 Task: Create an Esports News and Tournaments: News and coverage of esports tournaments.
Action: Mouse moved to (868, 143)
Screenshot: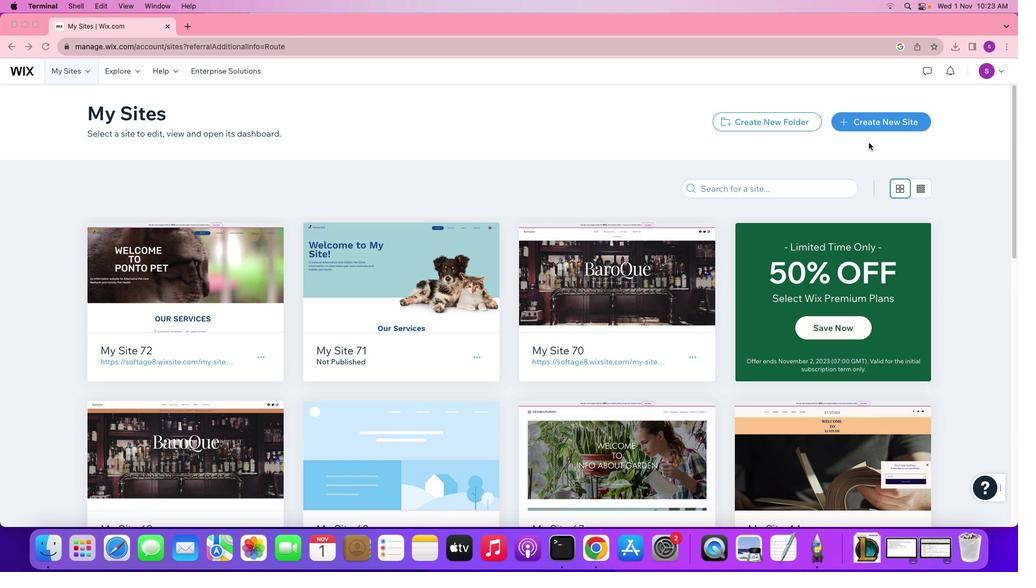 
Action: Mouse pressed left at (868, 143)
Screenshot: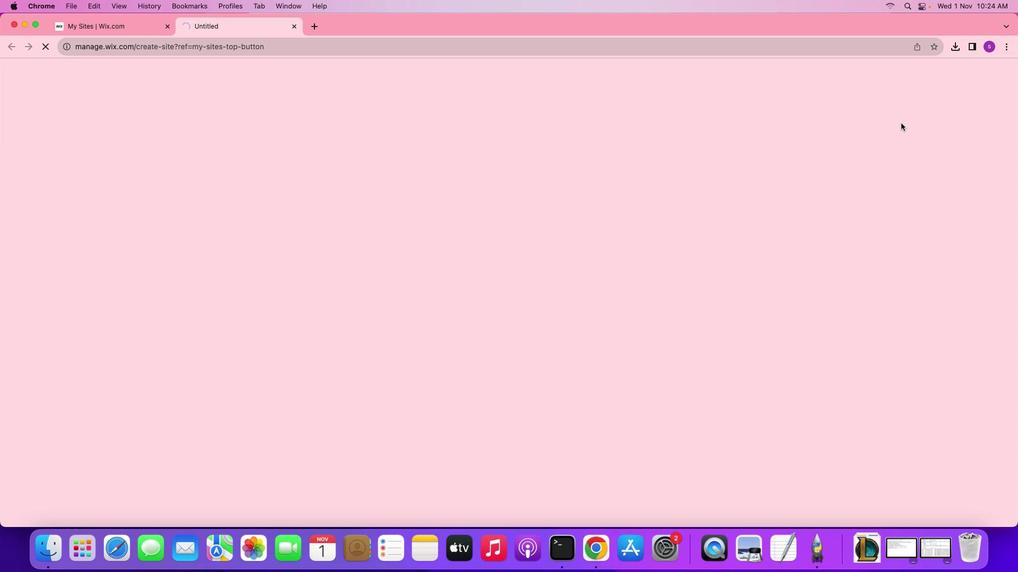 
Action: Mouse moved to (901, 123)
Screenshot: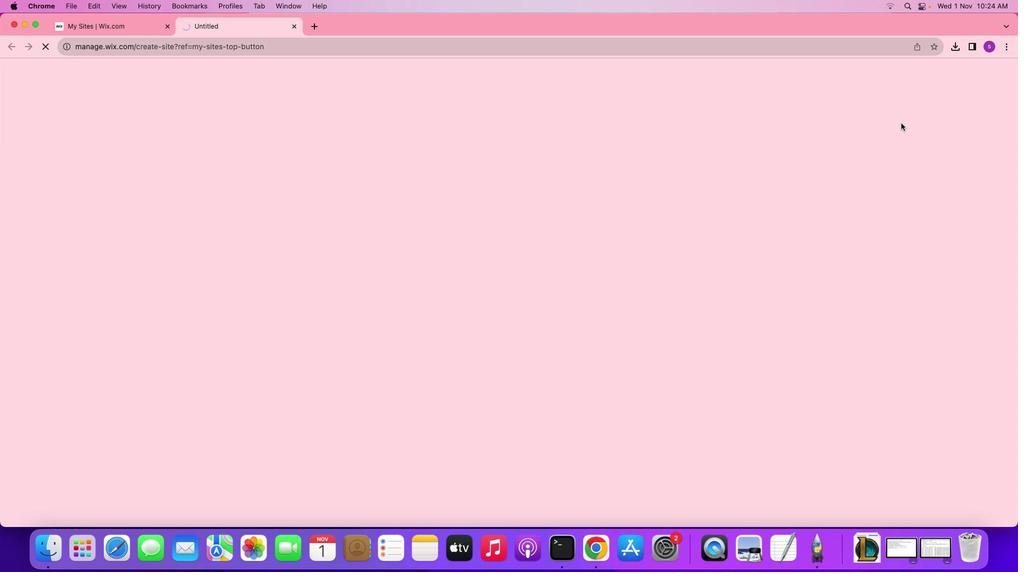 
Action: Mouse pressed left at (901, 123)
Screenshot: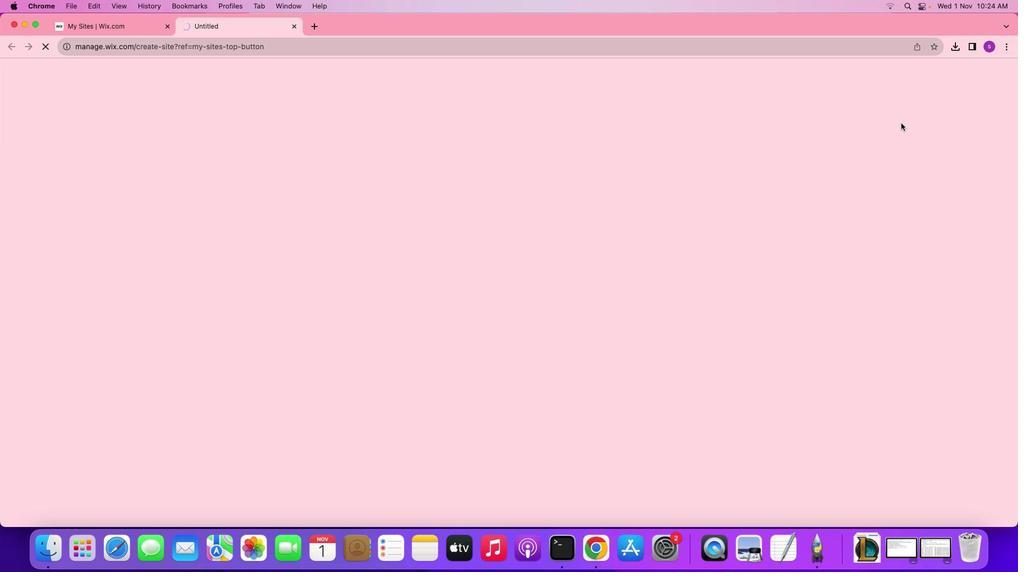 
Action: Mouse moved to (976, 495)
Screenshot: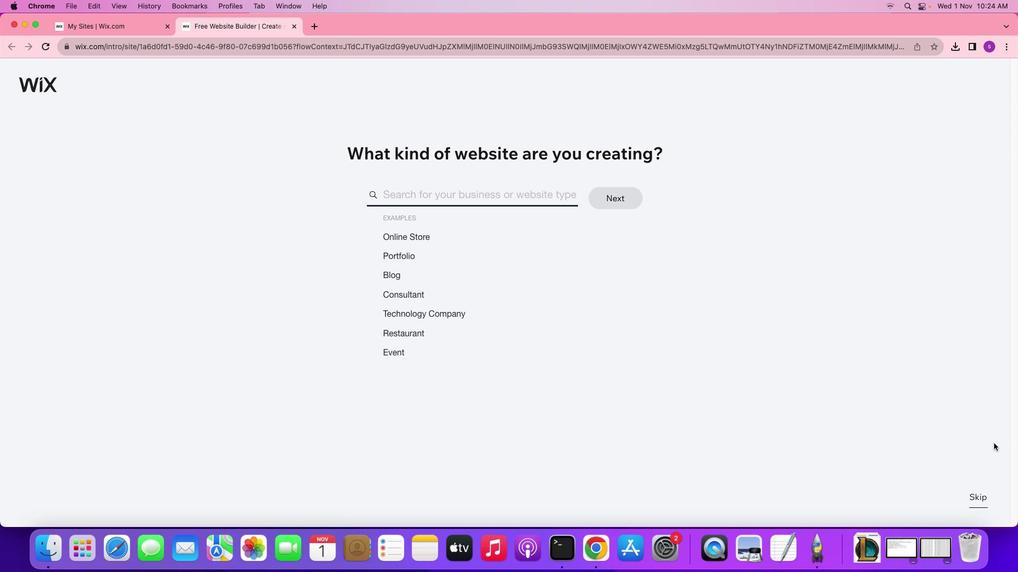 
Action: Mouse pressed left at (976, 495)
Screenshot: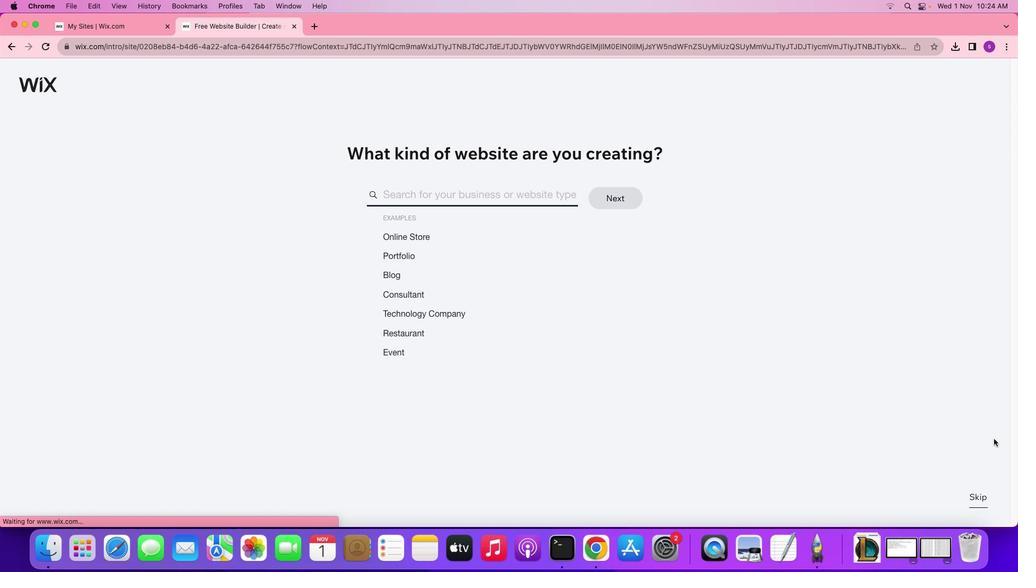 
Action: Mouse moved to (980, 497)
Screenshot: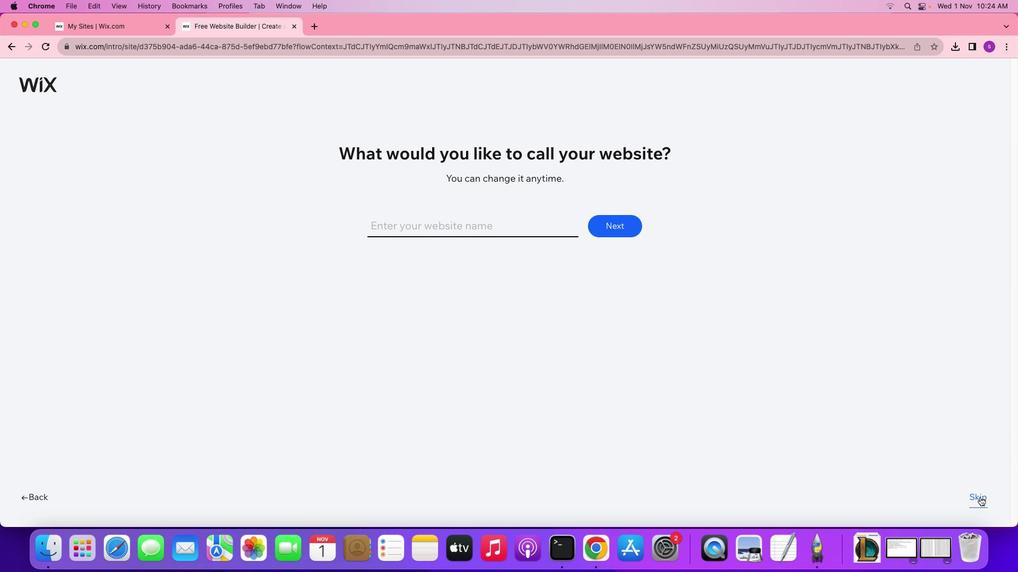 
Action: Mouse pressed left at (980, 497)
Screenshot: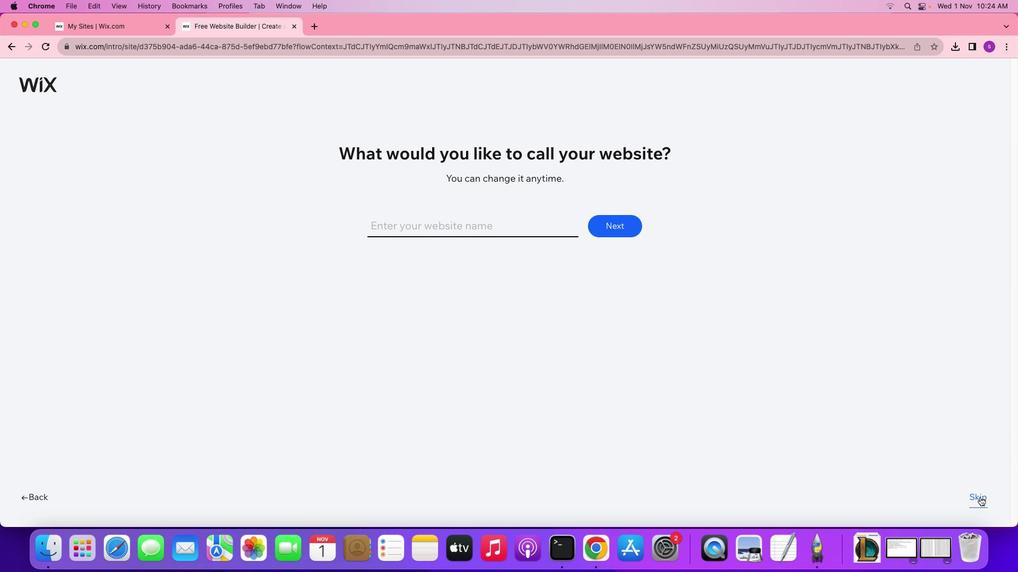 
Action: Mouse moved to (980, 498)
Screenshot: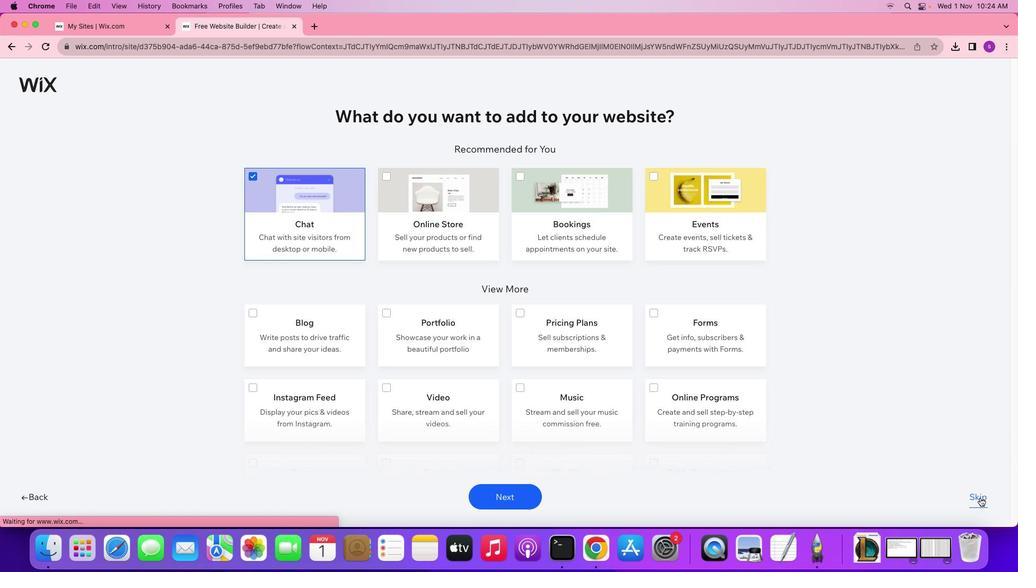 
Action: Mouse pressed left at (980, 498)
Screenshot: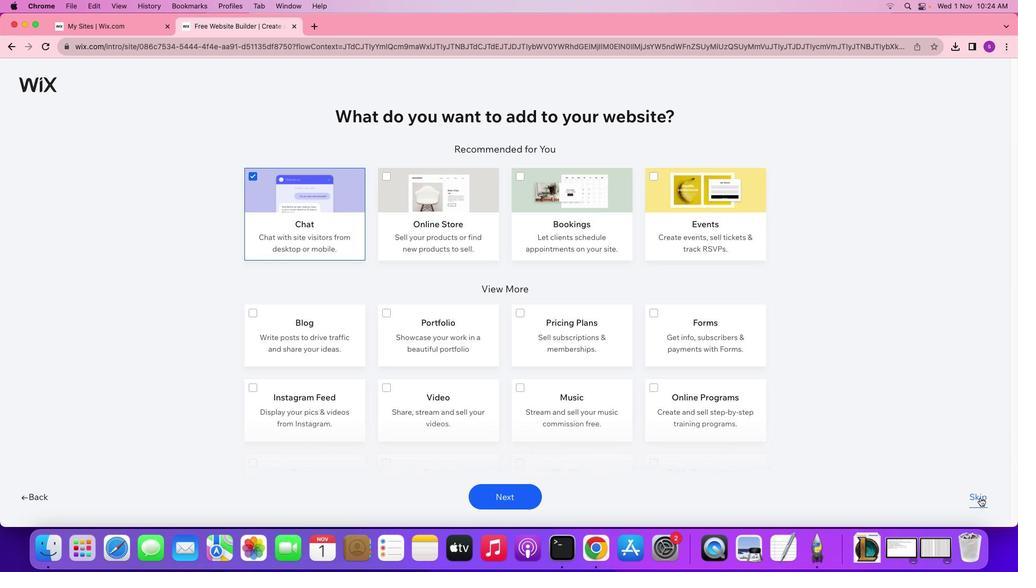 
Action: Mouse moved to (386, 297)
Screenshot: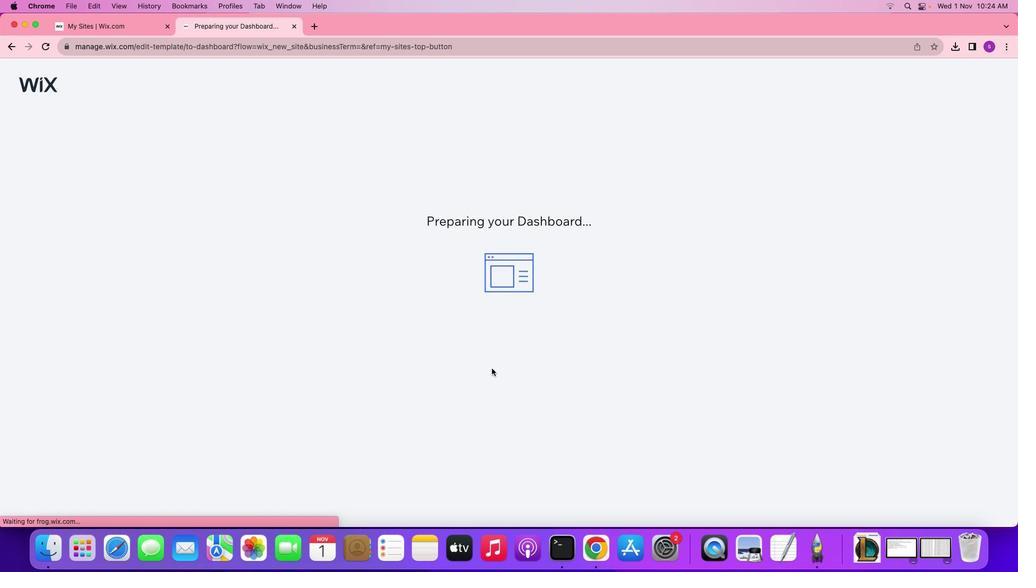 
Action: Mouse pressed left at (386, 297)
Screenshot: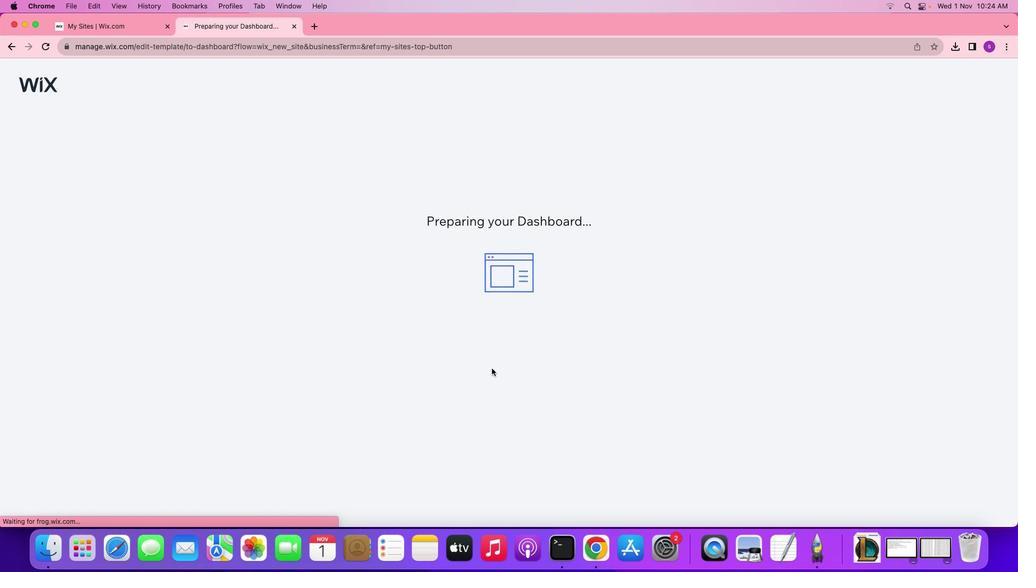 
Action: Mouse moved to (639, 303)
Screenshot: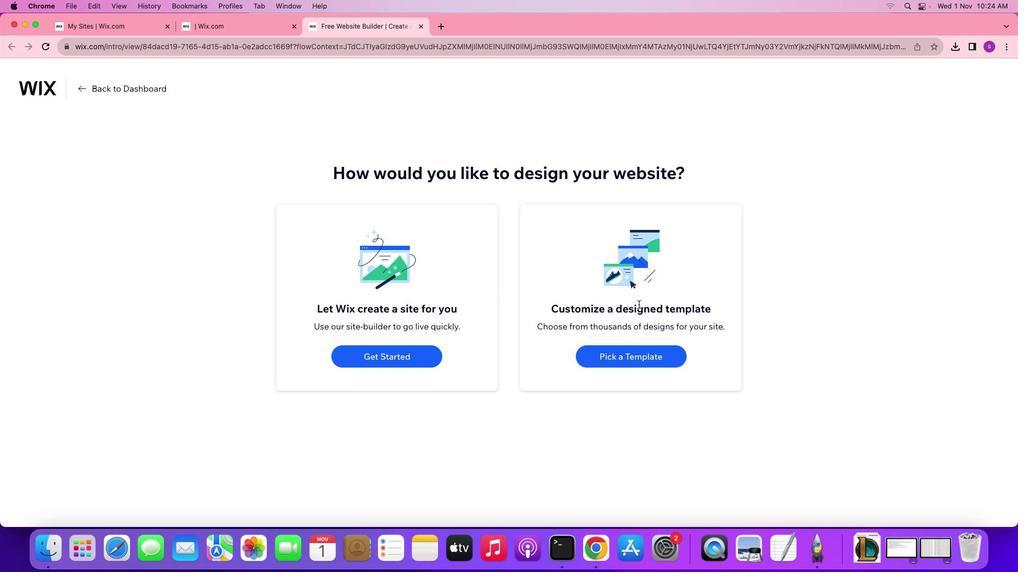 
Action: Mouse pressed left at (639, 303)
Screenshot: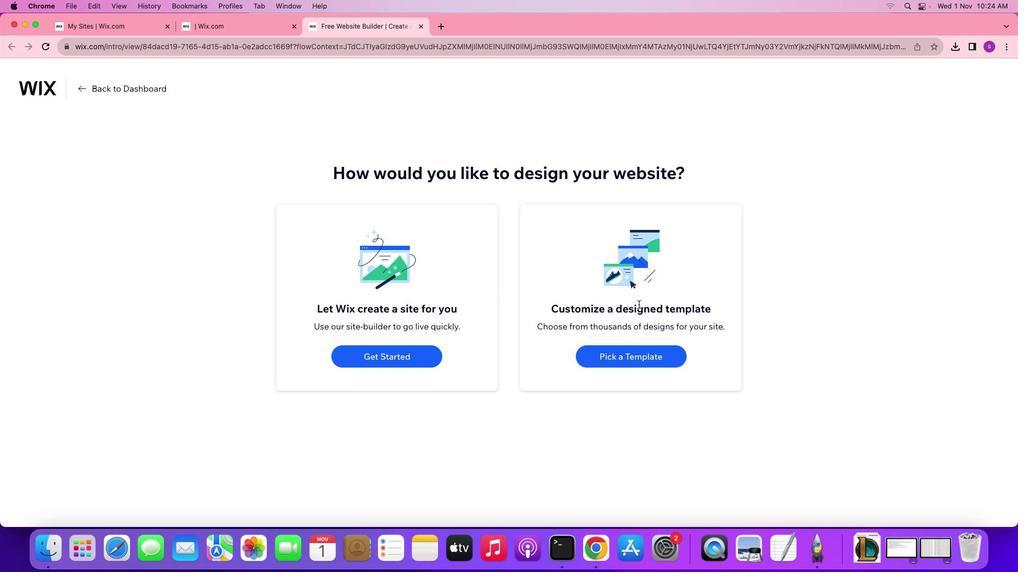 
Action: Mouse moved to (642, 355)
Screenshot: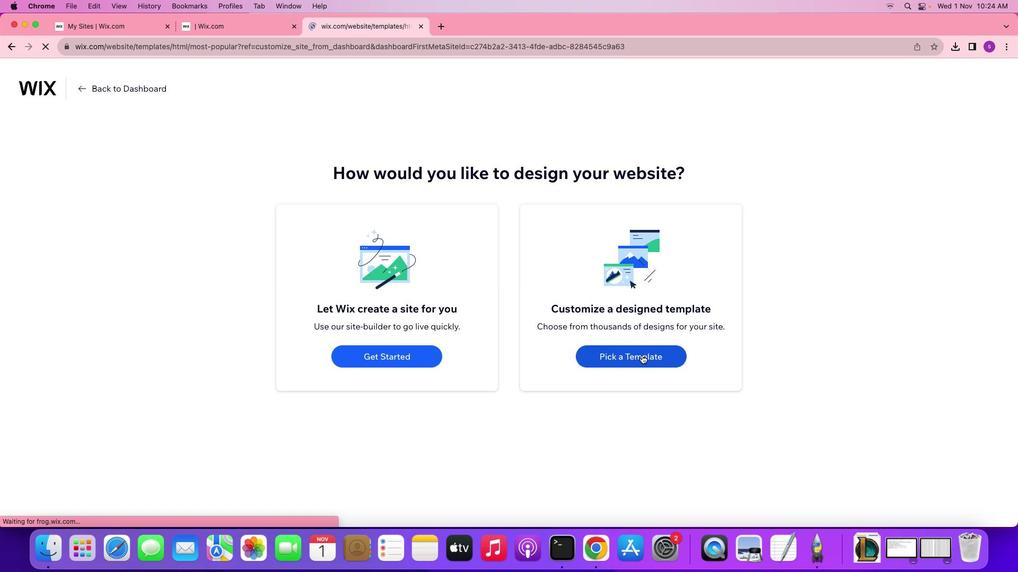 
Action: Mouse pressed left at (642, 355)
Screenshot: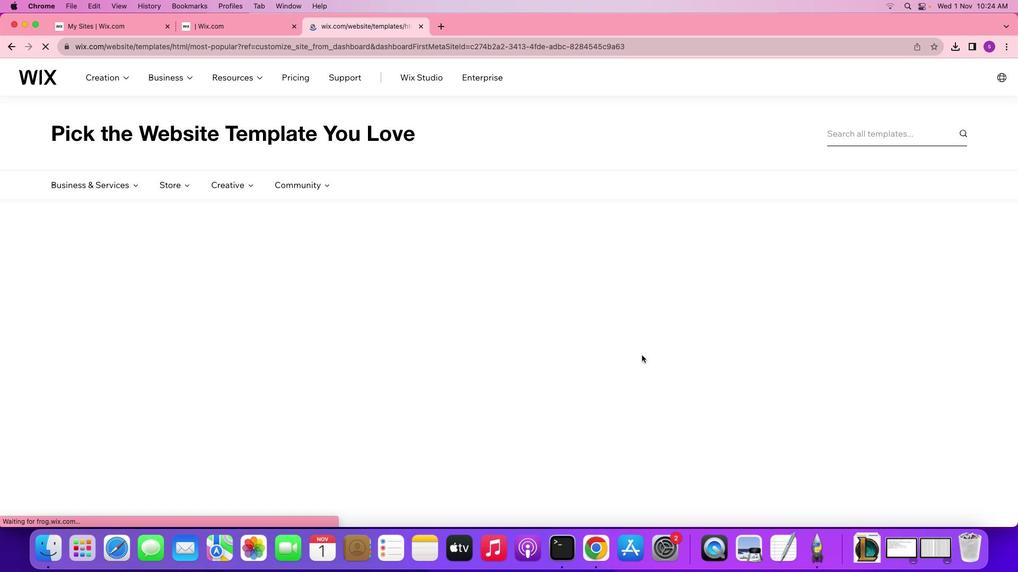 
Action: Mouse moved to (869, 139)
Screenshot: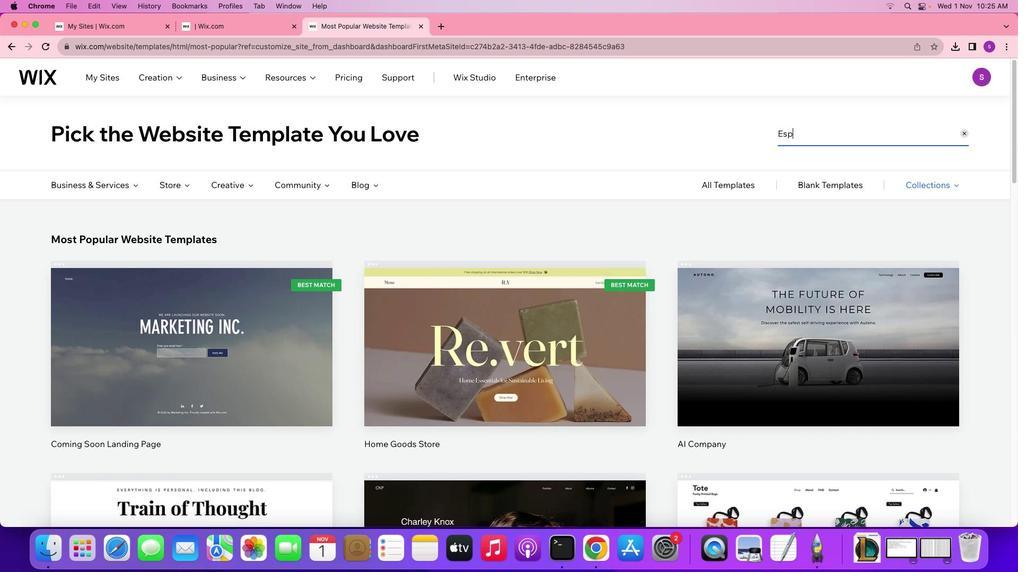 
Action: Mouse pressed left at (869, 139)
Screenshot: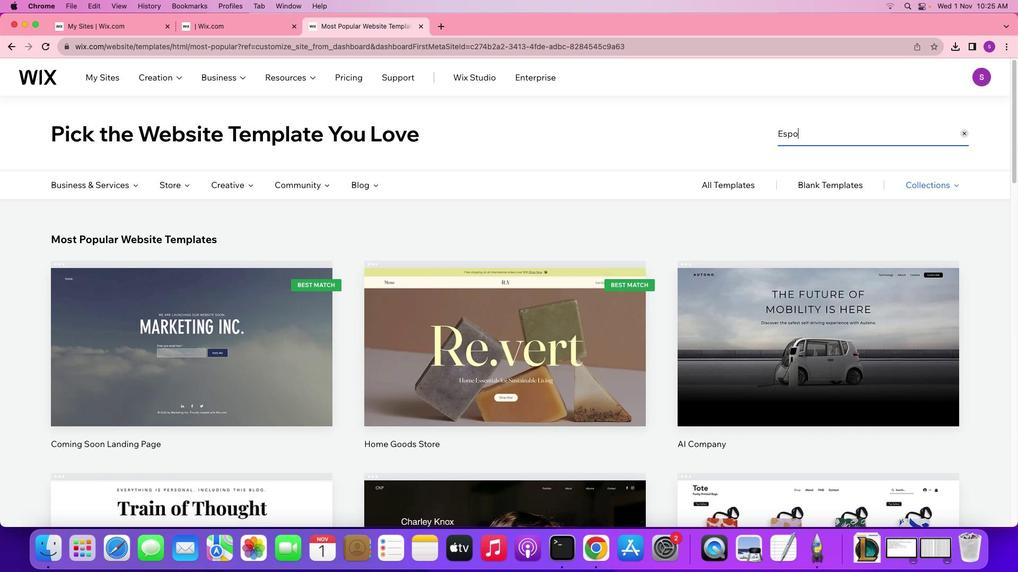 
Action: Mouse moved to (869, 137)
Screenshot: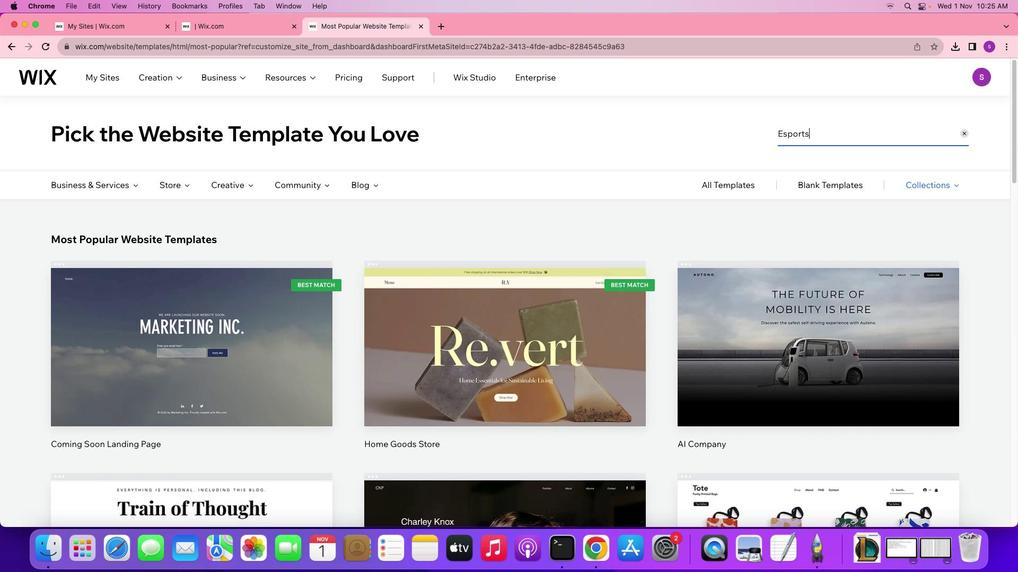 
Action: Key pressed Key.shift'E''s''p''o''r''t''s'
Screenshot: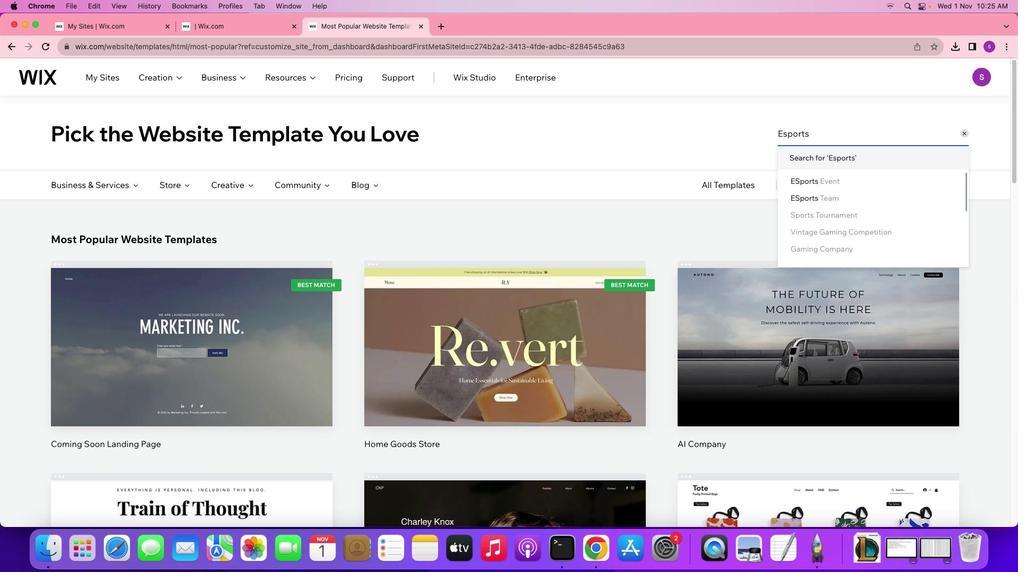 
Action: Mouse moved to (872, 136)
Screenshot: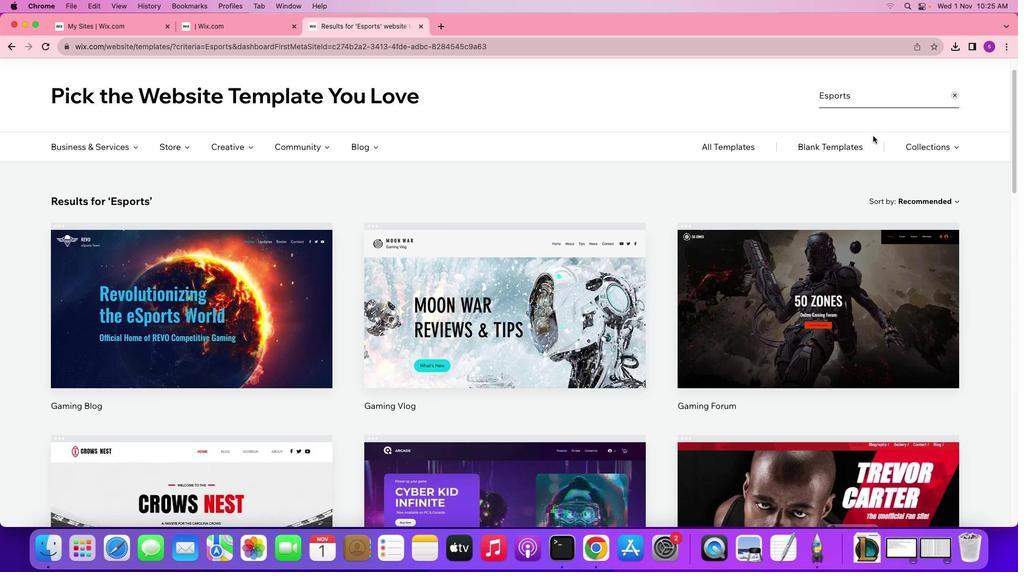 
Action: Key pressed Key.enter
Screenshot: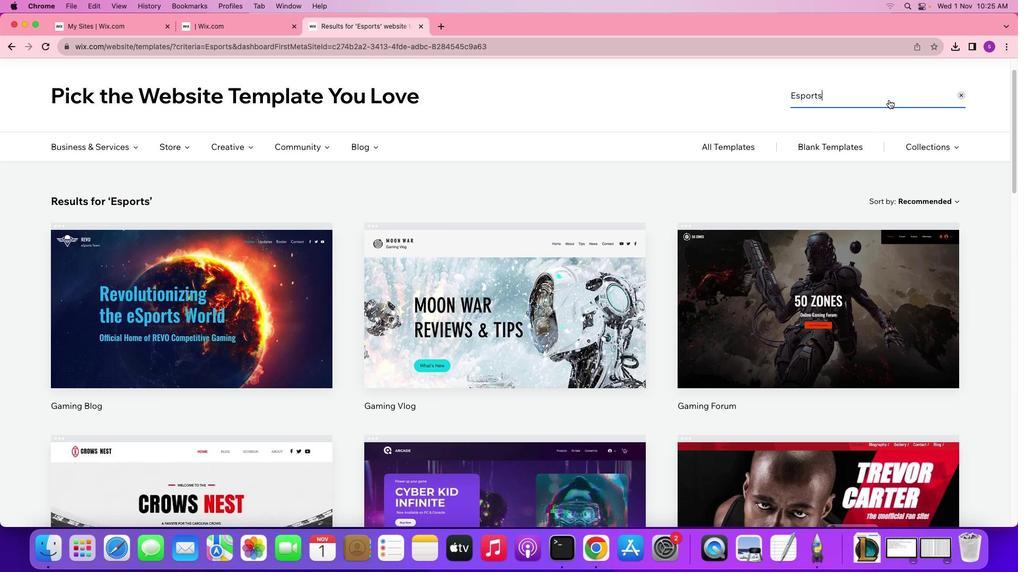 
Action: Mouse moved to (888, 99)
Screenshot: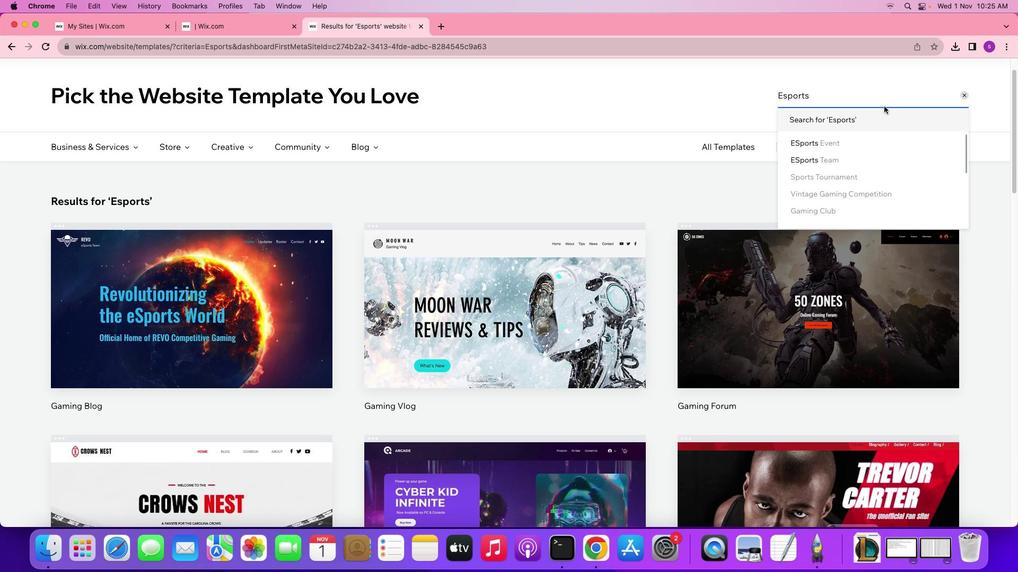 
Action: Mouse pressed left at (888, 99)
Screenshot: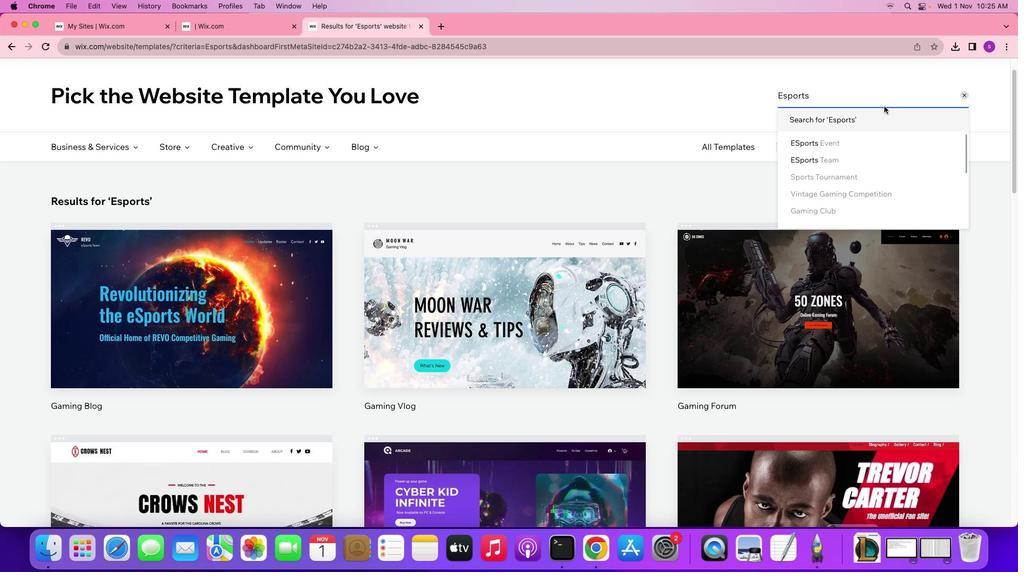 
Action: Mouse moved to (888, 99)
Screenshot: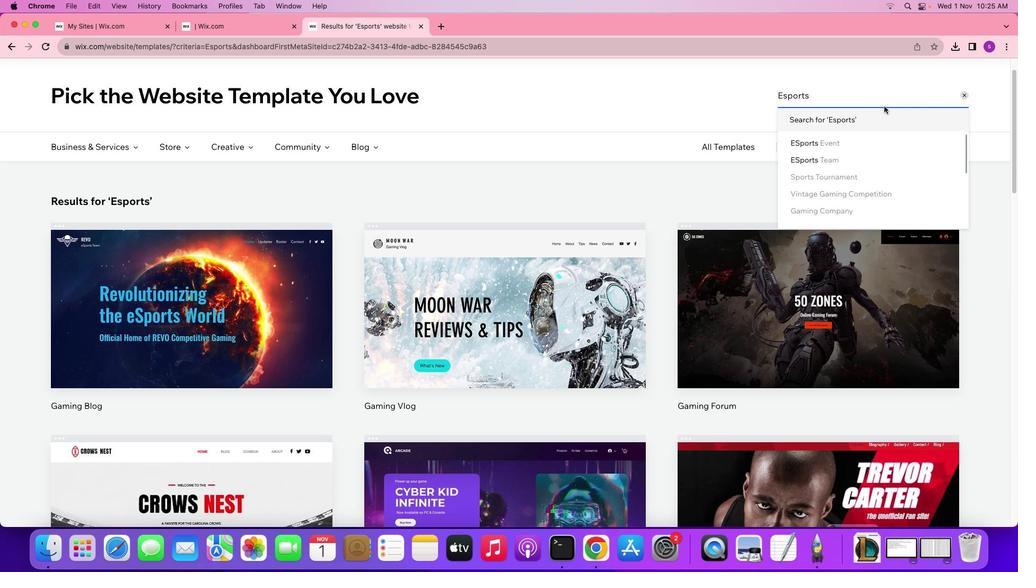 
Action: Key pressed Key.backspace
Screenshot: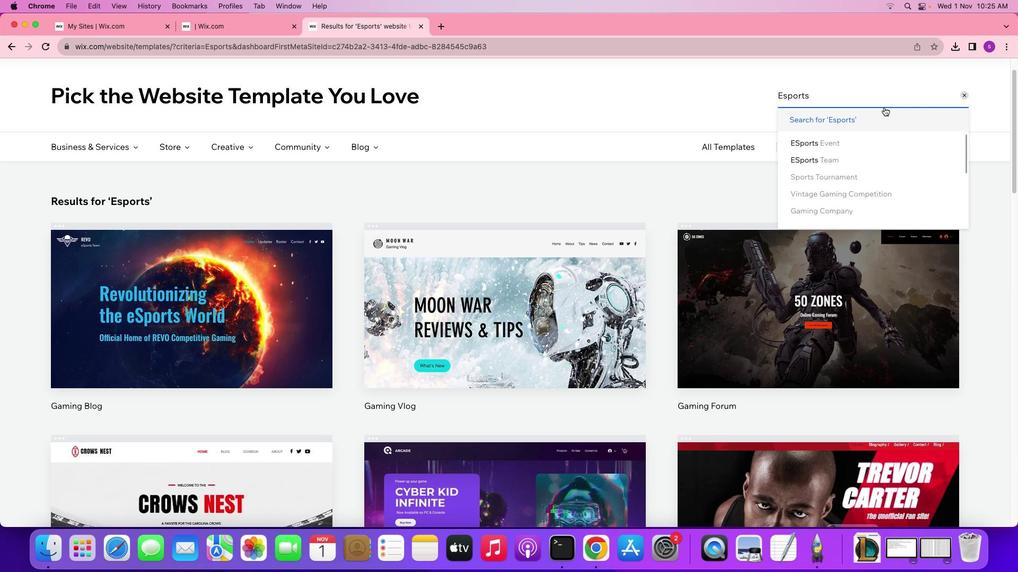 
Action: Mouse moved to (885, 101)
Screenshot: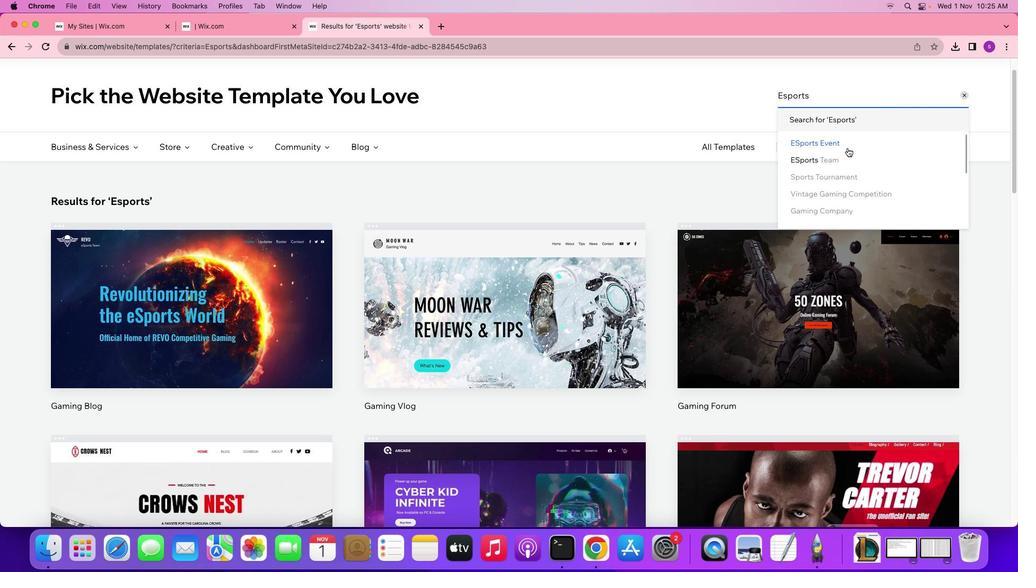 
Action: Key pressed 's'
Screenshot: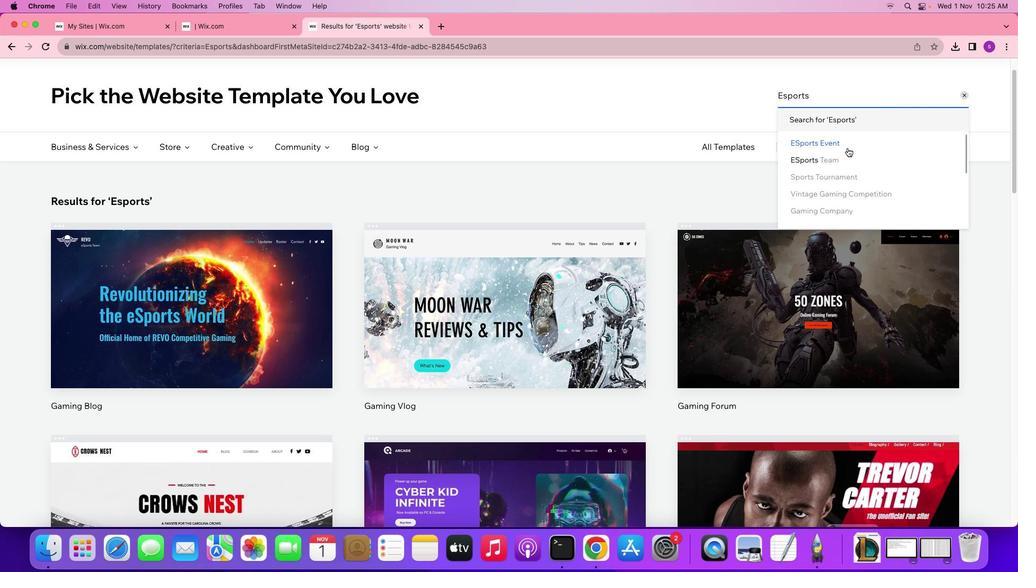 
Action: Mouse moved to (845, 143)
Screenshot: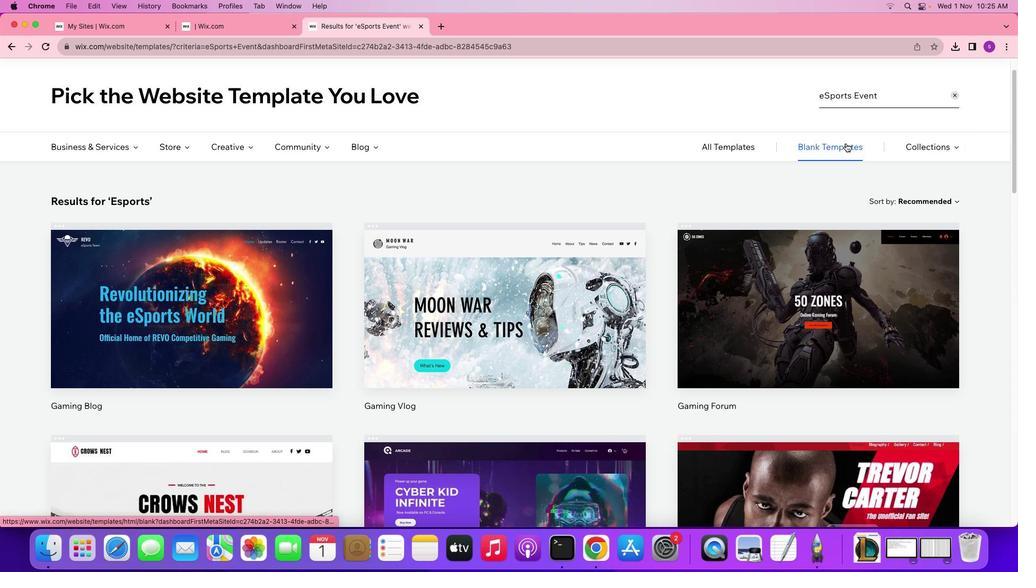 
Action: Mouse pressed left at (845, 143)
Screenshot: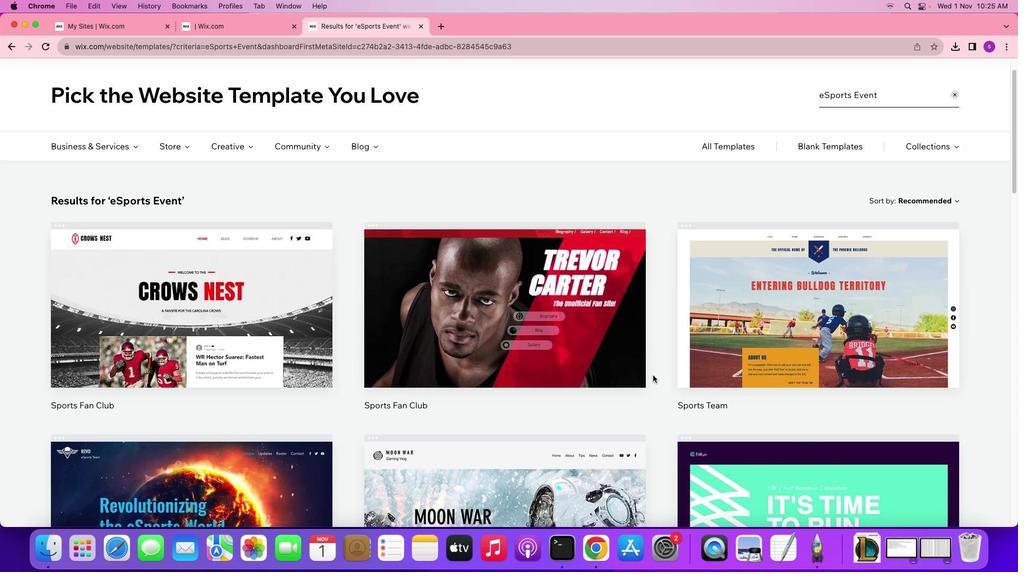 
Action: Mouse moved to (651, 375)
Screenshot: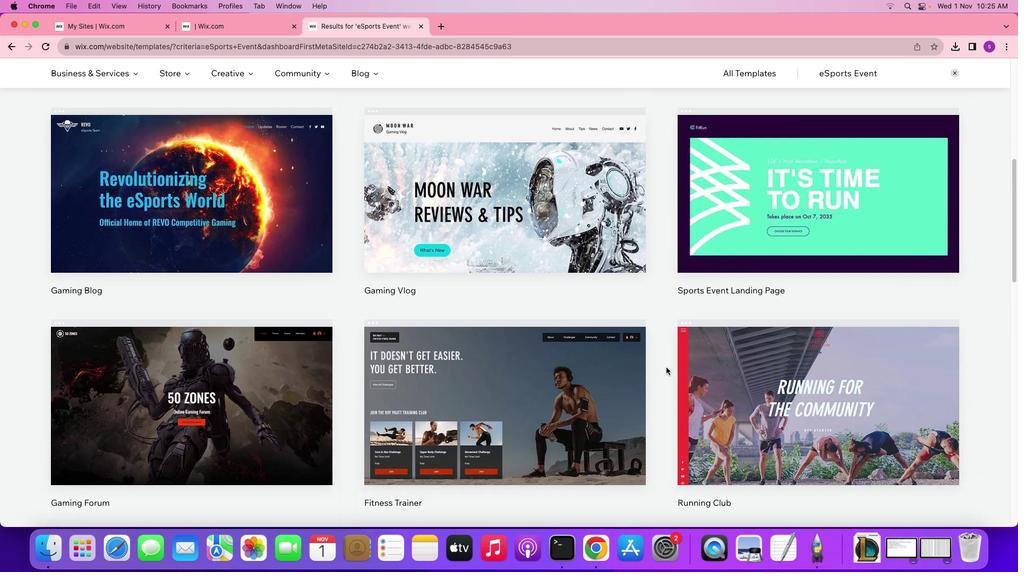
Action: Mouse scrolled (651, 375) with delta (0, 0)
Screenshot: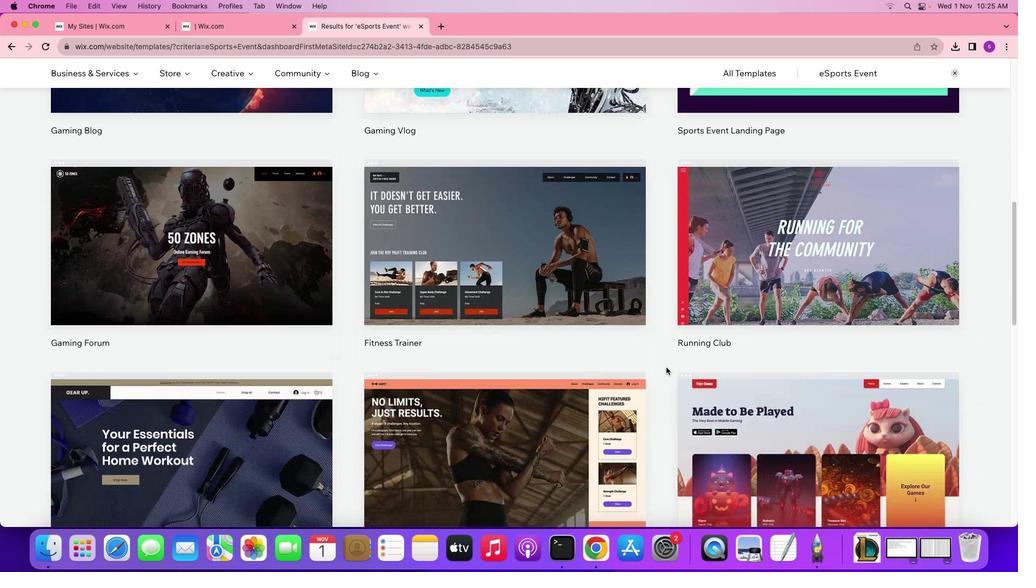 
Action: Mouse moved to (652, 375)
Screenshot: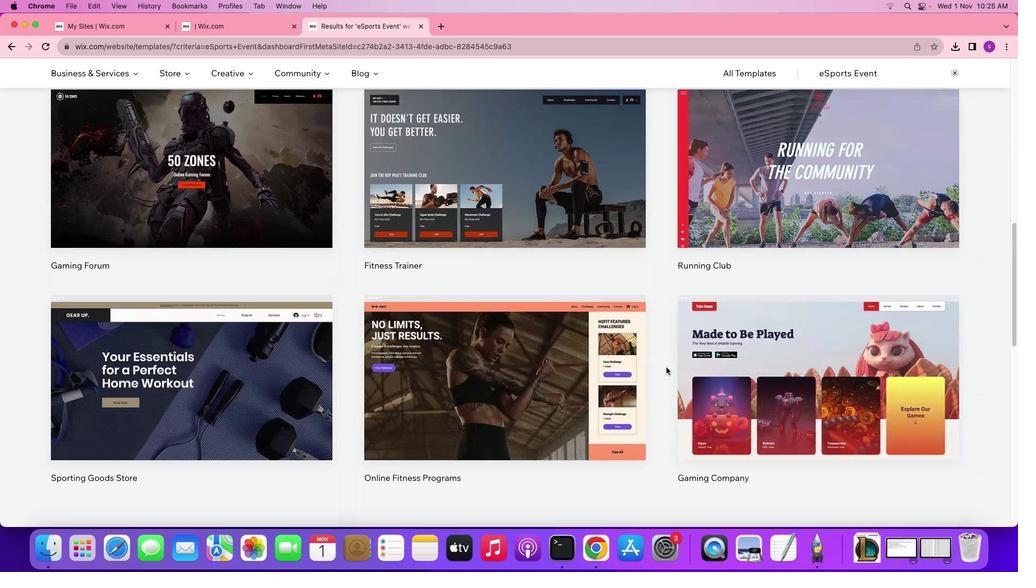 
Action: Mouse scrolled (652, 375) with delta (0, 0)
Screenshot: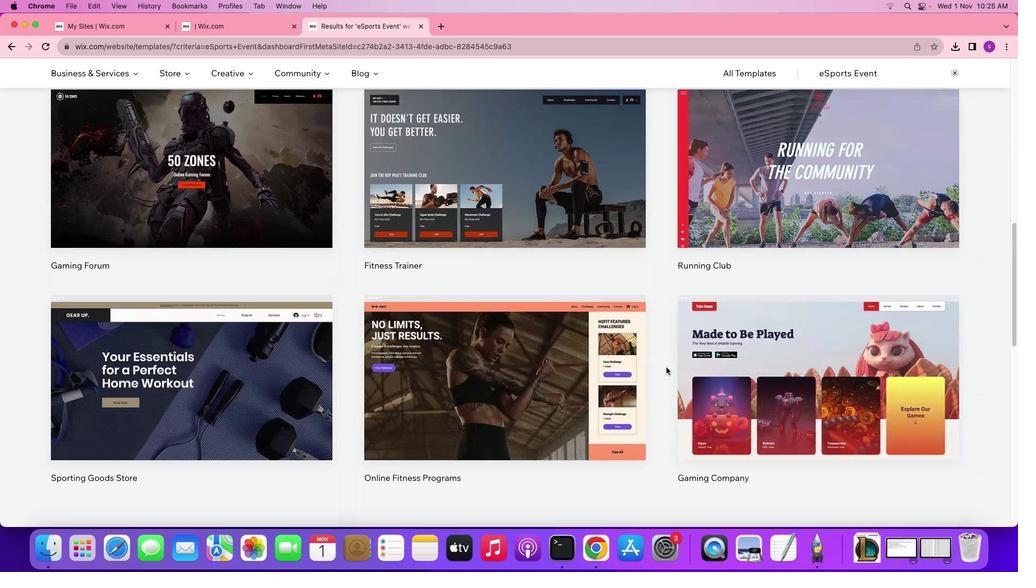 
Action: Mouse moved to (653, 375)
Screenshot: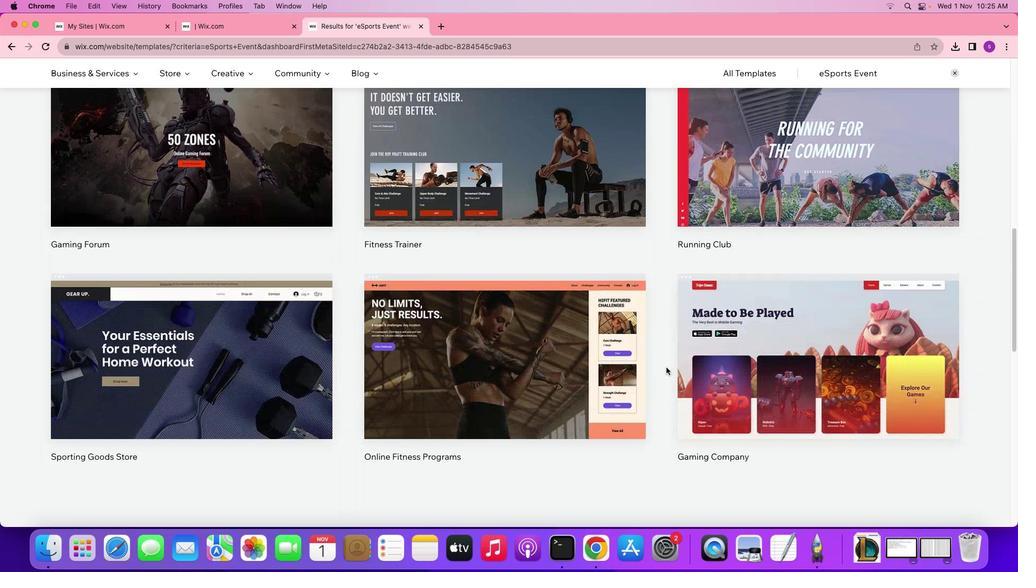 
Action: Mouse scrolled (653, 375) with delta (0, -1)
Screenshot: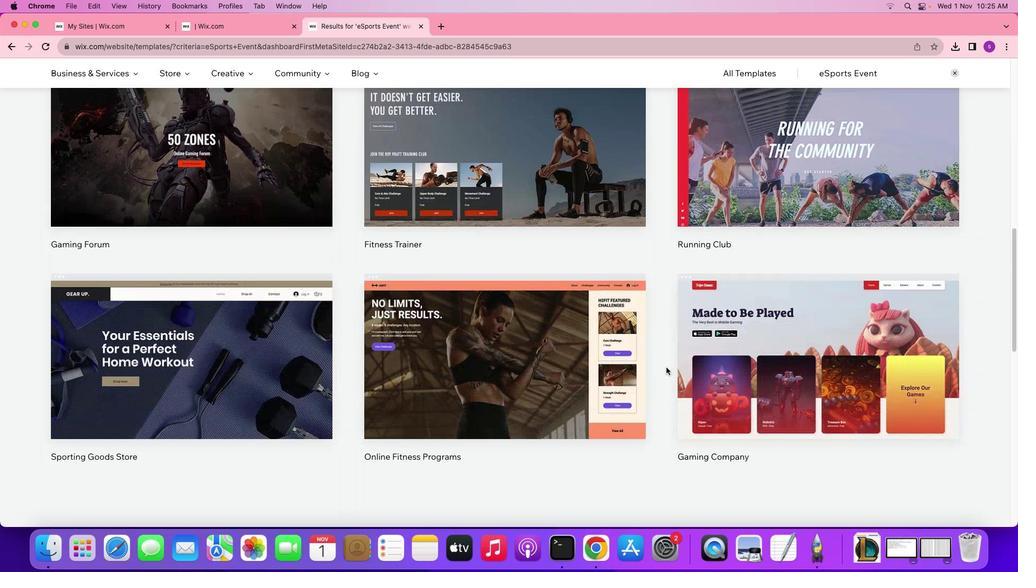 
Action: Mouse moved to (653, 375)
Screenshot: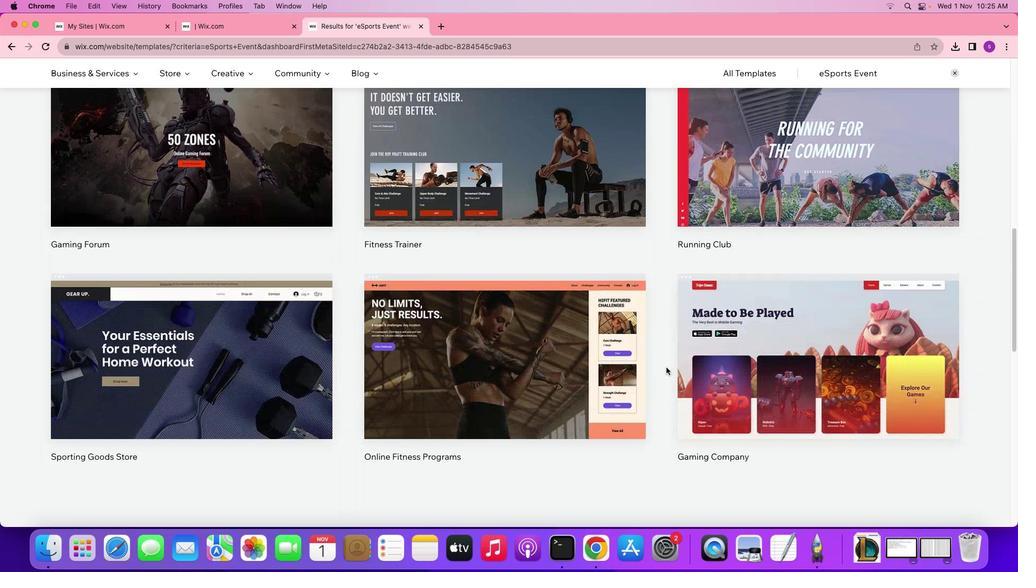
Action: Mouse scrolled (653, 375) with delta (0, -2)
Screenshot: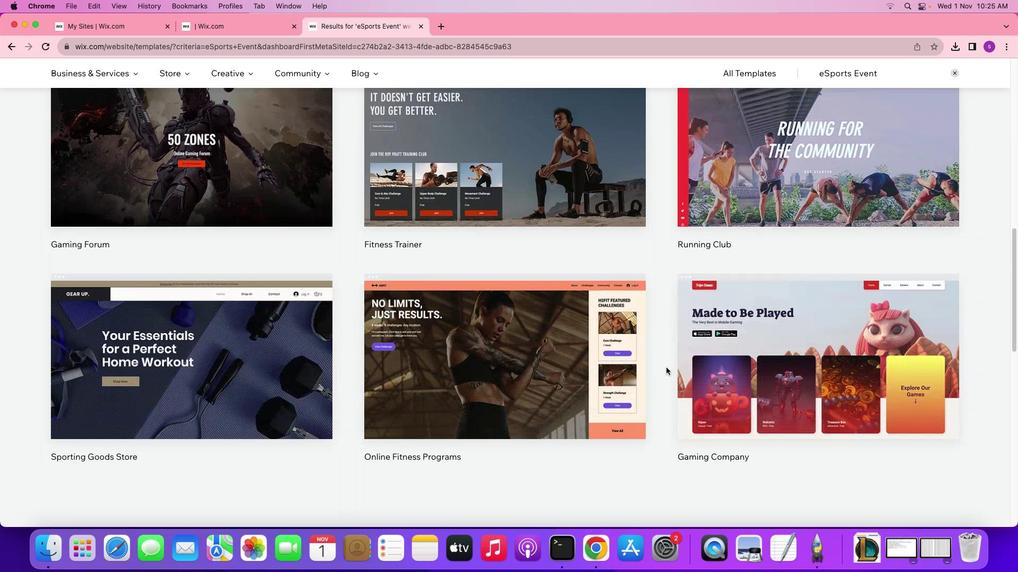 
Action: Mouse moved to (663, 369)
Screenshot: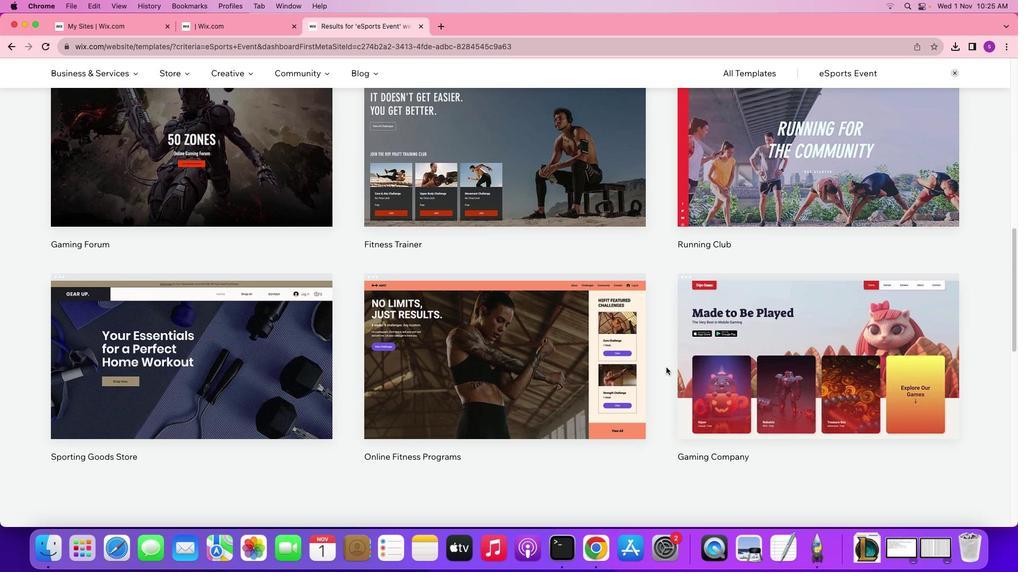 
Action: Mouse scrolled (663, 369) with delta (0, 0)
Screenshot: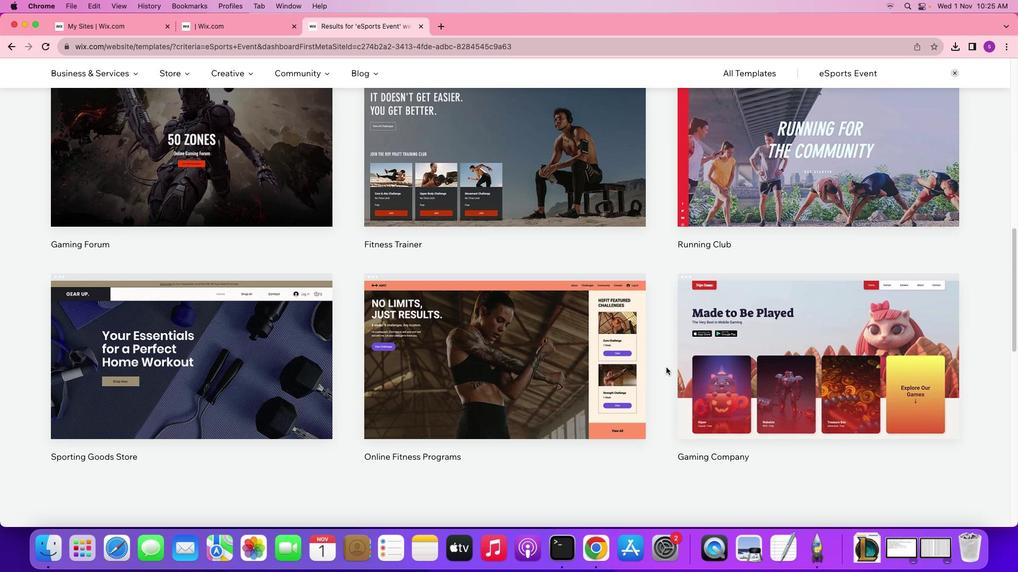 
Action: Mouse scrolled (663, 369) with delta (0, 0)
Screenshot: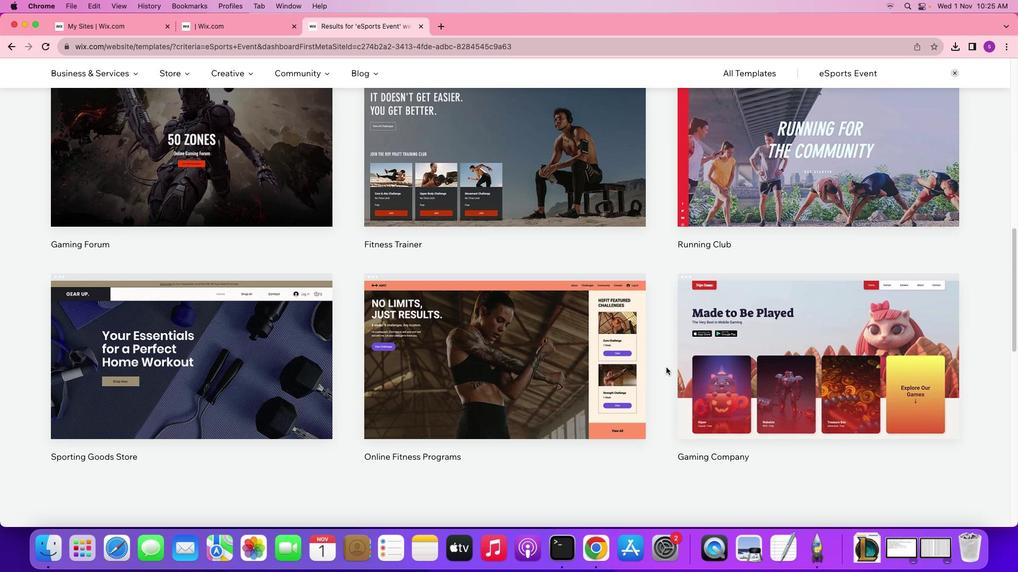 
Action: Mouse scrolled (663, 369) with delta (0, -1)
Screenshot: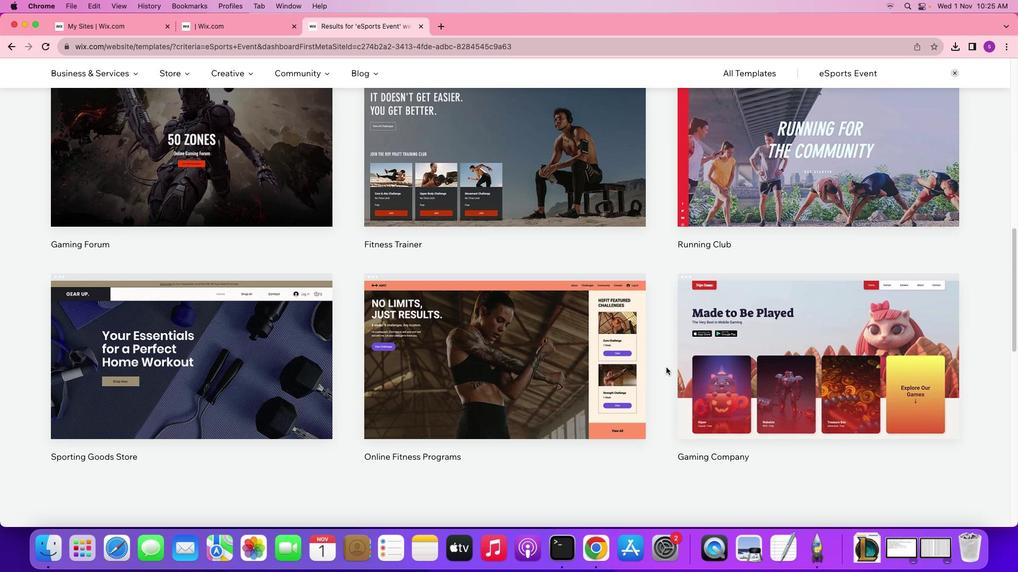
Action: Mouse scrolled (663, 369) with delta (0, -2)
Screenshot: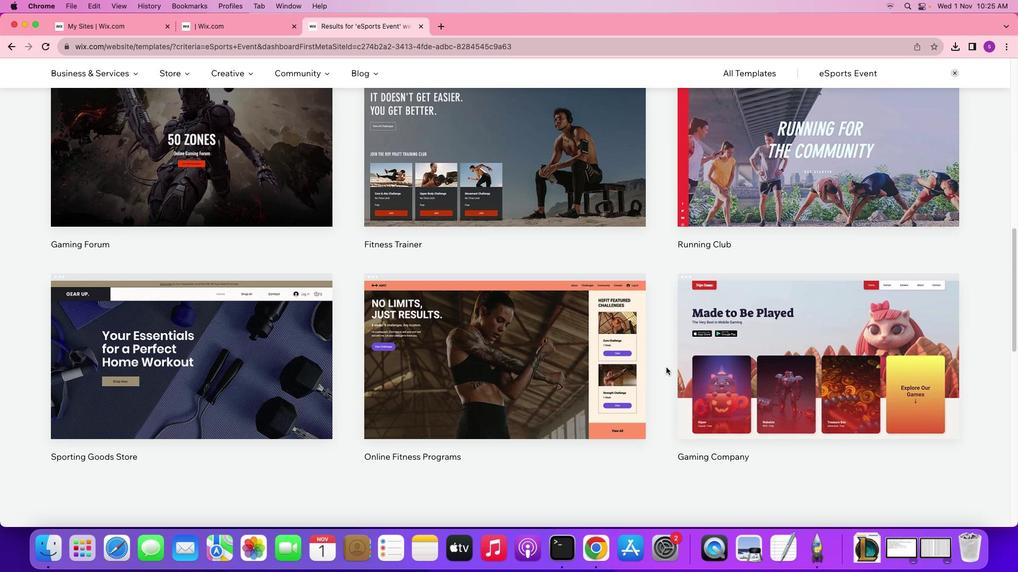 
Action: Mouse scrolled (663, 369) with delta (0, -2)
Screenshot: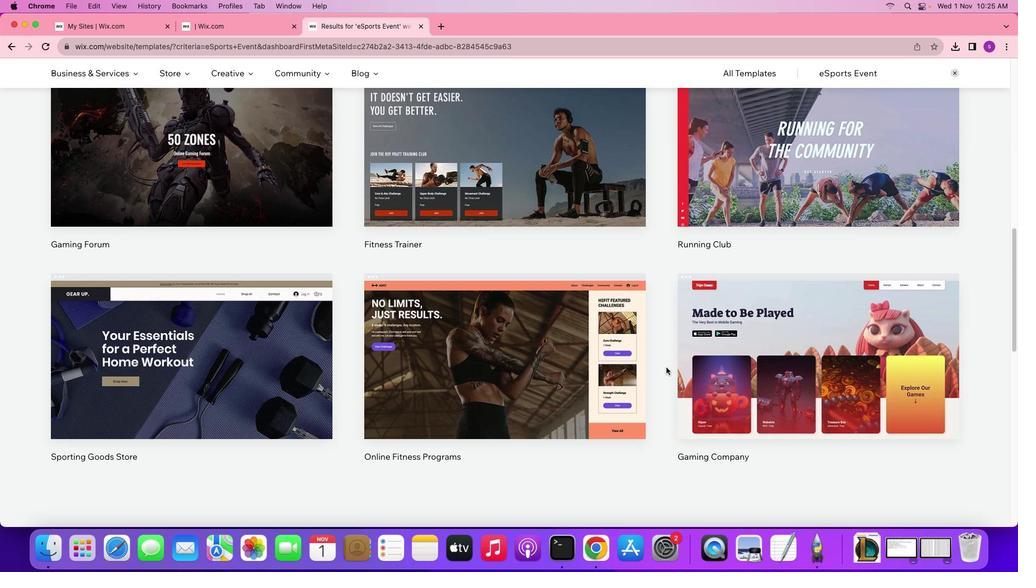 
Action: Mouse moved to (664, 369)
Screenshot: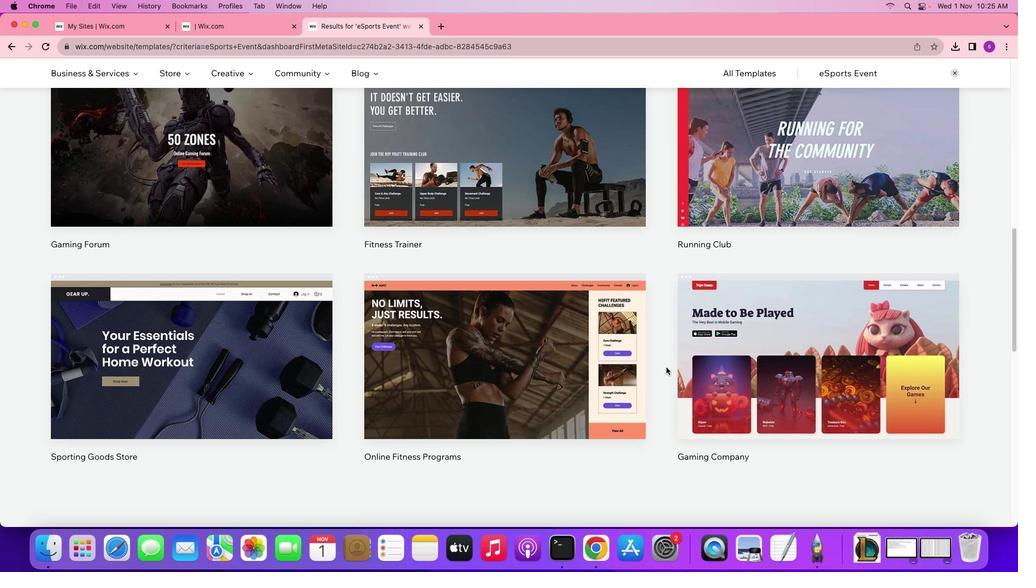 
Action: Mouse scrolled (664, 369) with delta (0, 0)
Screenshot: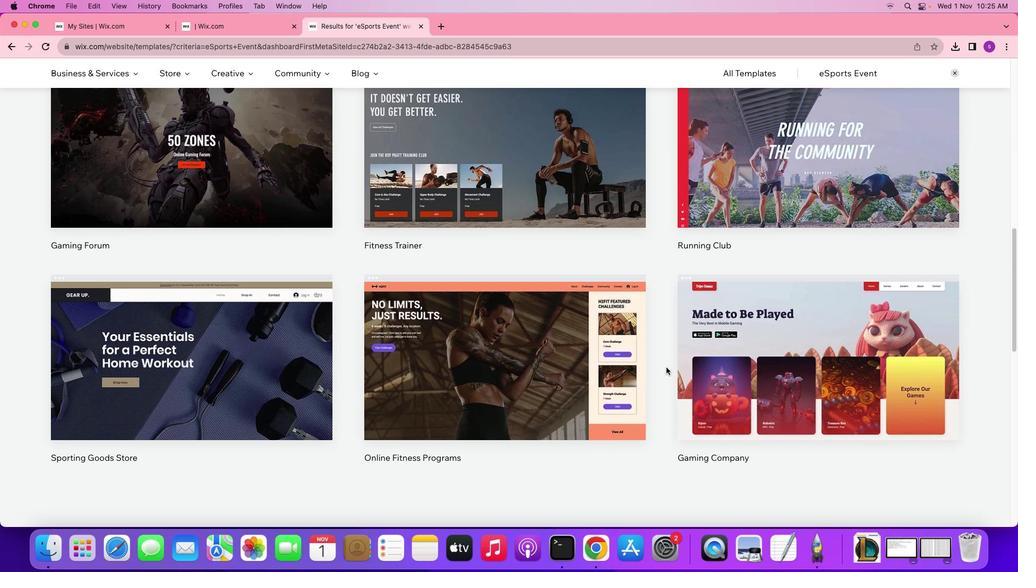 
Action: Mouse scrolled (664, 369) with delta (0, 0)
Screenshot: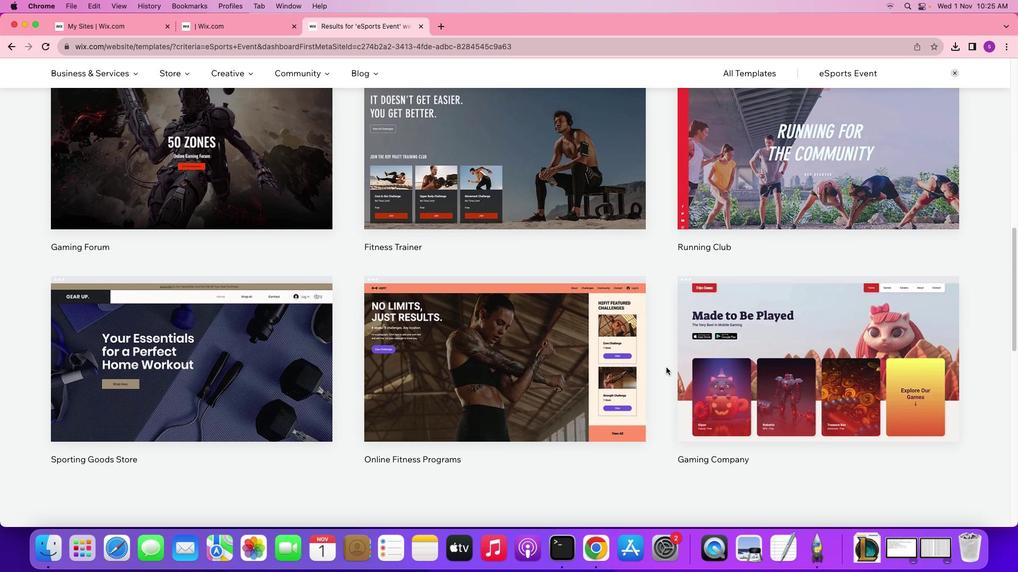 
Action: Mouse scrolled (664, 369) with delta (0, 1)
Screenshot: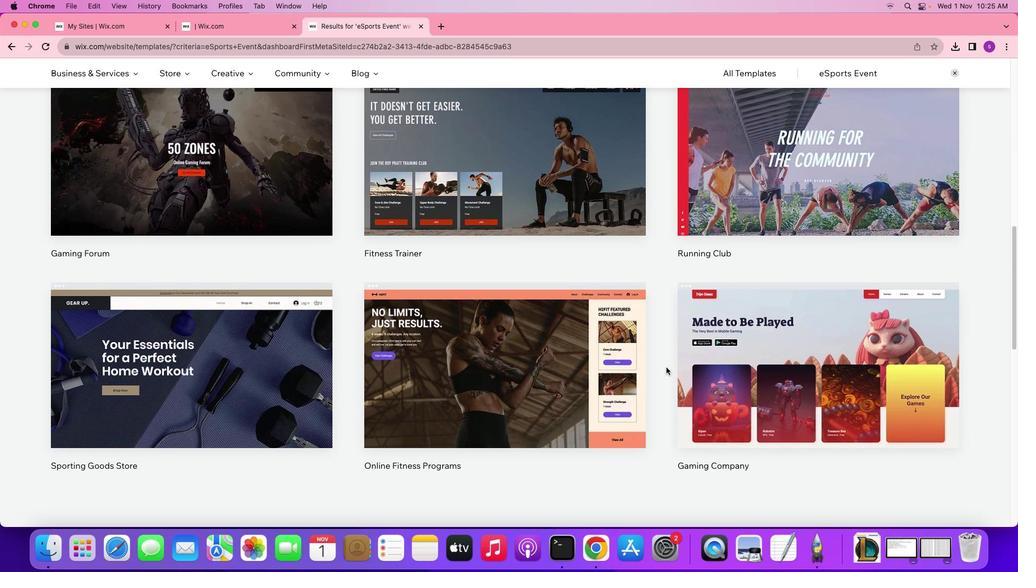 
Action: Mouse scrolled (664, 369) with delta (0, 2)
Screenshot: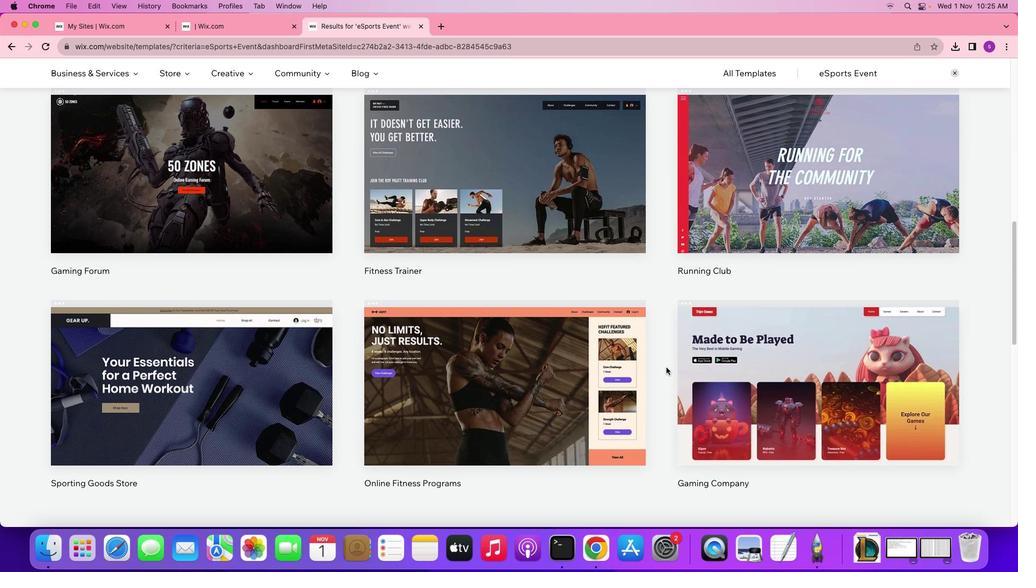 
Action: Mouse moved to (666, 368)
Screenshot: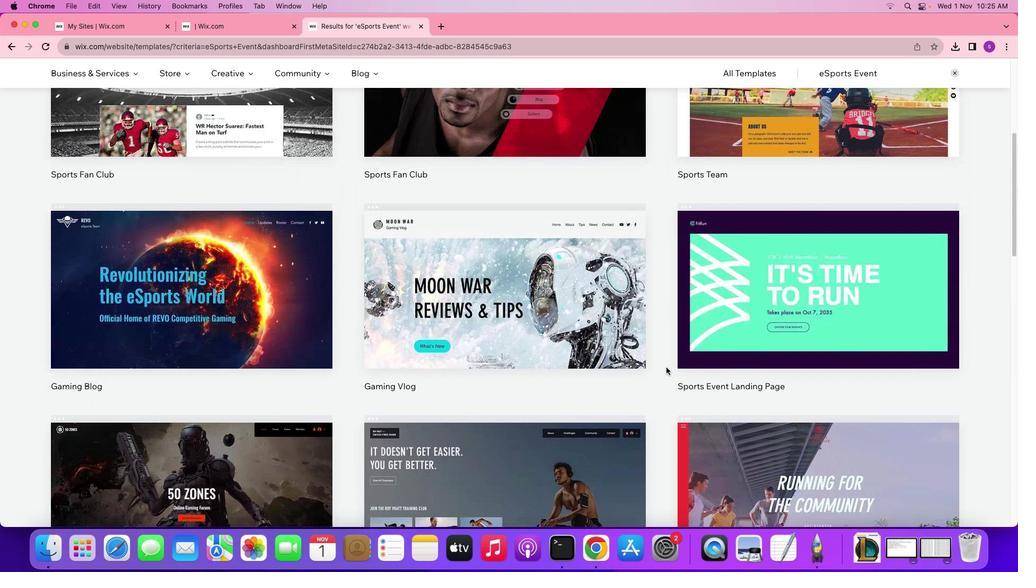 
Action: Mouse scrolled (666, 368) with delta (0, 0)
Screenshot: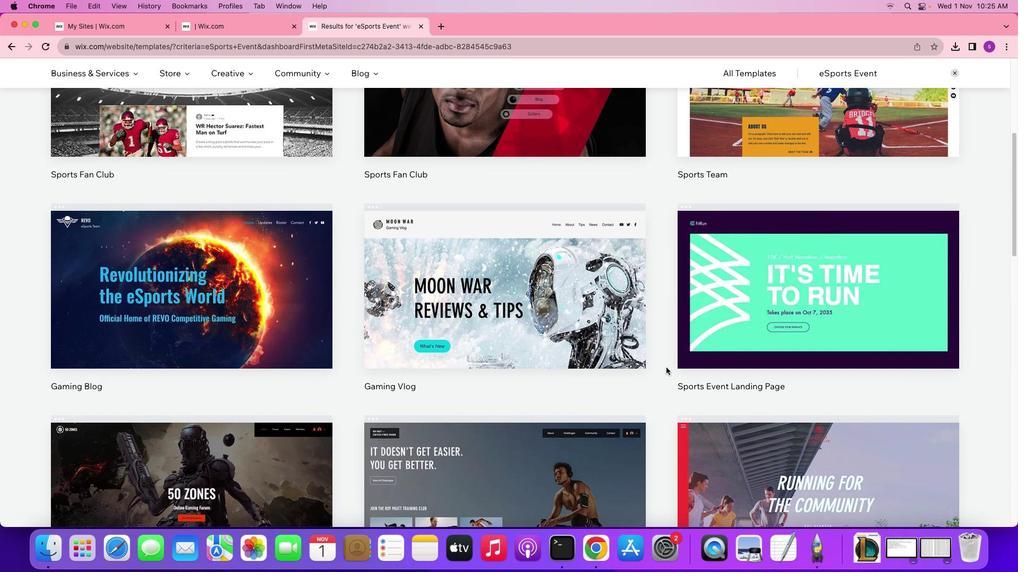 
Action: Mouse scrolled (666, 368) with delta (0, 0)
Screenshot: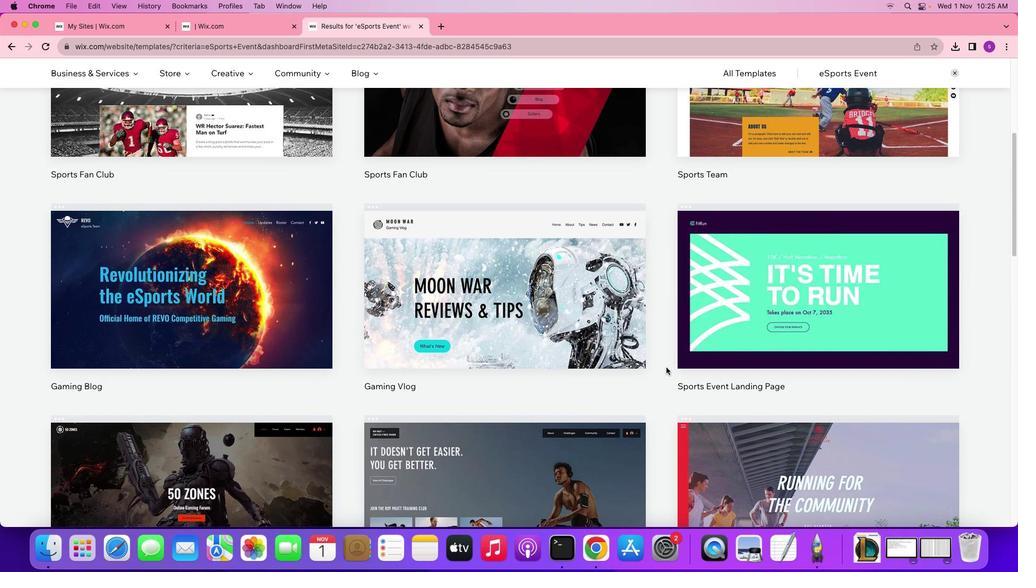 
Action: Mouse scrolled (666, 368) with delta (0, -1)
Screenshot: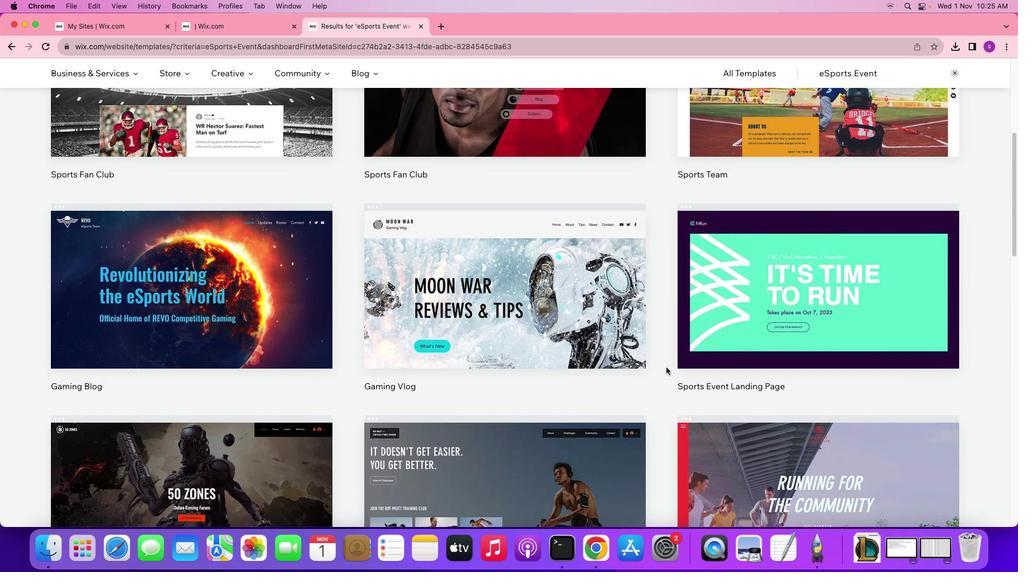 
Action: Mouse scrolled (666, 368) with delta (0, -2)
Screenshot: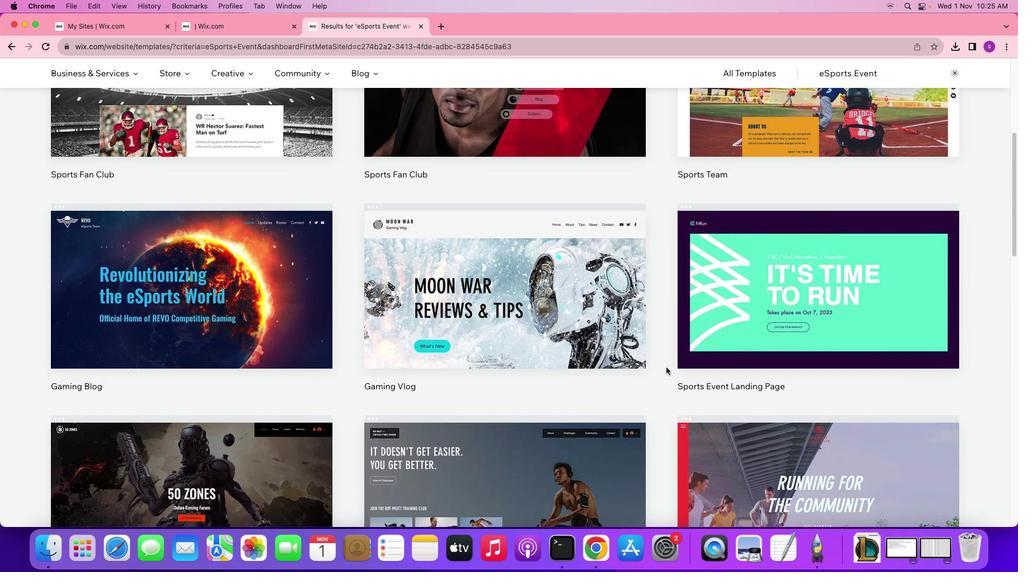 
Action: Mouse scrolled (666, 368) with delta (0, -2)
Screenshot: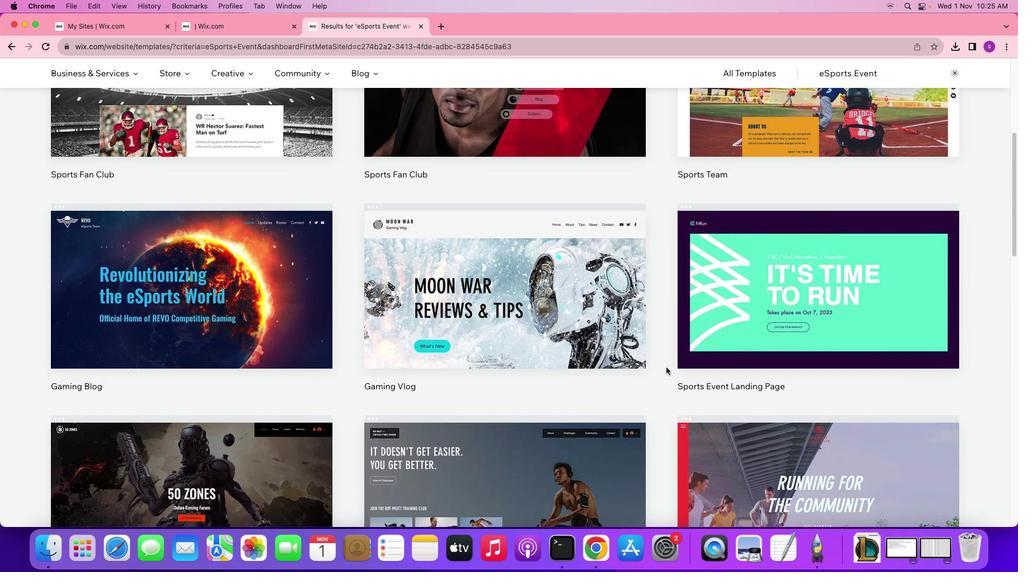 
Action: Mouse scrolled (666, 368) with delta (0, 0)
Screenshot: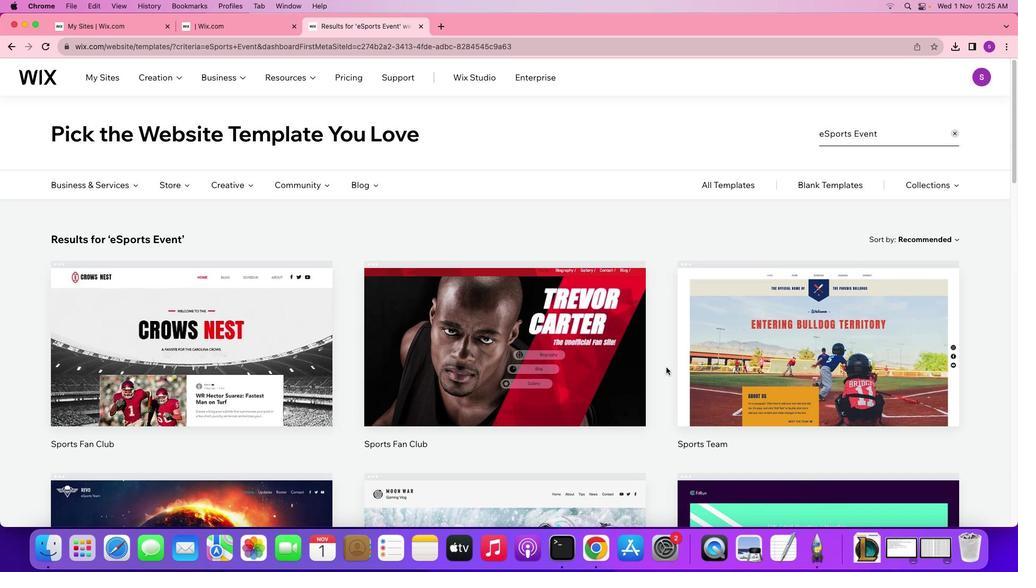 
Action: Mouse scrolled (666, 368) with delta (0, 0)
Screenshot: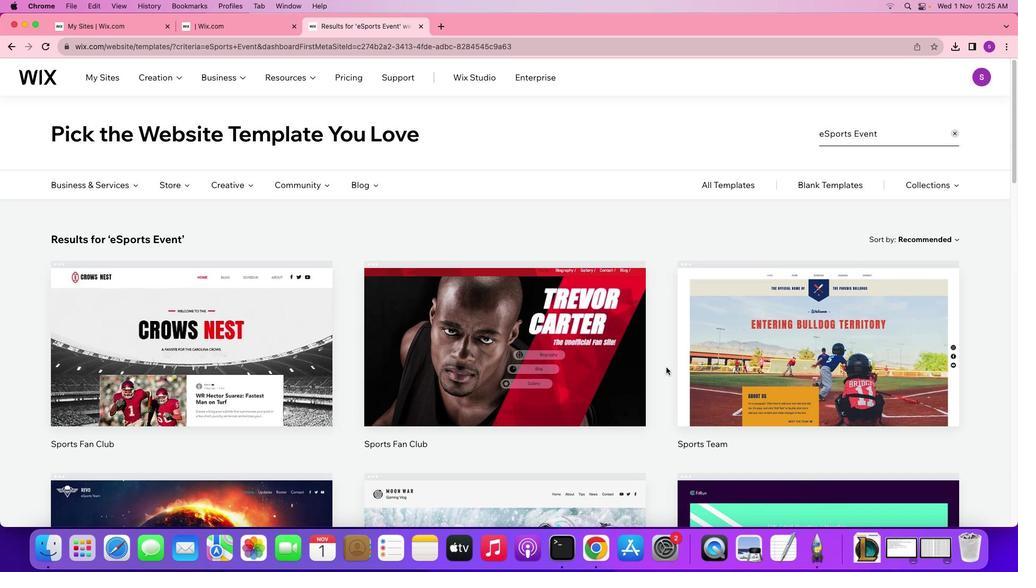 
Action: Mouse scrolled (666, 368) with delta (0, 1)
Screenshot: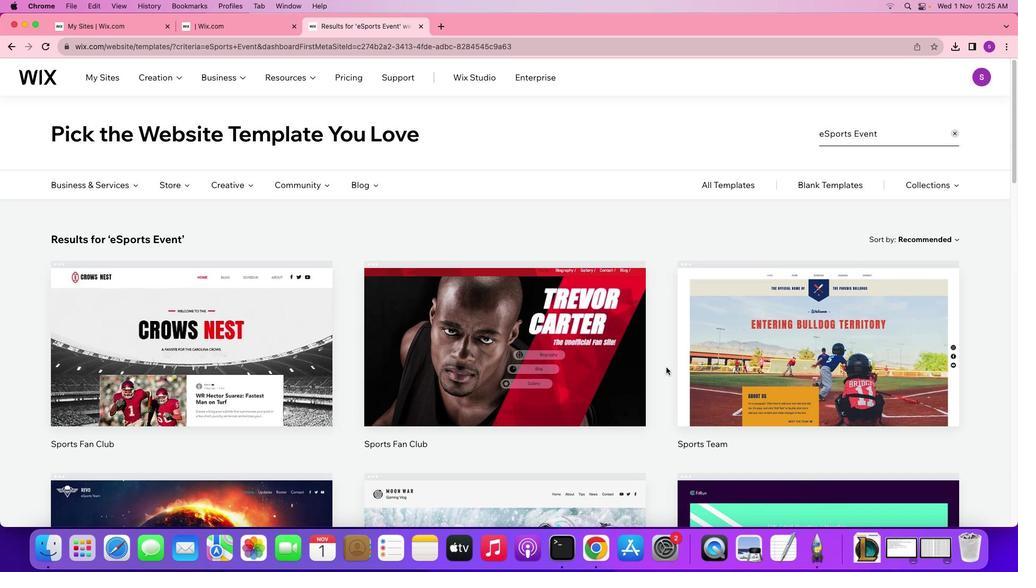 
Action: Mouse scrolled (666, 368) with delta (0, 1)
Screenshot: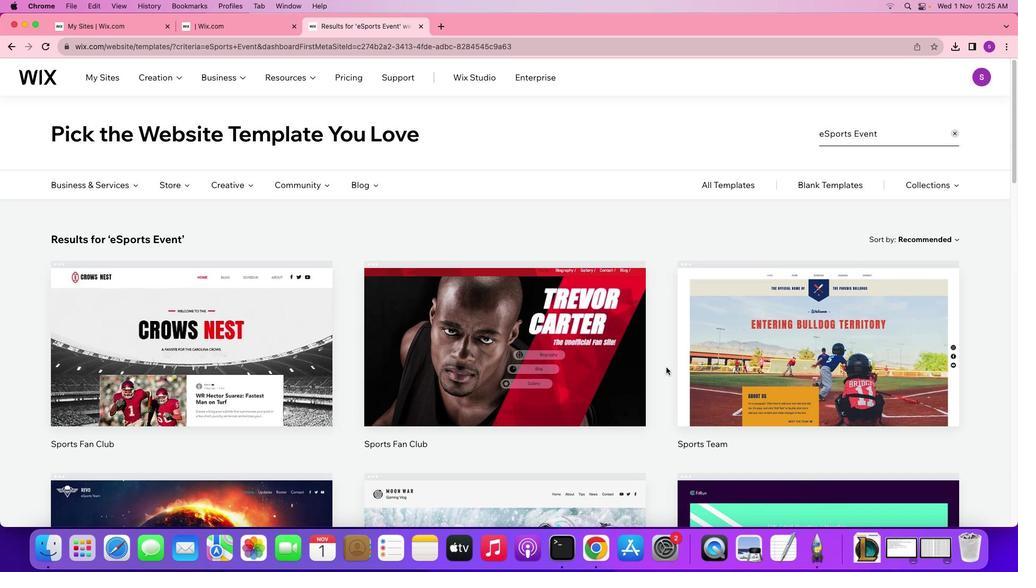 
Action: Mouse scrolled (666, 368) with delta (0, 0)
Screenshot: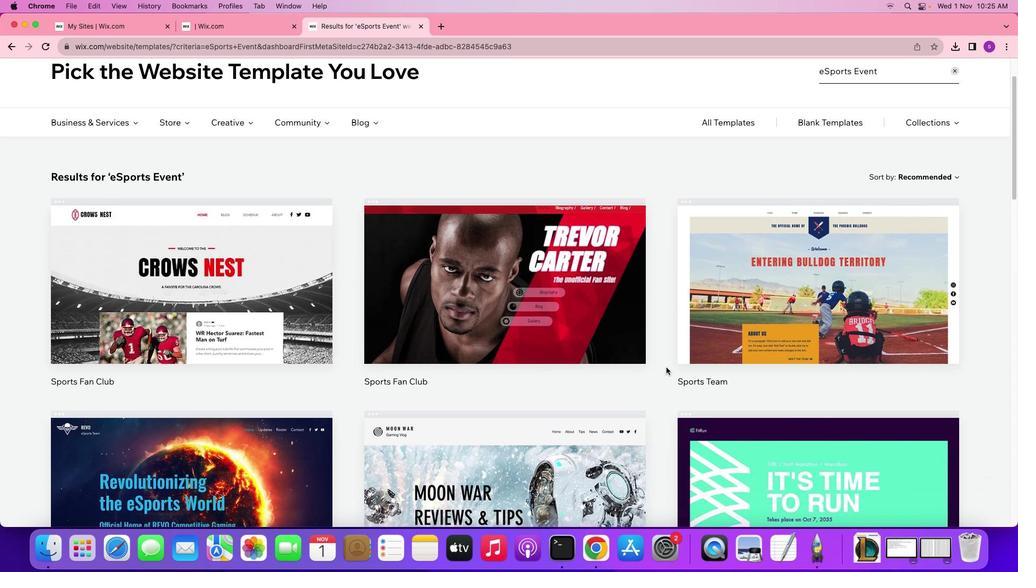 
Action: Mouse scrolled (666, 368) with delta (0, 0)
Screenshot: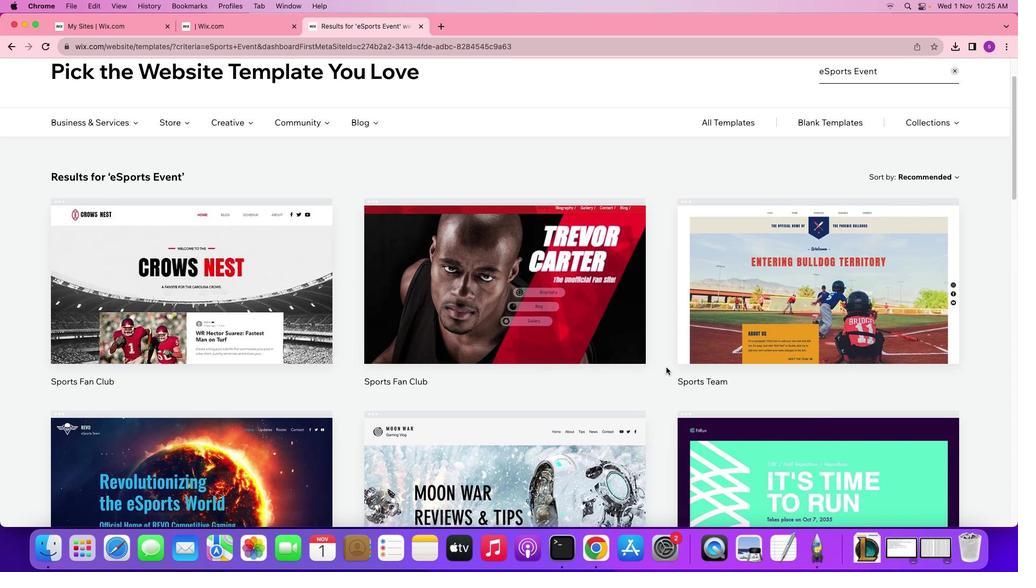 
Action: Mouse scrolled (666, 368) with delta (0, 1)
Screenshot: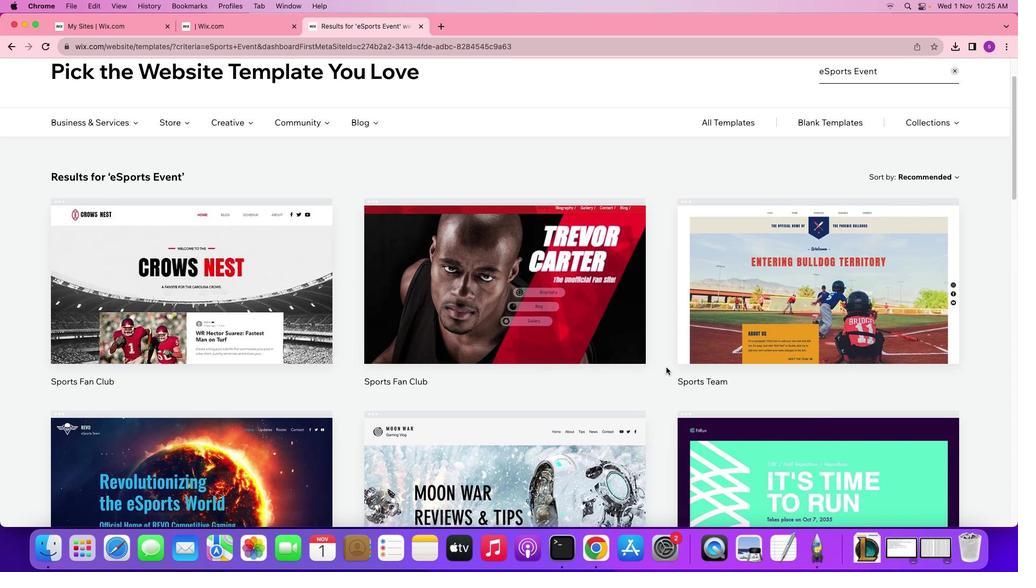 
Action: Mouse scrolled (666, 368) with delta (0, 2)
Screenshot: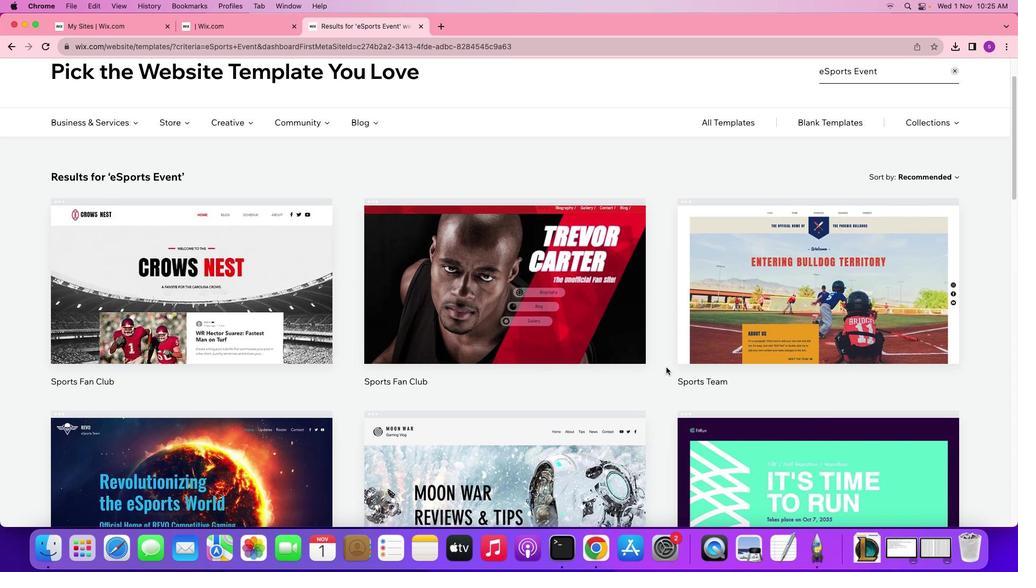
Action: Mouse scrolled (666, 368) with delta (0, 0)
Screenshot: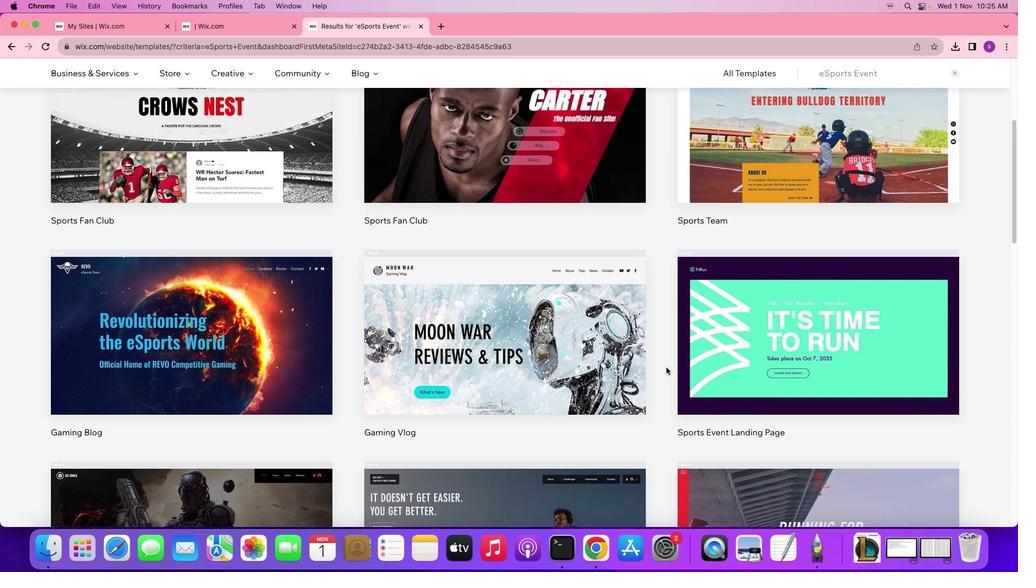 
Action: Mouse scrolled (666, 368) with delta (0, 0)
Screenshot: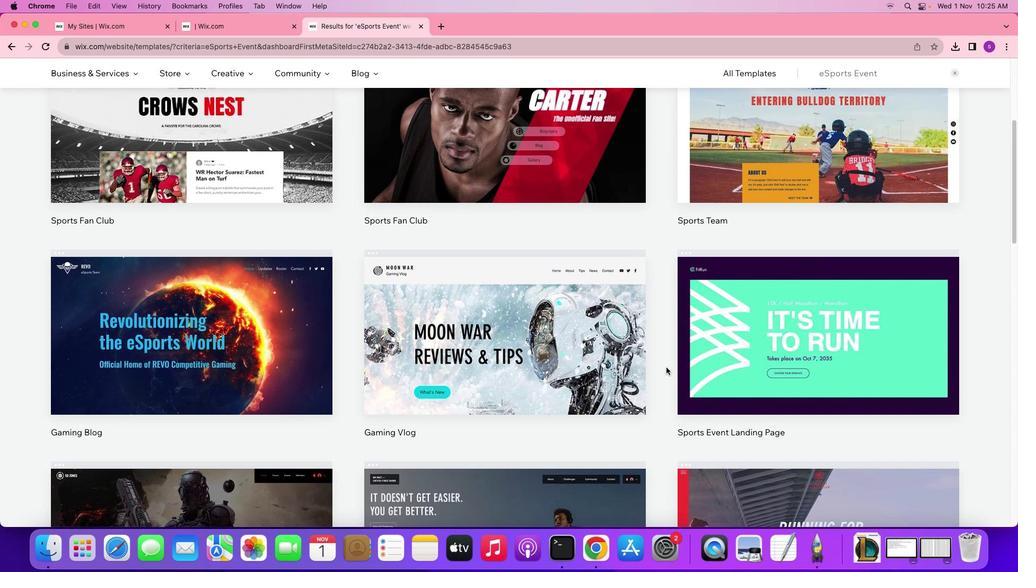 
Action: Mouse scrolled (666, 368) with delta (0, 1)
Screenshot: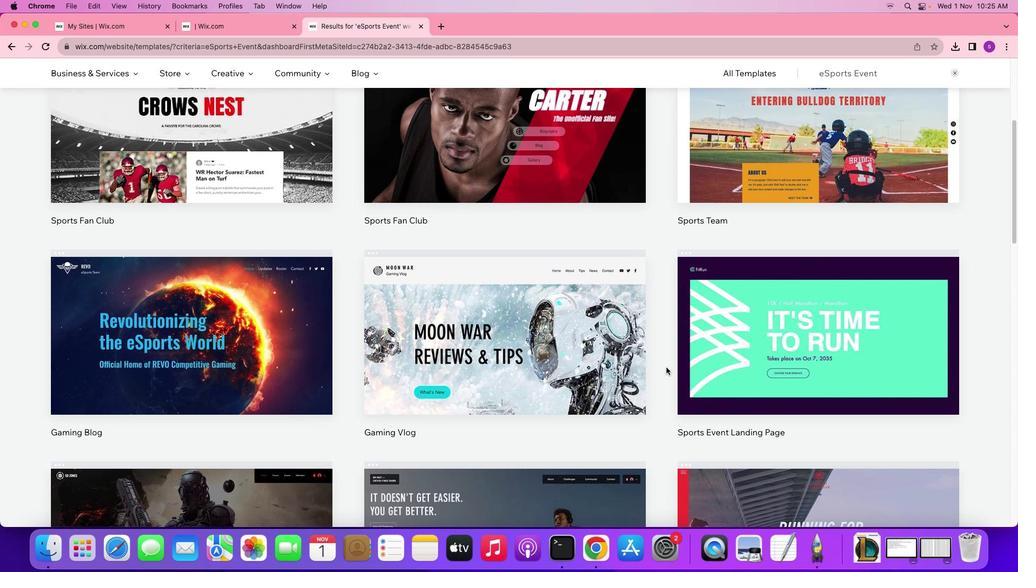 
Action: Mouse scrolled (666, 368) with delta (0, 2)
Screenshot: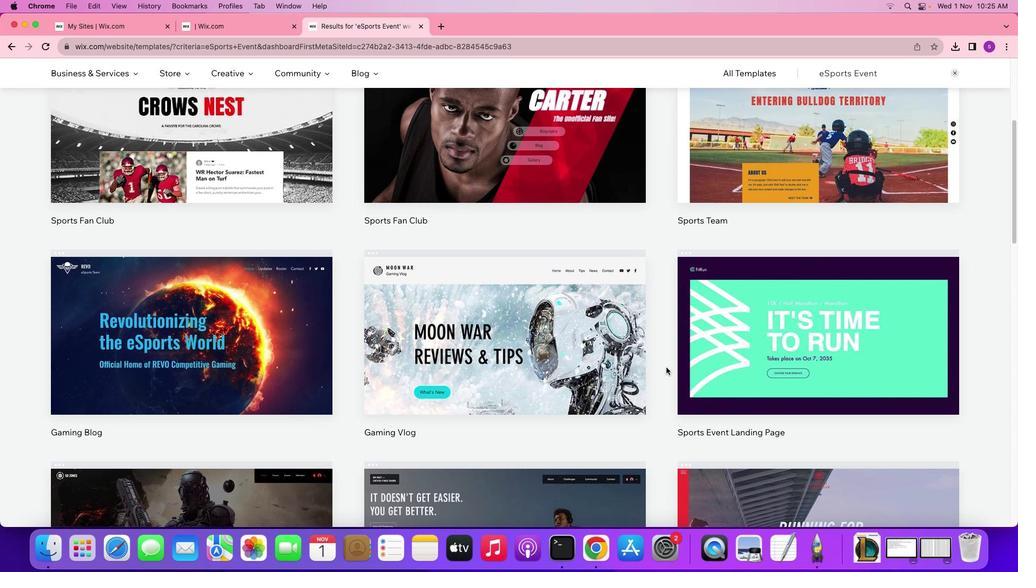 
Action: Mouse scrolled (666, 368) with delta (0, 2)
Screenshot: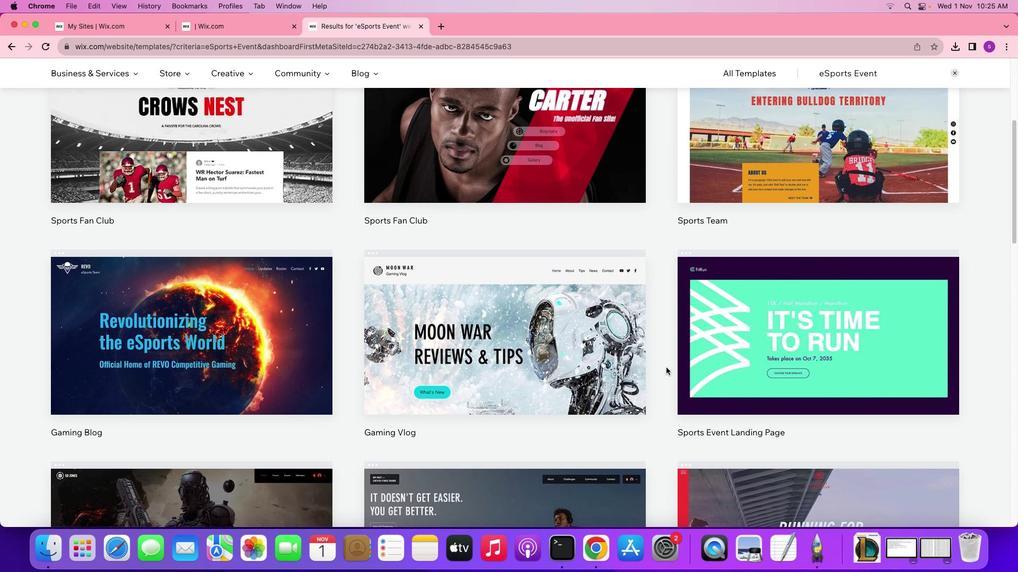 
Action: Mouse scrolled (666, 368) with delta (0, 0)
Screenshot: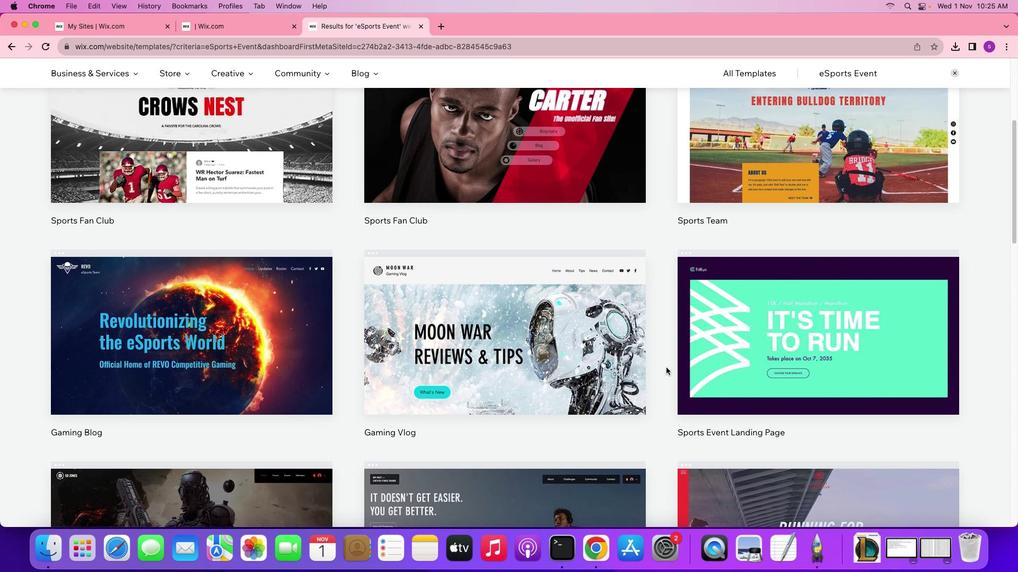 
Action: Mouse scrolled (666, 368) with delta (0, 0)
Screenshot: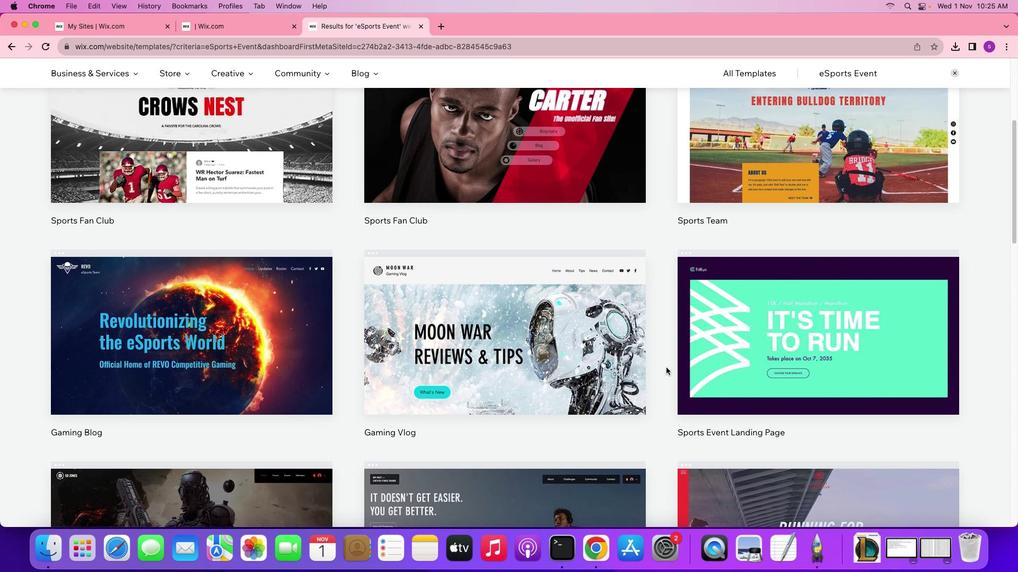 
Action: Mouse scrolled (666, 368) with delta (0, -1)
Screenshot: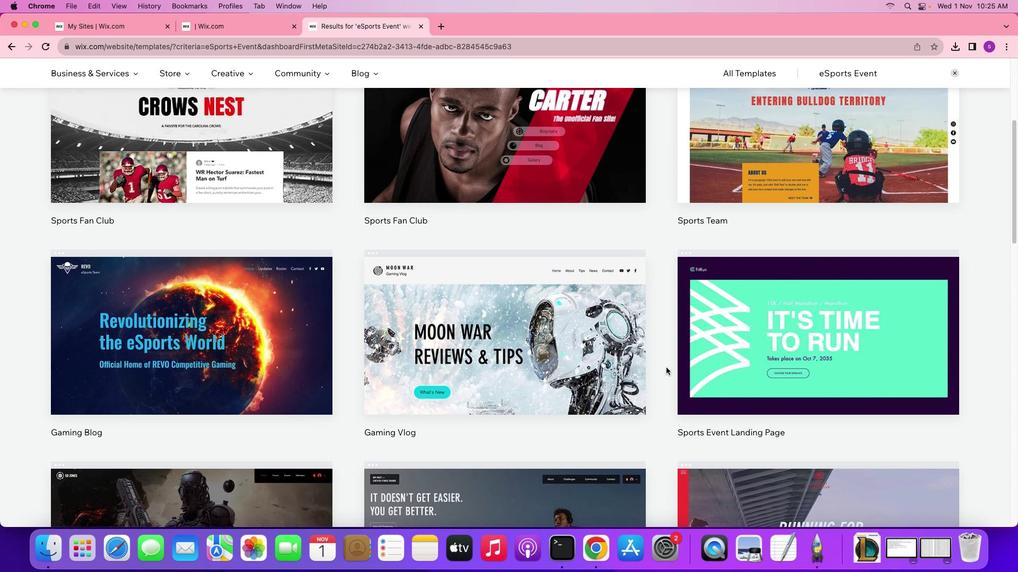 
Action: Mouse scrolled (666, 368) with delta (0, 0)
Screenshot: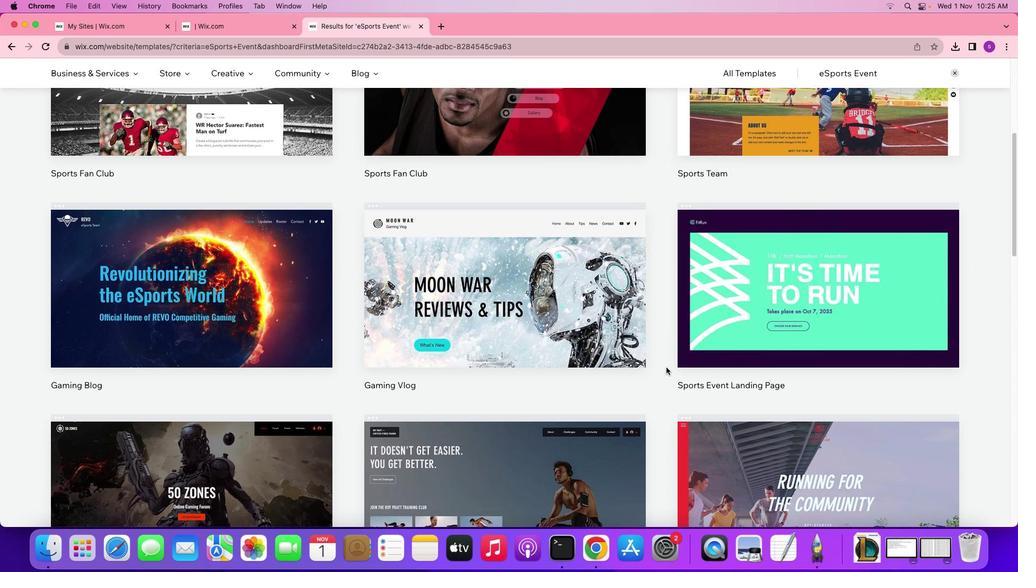 
Action: Mouse scrolled (666, 368) with delta (0, 0)
Screenshot: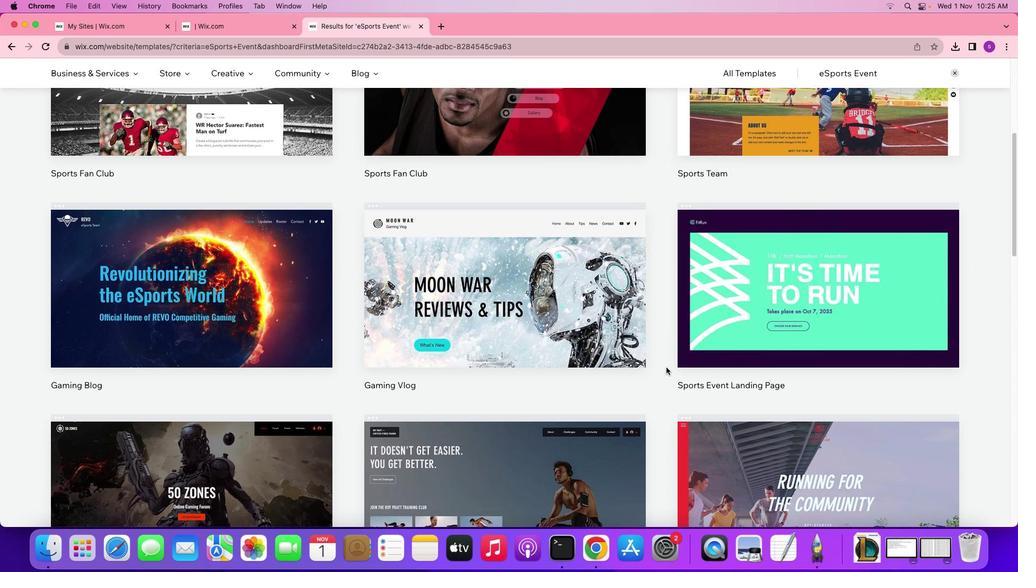 
Action: Mouse scrolled (666, 368) with delta (0, -1)
Screenshot: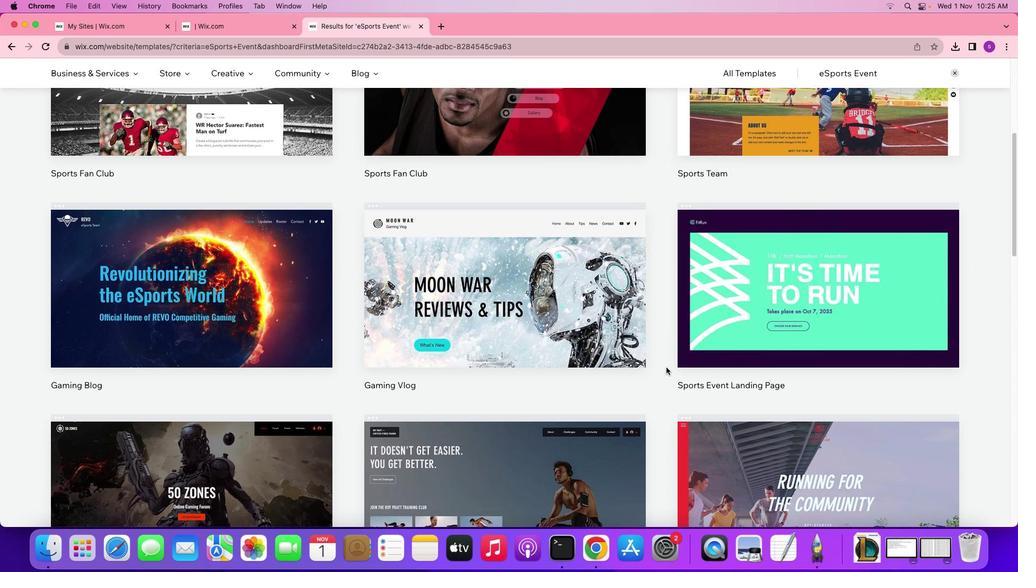 
Action: Mouse scrolled (666, 368) with delta (0, -2)
Screenshot: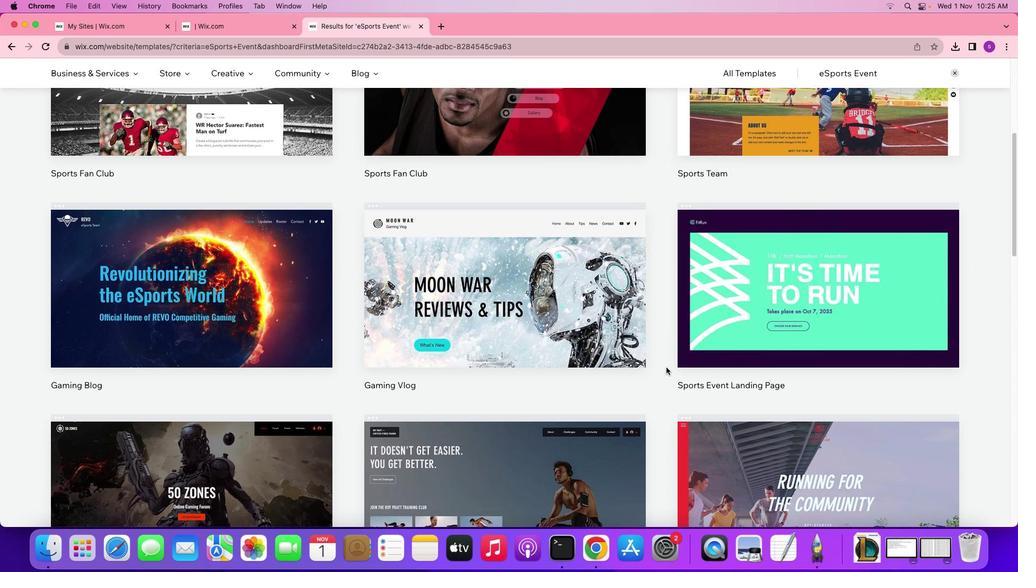 
Action: Mouse scrolled (666, 368) with delta (0, 0)
Screenshot: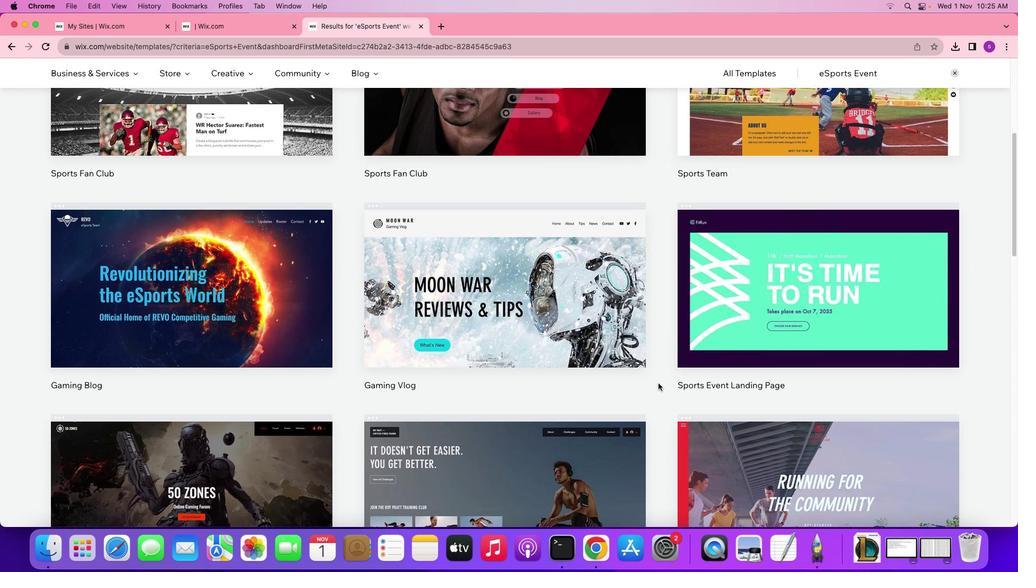 
Action: Mouse scrolled (666, 368) with delta (0, 0)
Screenshot: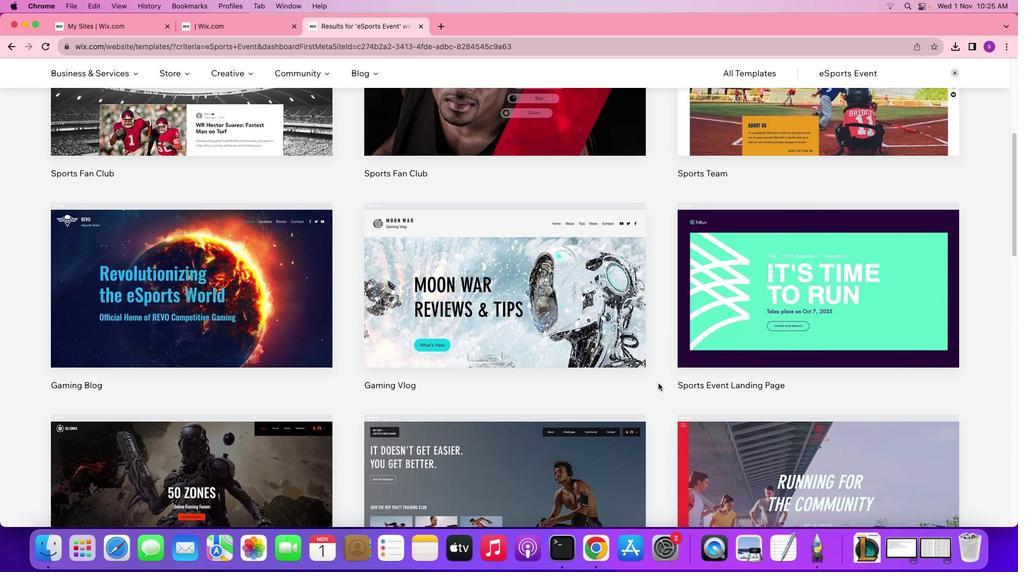 
Action: Mouse scrolled (666, 368) with delta (0, 0)
Screenshot: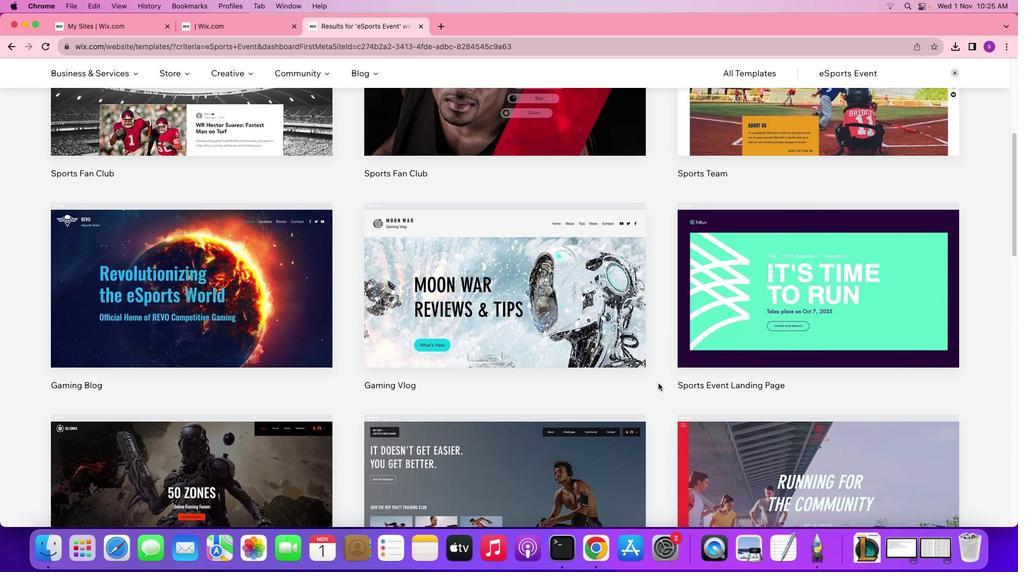 
Action: Mouse moved to (189, 272)
Screenshot: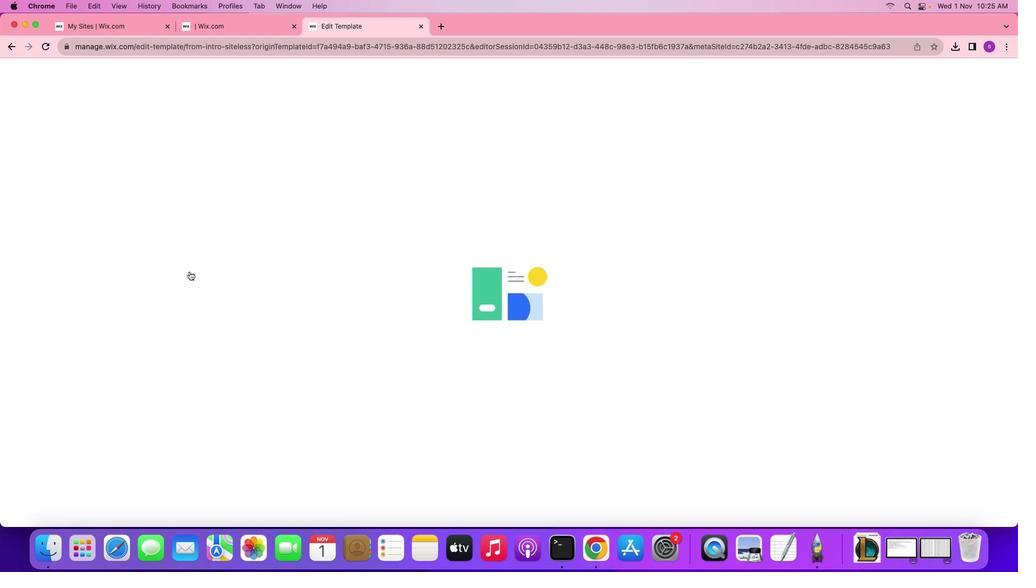 
Action: Mouse pressed left at (189, 272)
Screenshot: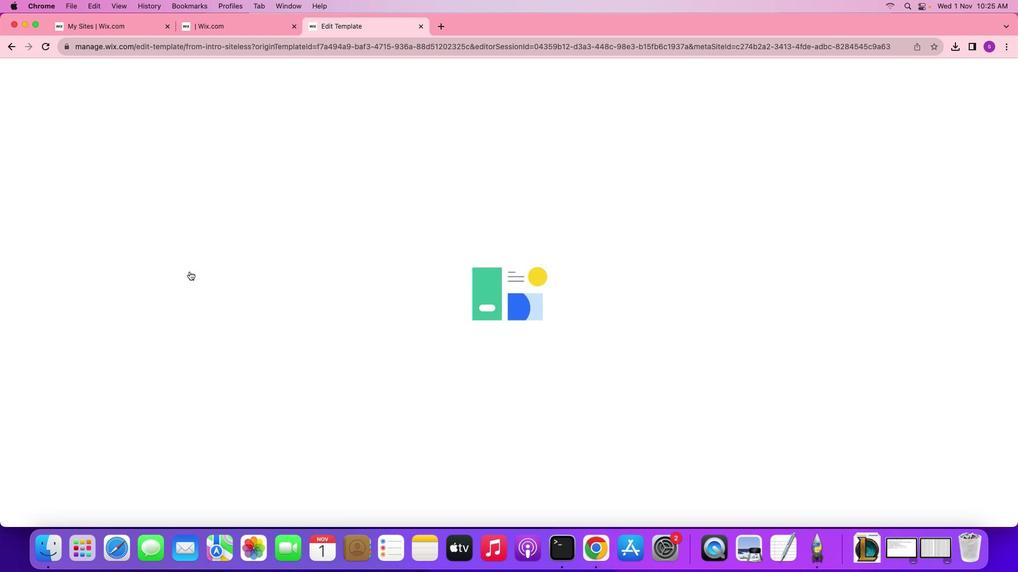 
Action: Mouse moved to (672, 113)
Screenshot: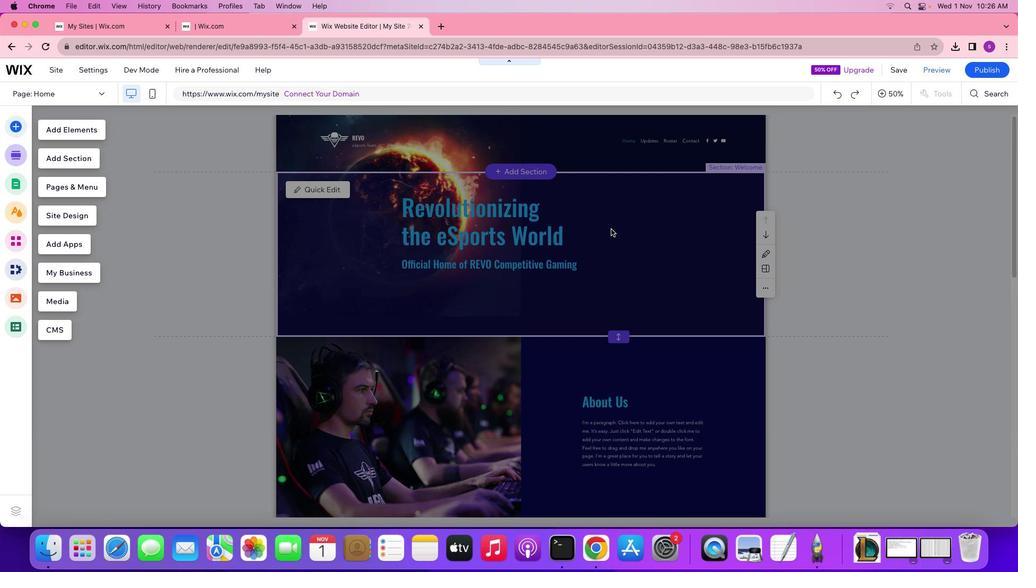 
Action: Mouse pressed left at (672, 113)
Screenshot: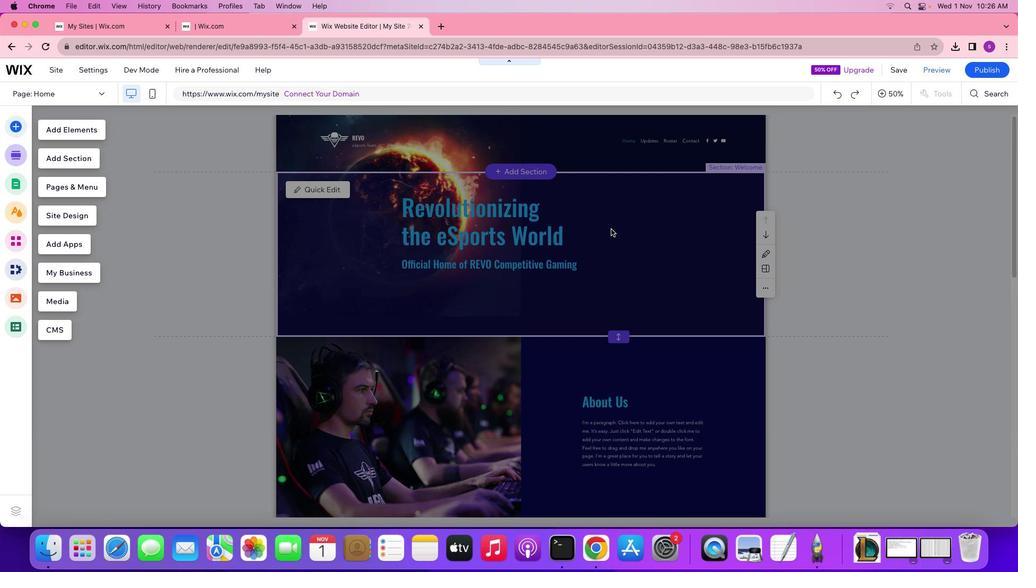 
Action: Mouse moved to (510, 261)
Screenshot: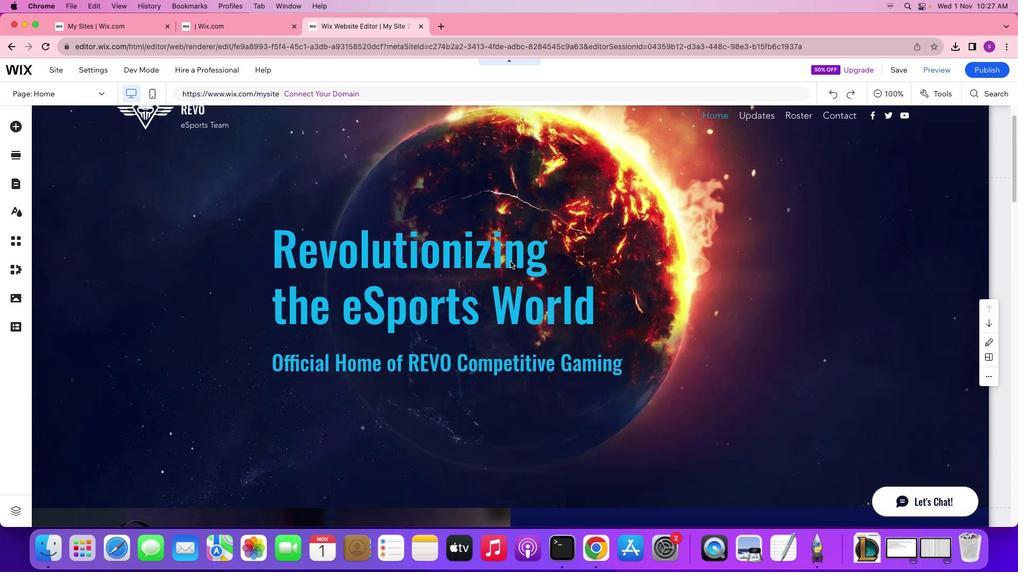 
Action: Mouse pressed left at (510, 261)
Screenshot: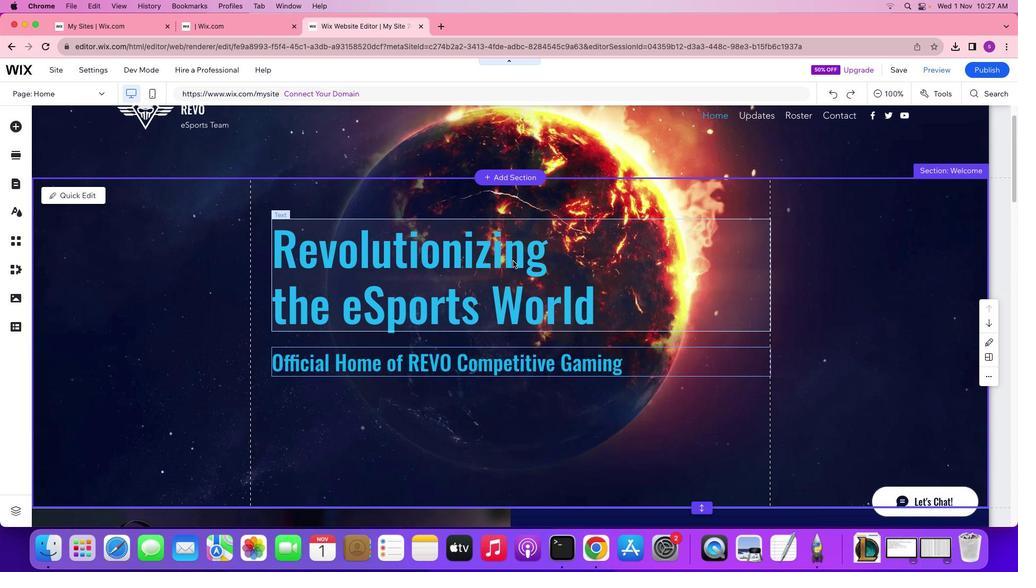 
Action: Mouse pressed left at (510, 261)
Screenshot: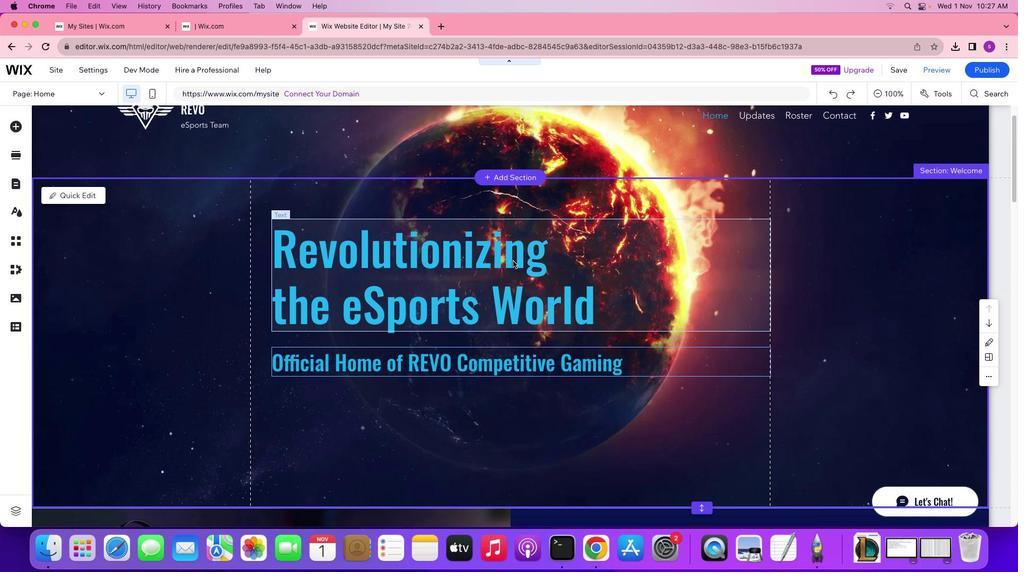 
Action: Mouse moved to (817, 266)
Screenshot: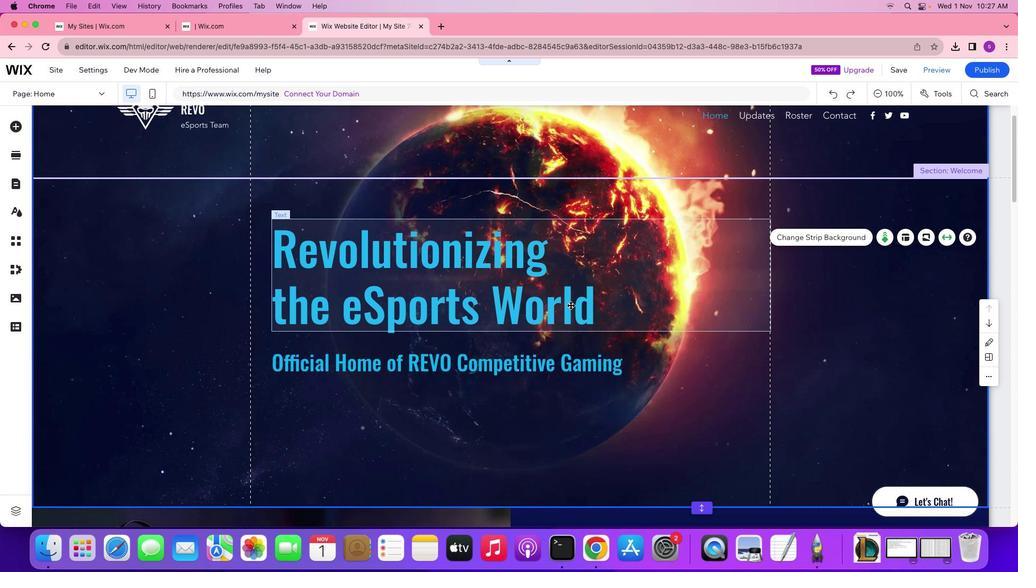 
Action: Mouse pressed left at (817, 266)
Screenshot: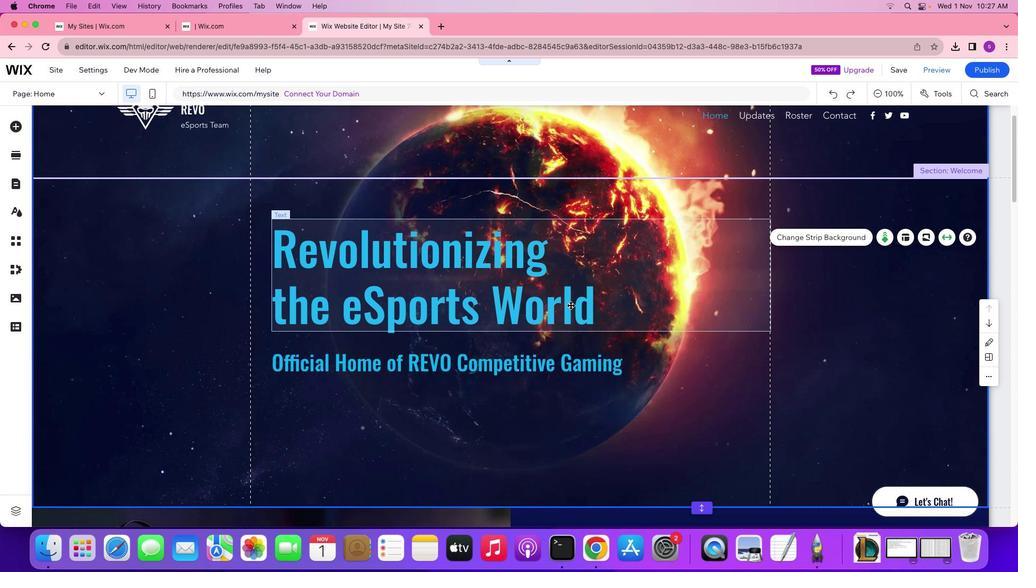 
Action: Mouse moved to (563, 307)
Screenshot: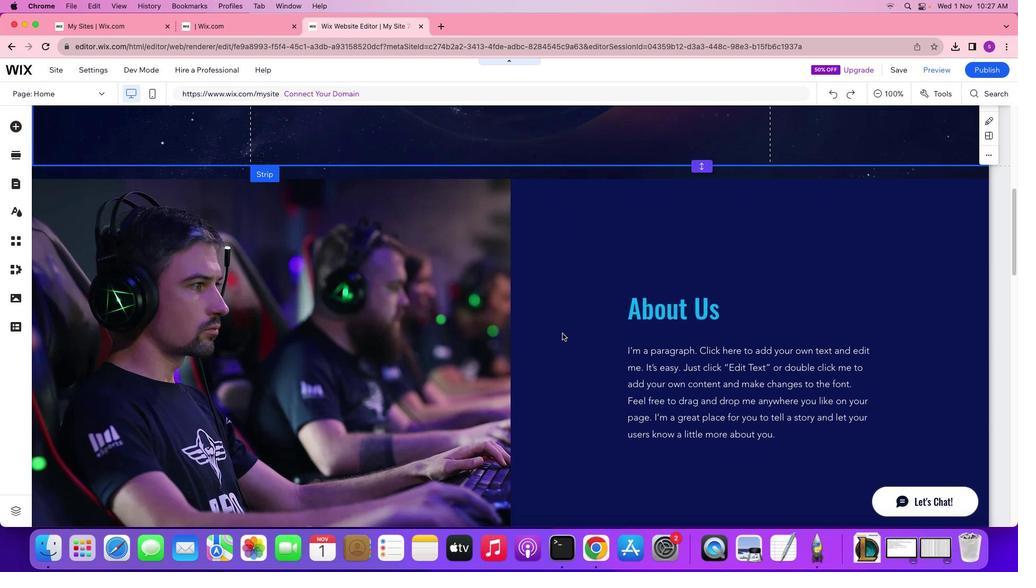 
Action: Mouse scrolled (563, 307) with delta (0, 0)
Screenshot: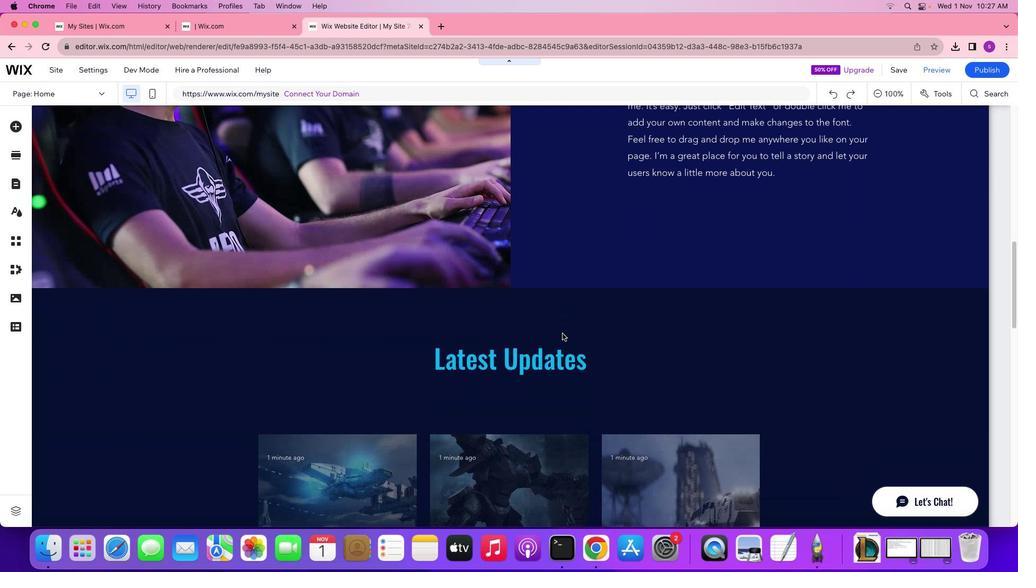 
Action: Mouse scrolled (563, 307) with delta (0, 0)
Screenshot: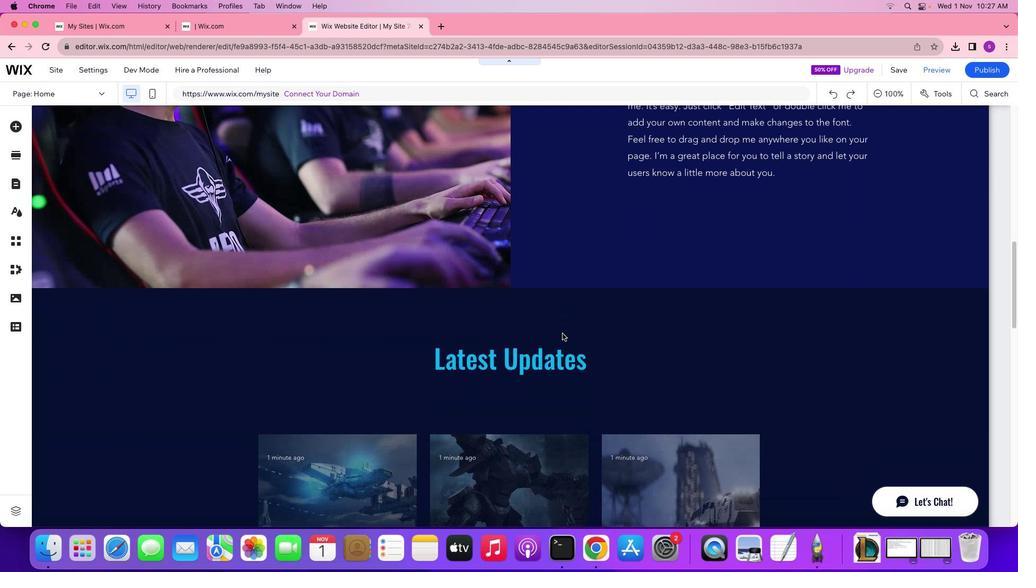 
Action: Mouse scrolled (563, 307) with delta (0, 1)
Screenshot: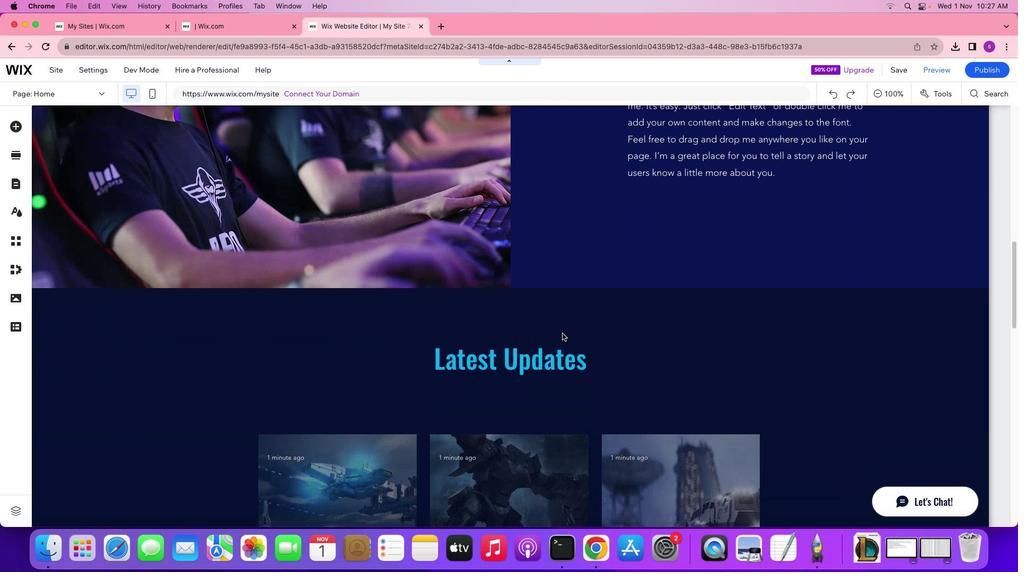 
Action: Mouse scrolled (563, 307) with delta (0, 2)
Screenshot: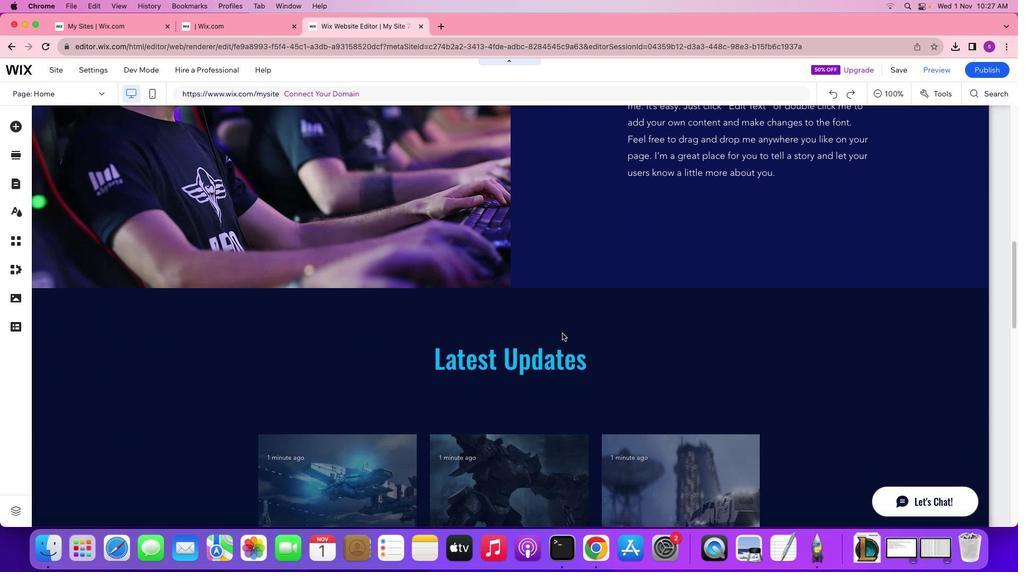 
Action: Mouse scrolled (563, 307) with delta (0, 2)
Screenshot: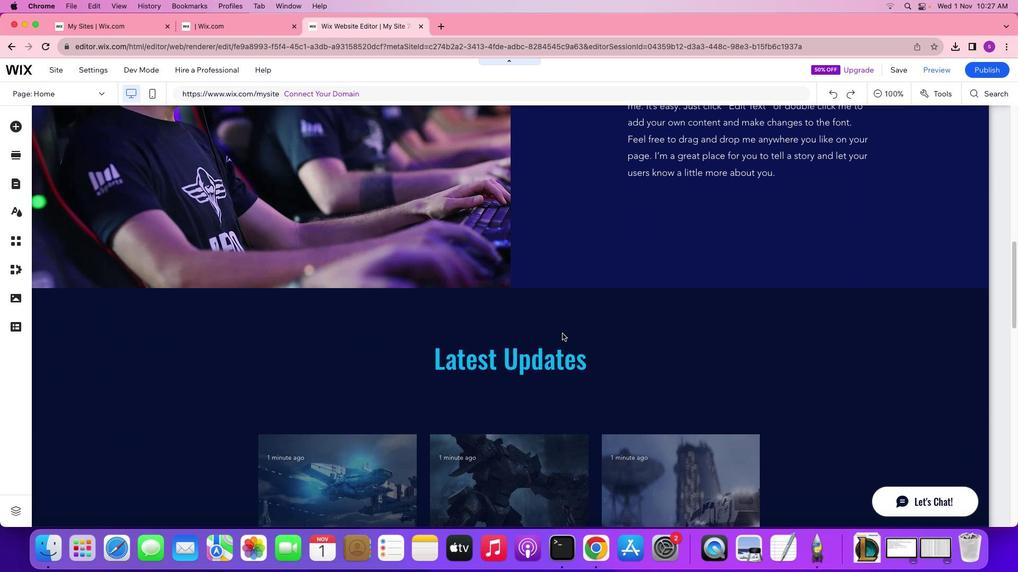 
Action: Mouse moved to (562, 333)
Screenshot: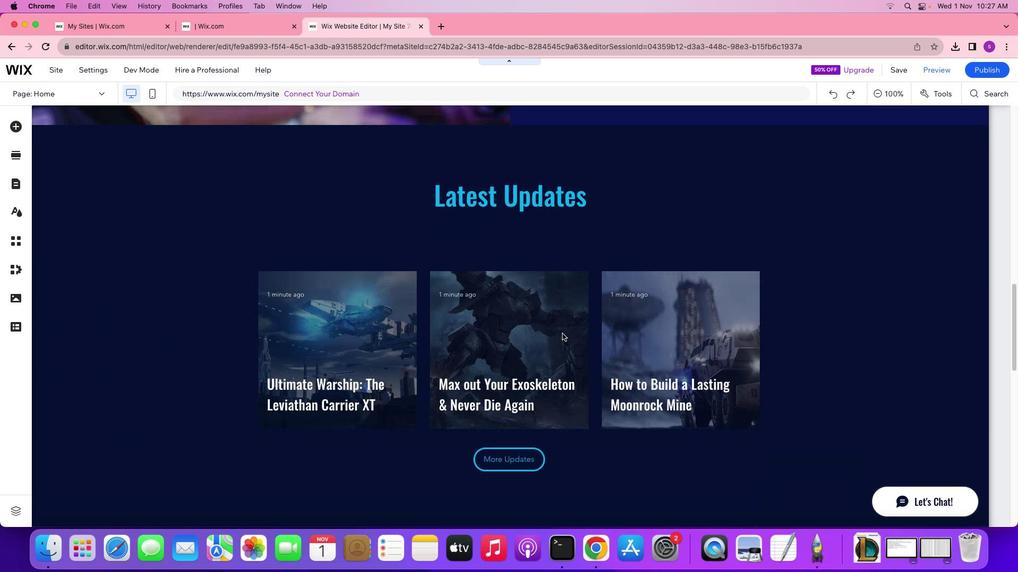 
Action: Mouse scrolled (562, 333) with delta (0, 0)
Screenshot: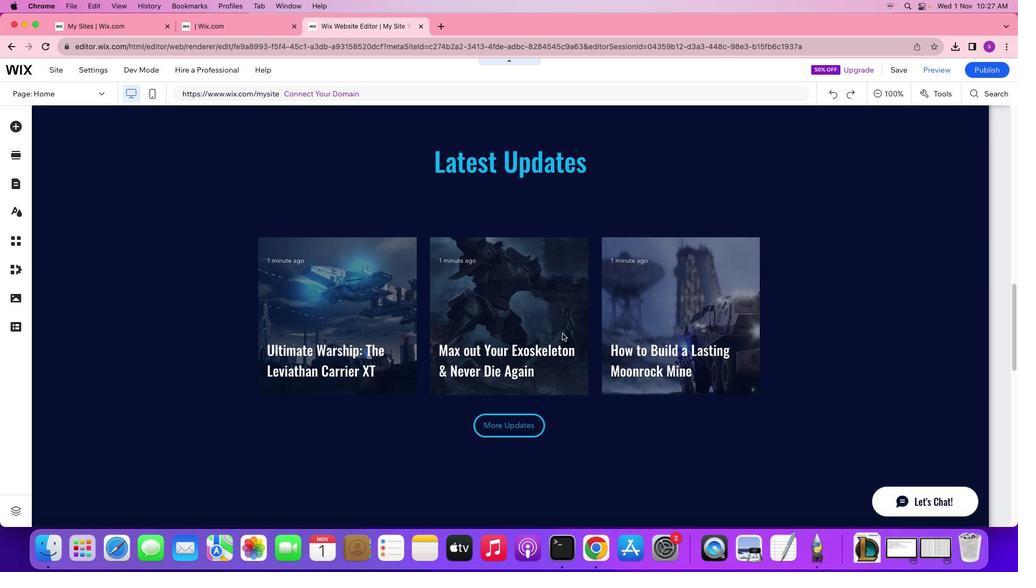 
Action: Mouse scrolled (562, 333) with delta (0, 0)
Screenshot: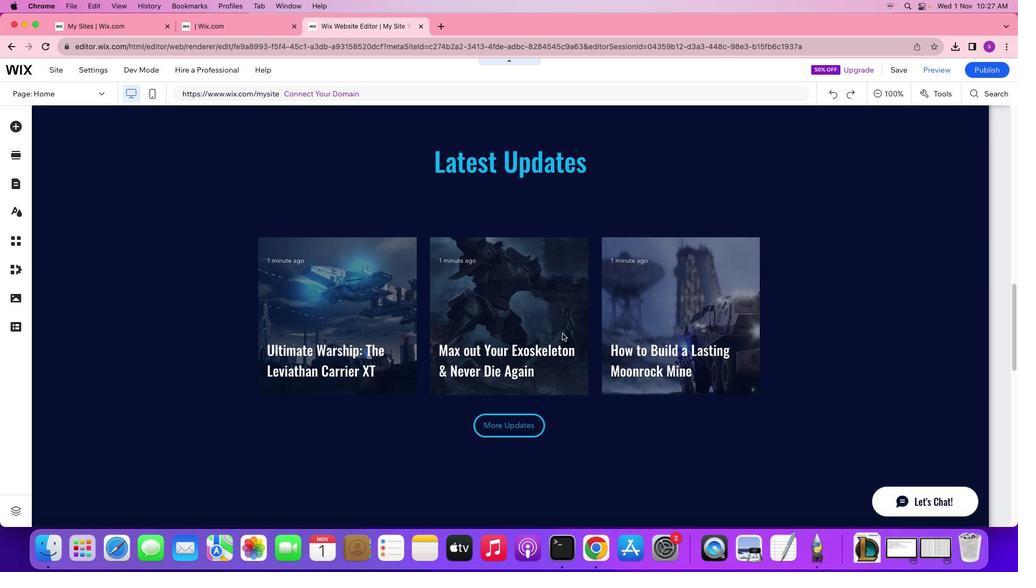 
Action: Mouse scrolled (562, 333) with delta (0, -1)
Screenshot: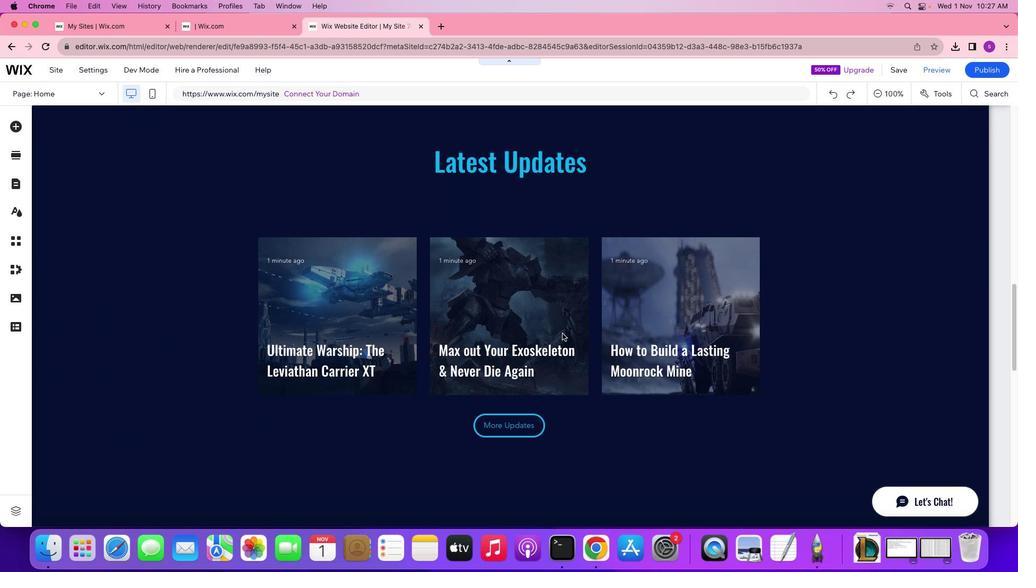
Action: Mouse scrolled (562, 333) with delta (0, -2)
Screenshot: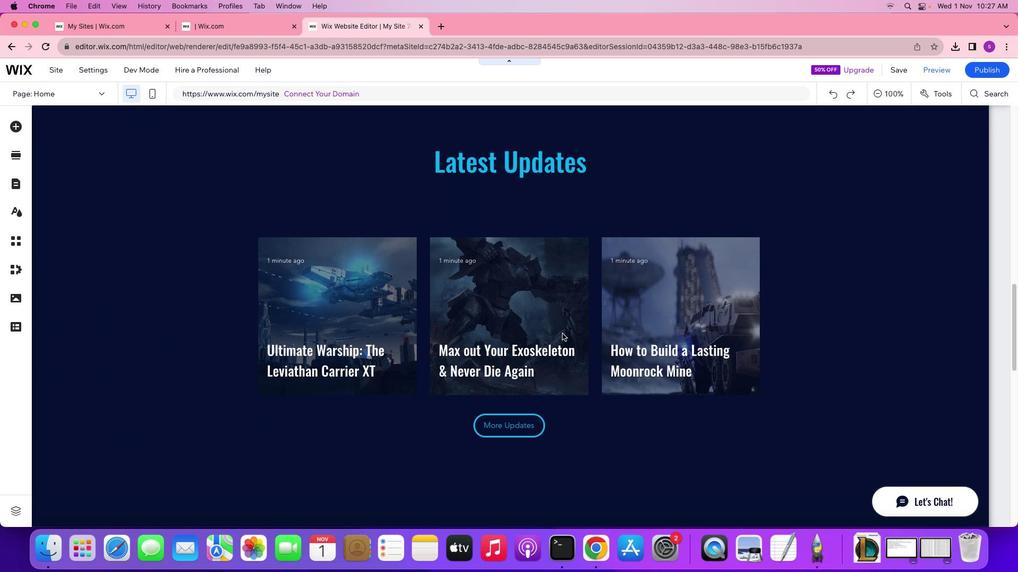 
Action: Mouse scrolled (562, 333) with delta (0, 0)
Screenshot: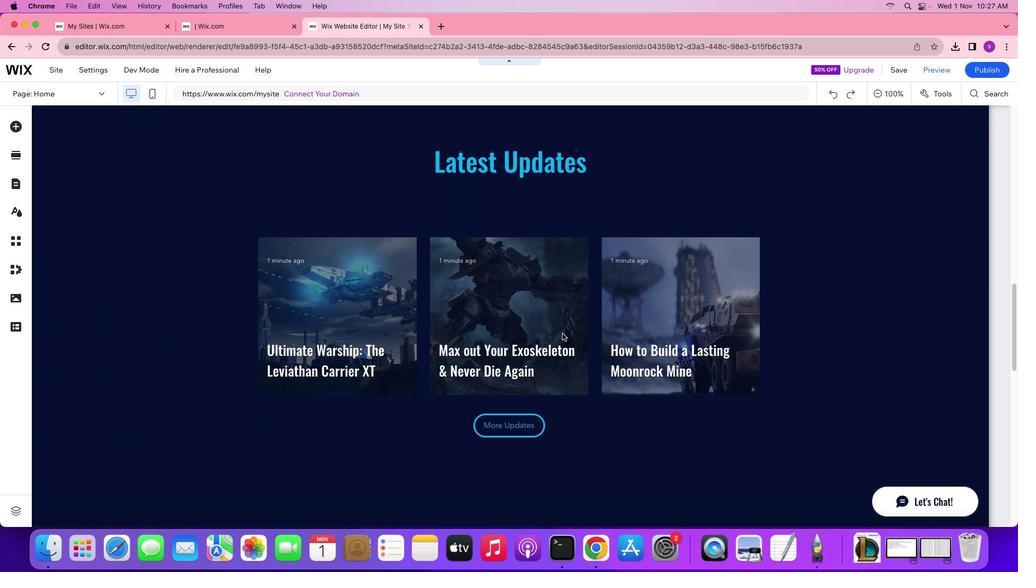 
Action: Mouse scrolled (562, 333) with delta (0, 0)
Screenshot: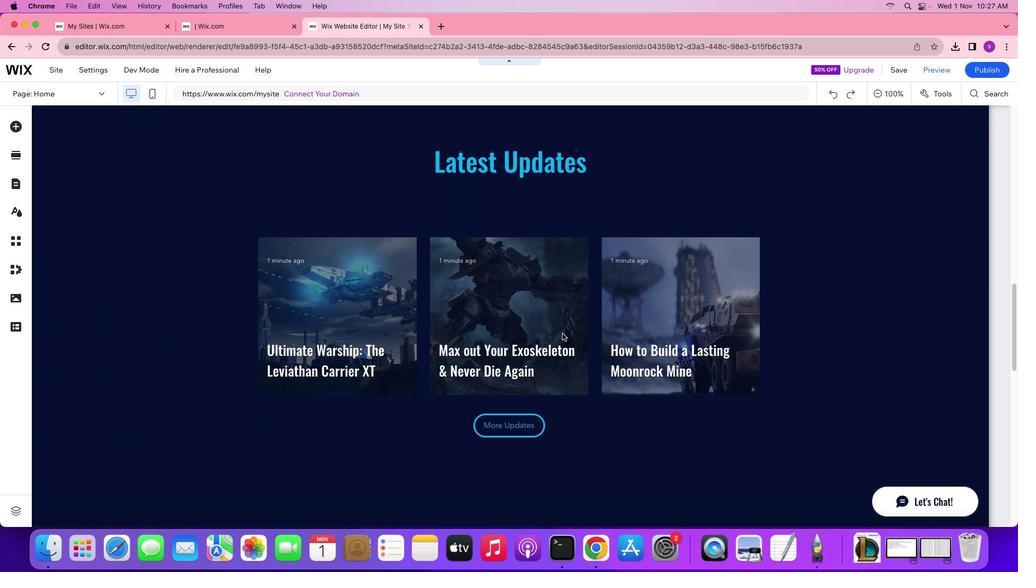 
Action: Mouse scrolled (562, 333) with delta (0, -1)
Screenshot: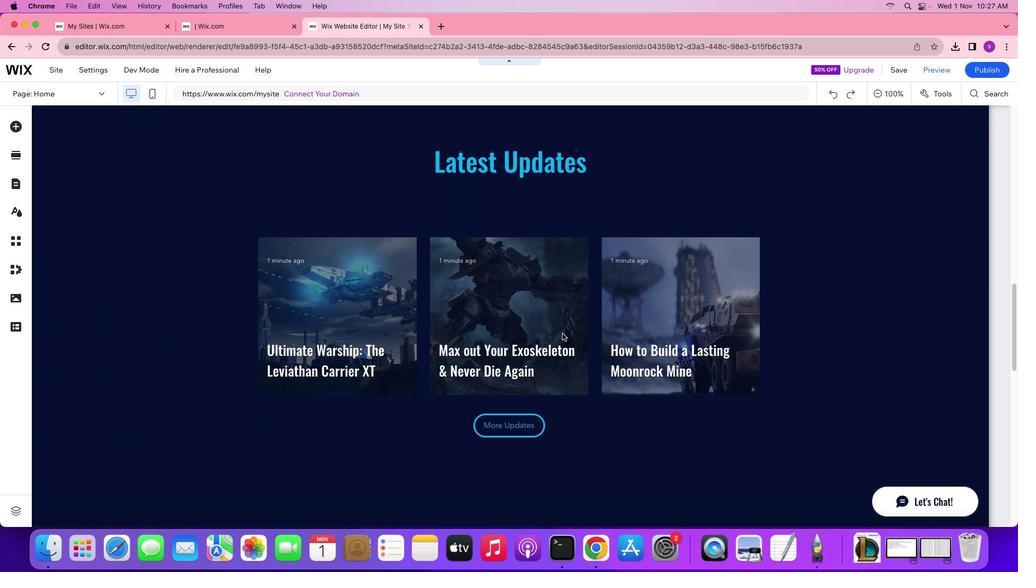 
Action: Mouse scrolled (562, 333) with delta (0, -2)
Screenshot: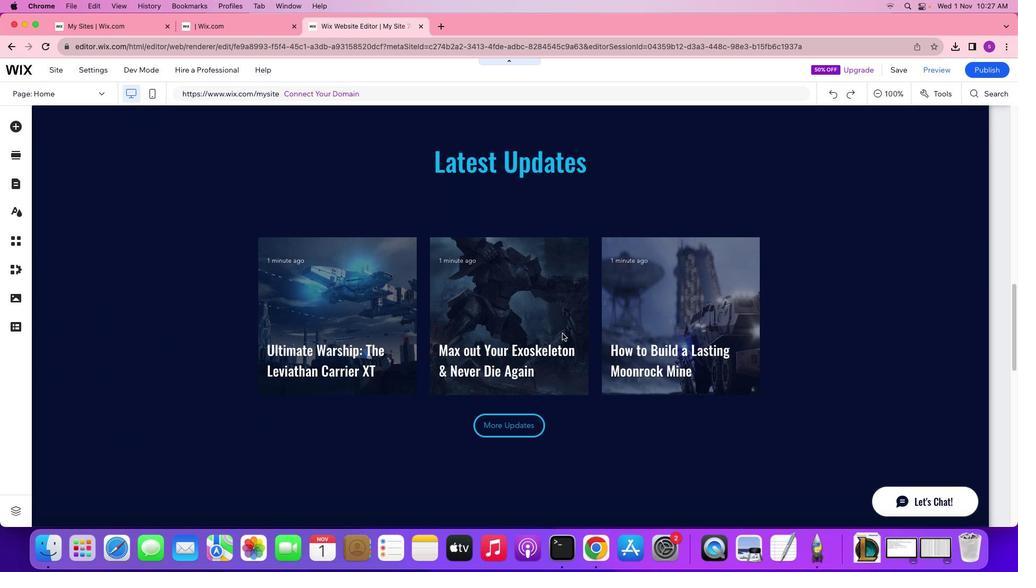 
Action: Mouse scrolled (562, 333) with delta (0, 0)
Screenshot: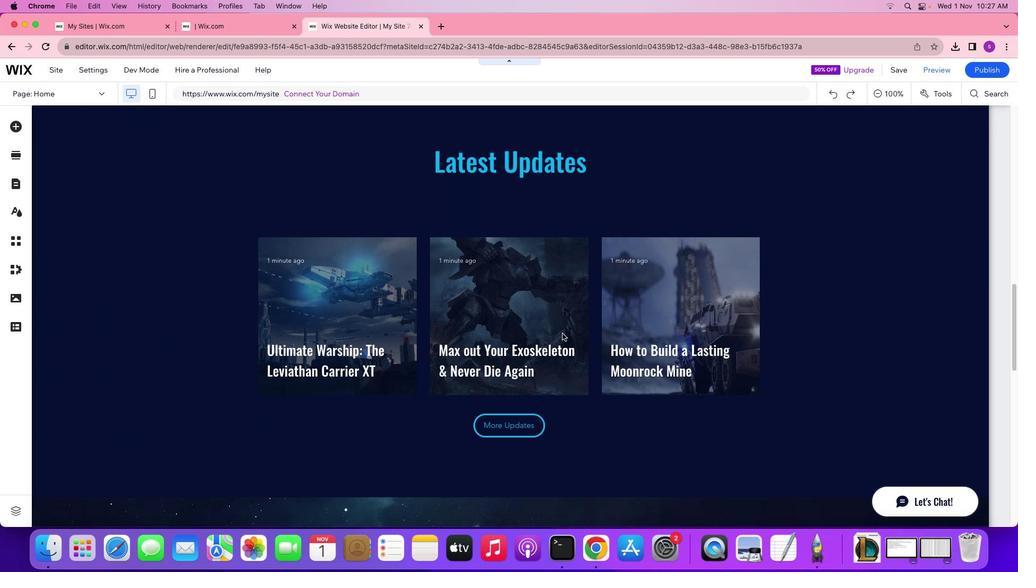 
Action: Mouse scrolled (562, 333) with delta (0, 0)
Screenshot: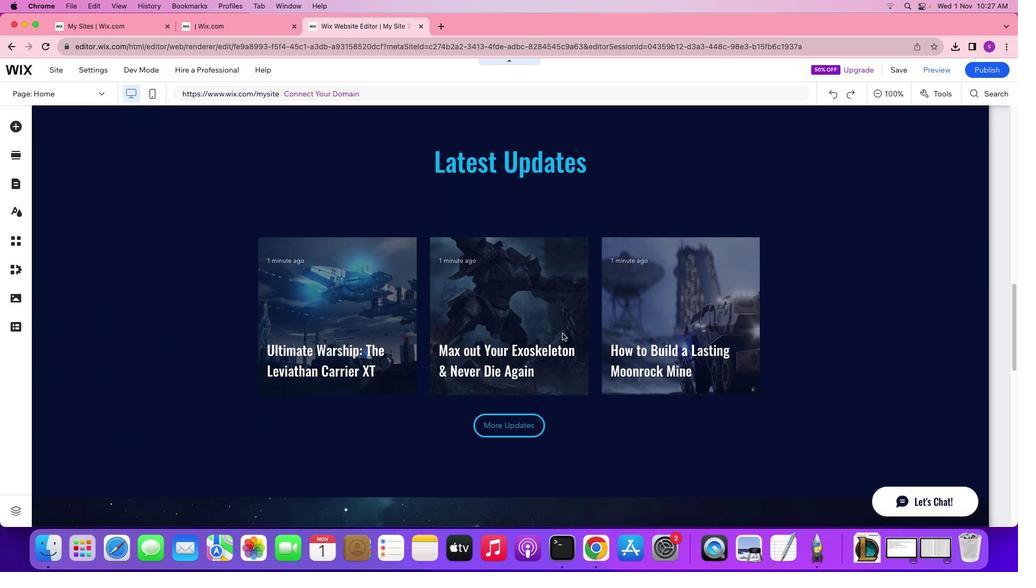 
Action: Mouse scrolled (562, 333) with delta (0, 0)
Screenshot: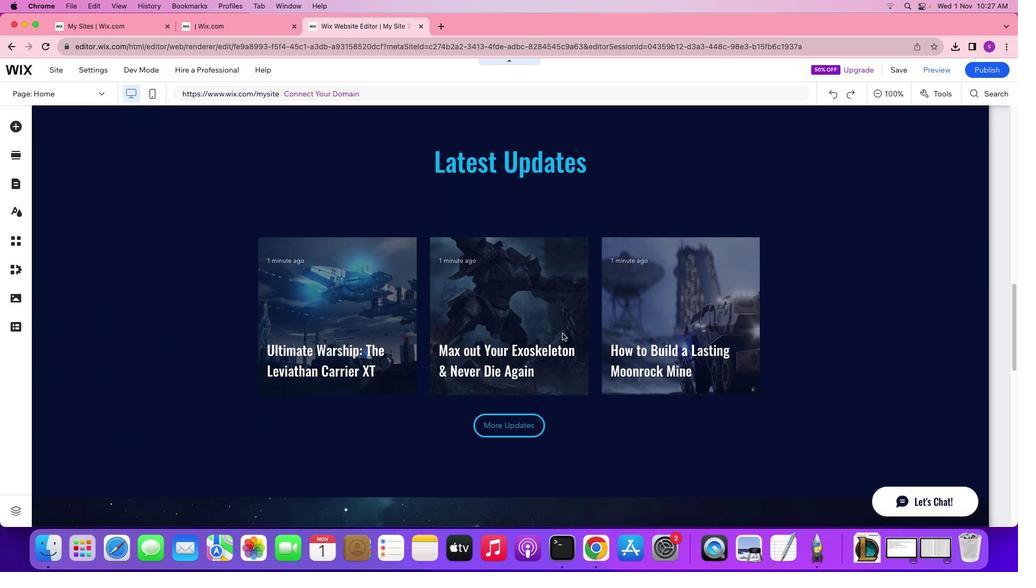 
Action: Mouse scrolled (562, 333) with delta (0, -1)
Screenshot: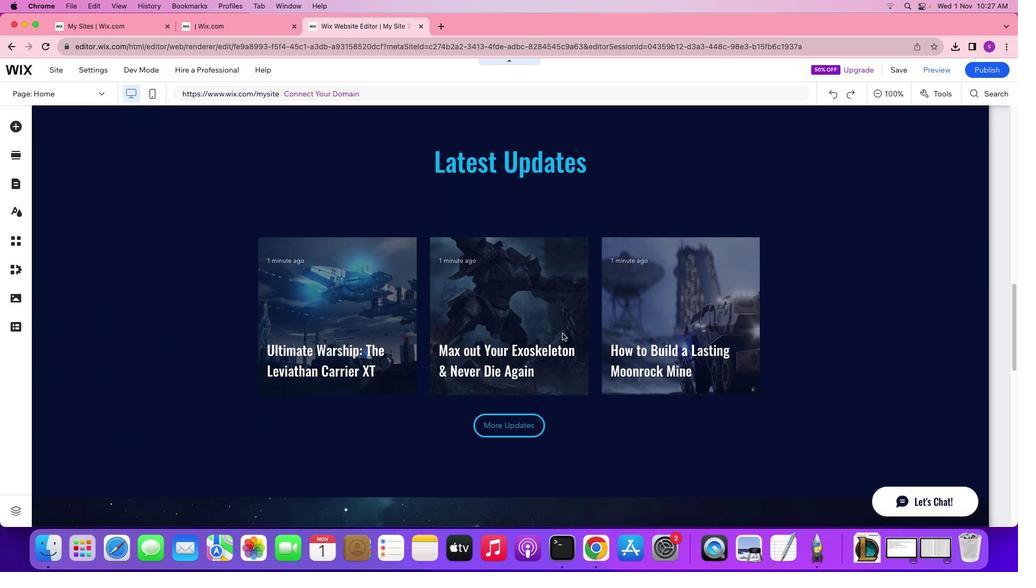 
Action: Mouse scrolled (562, 333) with delta (0, -2)
Screenshot: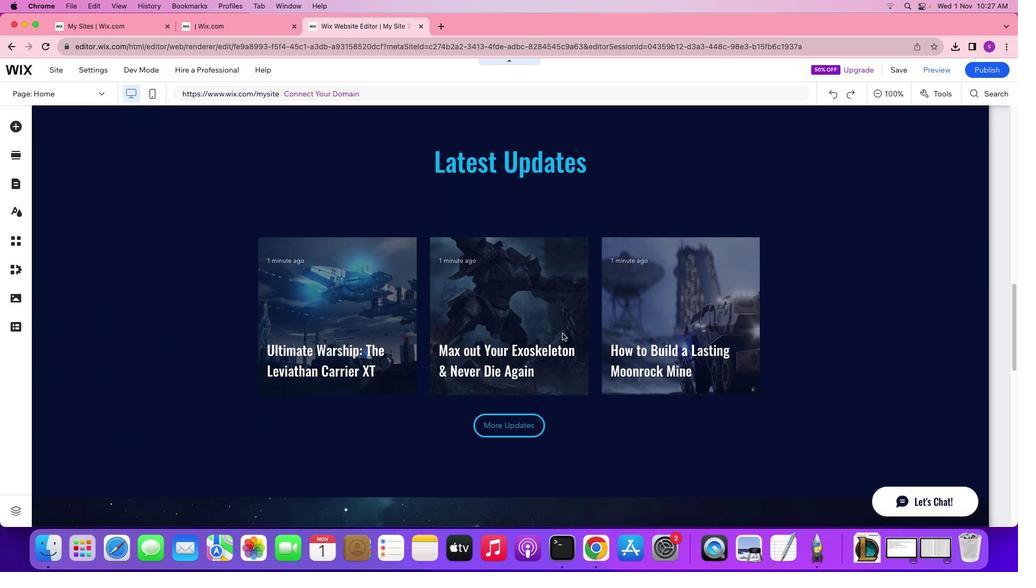 
Action: Mouse scrolled (562, 333) with delta (0, -1)
Screenshot: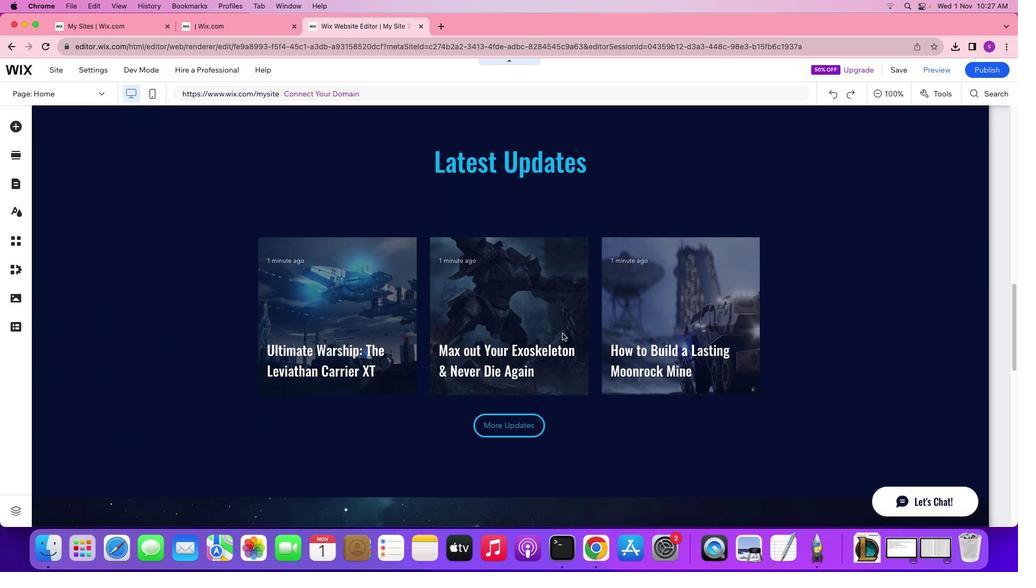 
Action: Mouse scrolled (562, 333) with delta (0, 0)
Screenshot: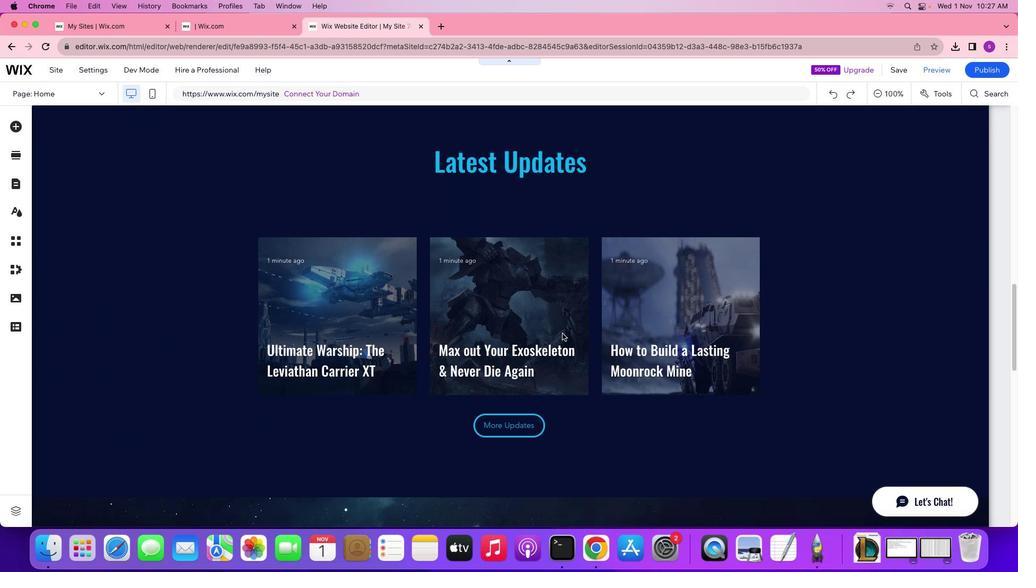 
Action: Mouse scrolled (562, 333) with delta (0, 0)
Screenshot: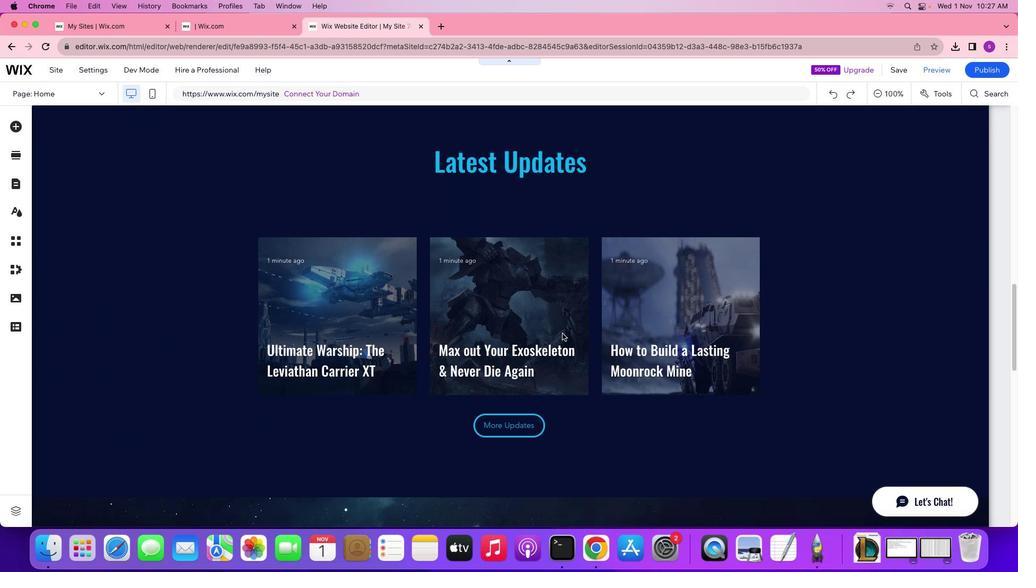 
Action: Mouse scrolled (562, 333) with delta (0, -1)
Screenshot: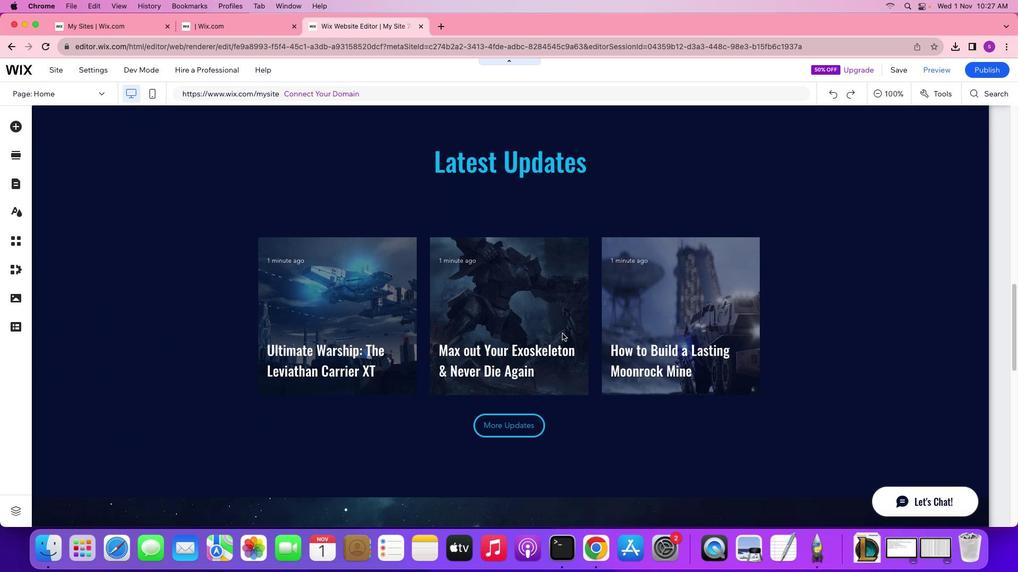
Action: Mouse scrolled (562, 333) with delta (0, -2)
Screenshot: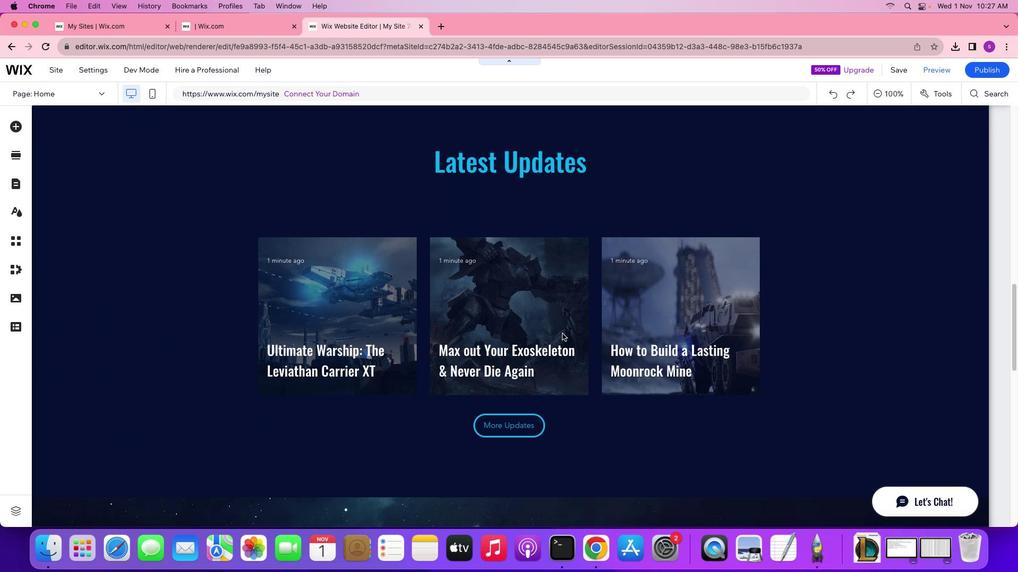 
Action: Mouse scrolled (562, 333) with delta (0, 0)
Screenshot: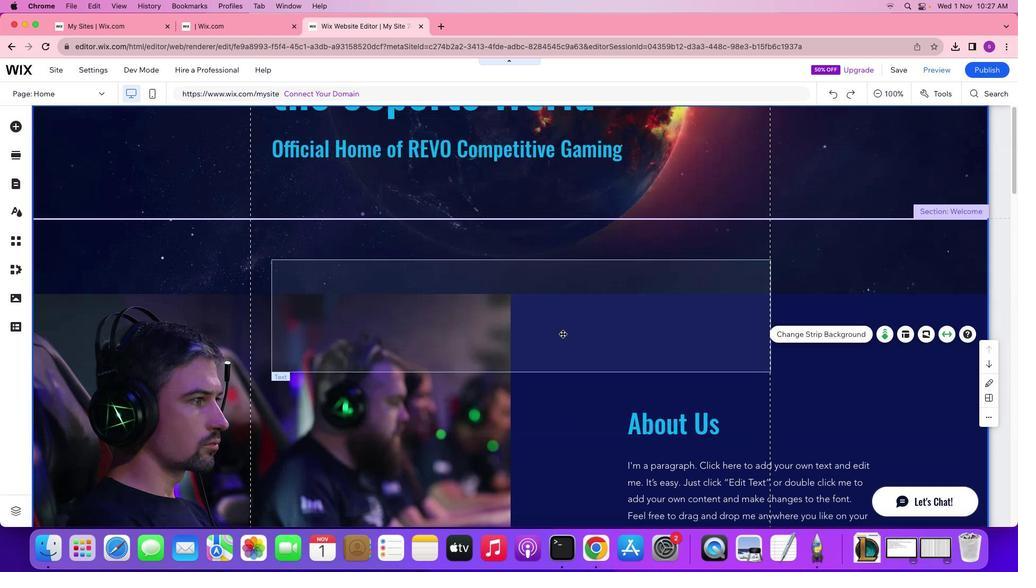 
Action: Mouse scrolled (562, 333) with delta (0, 0)
Screenshot: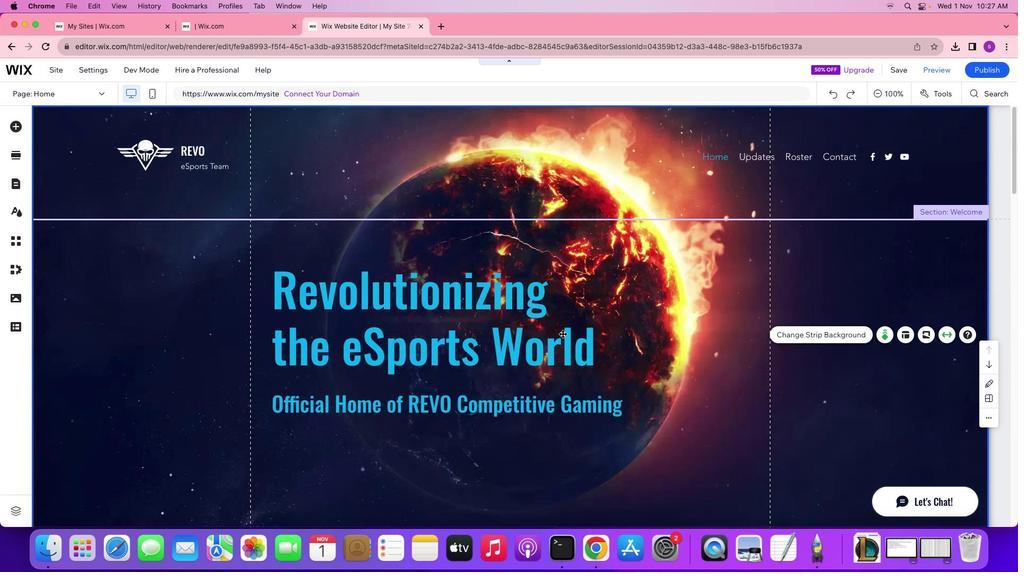 
Action: Mouse scrolled (562, 333) with delta (0, 0)
Screenshot: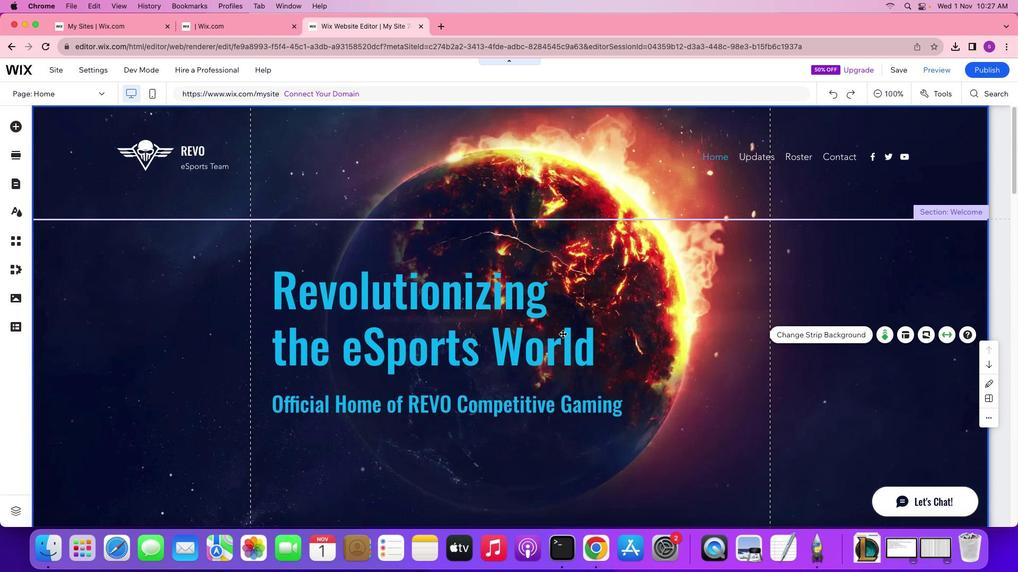 
Action: Mouse scrolled (562, 333) with delta (0, 0)
Screenshot: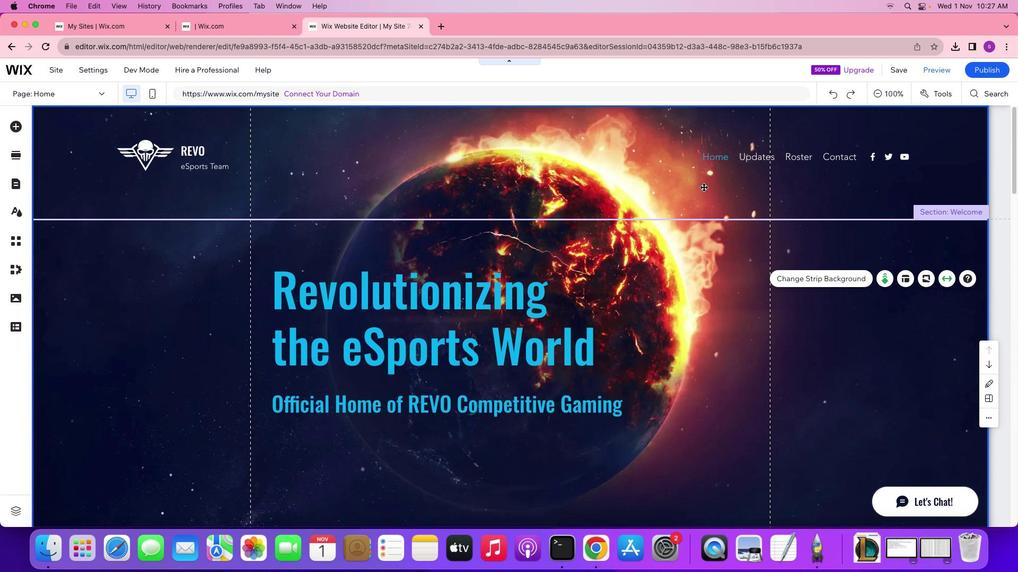
Action: Mouse scrolled (562, 333) with delta (0, 0)
Screenshot: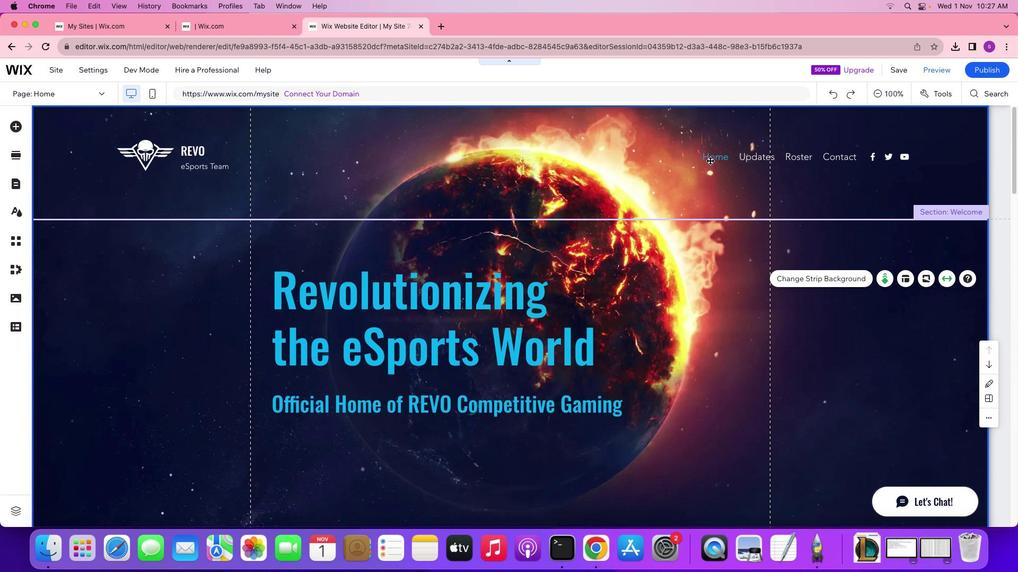 
Action: Mouse scrolled (562, 333) with delta (0, 0)
Screenshot: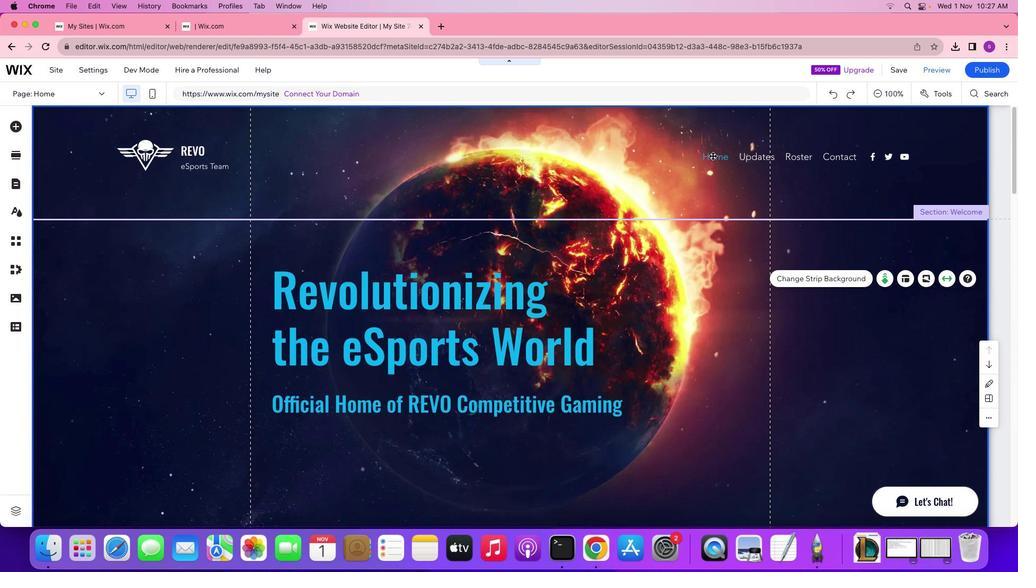 
Action: Mouse scrolled (562, 333) with delta (0, 0)
Screenshot: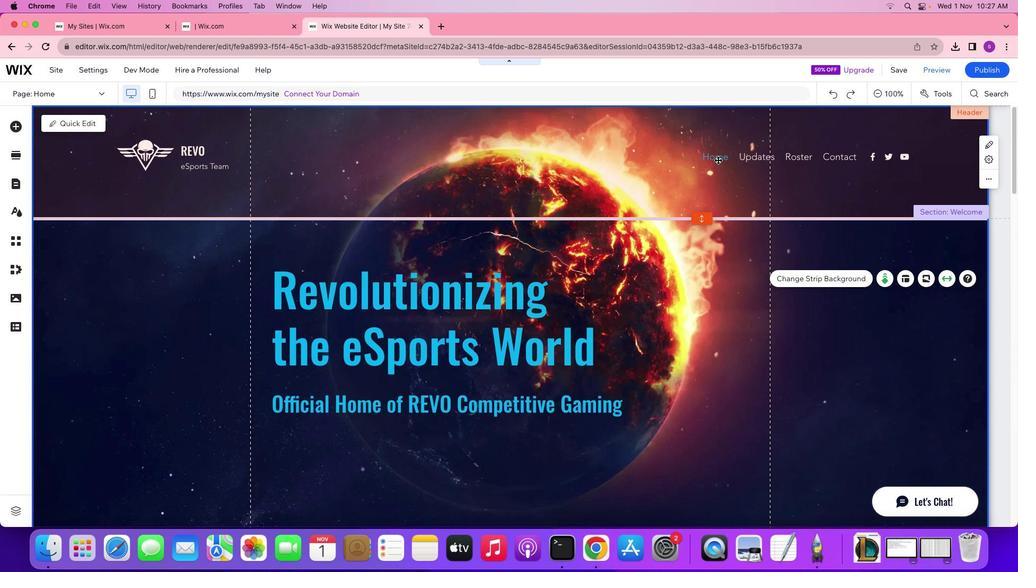 
Action: Mouse scrolled (562, 333) with delta (0, 0)
Screenshot: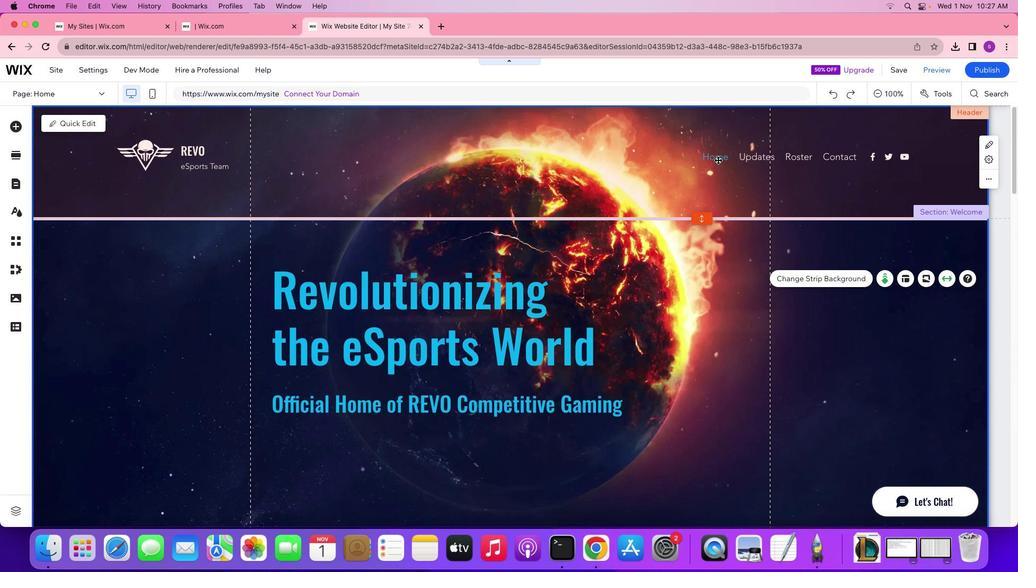 
Action: Mouse scrolled (562, 333) with delta (0, 1)
Screenshot: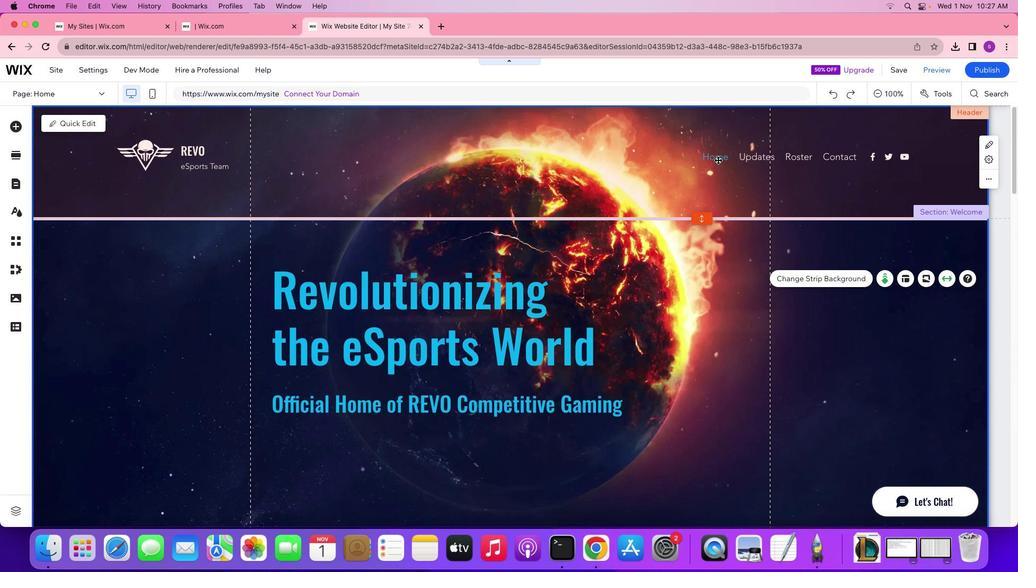 
Action: Mouse scrolled (562, 333) with delta (0, 1)
Screenshot: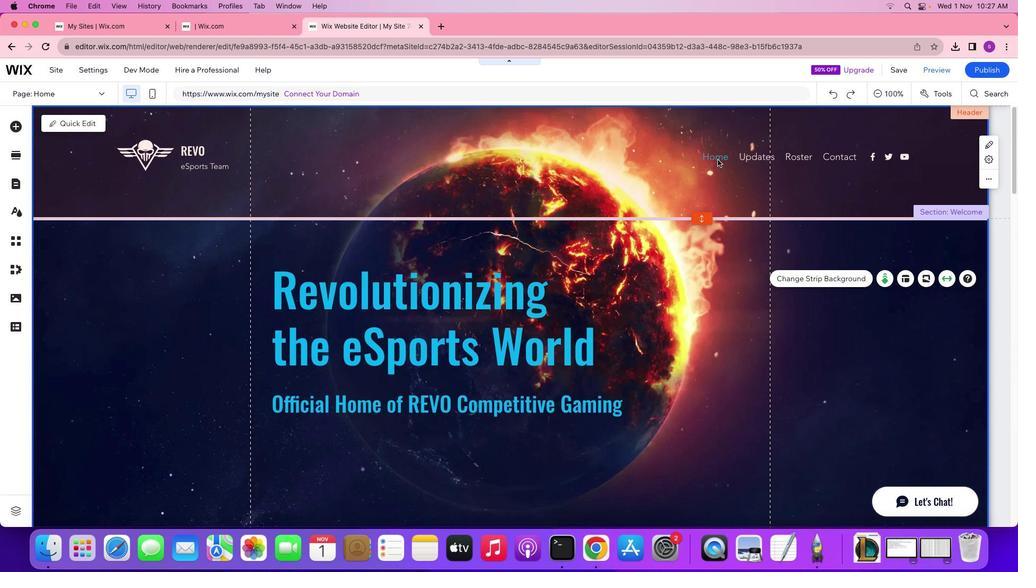 
Action: Mouse scrolled (562, 333) with delta (0, 0)
Screenshot: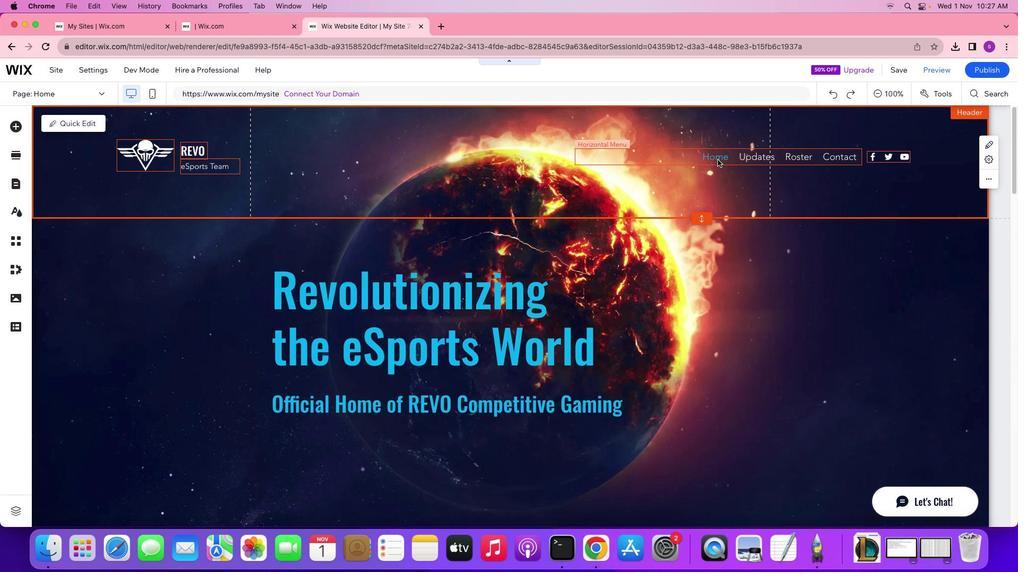 
Action: Mouse scrolled (562, 333) with delta (0, 0)
Screenshot: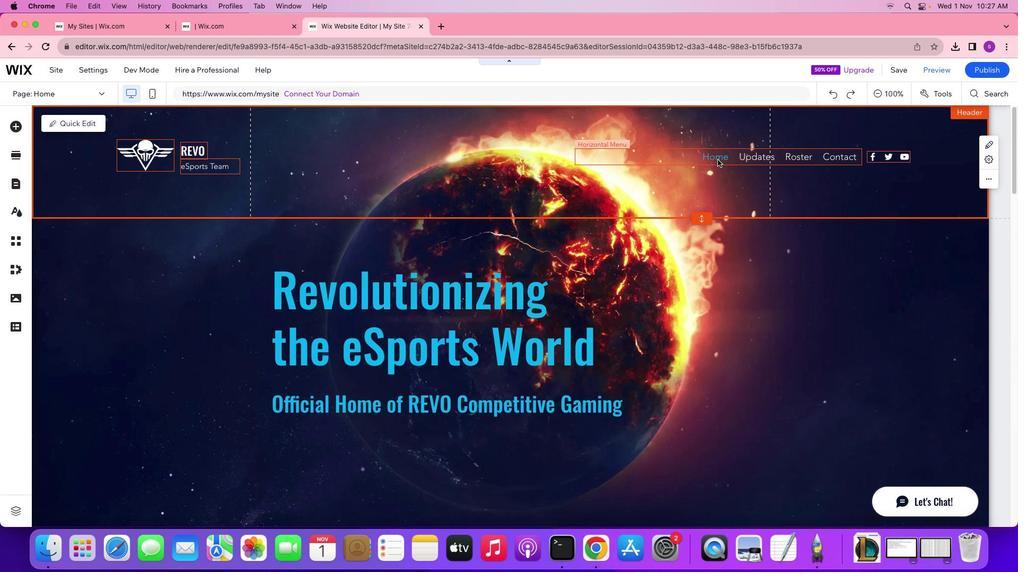 
Action: Mouse scrolled (562, 333) with delta (0, 1)
Screenshot: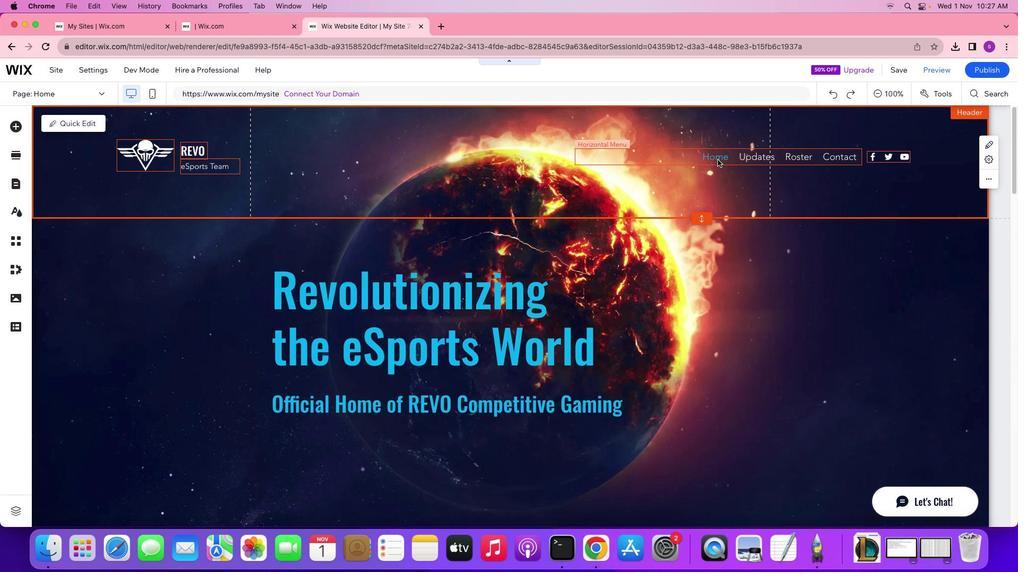 
Action: Mouse scrolled (562, 333) with delta (0, 2)
Screenshot: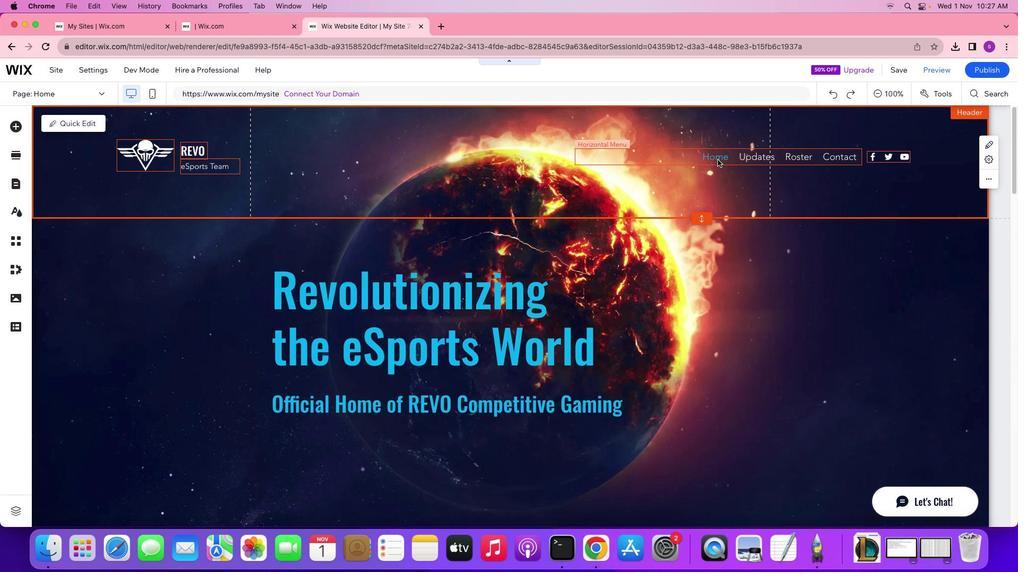 
Action: Mouse scrolled (562, 333) with delta (0, 3)
Screenshot: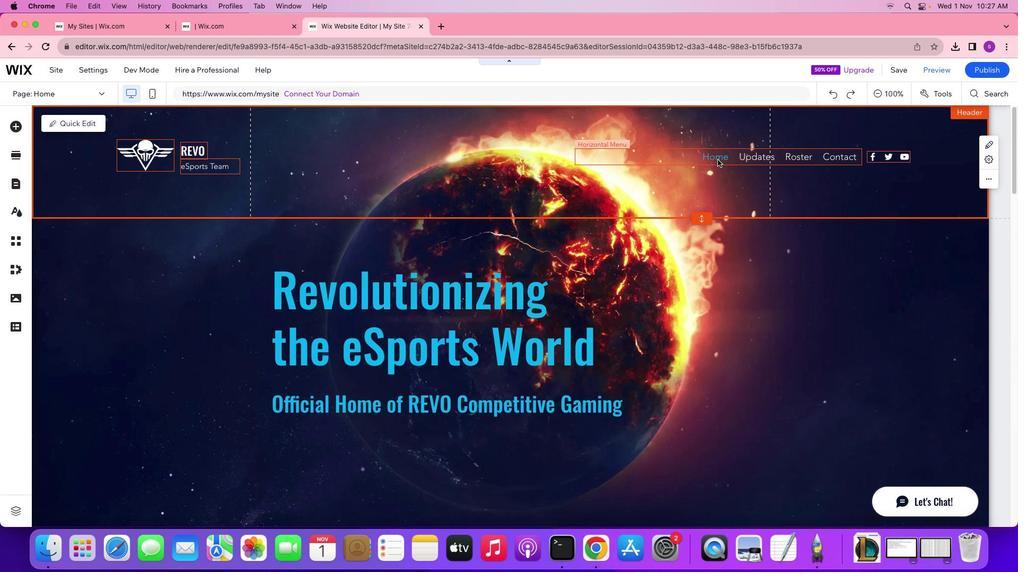 
Action: Mouse scrolled (562, 333) with delta (0, 0)
Screenshot: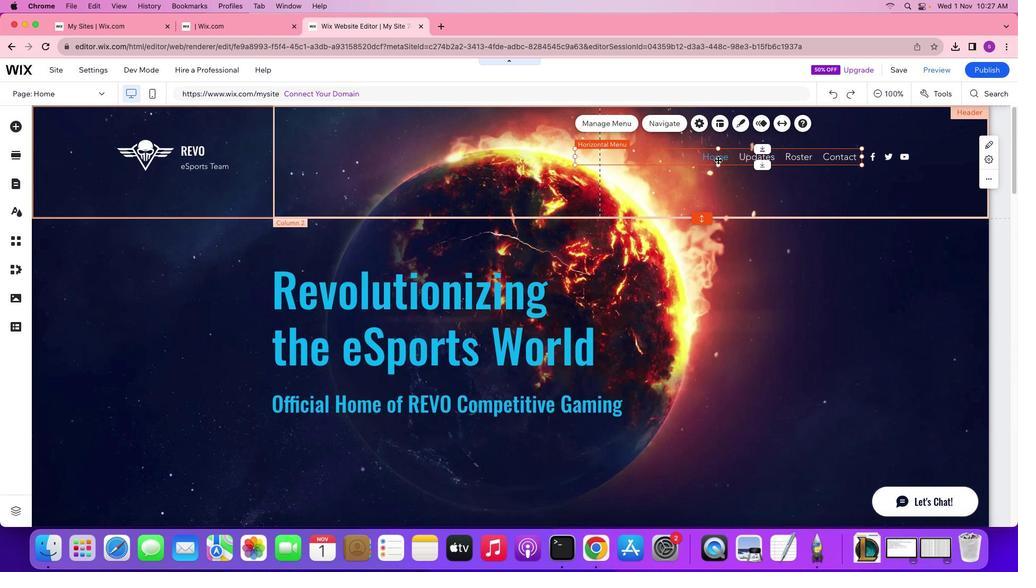 
Action: Mouse scrolled (562, 333) with delta (0, 0)
Screenshot: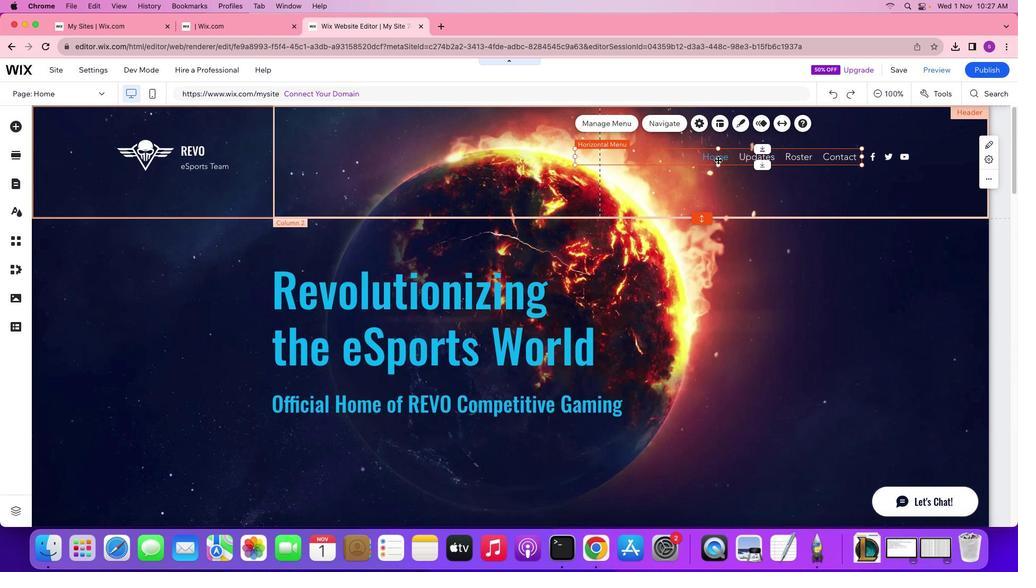 
Action: Mouse scrolled (562, 333) with delta (0, 2)
Screenshot: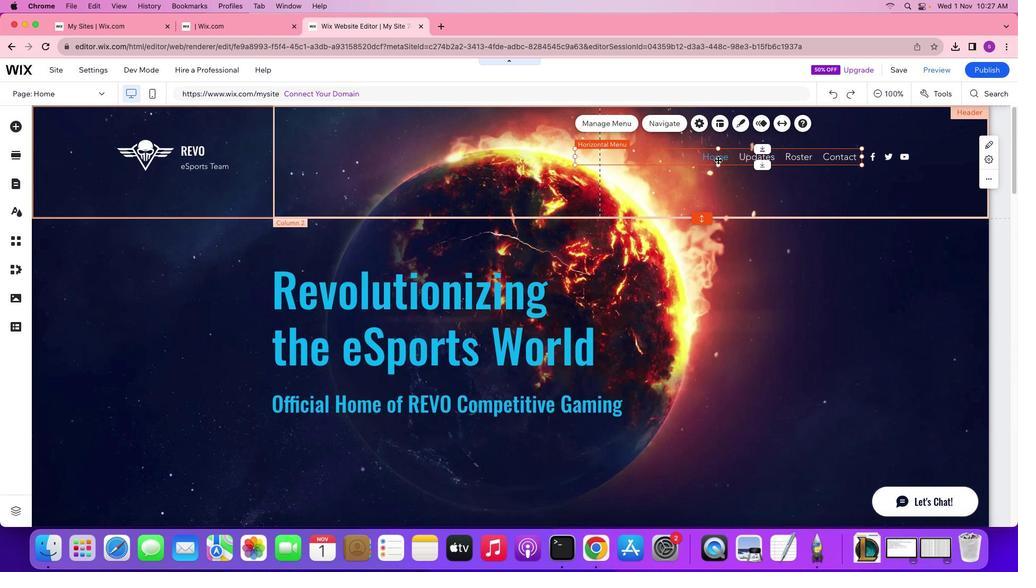 
Action: Mouse scrolled (562, 333) with delta (0, 2)
Screenshot: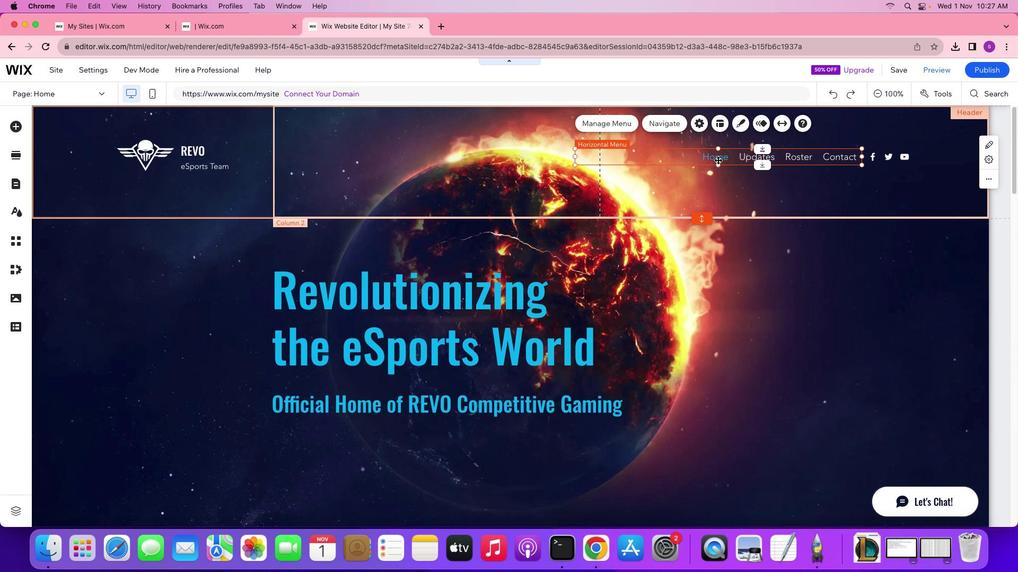 
Action: Mouse scrolled (562, 333) with delta (0, 3)
Screenshot: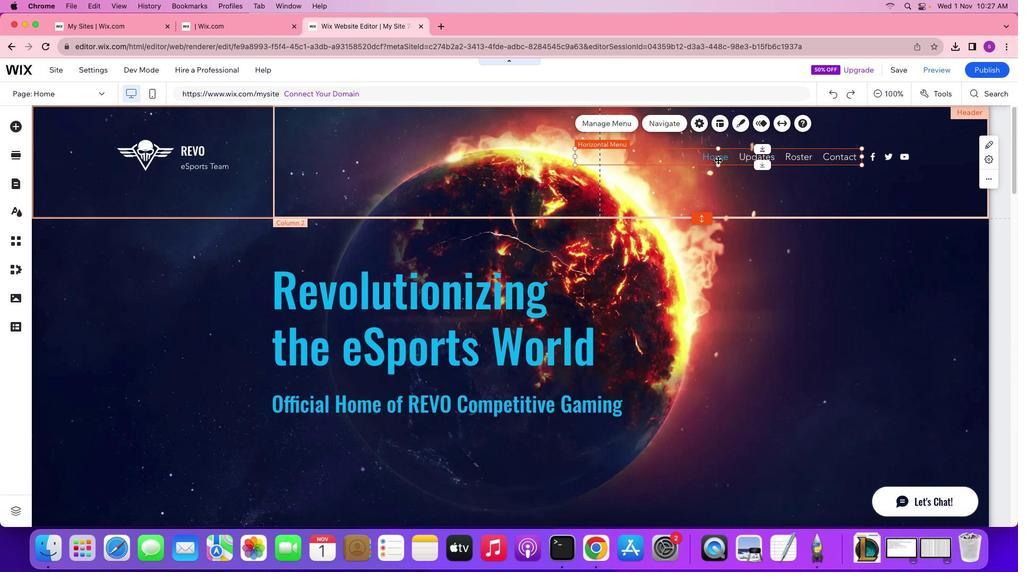 
Action: Mouse scrolled (562, 333) with delta (0, 3)
Screenshot: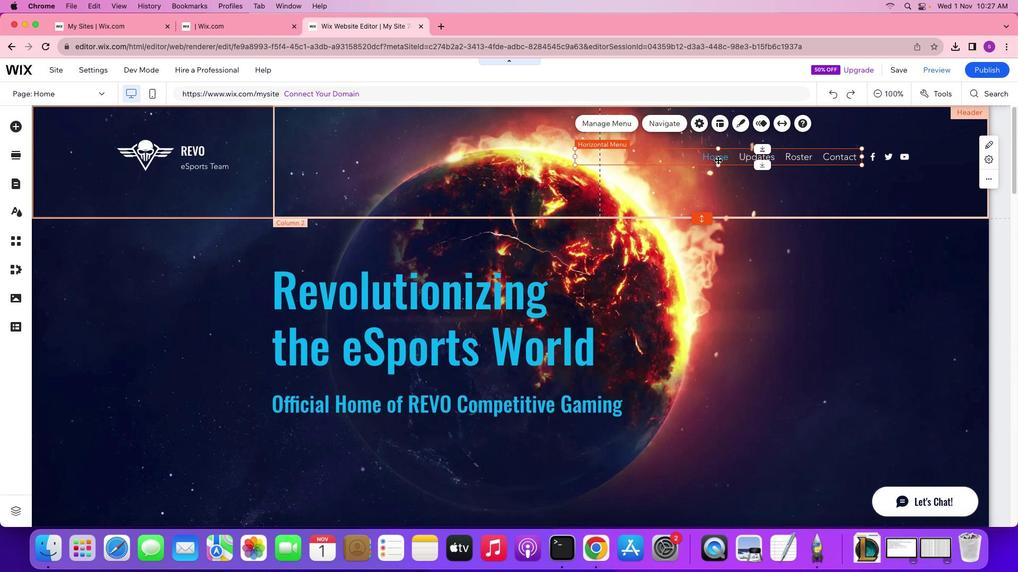 
Action: Mouse scrolled (562, 333) with delta (0, 0)
Screenshot: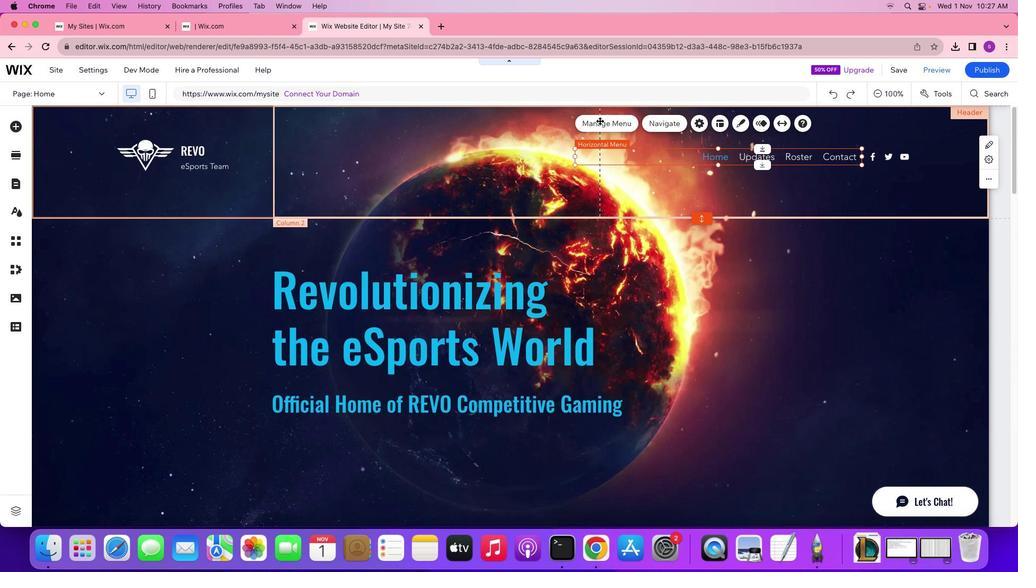 
Action: Mouse scrolled (562, 333) with delta (0, 0)
Screenshot: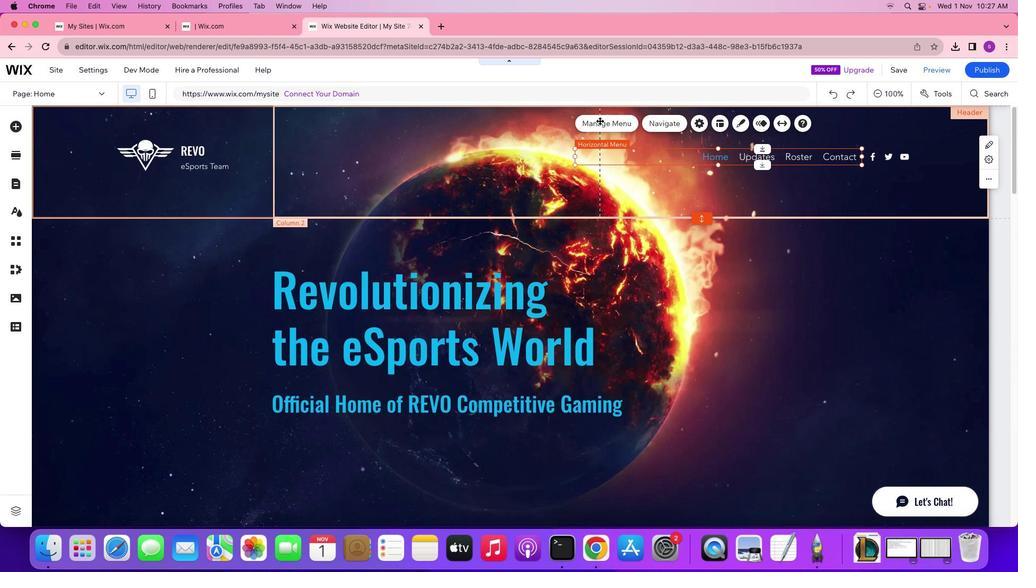 
Action: Mouse scrolled (562, 333) with delta (0, -2)
Screenshot: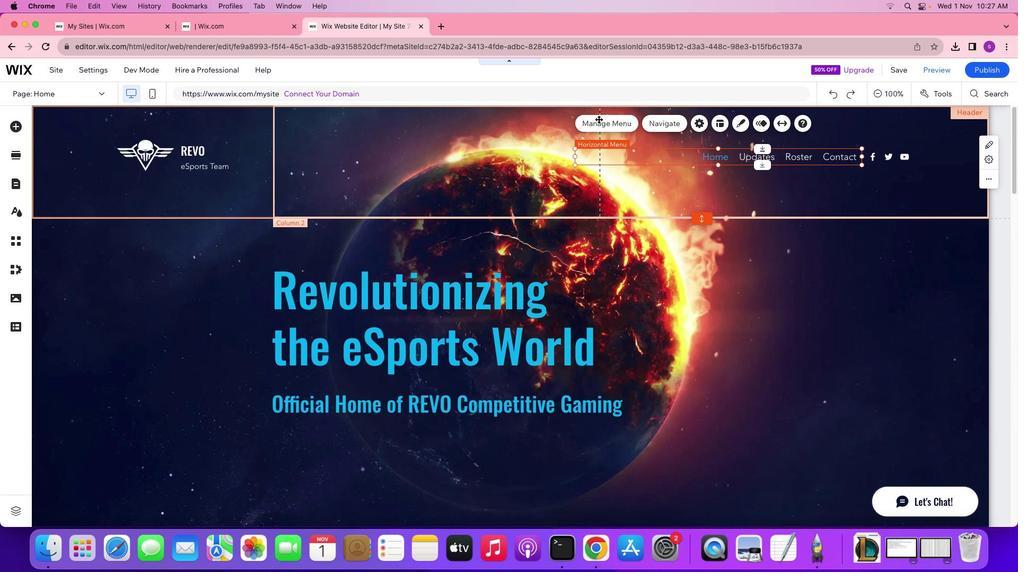 
Action: Mouse scrolled (562, 333) with delta (0, 2)
Screenshot: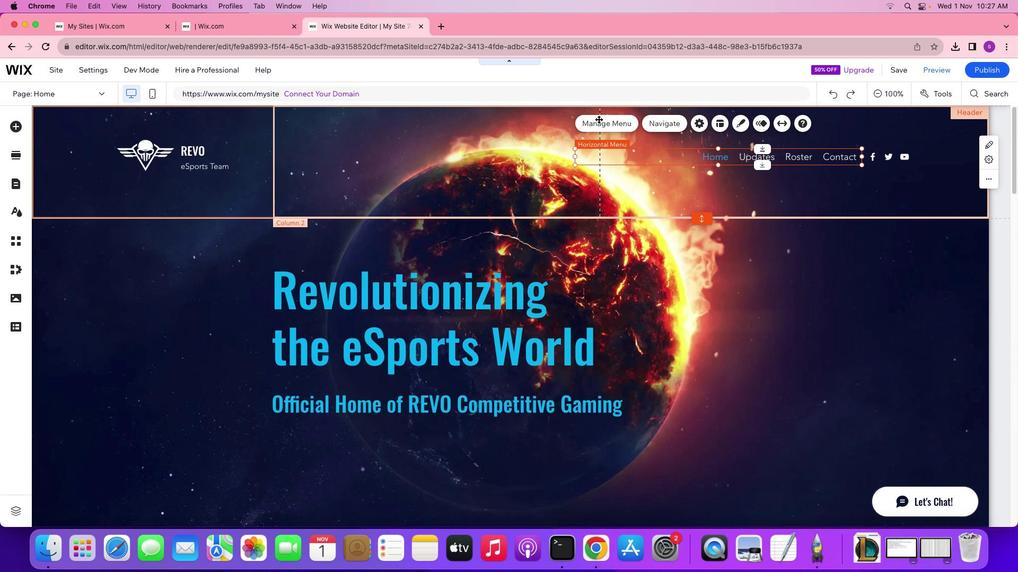 
Action: Mouse scrolled (562, 333) with delta (0, 1)
Screenshot: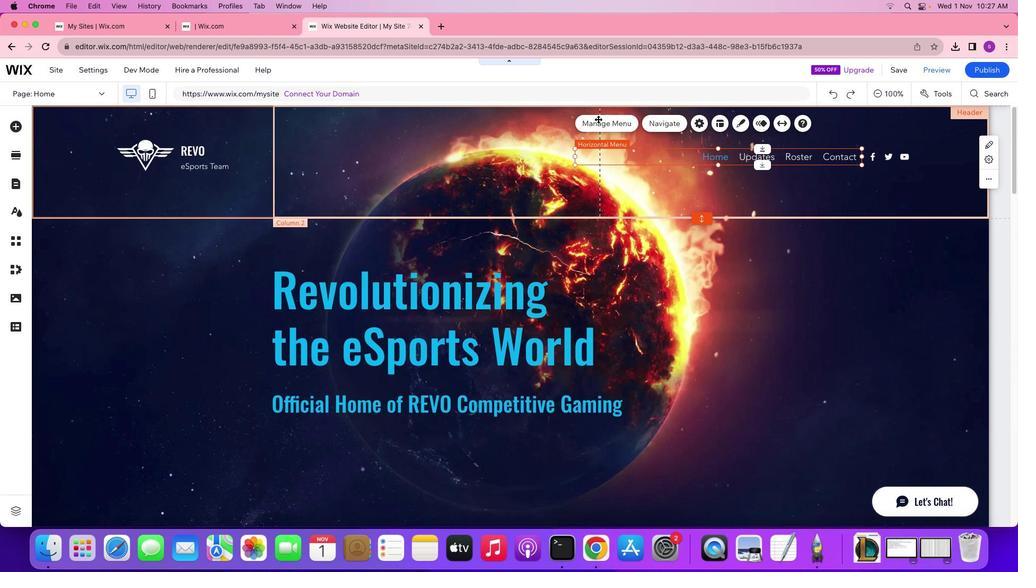 
Action: Mouse moved to (718, 159)
Screenshot: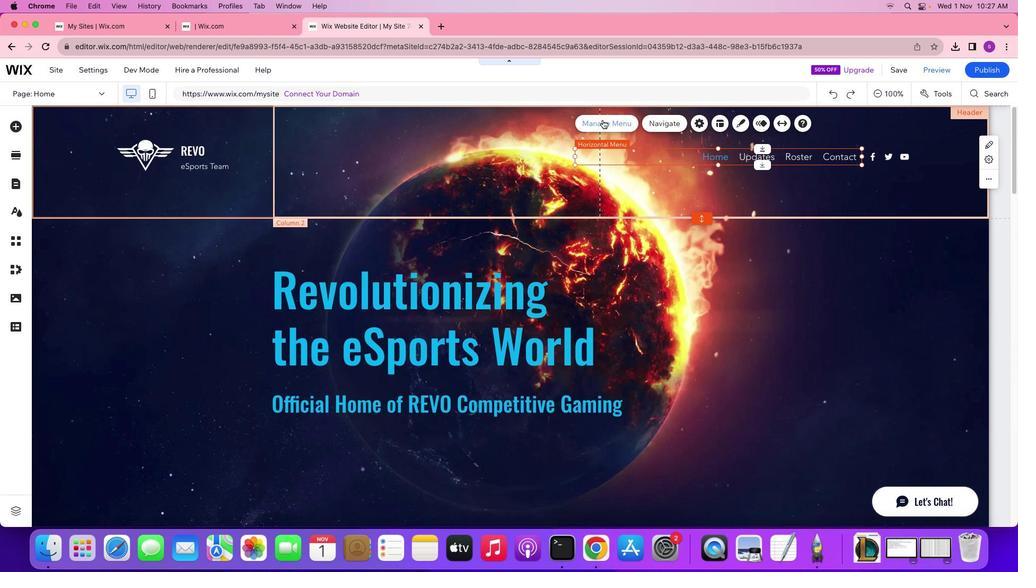 
Action: Mouse pressed left at (718, 159)
Screenshot: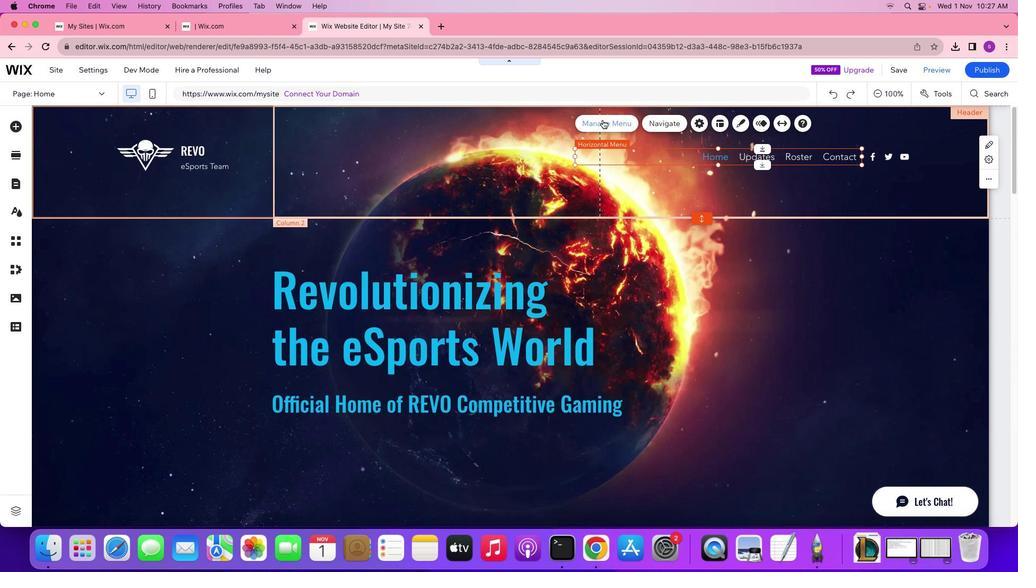
Action: Mouse moved to (718, 159)
Screenshot: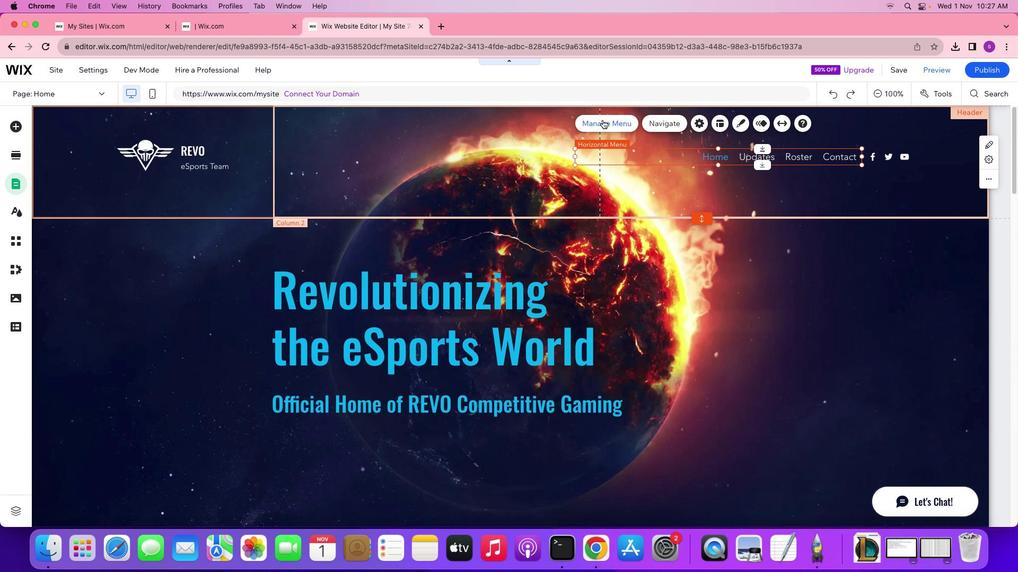 
Action: Mouse pressed left at (718, 159)
Screenshot: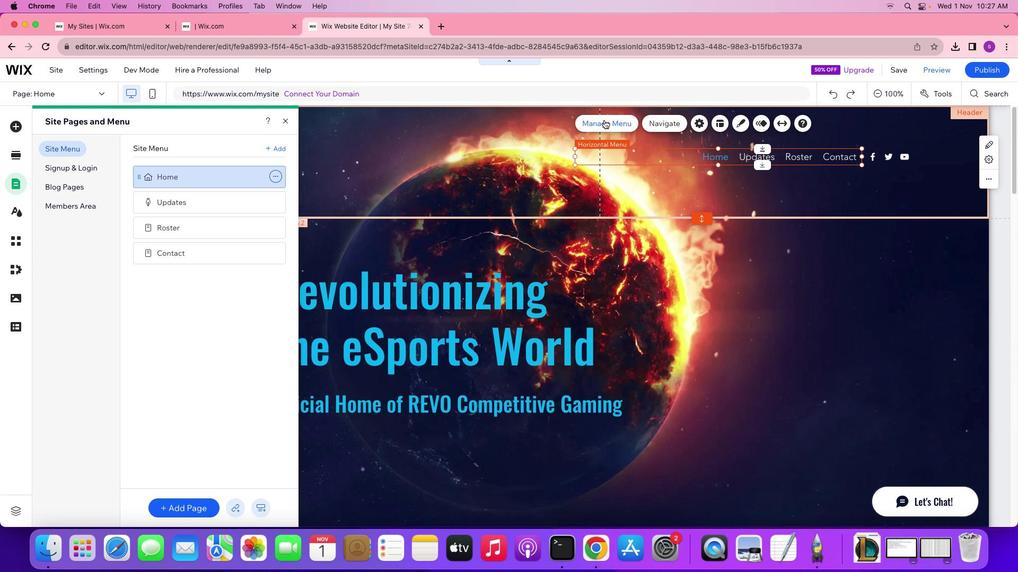
Action: Mouse moved to (602, 119)
Screenshot: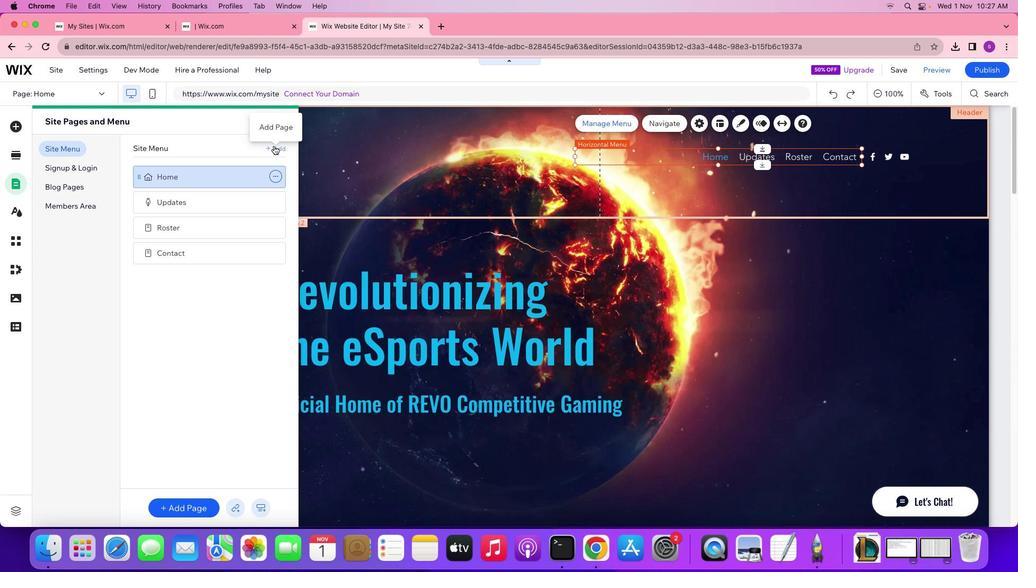 
Action: Mouse pressed left at (602, 119)
Screenshot: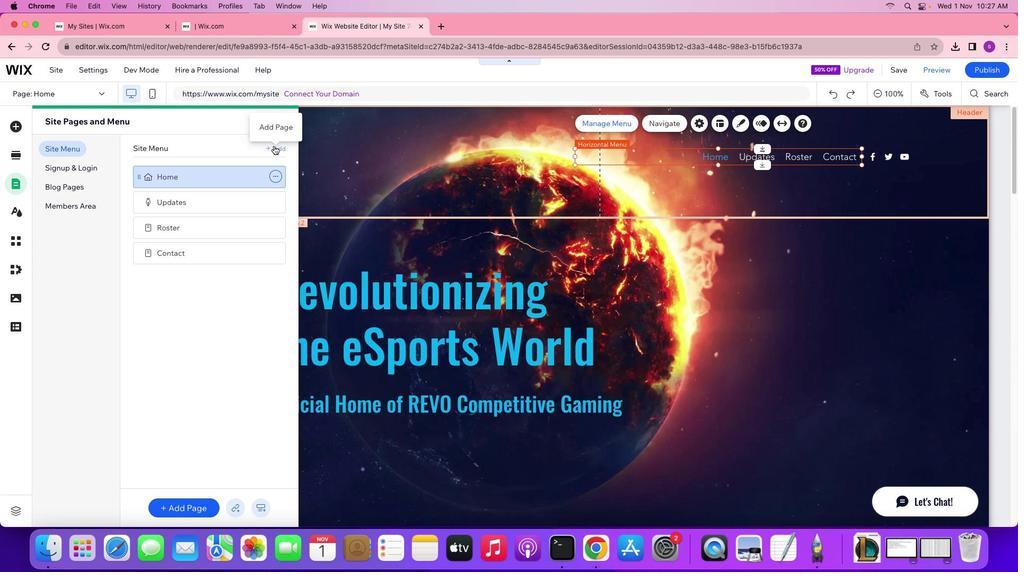 
Action: Mouse moved to (212, 204)
Screenshot: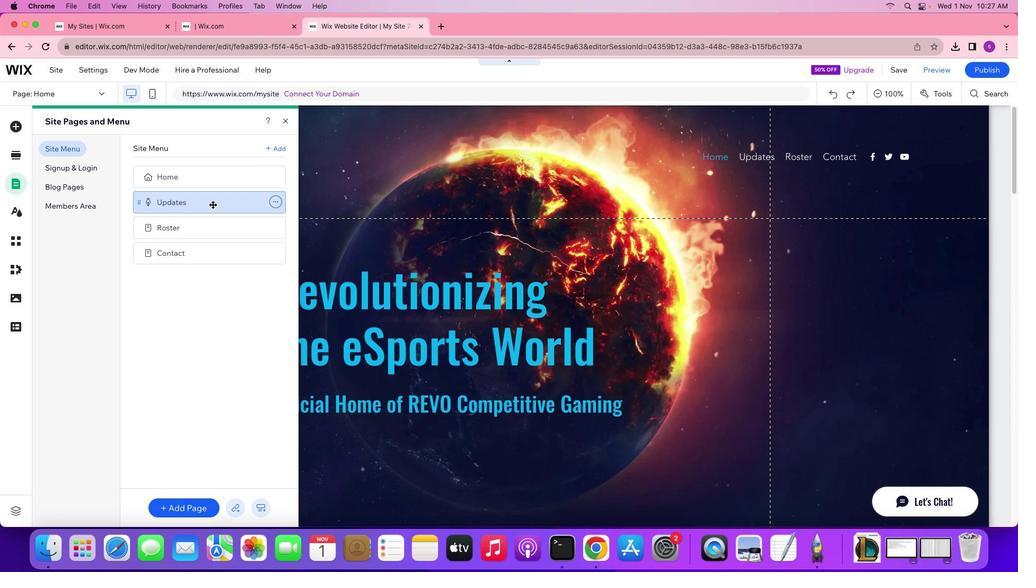 
Action: Mouse pressed left at (212, 204)
Screenshot: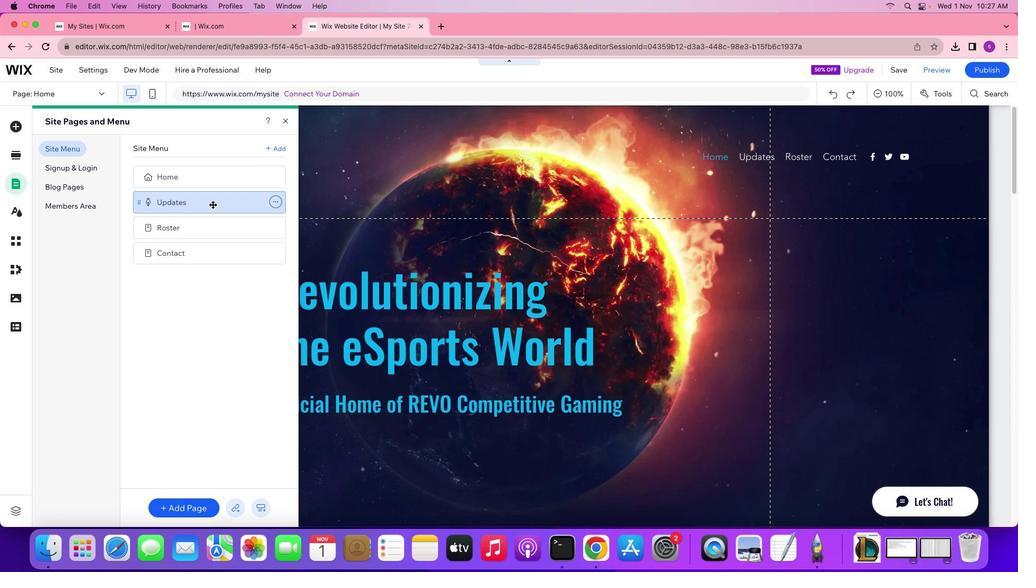 
Action: Mouse moved to (286, 119)
Screenshot: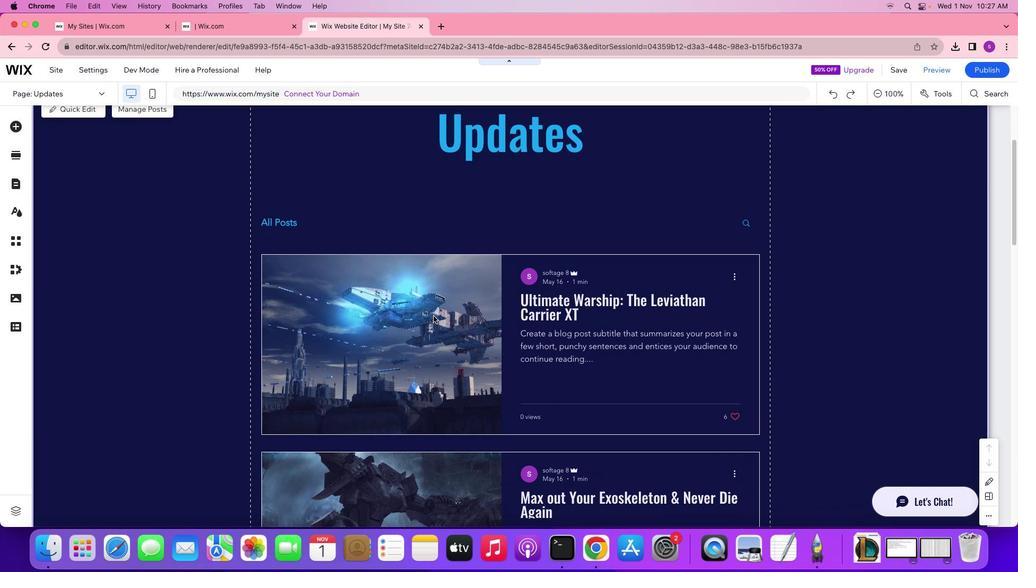 
Action: Mouse pressed left at (286, 119)
Screenshot: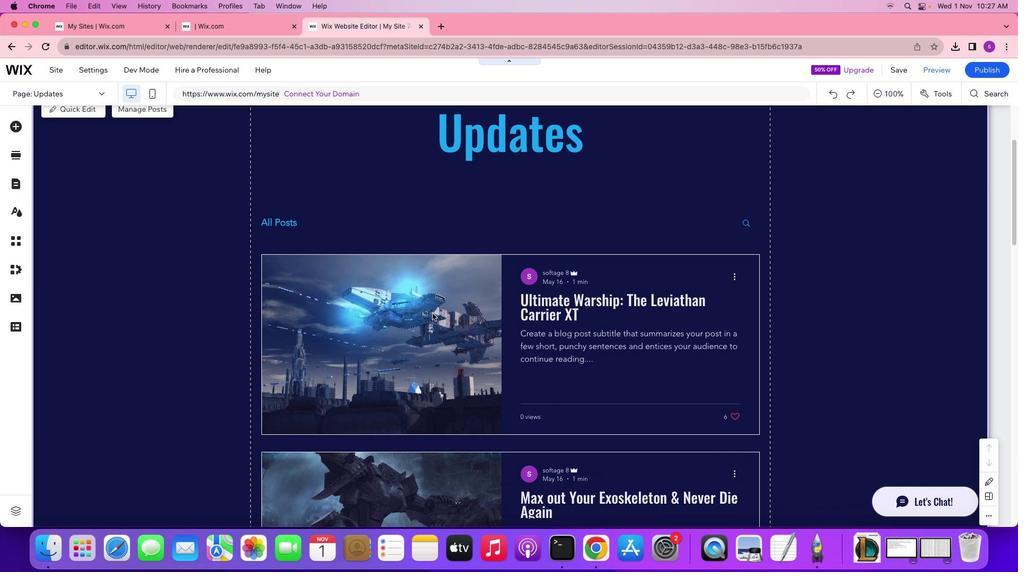 
Action: Mouse moved to (550, 393)
Screenshot: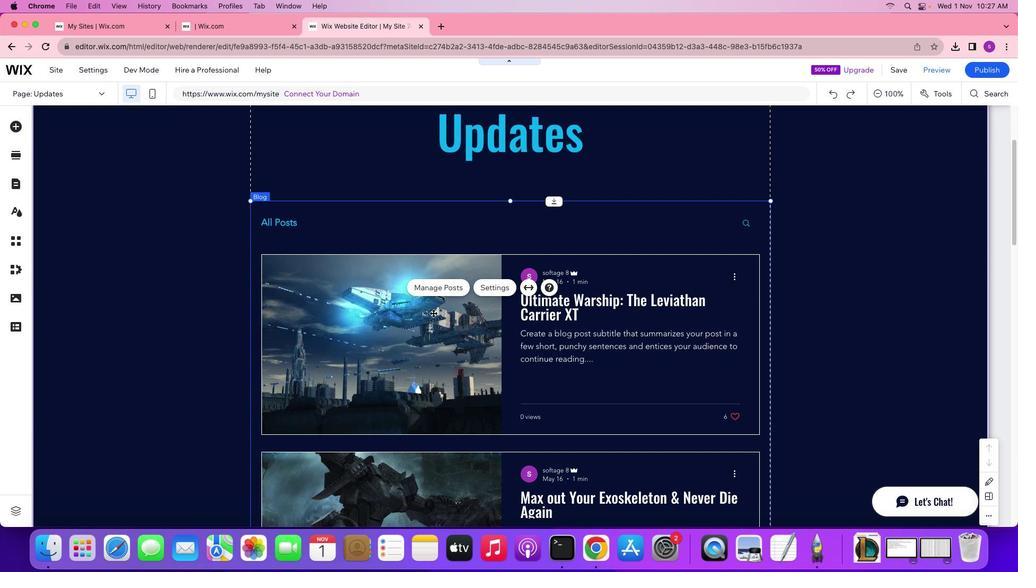 
Action: Mouse scrolled (550, 393) with delta (0, 0)
Screenshot: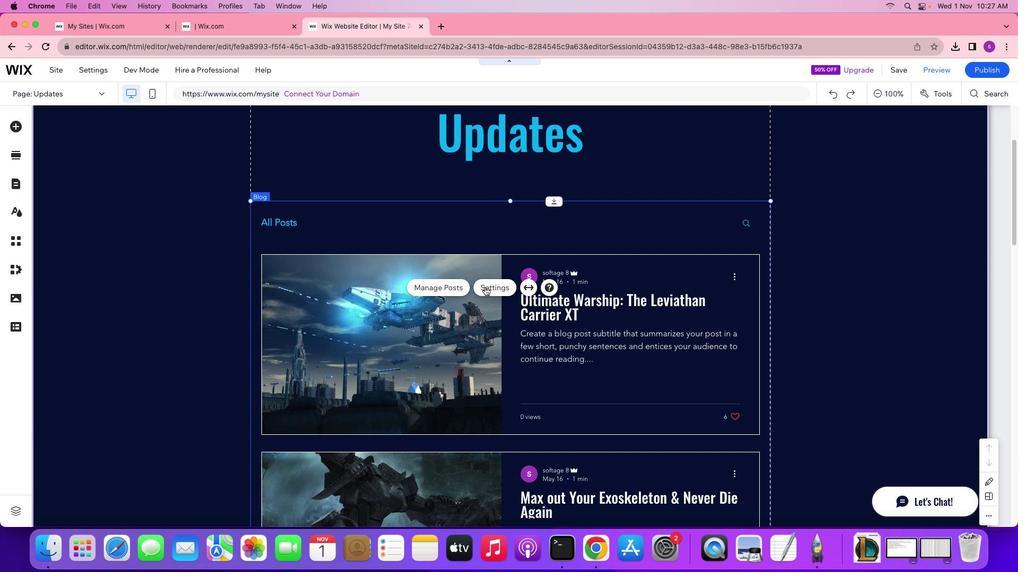 
Action: Mouse scrolled (550, 393) with delta (0, 0)
Screenshot: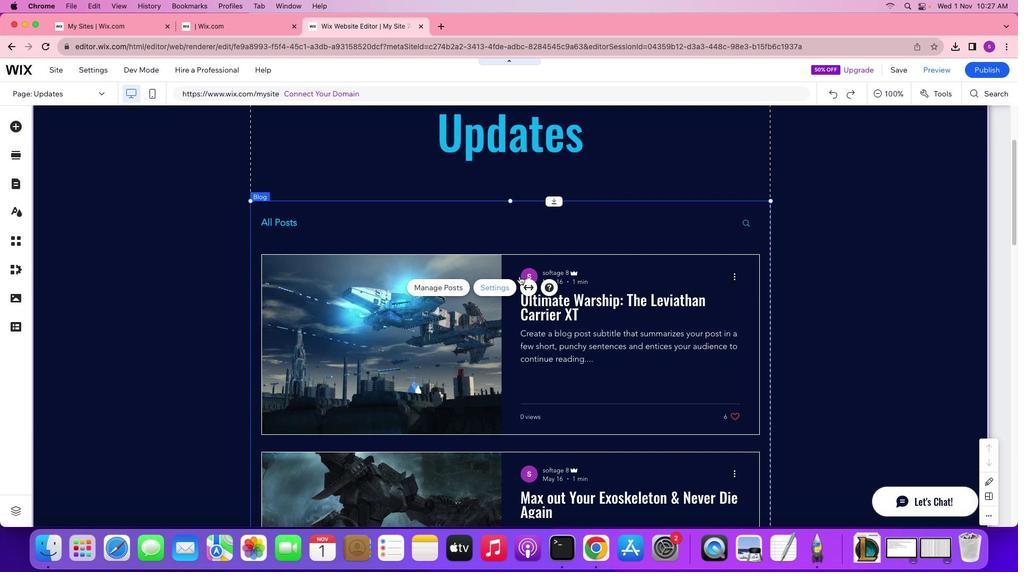 
Action: Mouse scrolled (550, 393) with delta (0, -1)
Screenshot: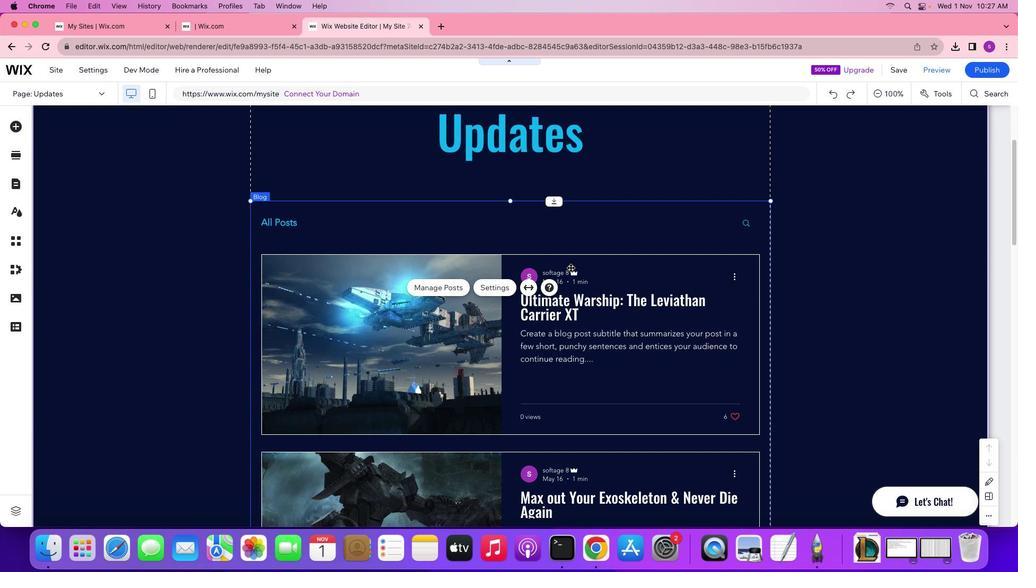 
Action: Mouse scrolled (550, 393) with delta (0, -1)
Screenshot: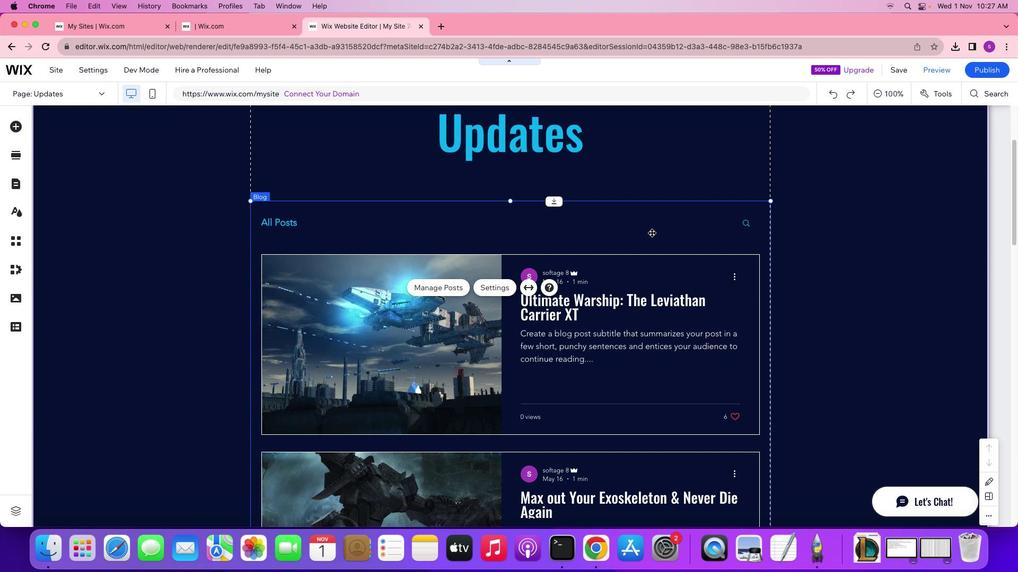 
Action: Mouse moved to (432, 313)
Screenshot: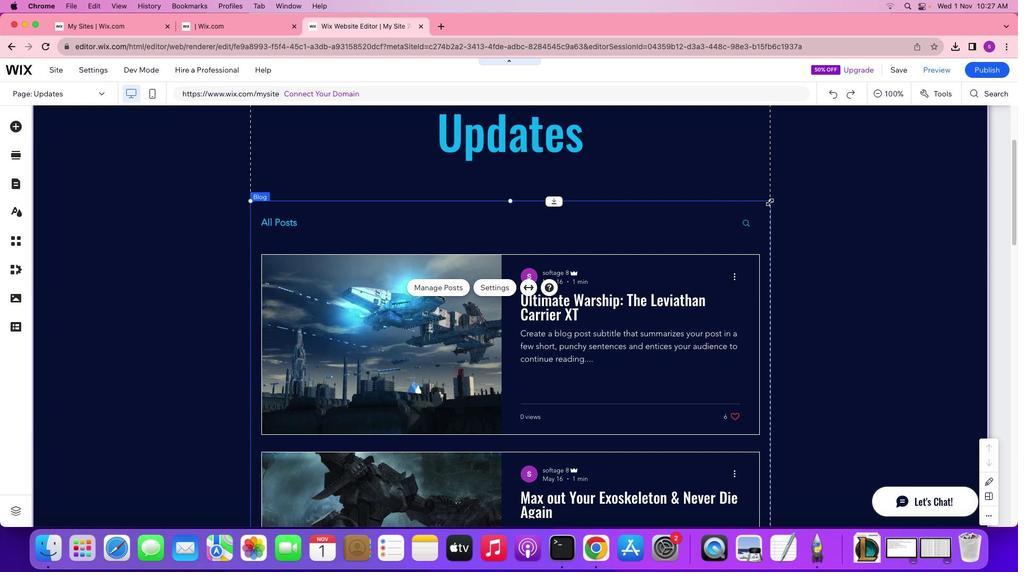 
Action: Mouse pressed left at (432, 313)
Screenshot: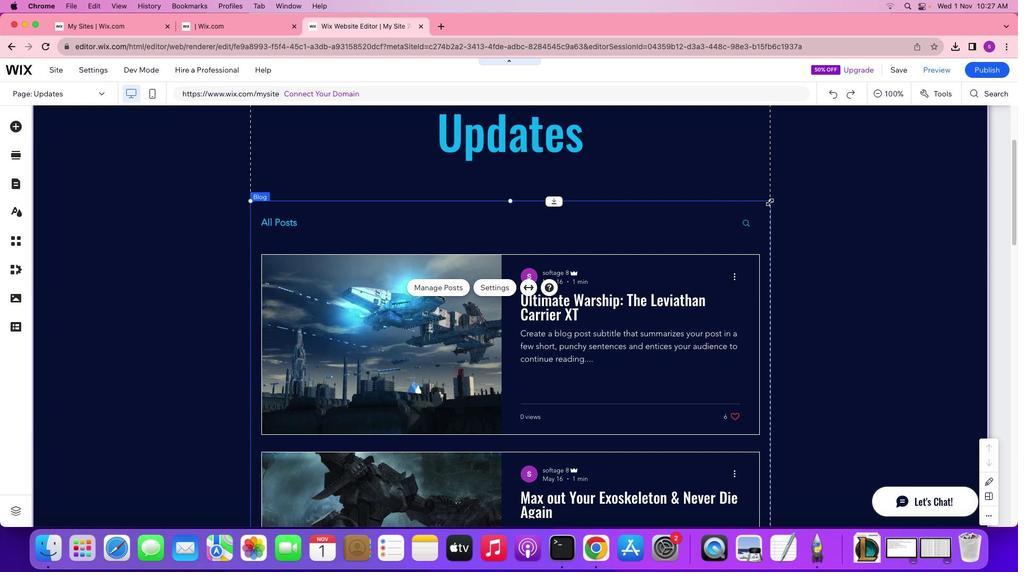 
Action: Mouse pressed left at (432, 313)
Screenshot: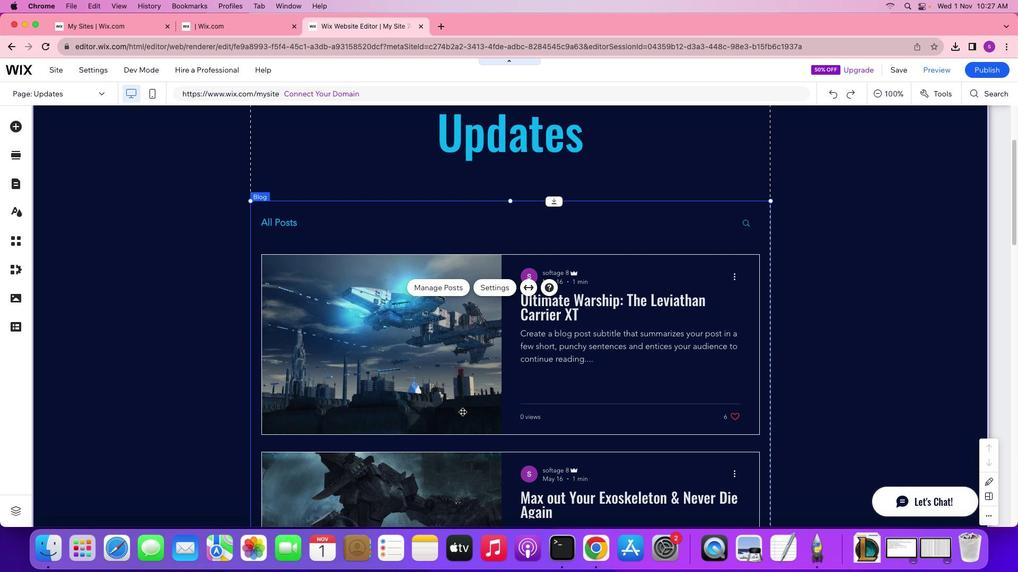 
Action: Mouse moved to (769, 200)
Screenshot: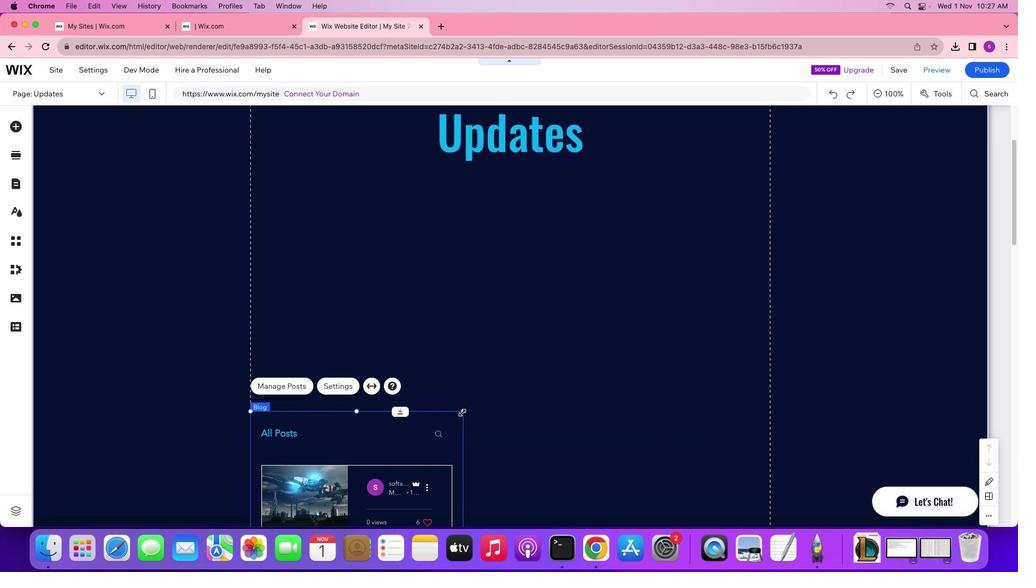 
Action: Mouse pressed left at (769, 200)
Screenshot: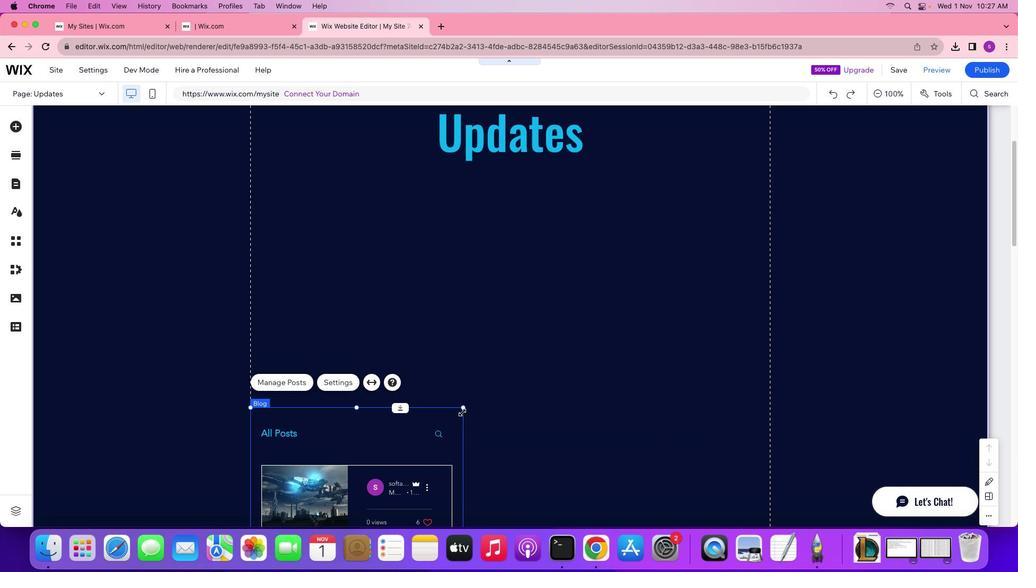 
Action: Mouse moved to (461, 412)
Screenshot: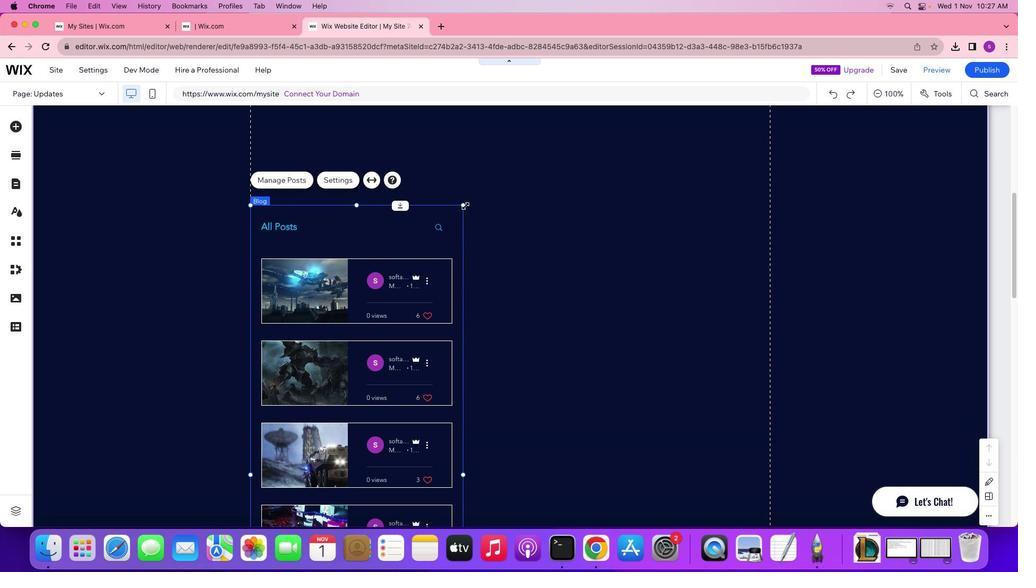 
Action: Mouse scrolled (461, 412) with delta (0, 0)
Screenshot: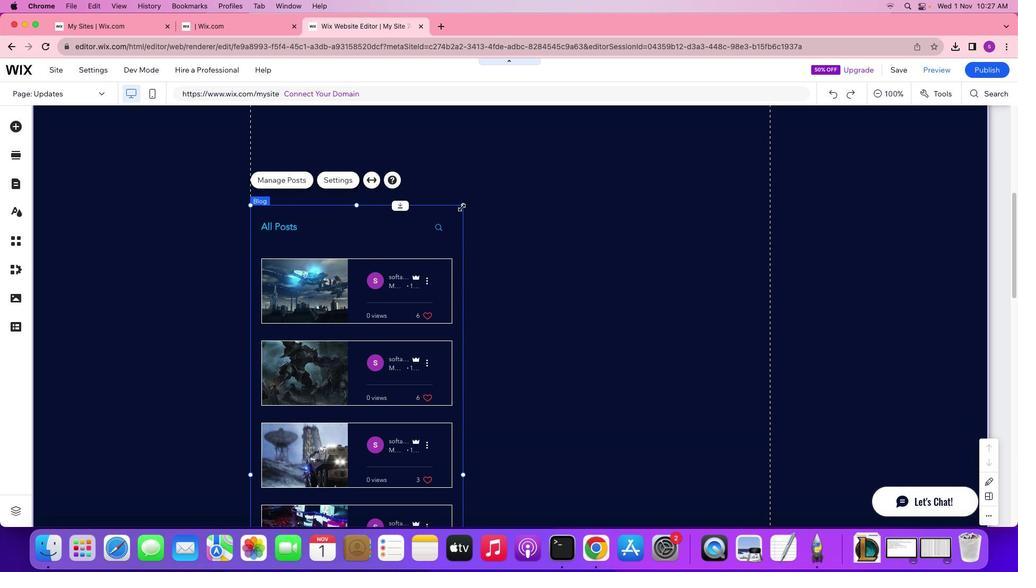 
Action: Mouse scrolled (461, 412) with delta (0, 0)
Screenshot: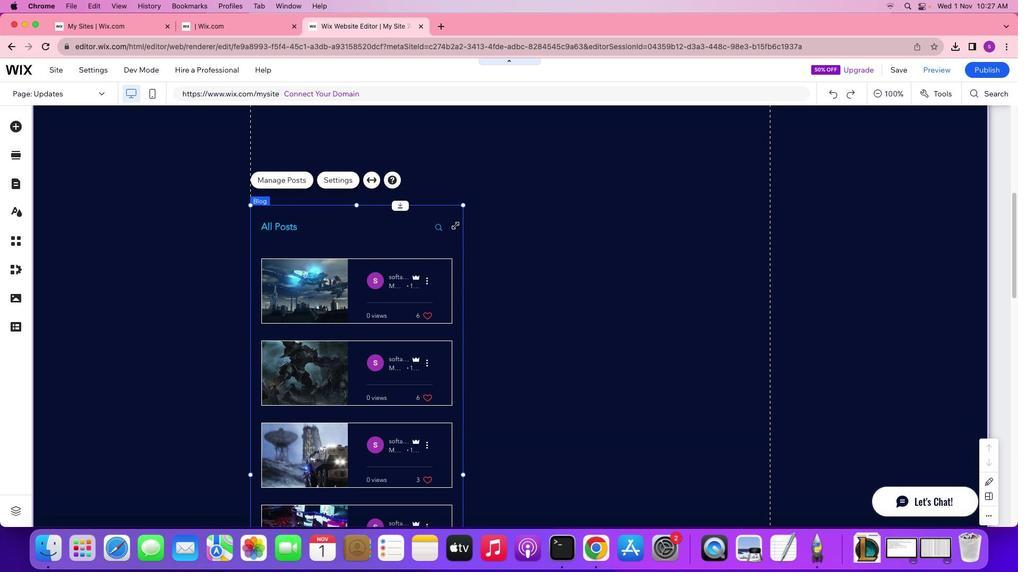 
Action: Mouse scrolled (461, 412) with delta (0, -1)
Screenshot: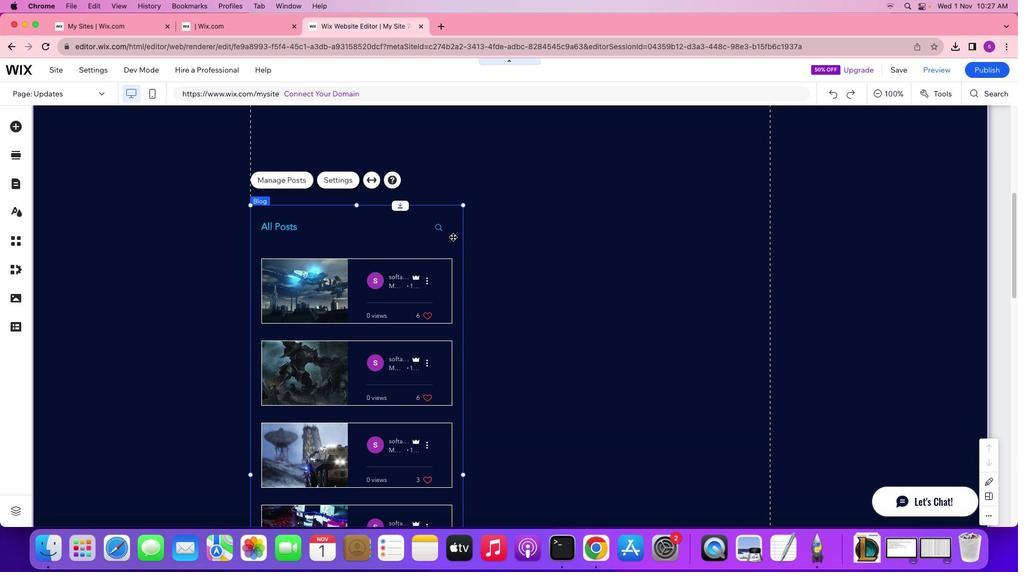 
Action: Mouse scrolled (461, 412) with delta (0, -1)
Screenshot: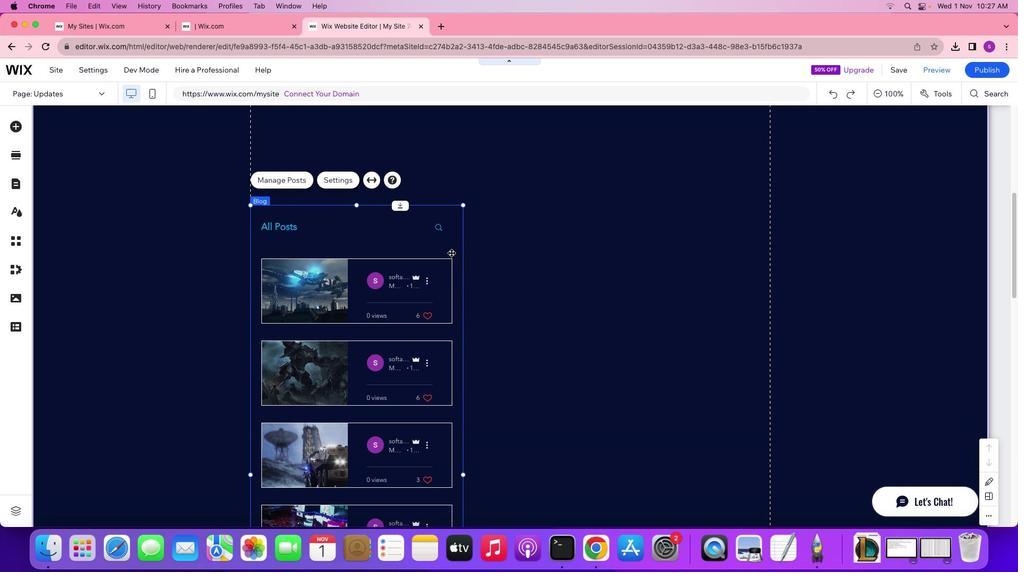 
Action: Mouse scrolled (461, 412) with delta (0, -2)
Screenshot: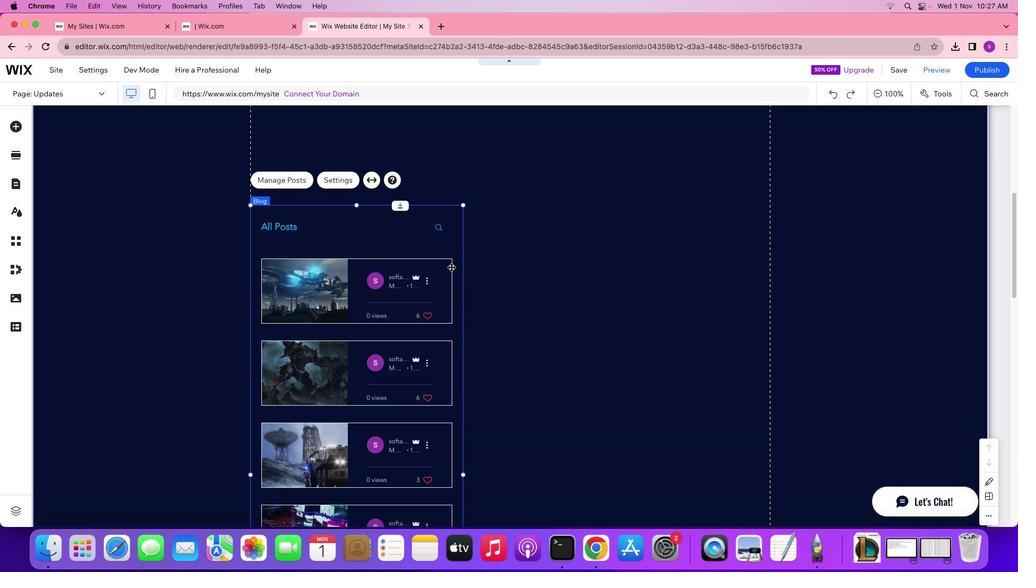 
Action: Mouse moved to (462, 204)
Screenshot: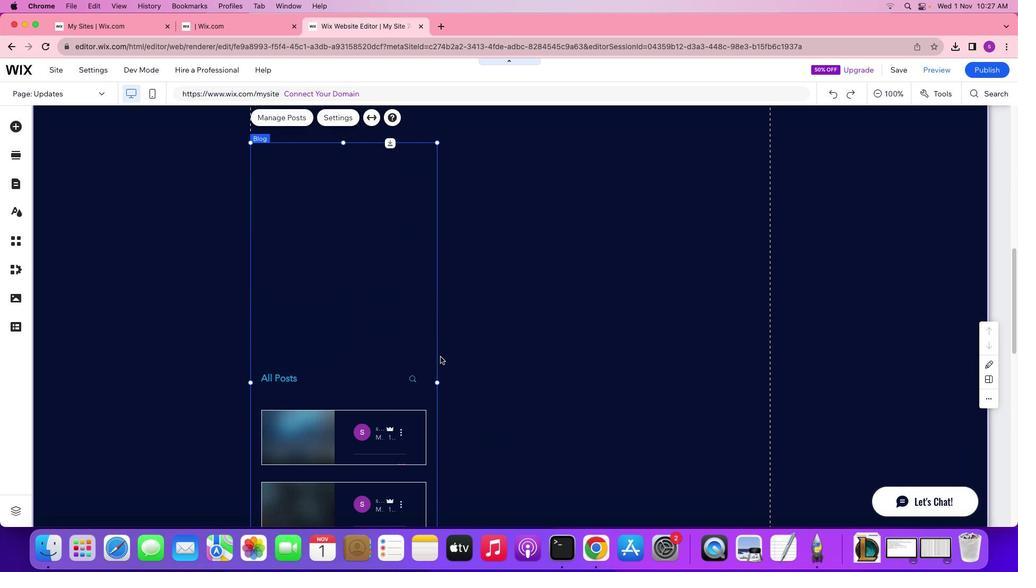 
Action: Mouse pressed left at (462, 204)
Screenshot: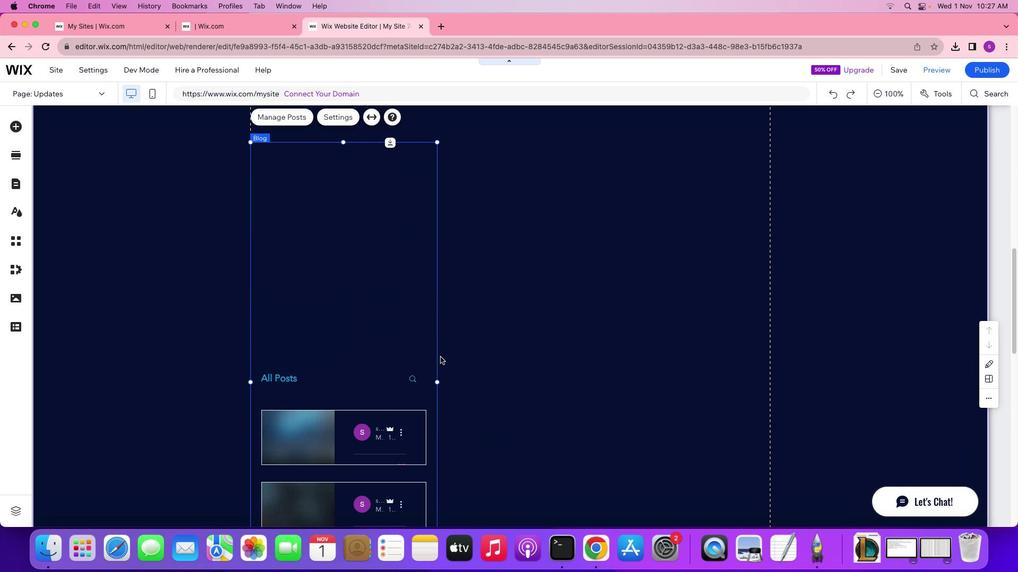 
Action: Mouse moved to (440, 357)
Screenshot: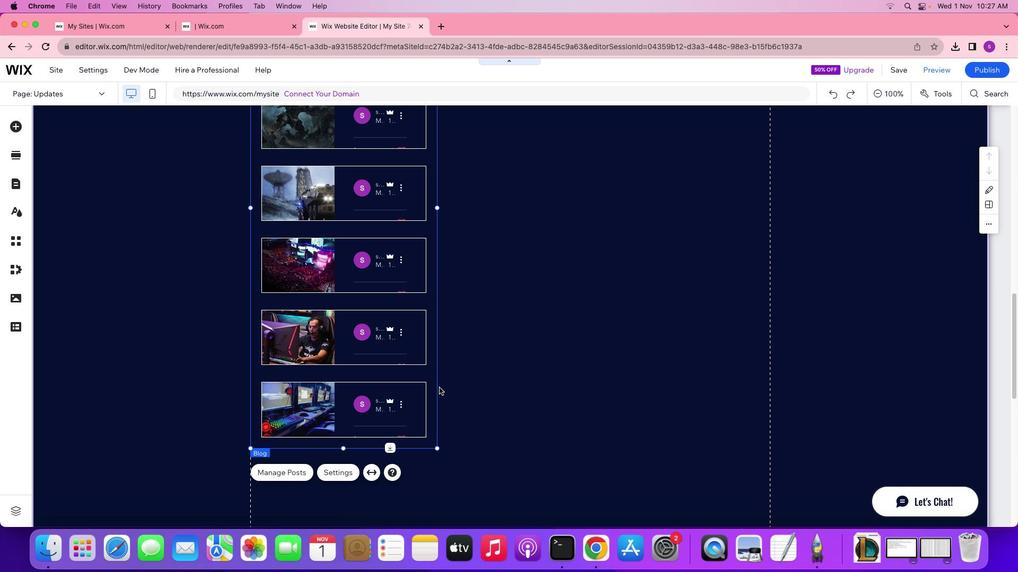 
Action: Mouse scrolled (440, 357) with delta (0, 0)
Screenshot: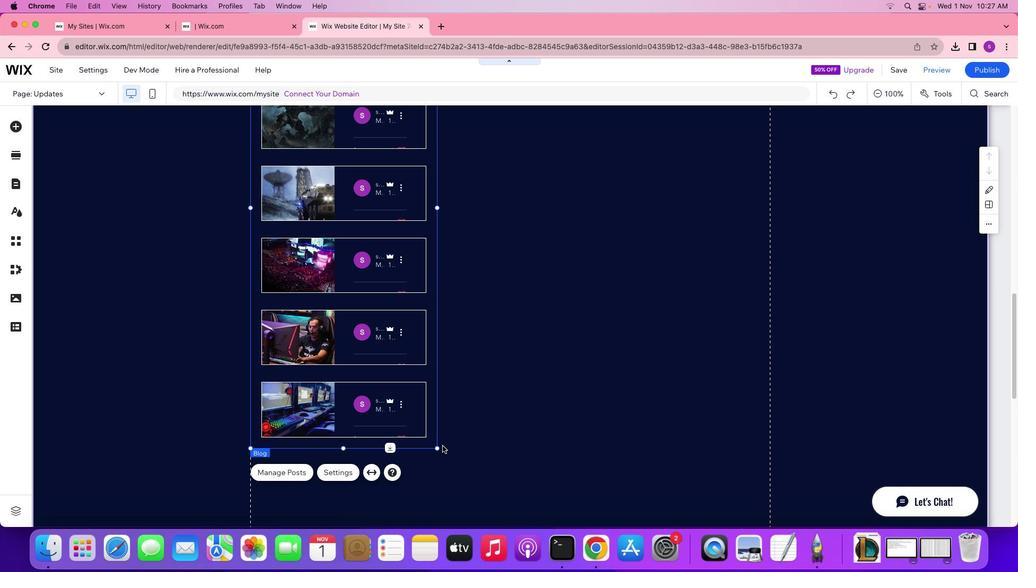 
Action: Mouse scrolled (440, 357) with delta (0, 0)
Screenshot: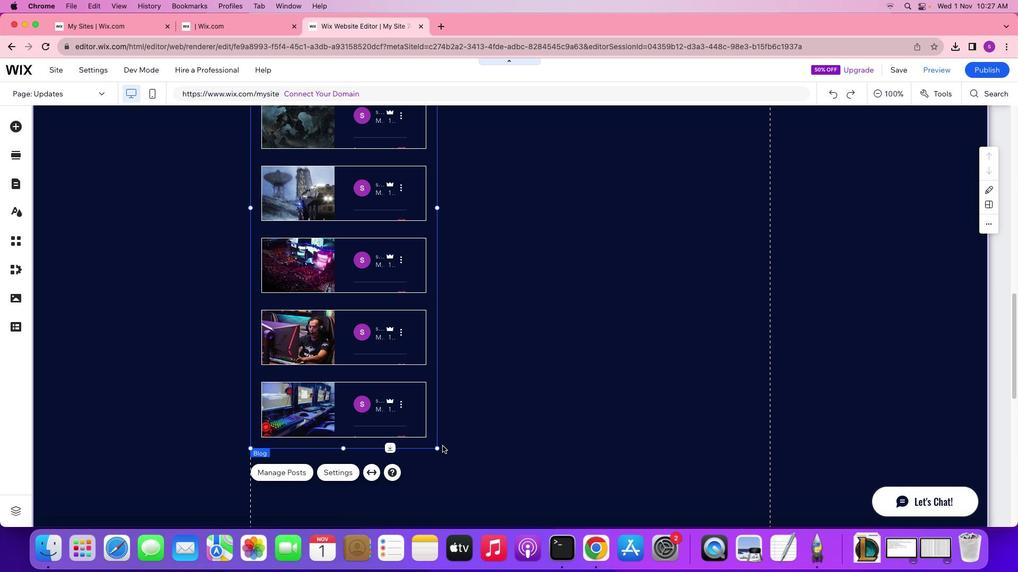 
Action: Mouse scrolled (440, 357) with delta (0, -1)
Screenshot: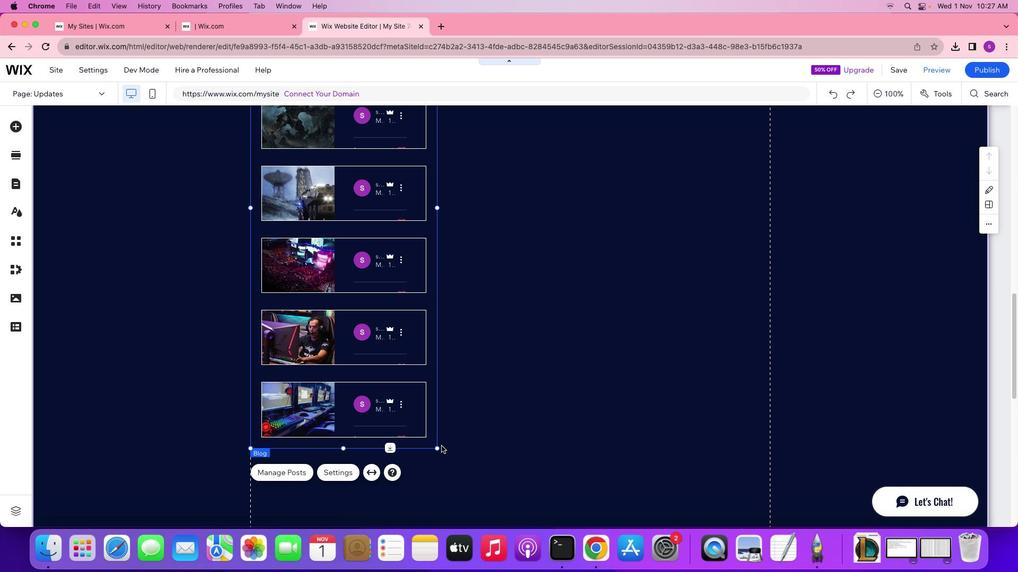 
Action: Mouse scrolled (440, 357) with delta (0, -1)
Screenshot: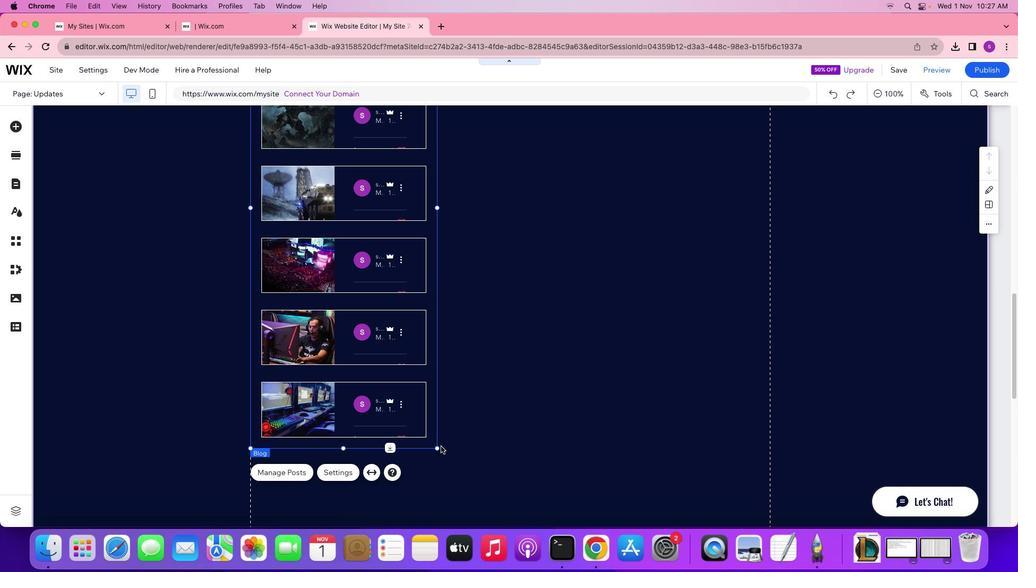 
Action: Mouse scrolled (440, 357) with delta (0, -1)
Screenshot: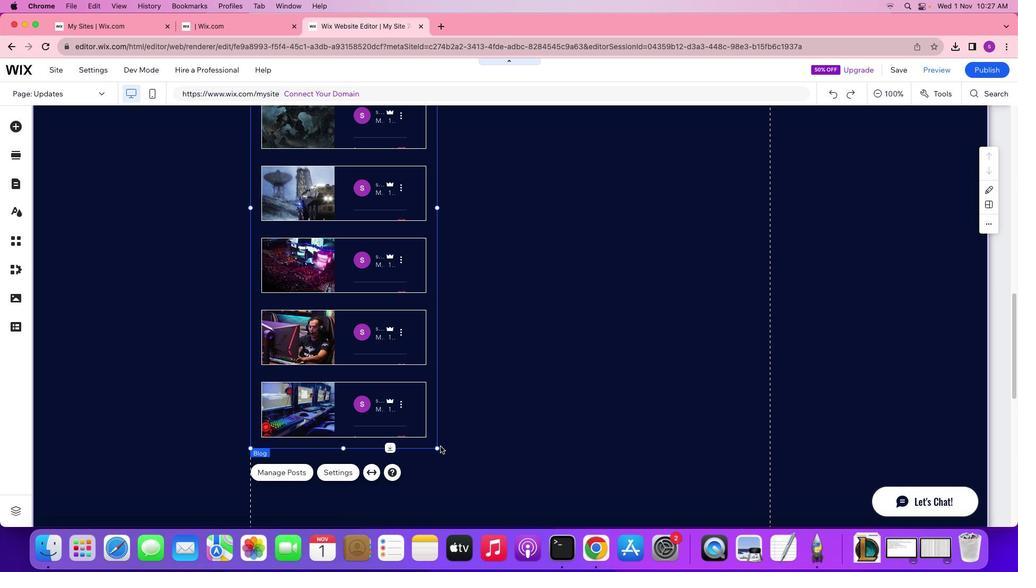 
Action: Mouse scrolled (440, 357) with delta (0, 0)
Screenshot: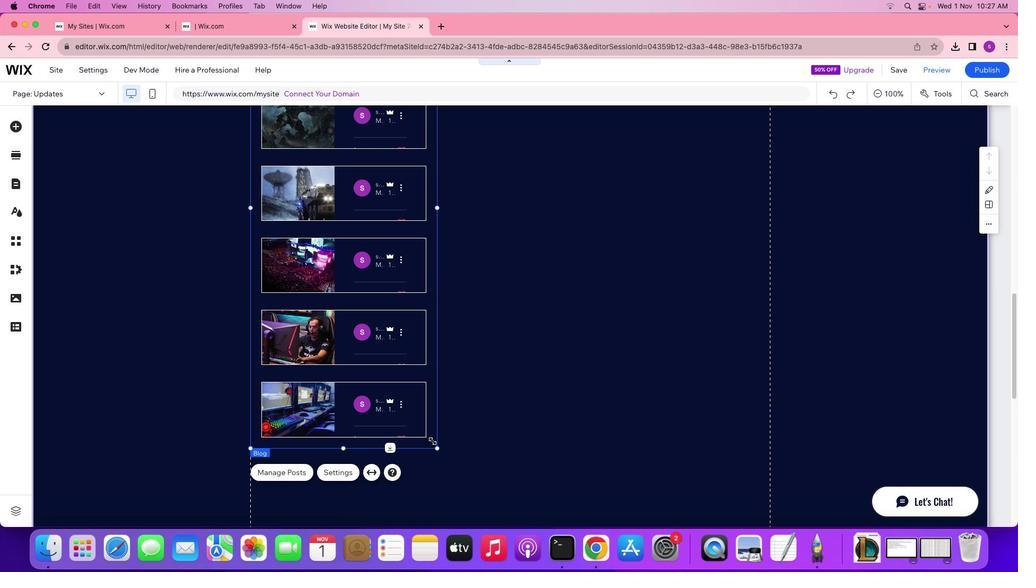 
Action: Mouse scrolled (440, 357) with delta (0, 0)
Screenshot: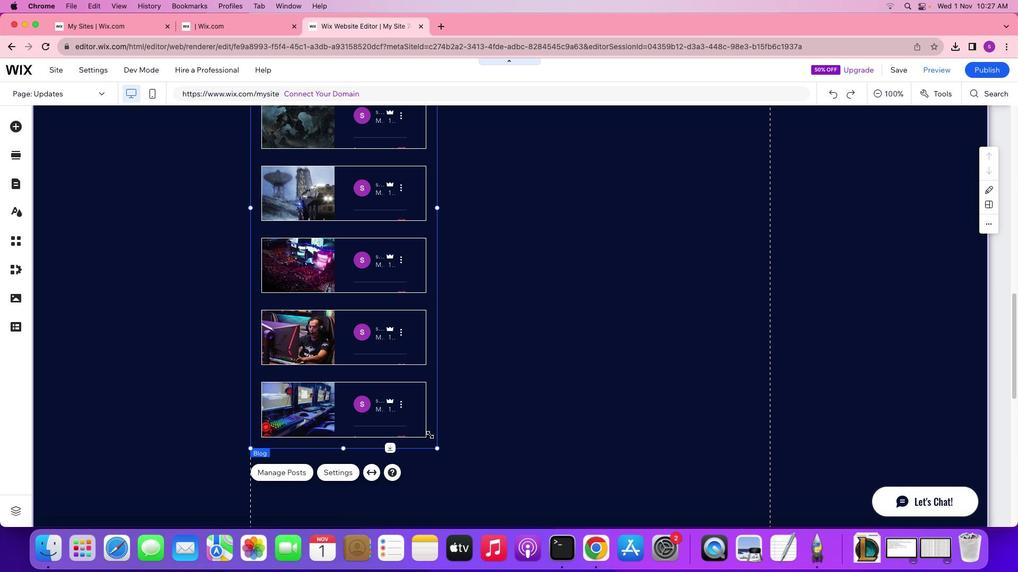 
Action: Mouse scrolled (440, 357) with delta (0, -1)
Screenshot: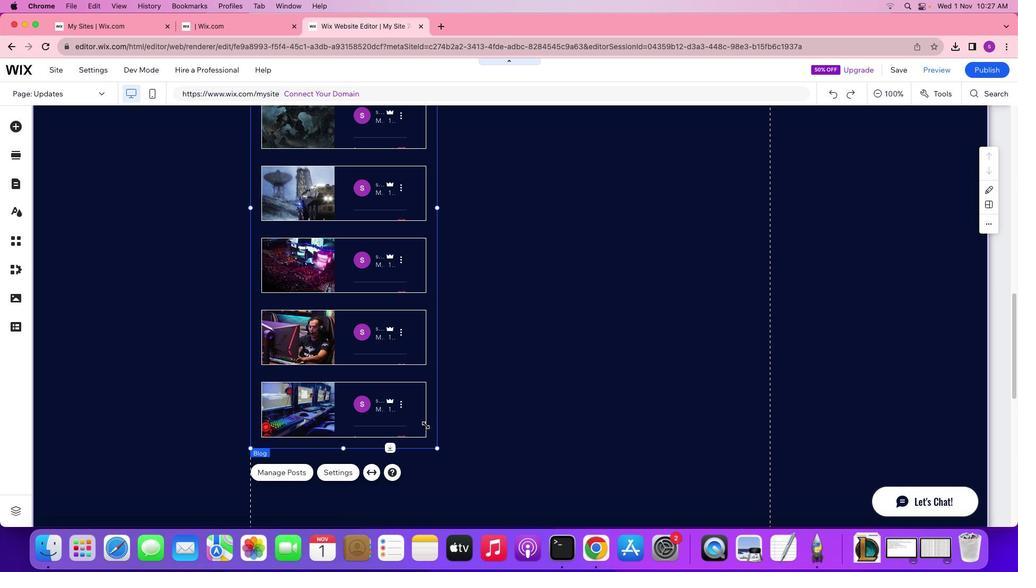 
Action: Mouse scrolled (440, 357) with delta (0, -2)
Screenshot: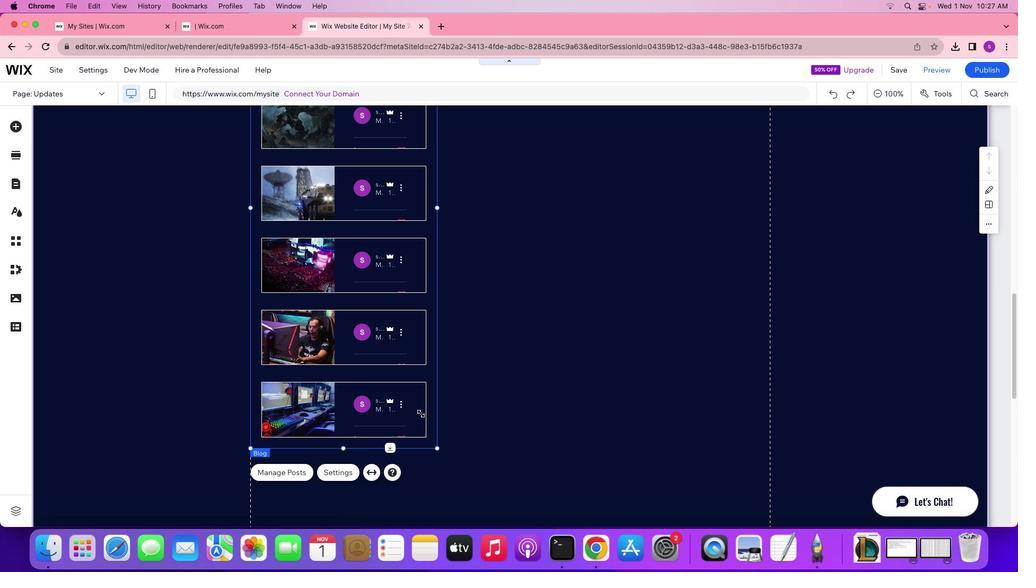 
Action: Mouse moved to (438, 448)
Screenshot: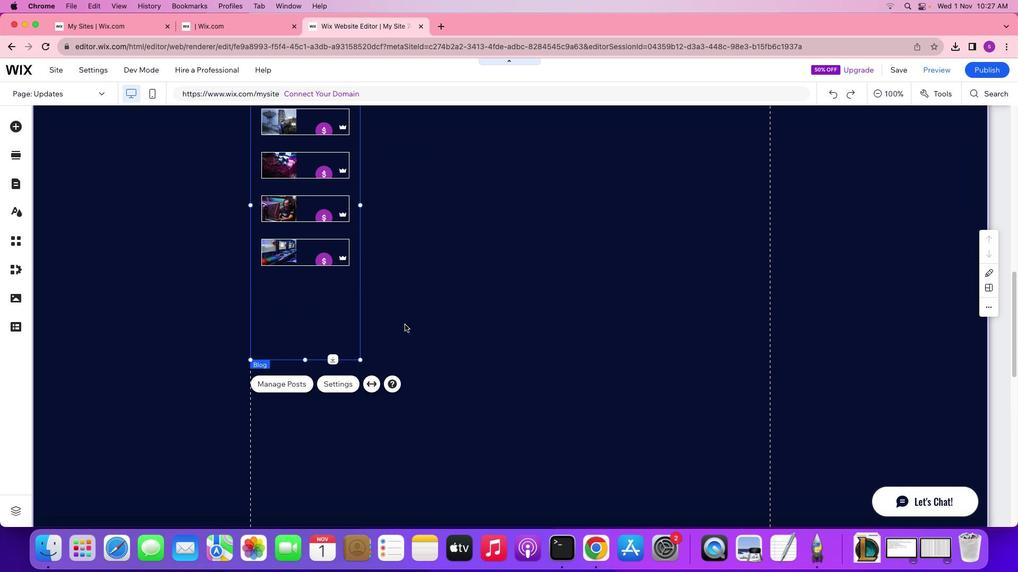 
Action: Mouse pressed left at (438, 448)
Screenshot: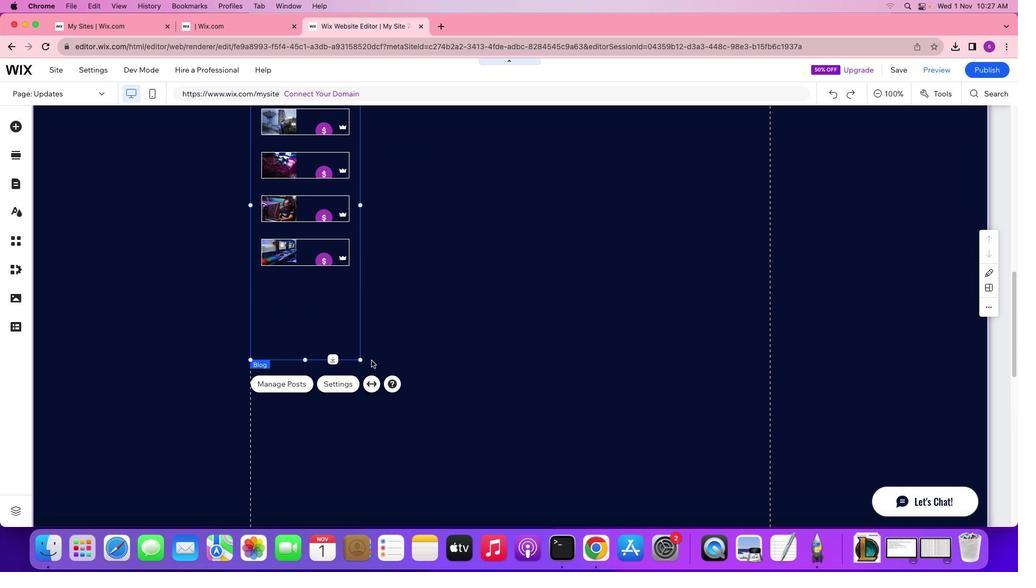 
Action: Mouse moved to (436, 237)
Screenshot: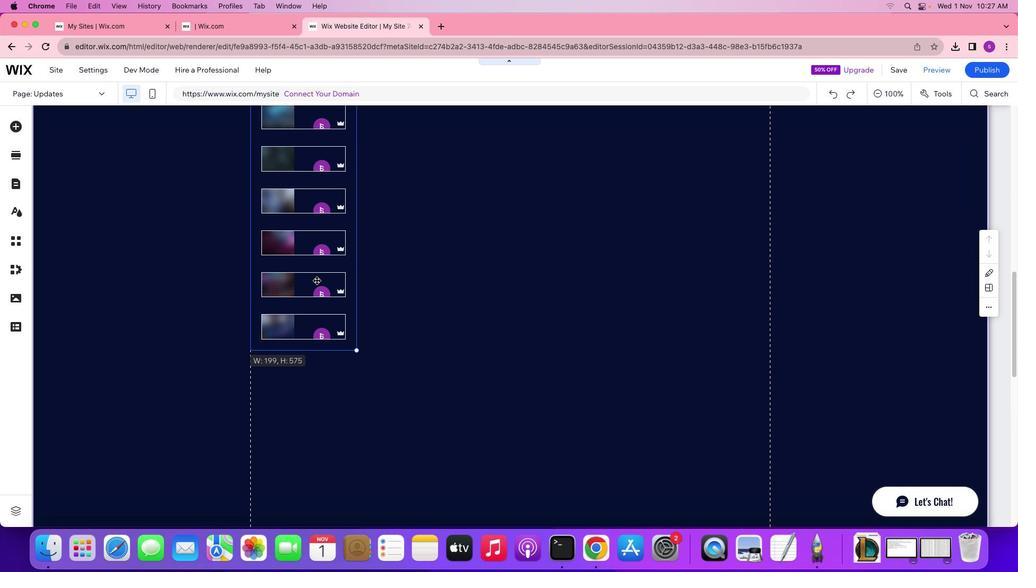 
Action: Mouse scrolled (436, 237) with delta (0, 0)
Screenshot: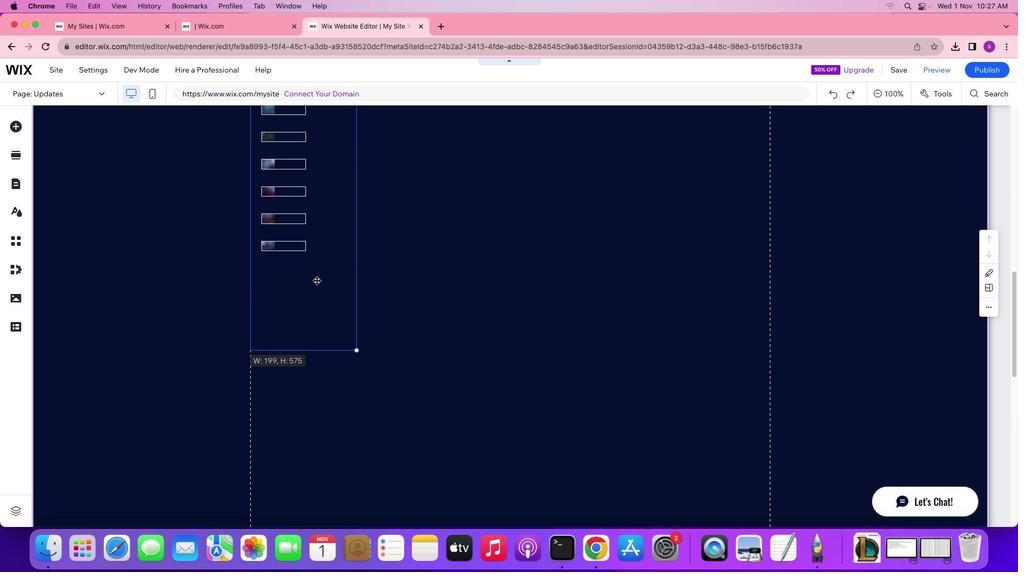 
Action: Mouse scrolled (436, 237) with delta (0, 0)
Screenshot: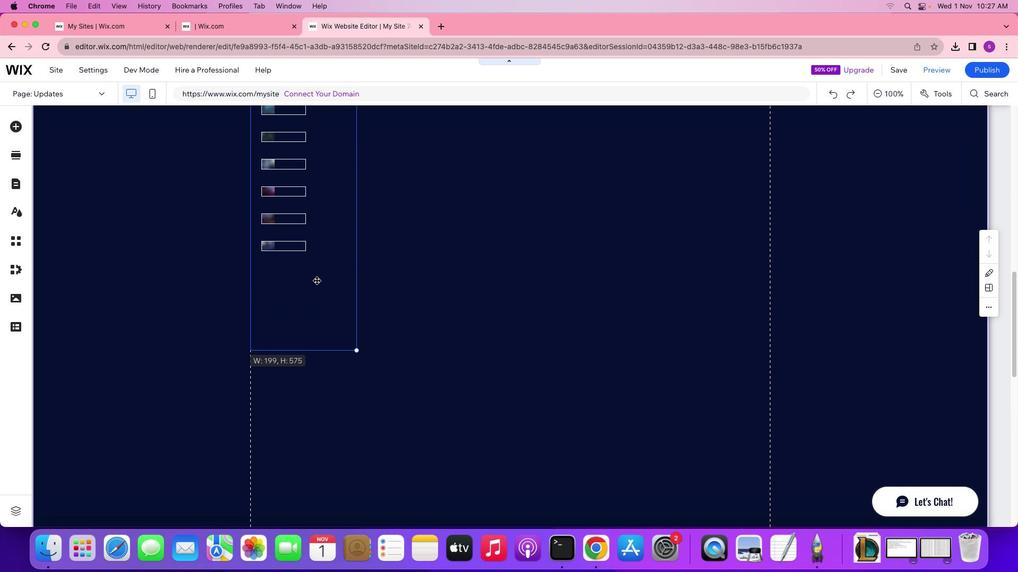 
Action: Mouse scrolled (436, 237) with delta (0, 1)
Screenshot: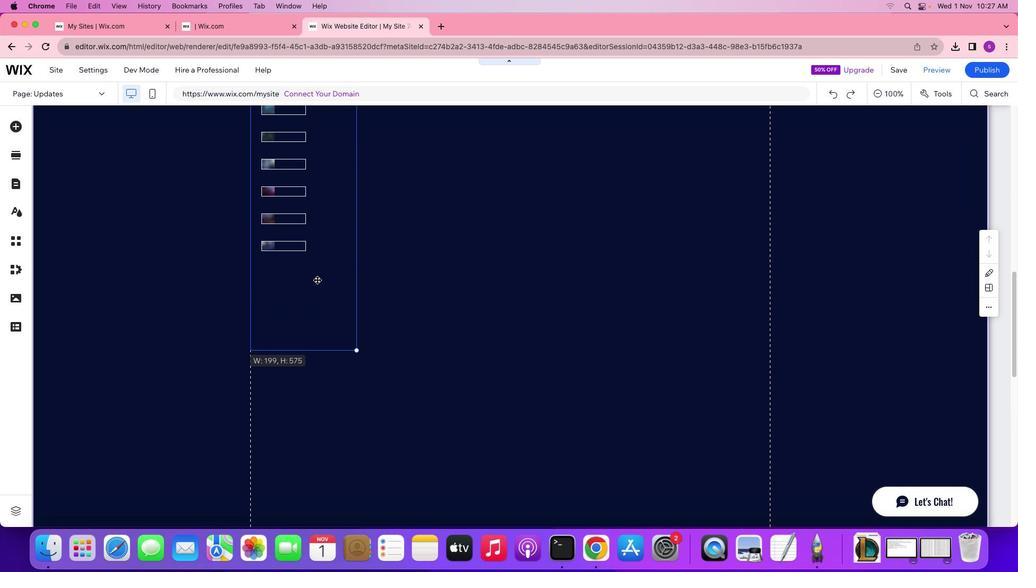 
Action: Mouse moved to (360, 359)
Screenshot: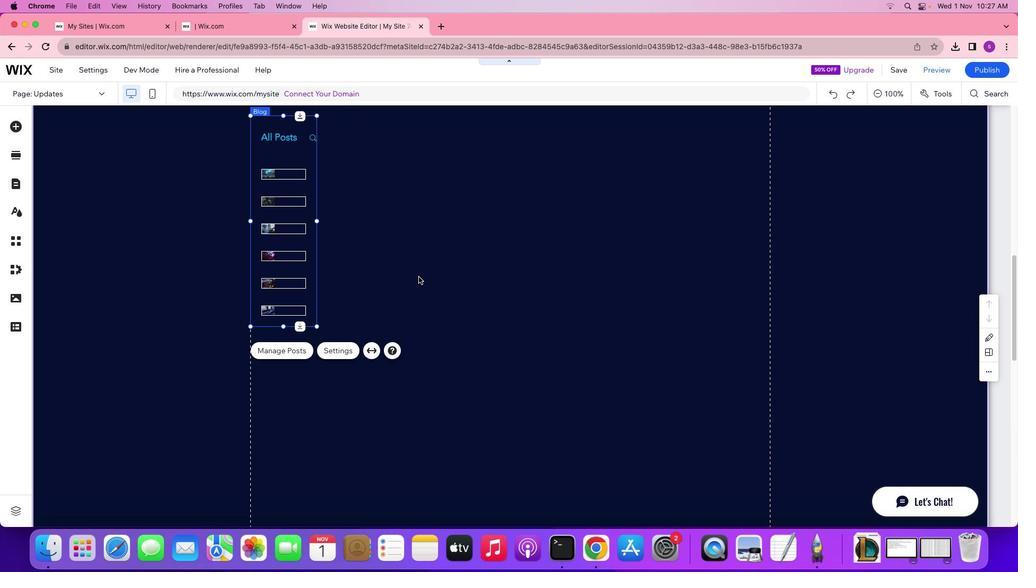 
Action: Mouse pressed left at (360, 359)
Screenshot: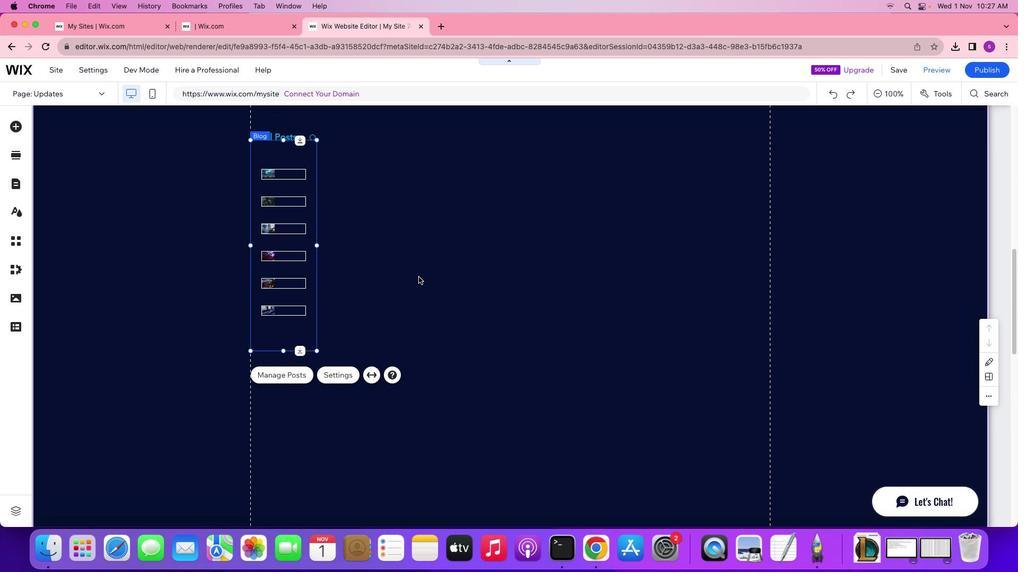 
Action: Mouse moved to (418, 277)
Screenshot: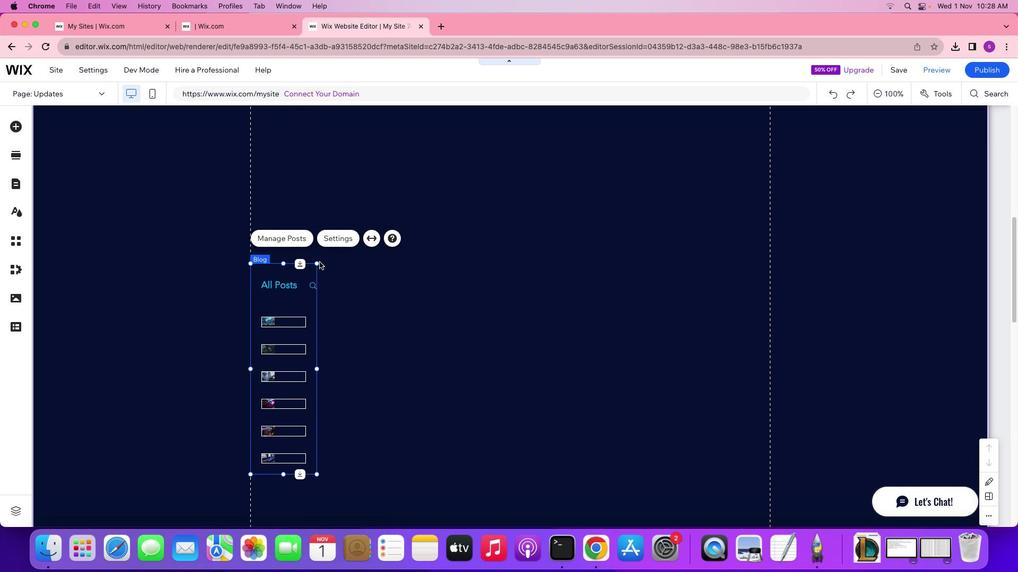 
Action: Mouse scrolled (418, 277) with delta (0, 0)
Screenshot: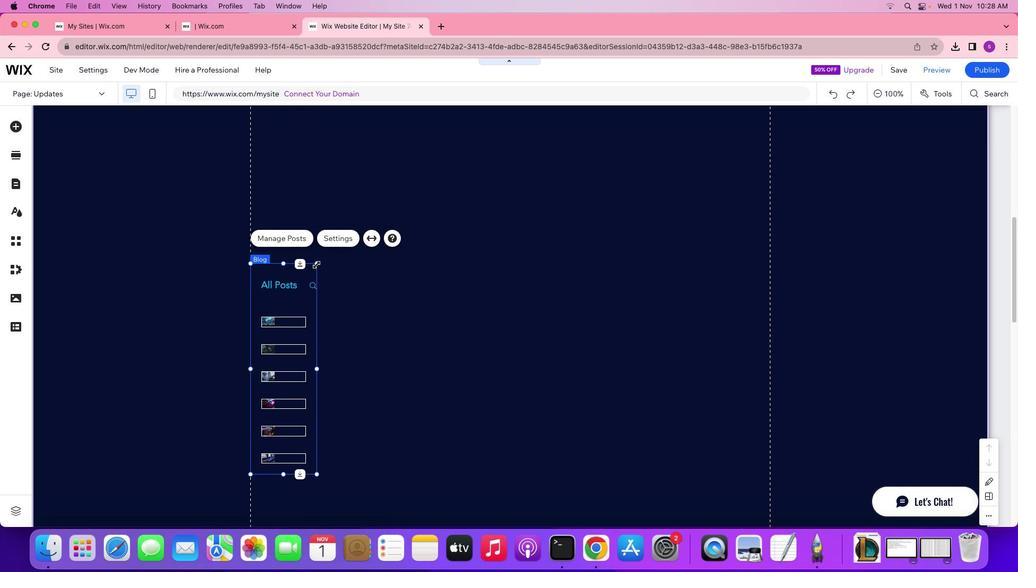 
Action: Mouse scrolled (418, 277) with delta (0, 0)
Screenshot: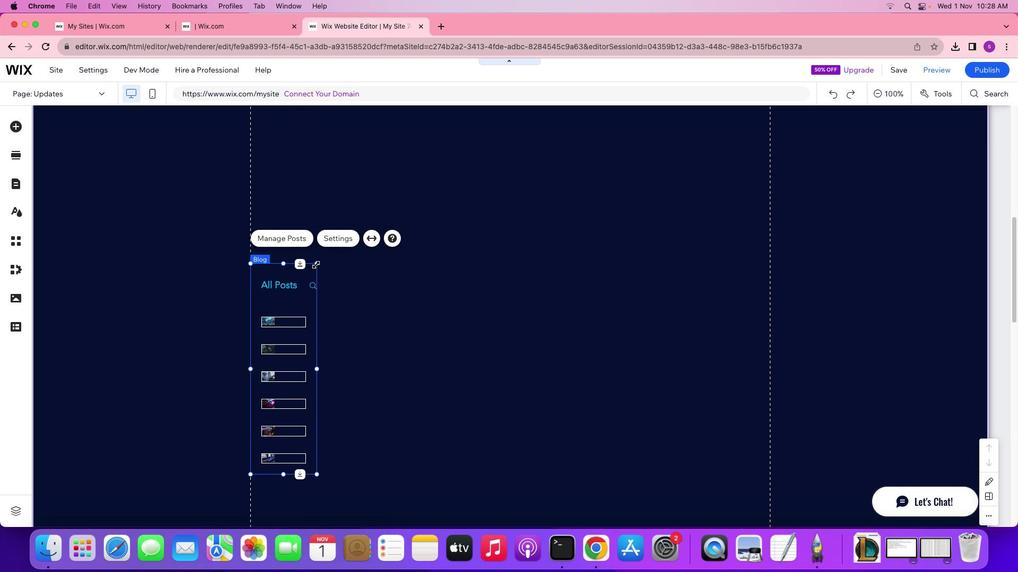 
Action: Mouse scrolled (418, 277) with delta (0, 1)
Screenshot: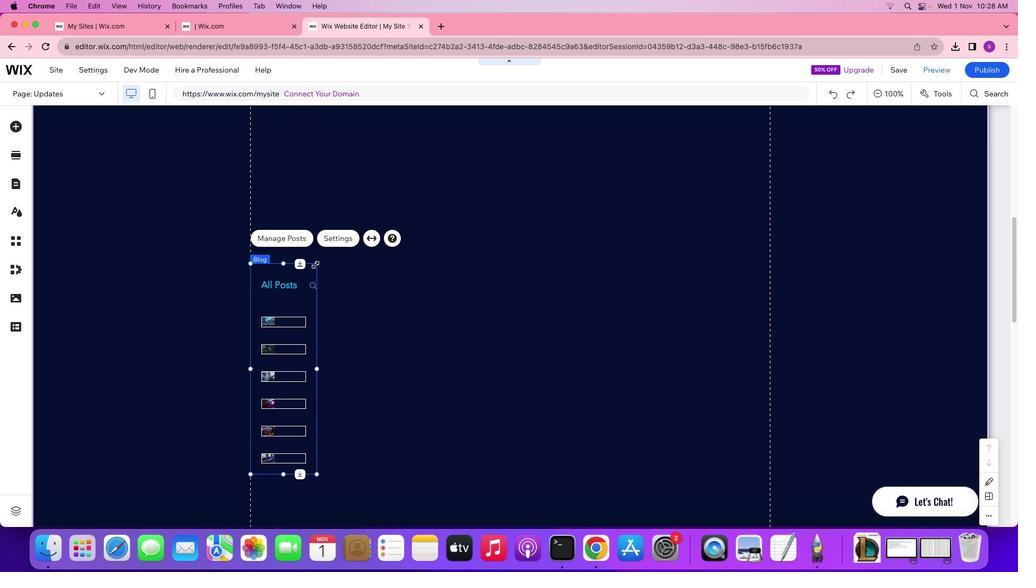 
Action: Mouse moved to (418, 277)
Screenshot: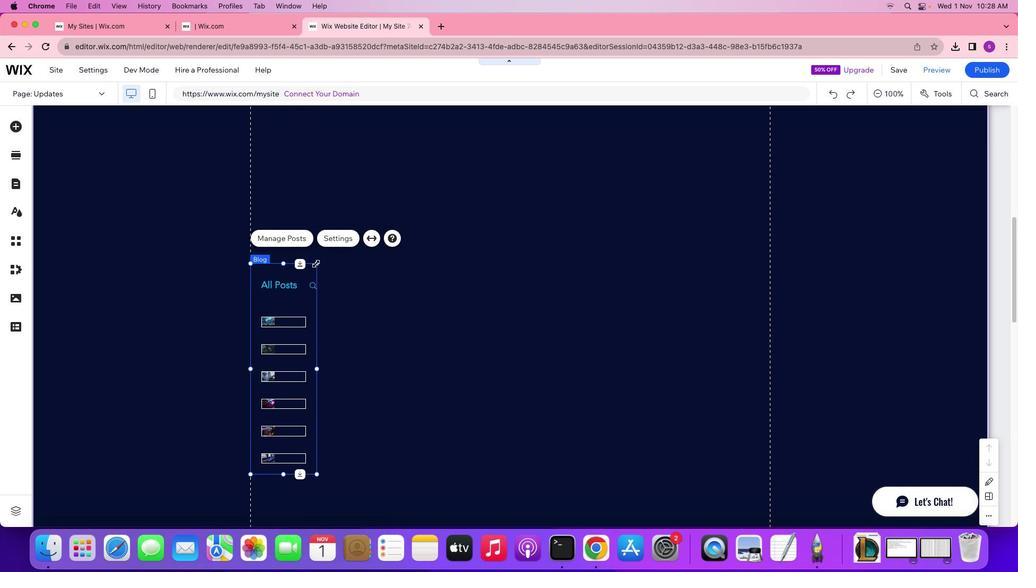 
Action: Mouse scrolled (418, 277) with delta (0, 0)
Screenshot: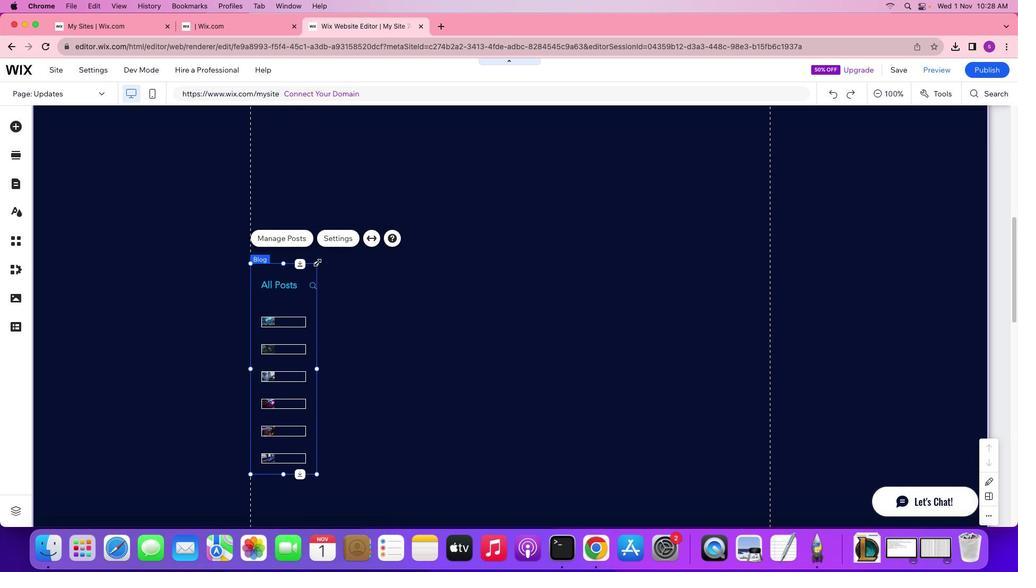 
Action: Mouse scrolled (418, 277) with delta (0, 0)
Screenshot: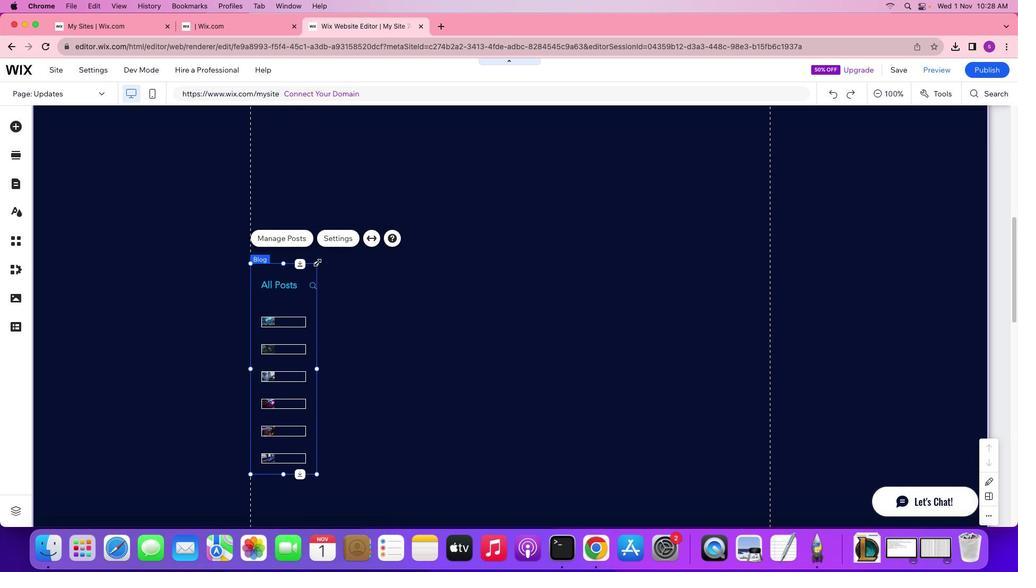
Action: Mouse scrolled (418, 277) with delta (0, 1)
Screenshot: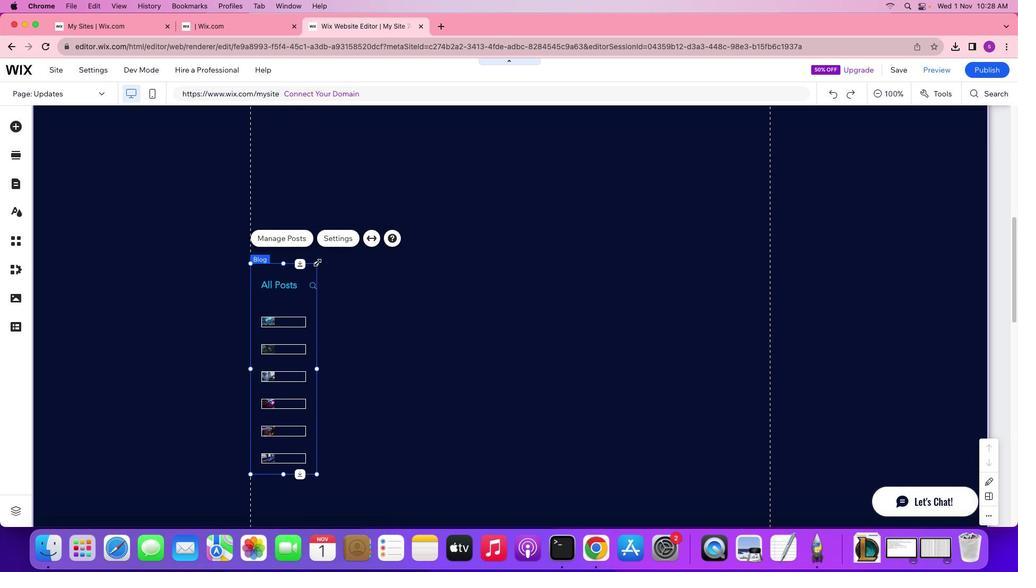 
Action: Mouse scrolled (418, 277) with delta (0, 1)
Screenshot: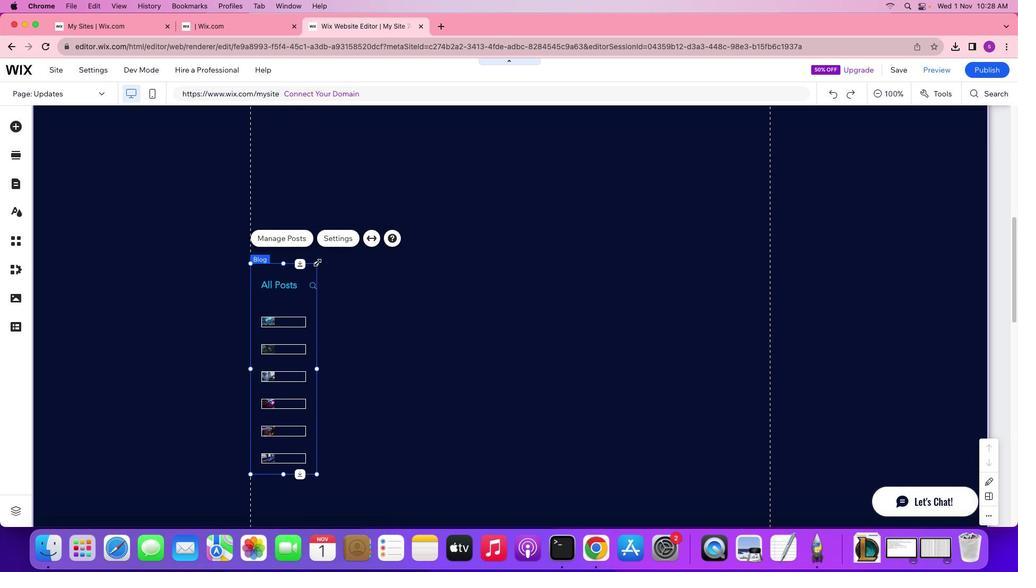 
Action: Mouse moved to (357, 298)
Screenshot: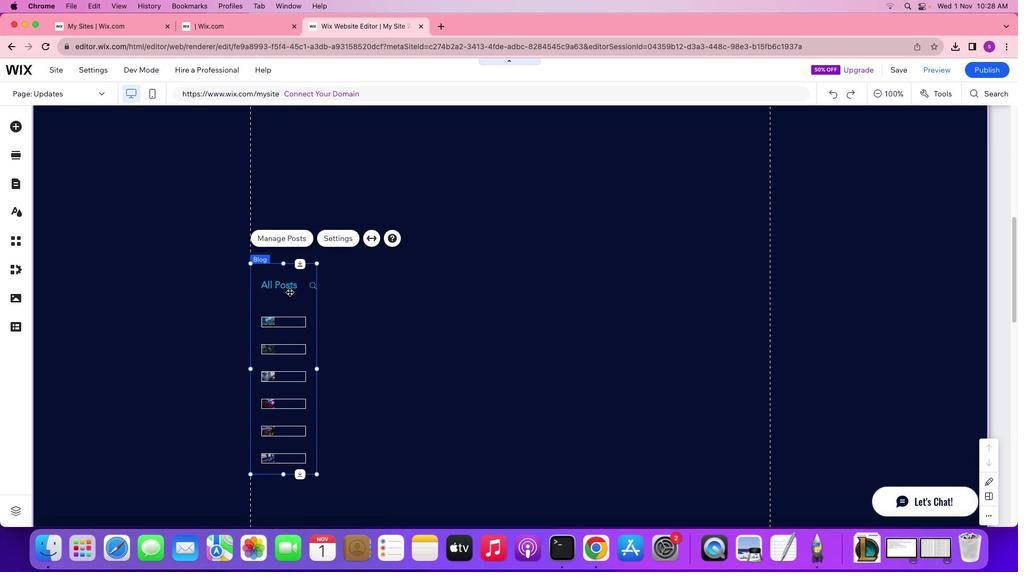 
Action: Mouse scrolled (357, 298) with delta (0, 0)
Screenshot: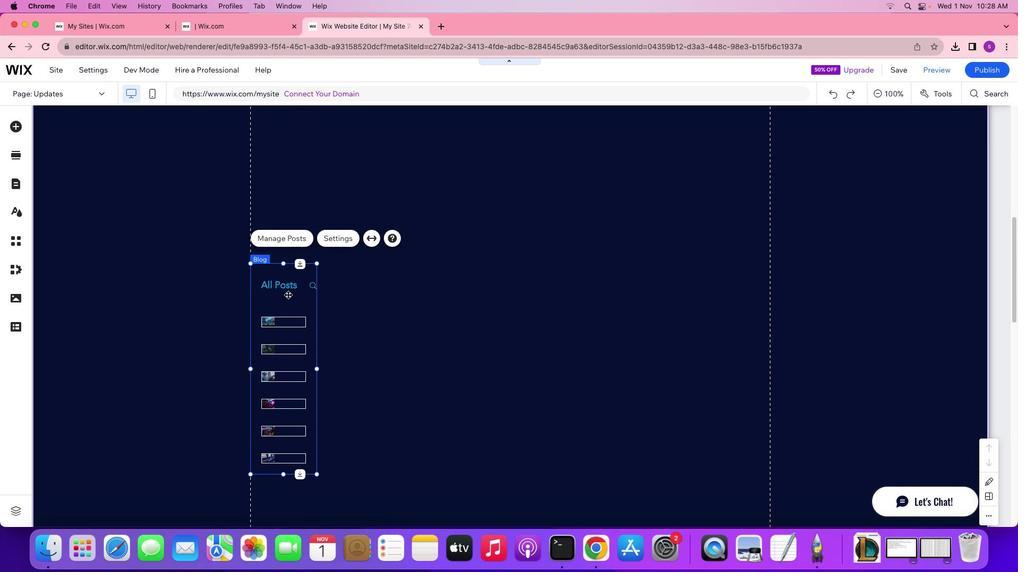 
Action: Mouse moved to (357, 298)
Screenshot: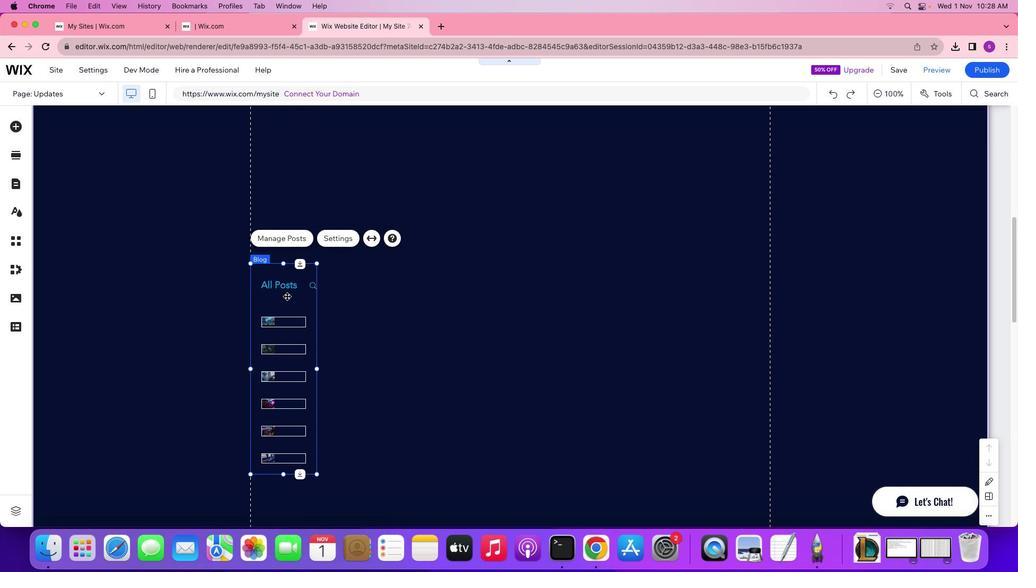 
Action: Mouse scrolled (357, 298) with delta (0, 0)
Screenshot: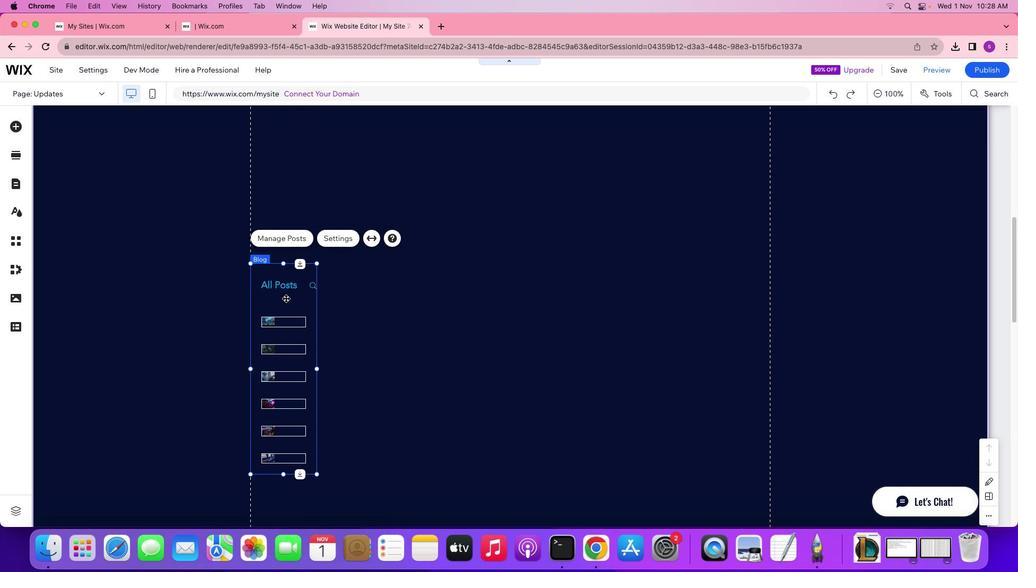 
Action: Mouse moved to (317, 262)
Screenshot: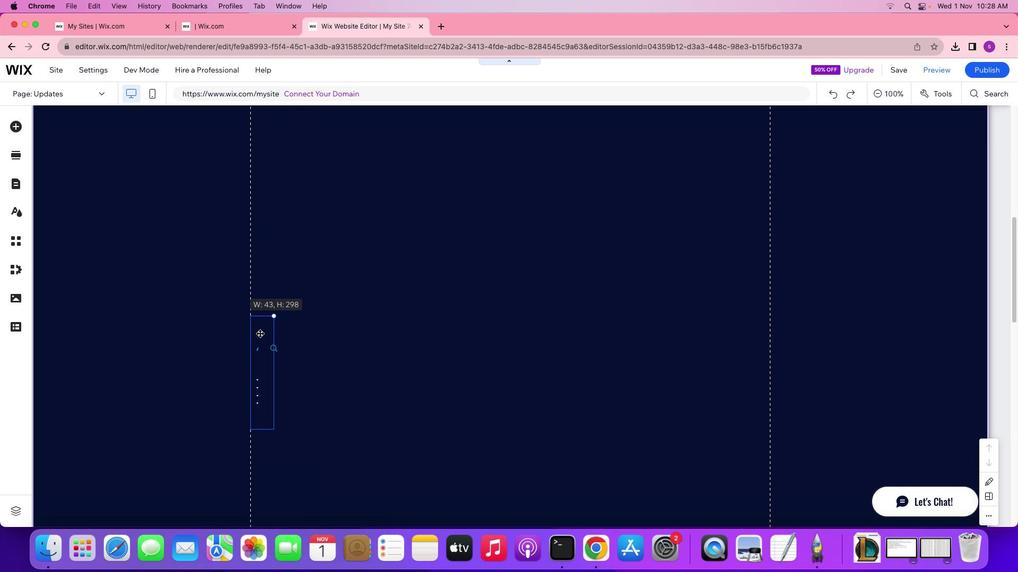 
Action: Mouse pressed left at (317, 262)
Screenshot: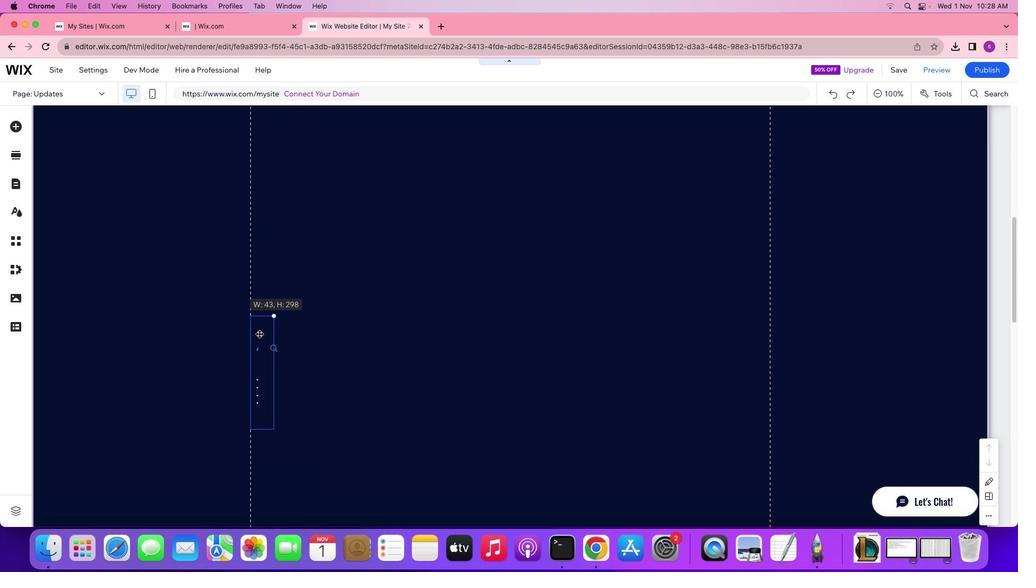 
Action: Mouse moved to (269, 378)
Screenshot: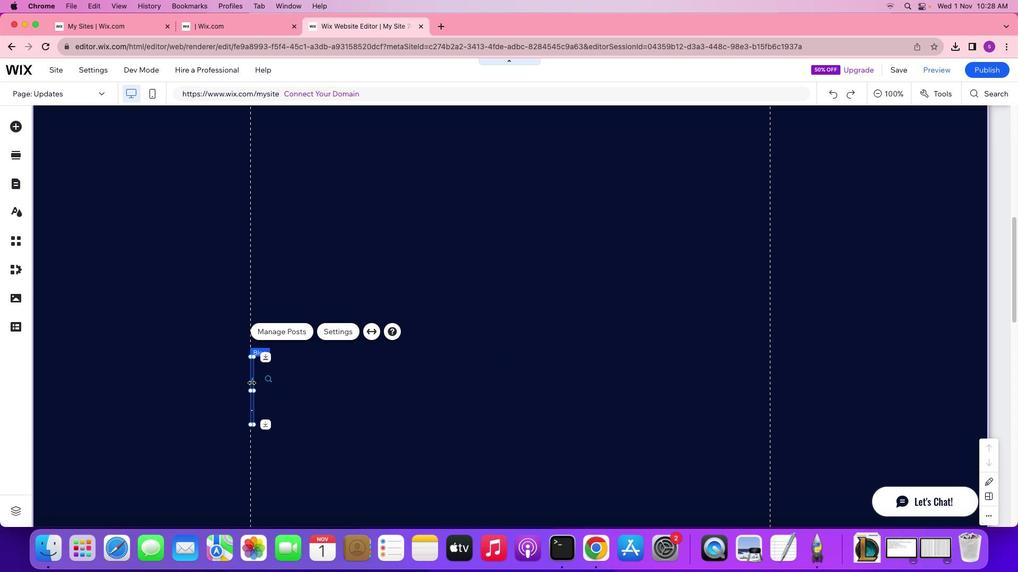 
Action: Mouse pressed left at (269, 378)
Screenshot: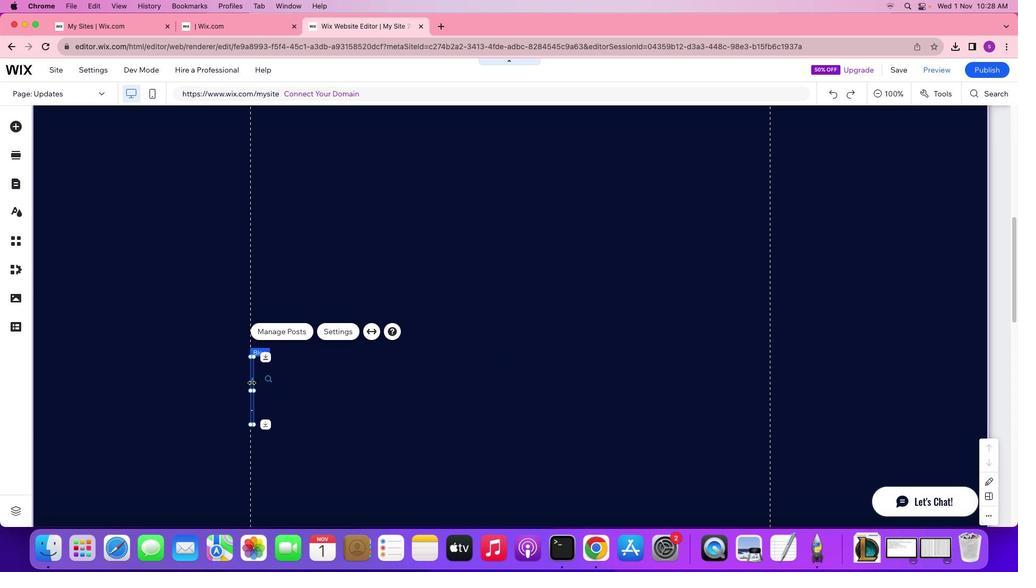 
Action: Mouse moved to (269, 377)
Screenshot: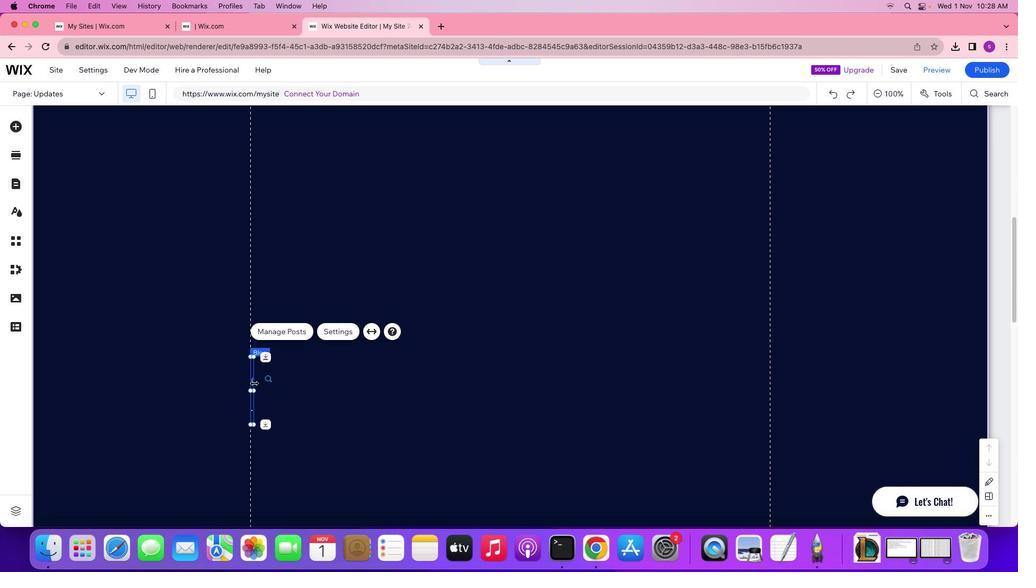 
Action: Mouse pressed left at (269, 377)
Screenshot: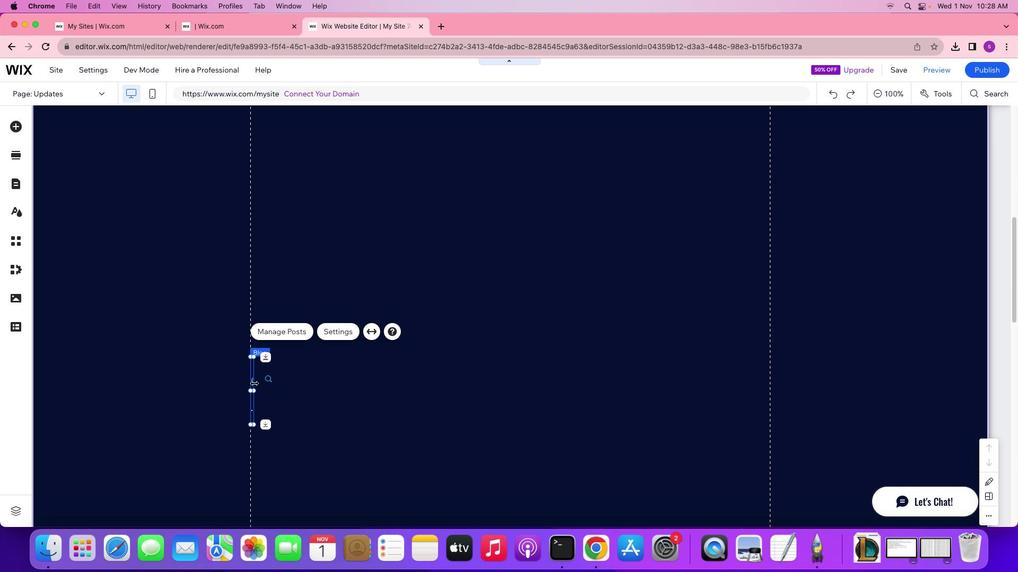 
Action: Mouse moved to (251, 382)
Screenshot: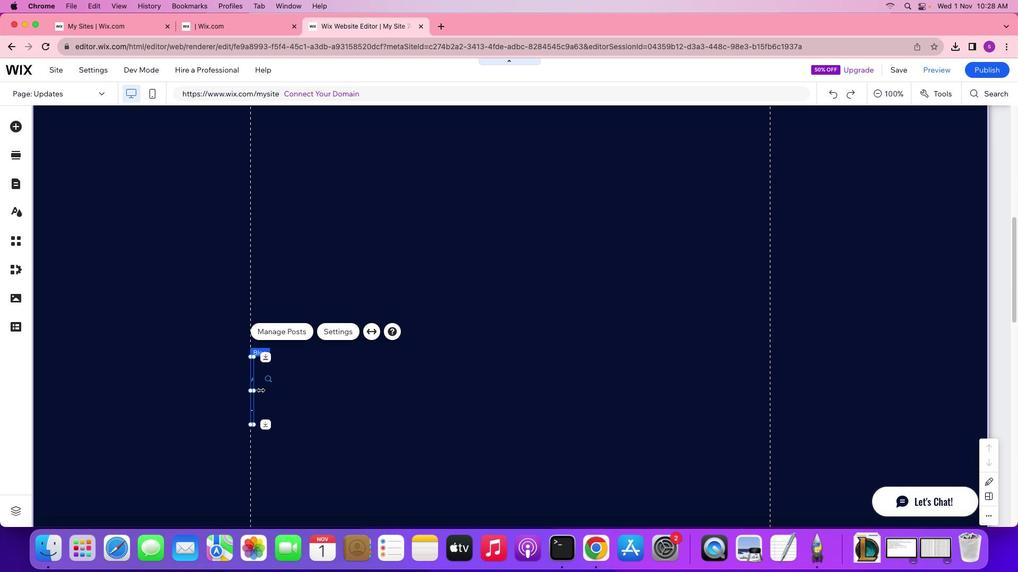 
Action: Mouse pressed left at (251, 382)
Screenshot: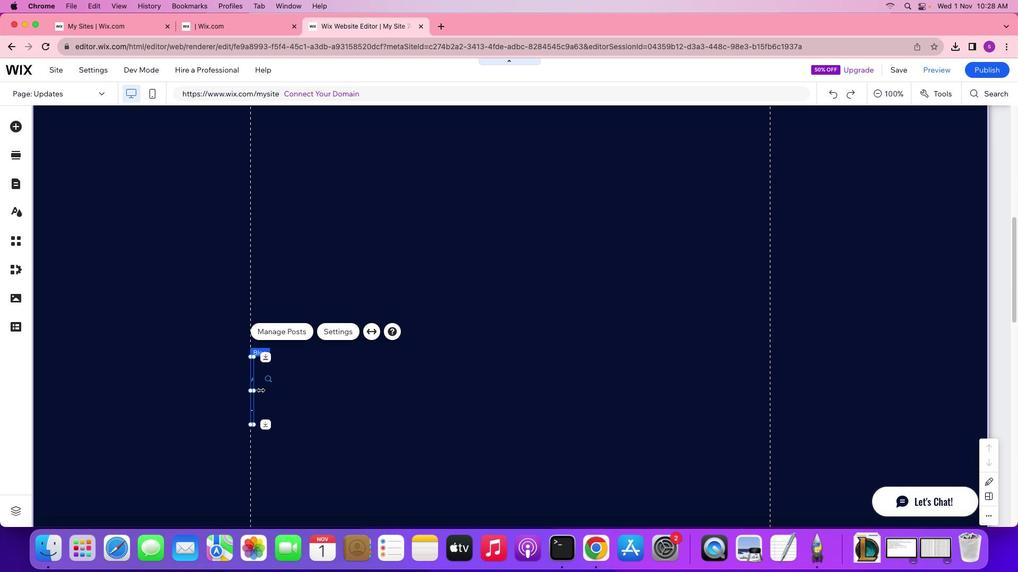
Action: Mouse moved to (254, 389)
Screenshot: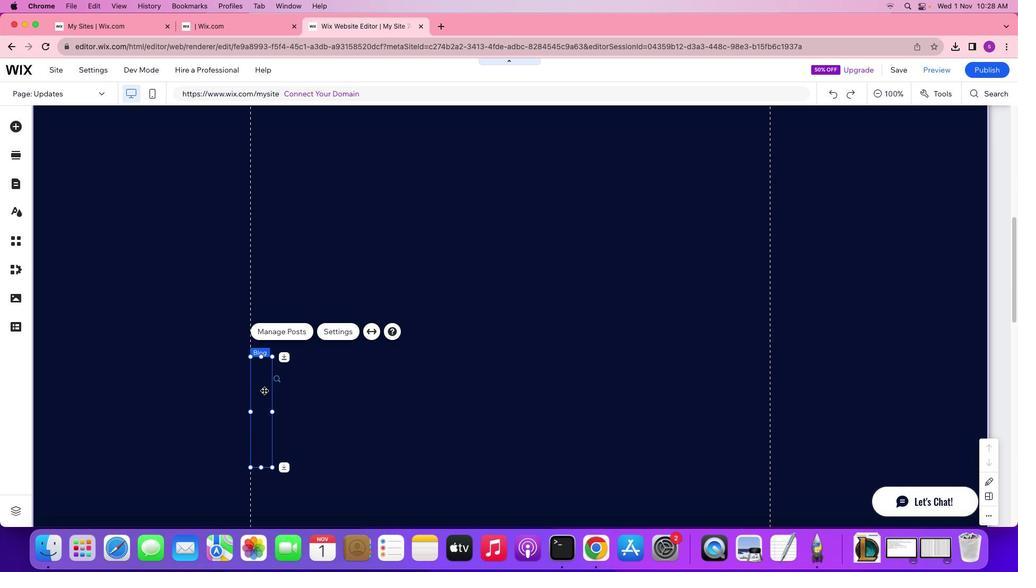 
Action: Mouse pressed left at (254, 389)
Screenshot: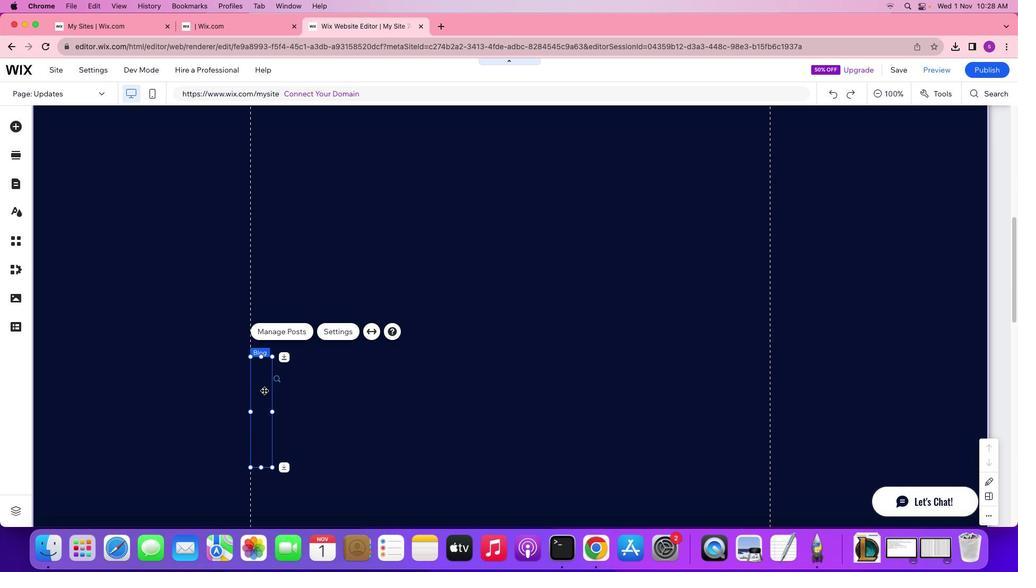 
Action: Mouse moved to (262, 389)
Screenshot: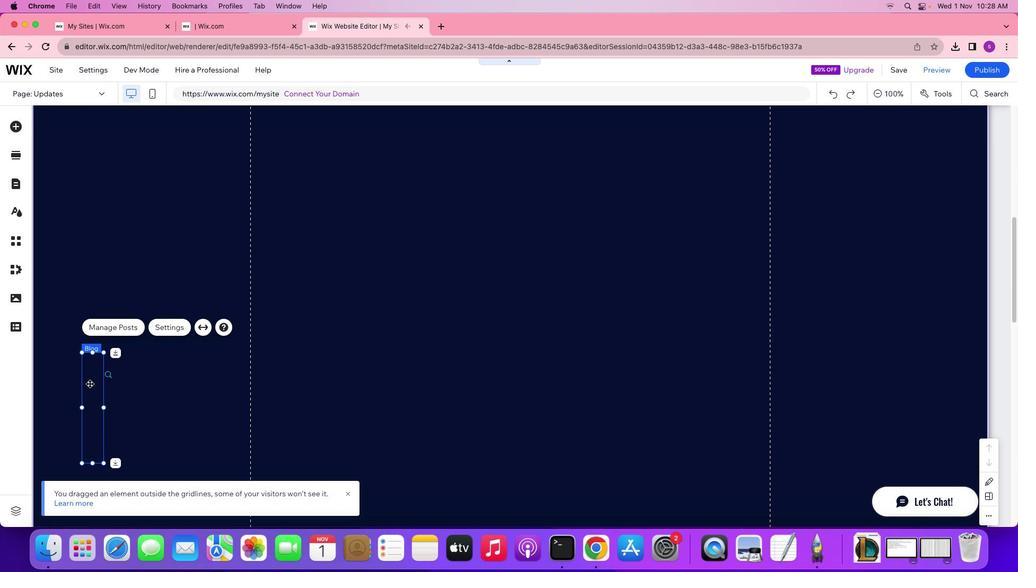 
Action: Mouse pressed left at (262, 389)
Screenshot: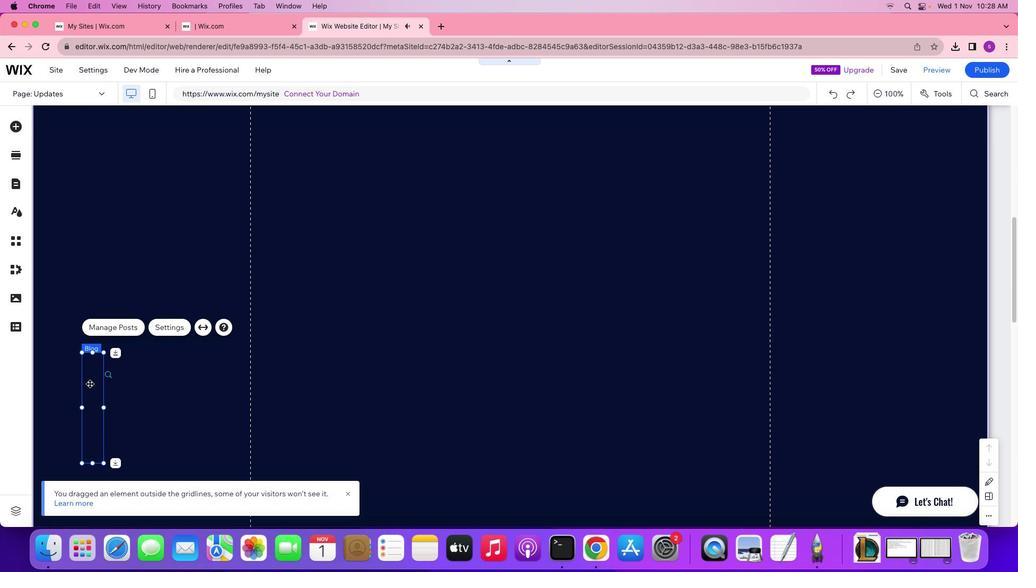 
Action: Mouse moved to (348, 492)
Screenshot: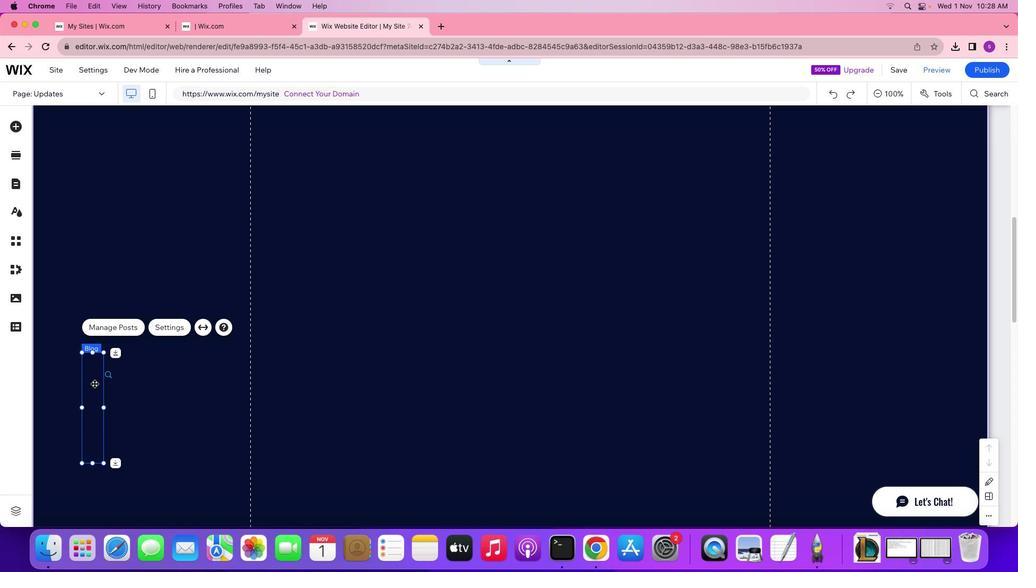 
Action: Mouse pressed left at (348, 492)
Screenshot: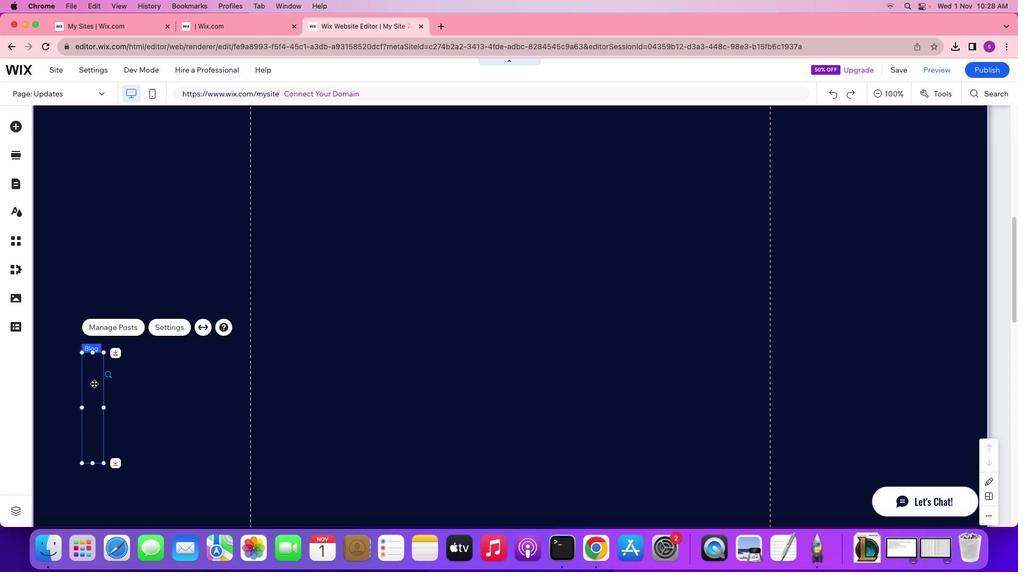 
Action: Mouse moved to (93, 383)
Screenshot: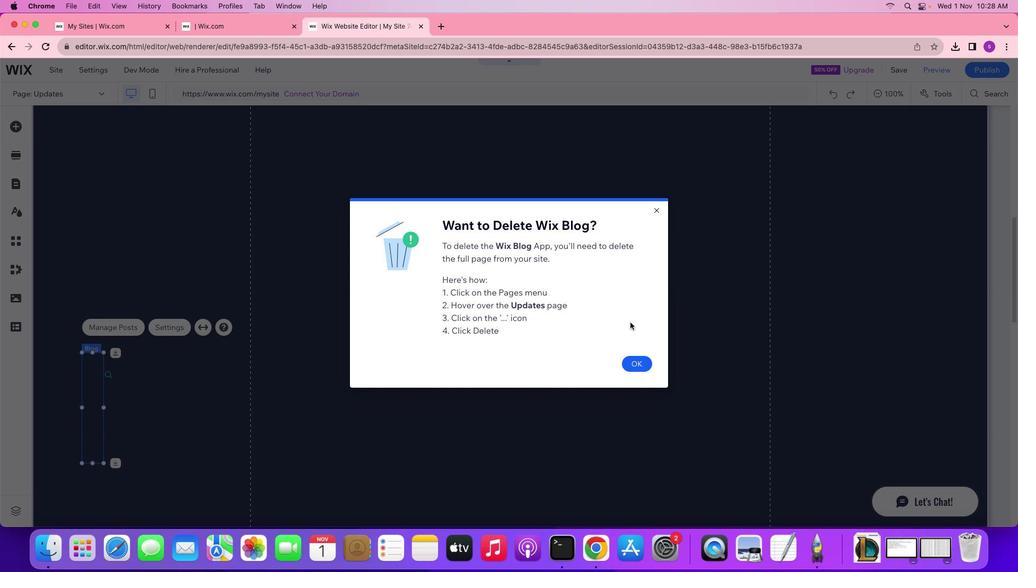 
Action: Key pressed Key.delete
Screenshot: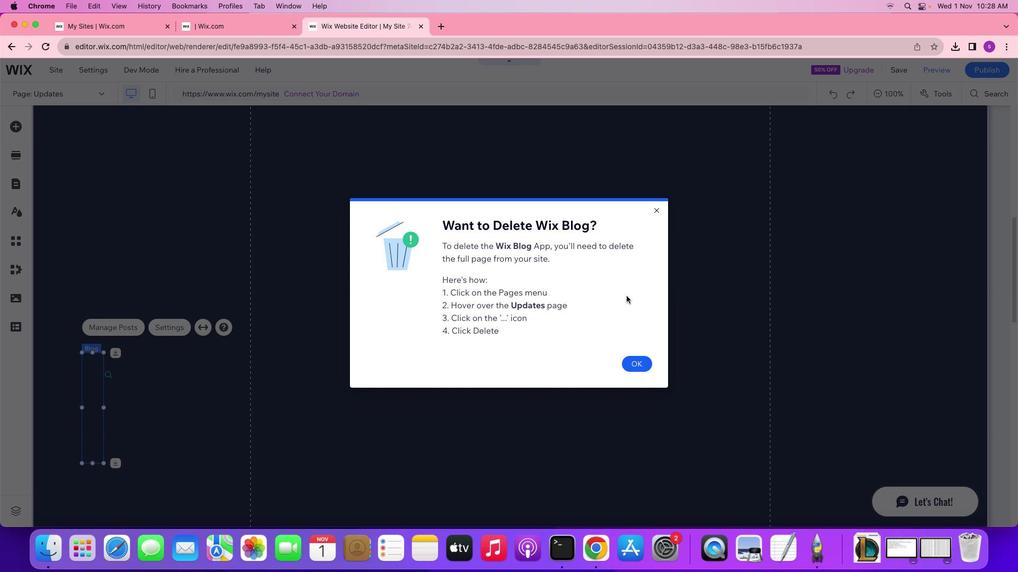 
Action: Mouse moved to (633, 363)
Screenshot: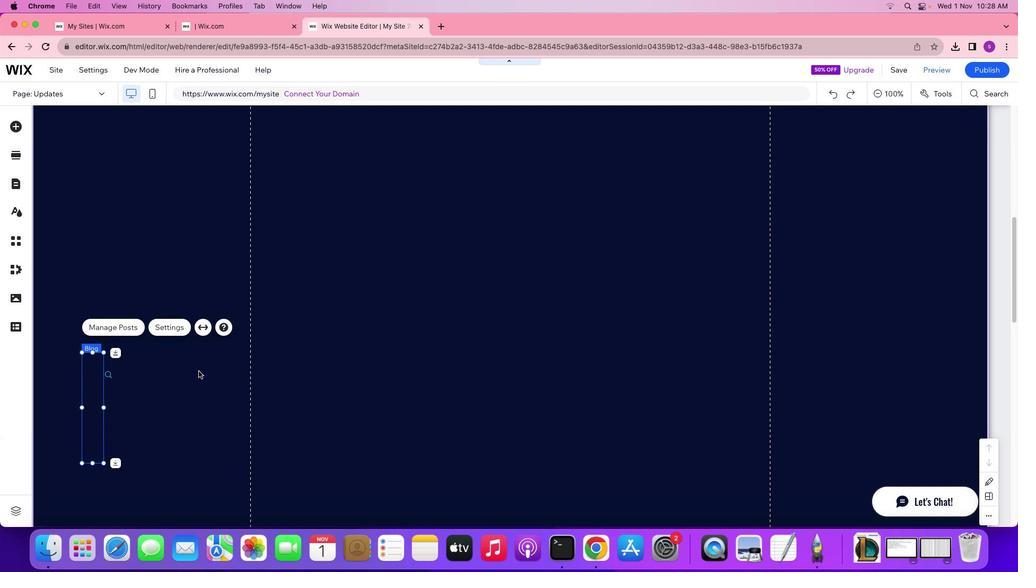 
Action: Mouse pressed left at (633, 363)
Screenshot: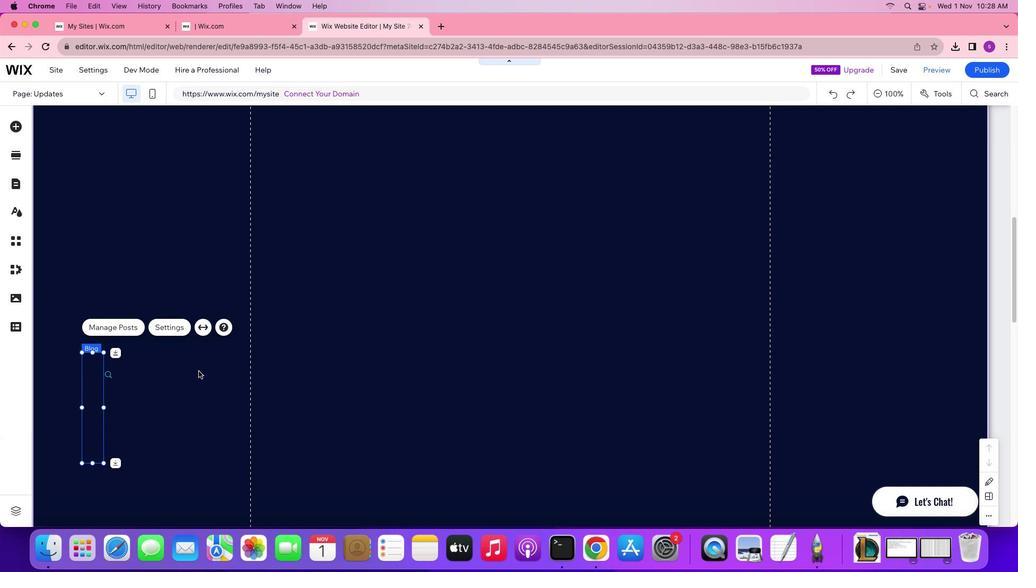 
Action: Mouse moved to (202, 371)
Screenshot: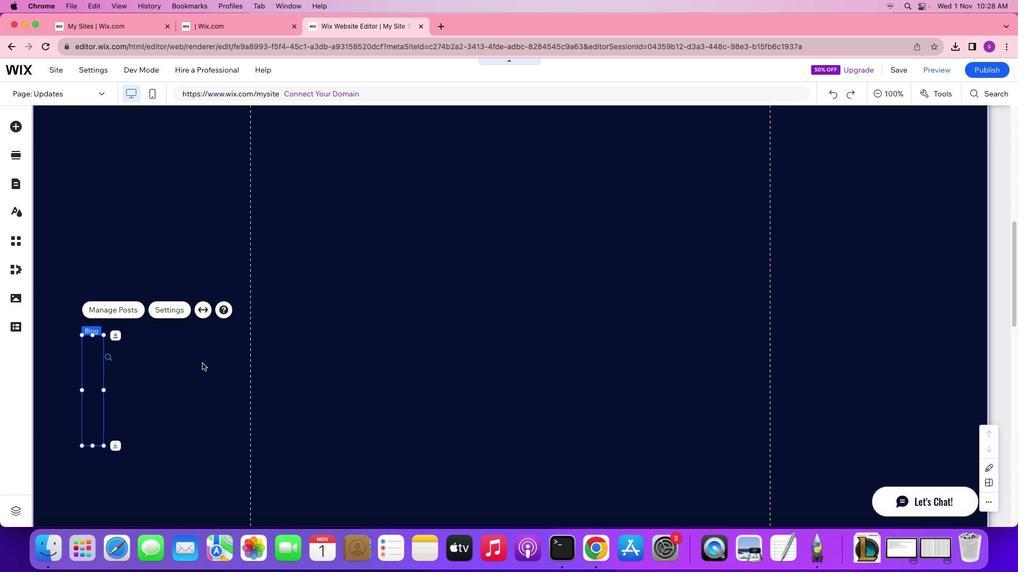 
Action: Mouse scrolled (202, 371) with delta (0, 0)
Screenshot: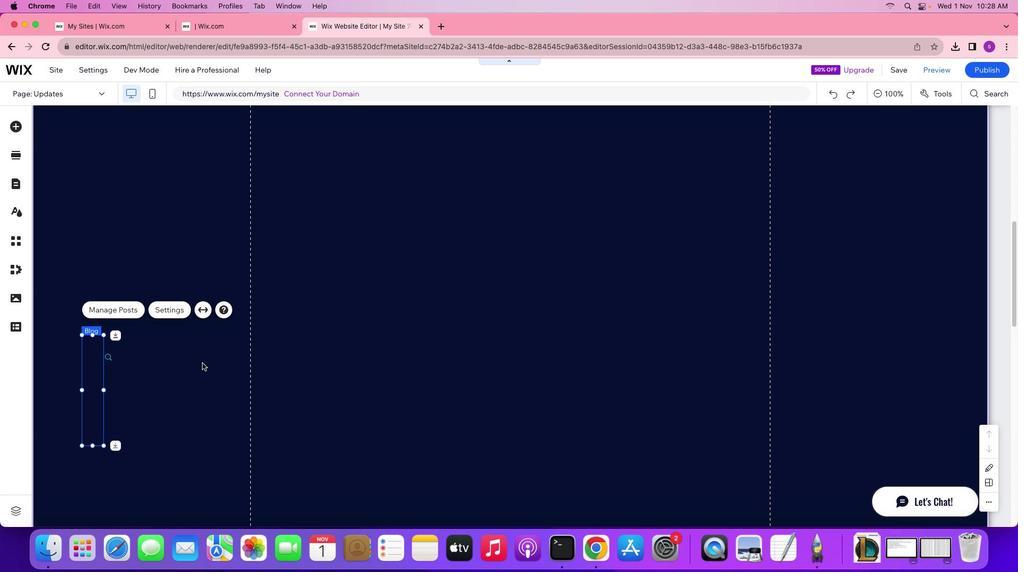 
Action: Mouse scrolled (202, 371) with delta (0, 0)
Screenshot: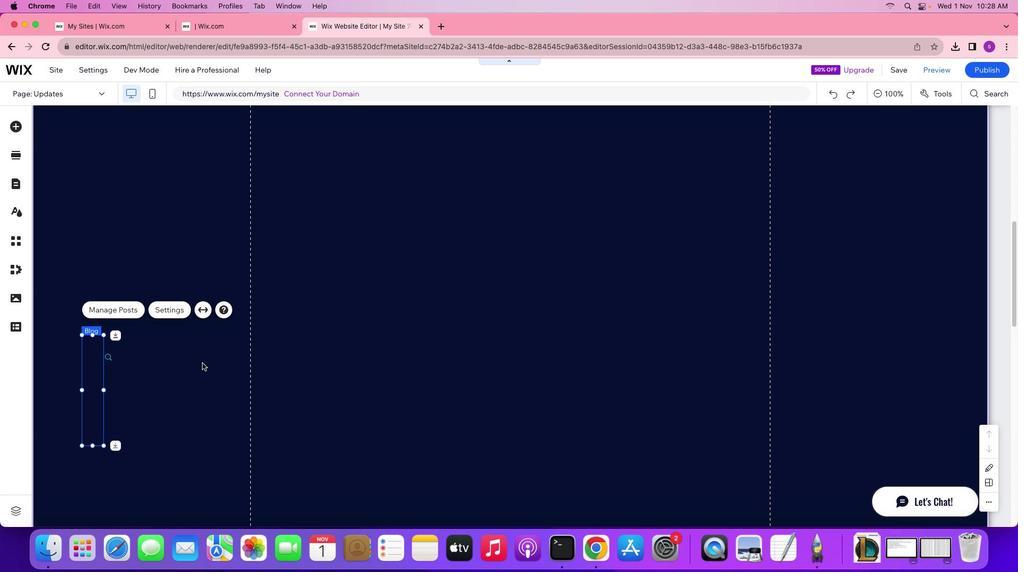 
Action: Mouse scrolled (202, 371) with delta (0, 0)
Screenshot: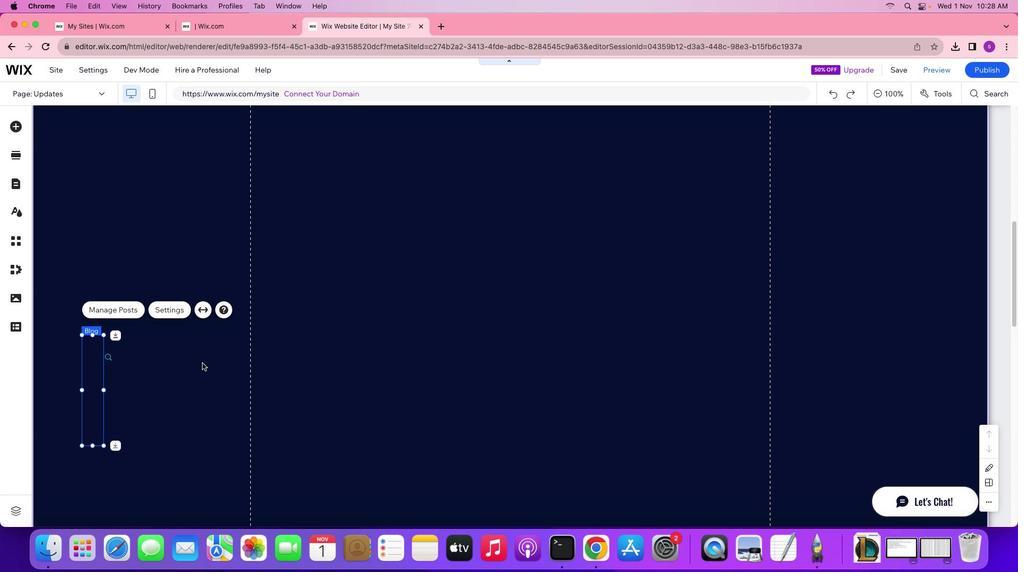 
Action: Mouse scrolled (202, 371) with delta (0, 0)
Screenshot: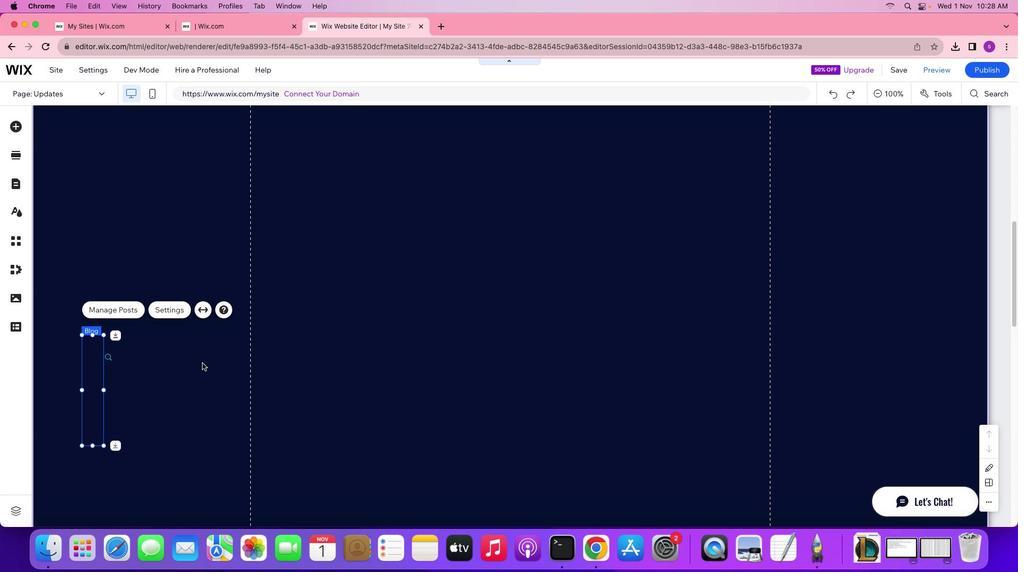 
Action: Mouse moved to (201, 363)
Screenshot: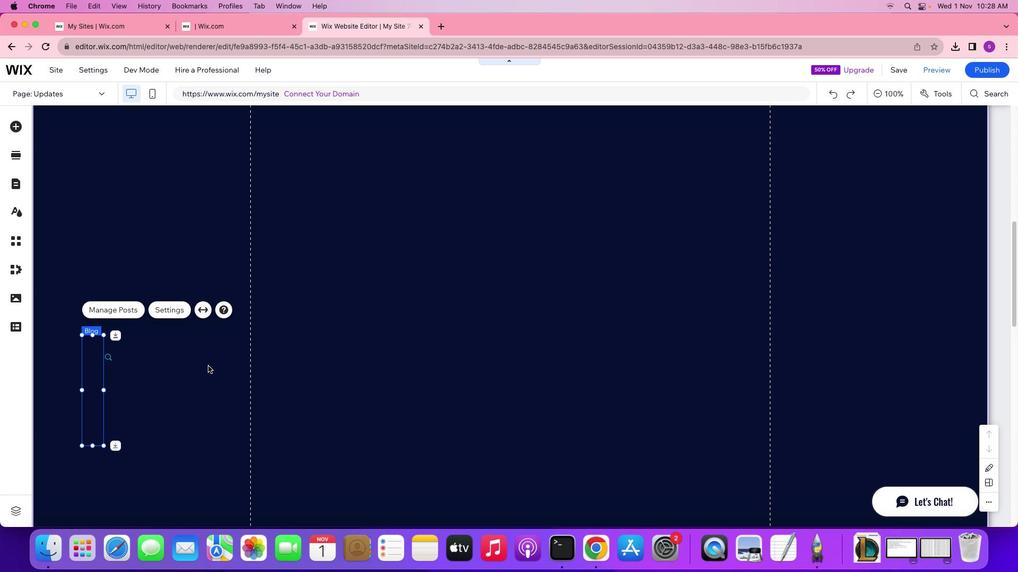 
Action: Mouse scrolled (201, 363) with delta (0, 0)
Screenshot: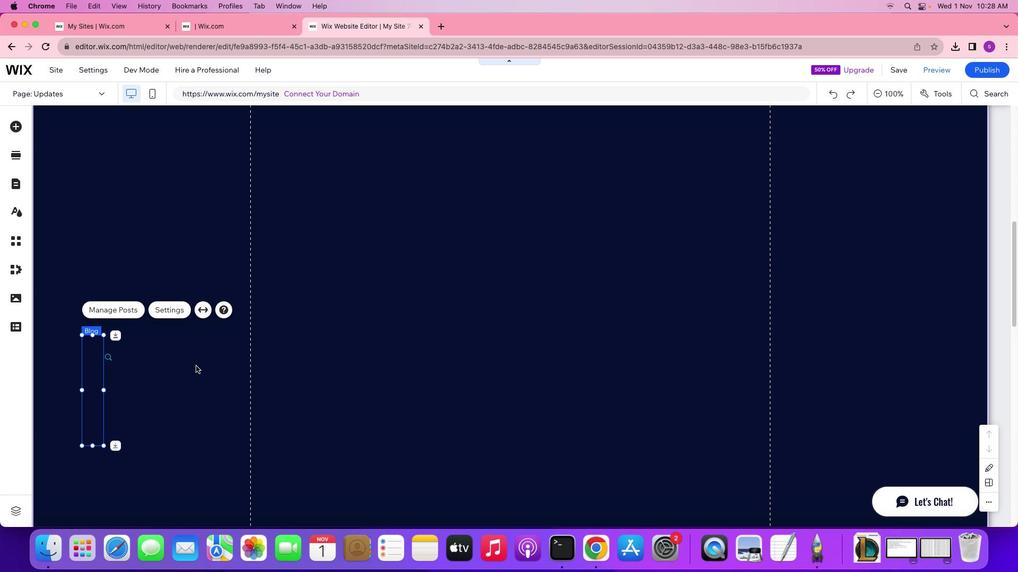 
Action: Mouse scrolled (201, 363) with delta (0, 0)
Screenshot: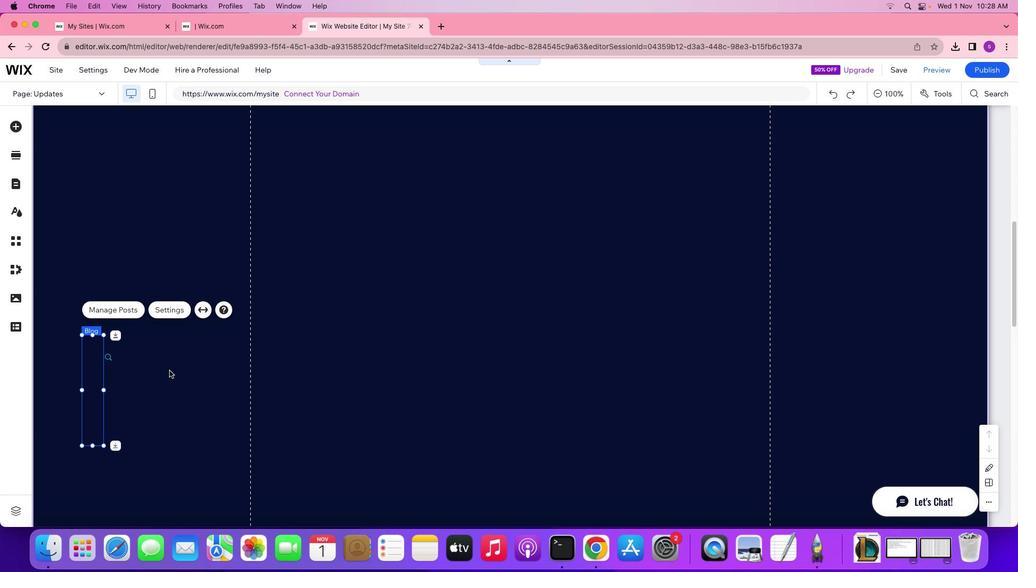 
Action: Mouse scrolled (201, 363) with delta (0, -1)
Screenshot: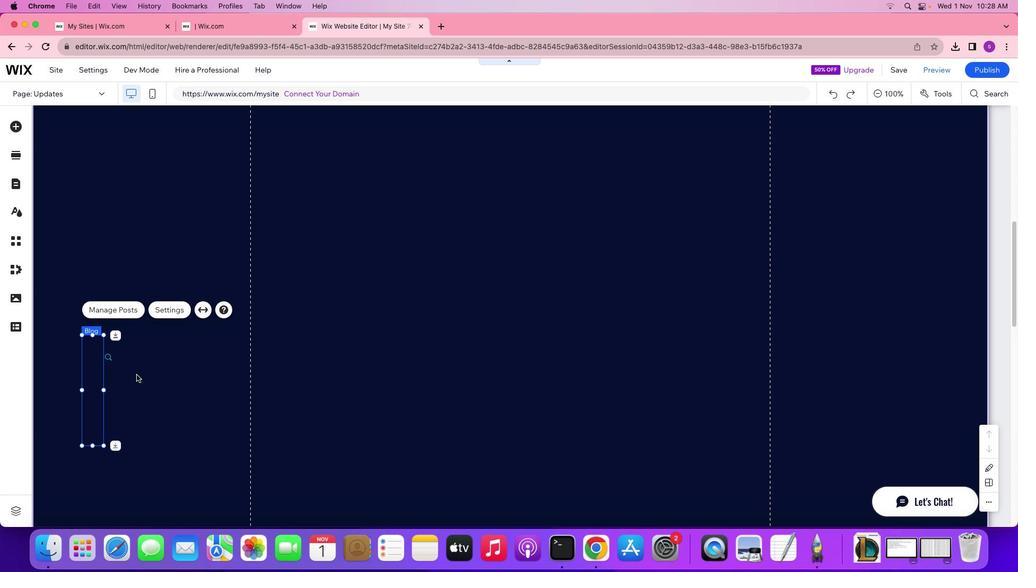 
Action: Mouse scrolled (201, 363) with delta (0, -2)
Screenshot: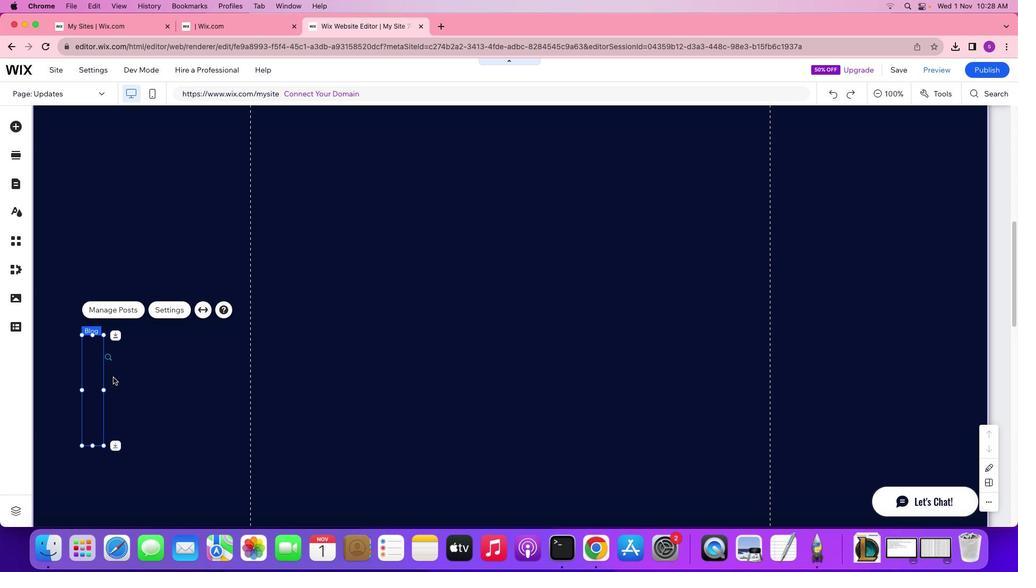 
Action: Mouse scrolled (201, 363) with delta (0, -2)
Screenshot: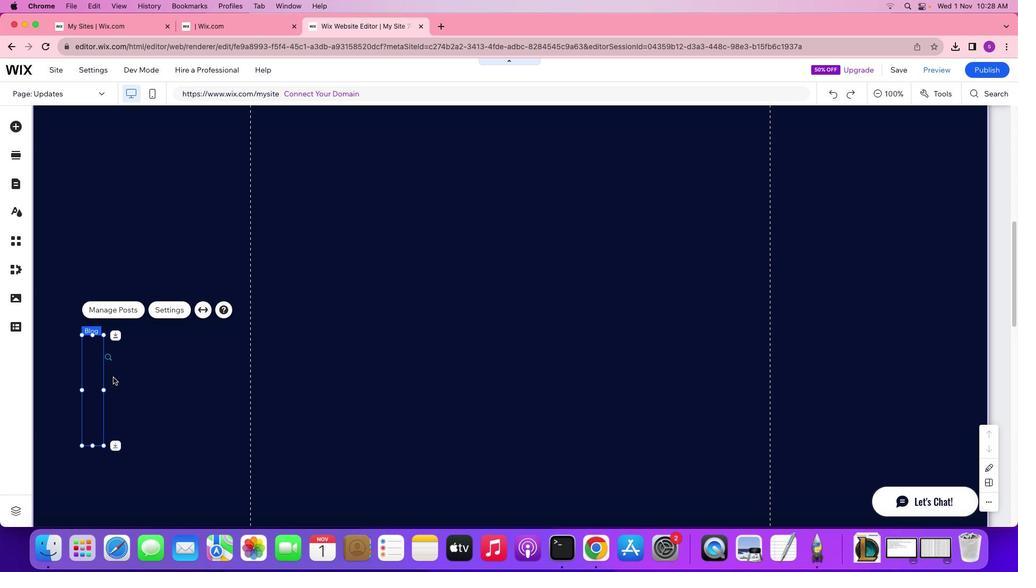 
Action: Mouse scrolled (201, 363) with delta (0, 0)
Screenshot: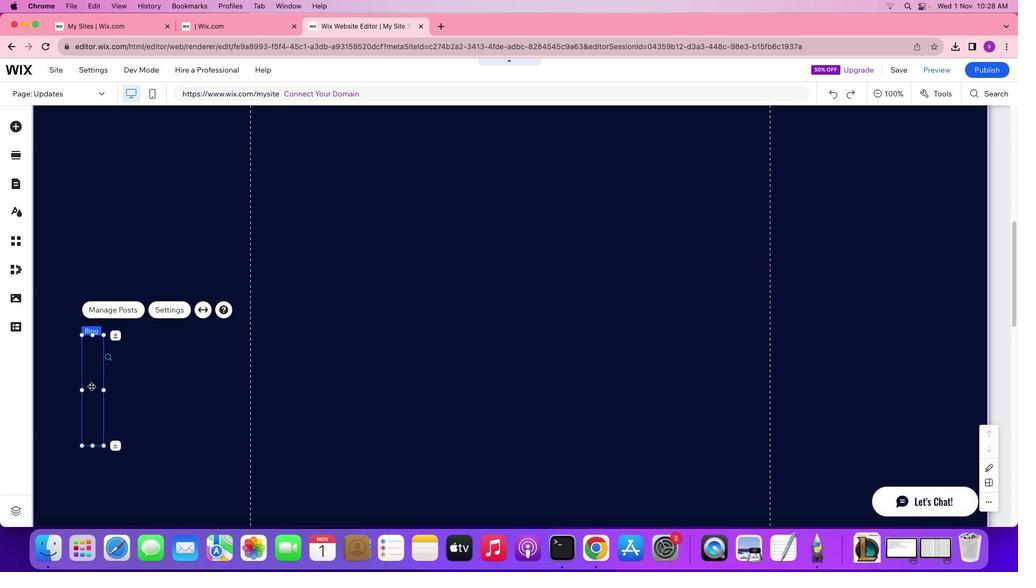 
Action: Mouse scrolled (201, 363) with delta (0, 0)
Screenshot: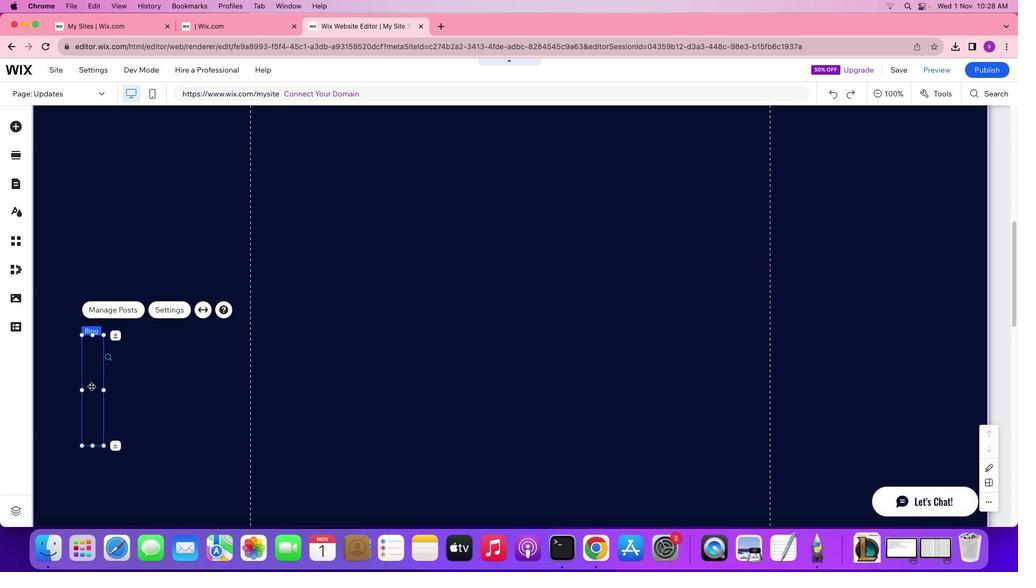 
Action: Mouse scrolled (201, 363) with delta (0, 1)
Screenshot: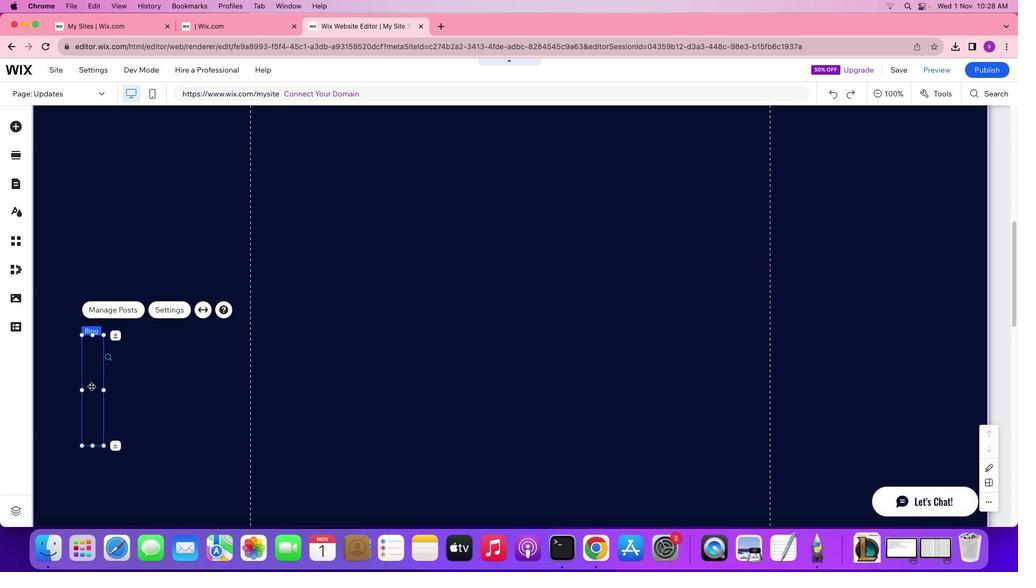 
Action: Mouse scrolled (201, 363) with delta (0, 2)
Screenshot: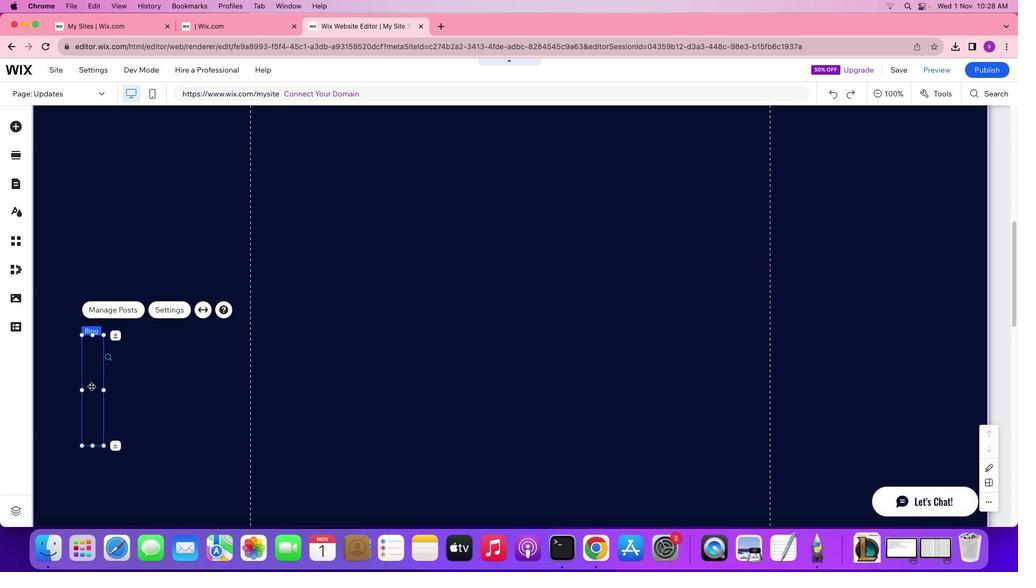 
Action: Mouse scrolled (201, 363) with delta (0, 2)
Screenshot: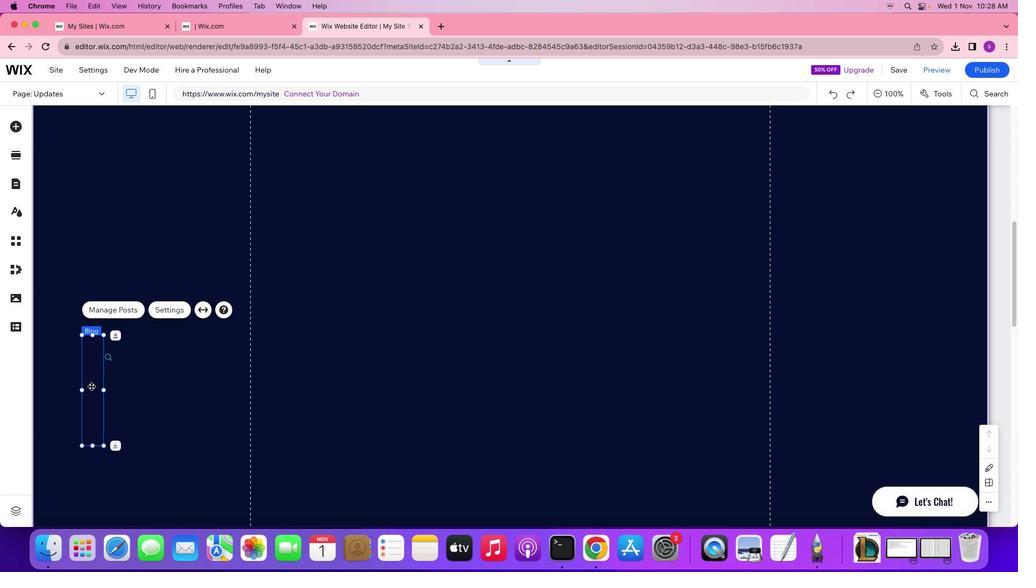 
Action: Mouse moved to (91, 386)
Screenshot: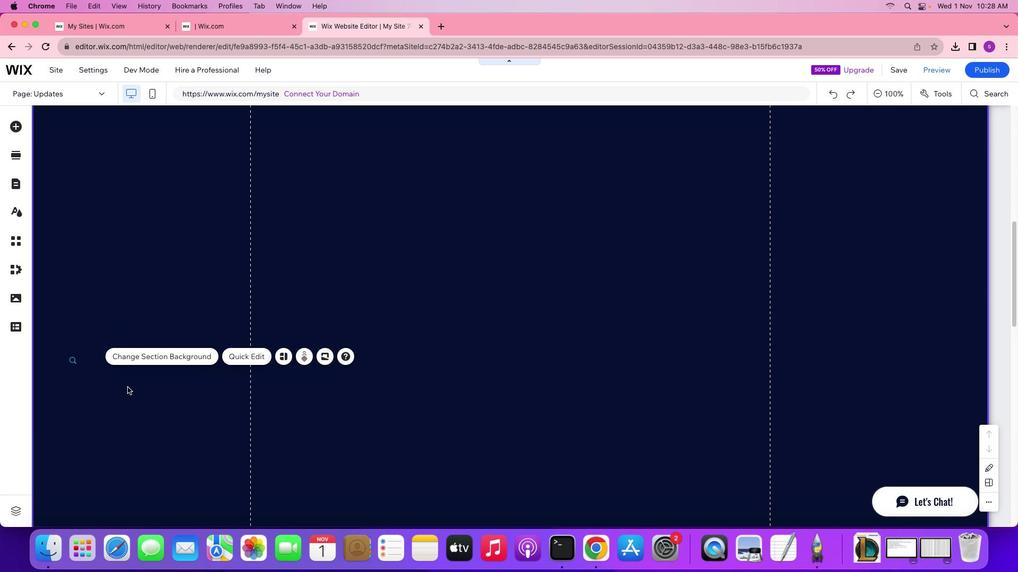 
Action: Mouse pressed left at (91, 386)
Screenshot: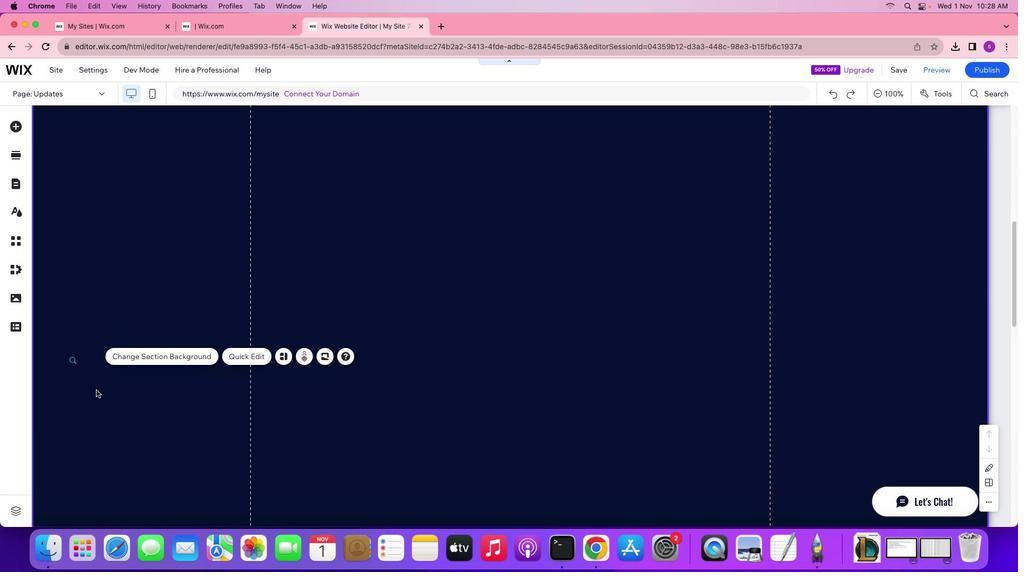 
Action: Mouse moved to (130, 385)
Screenshot: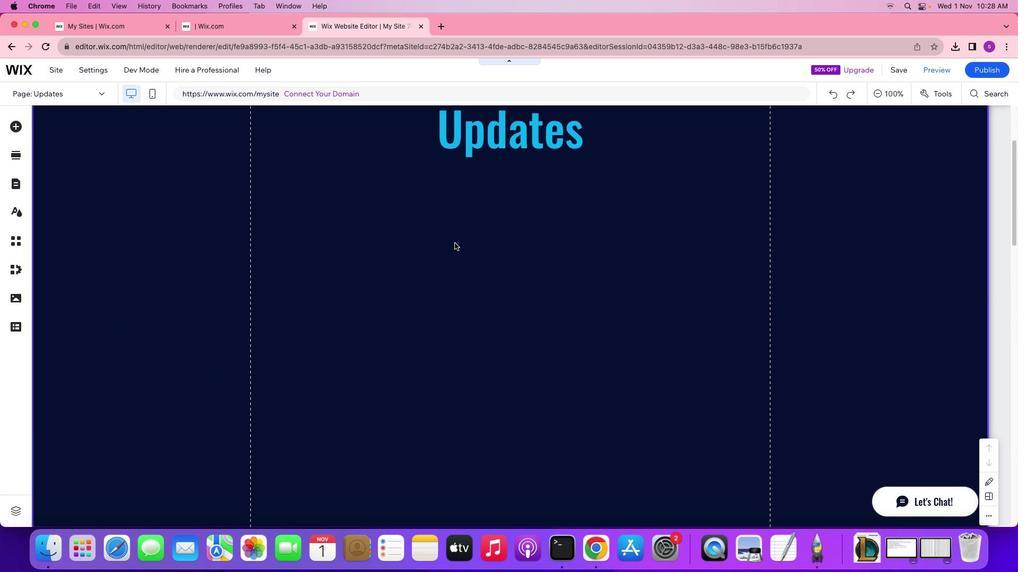 
Action: Mouse pressed left at (130, 385)
Screenshot: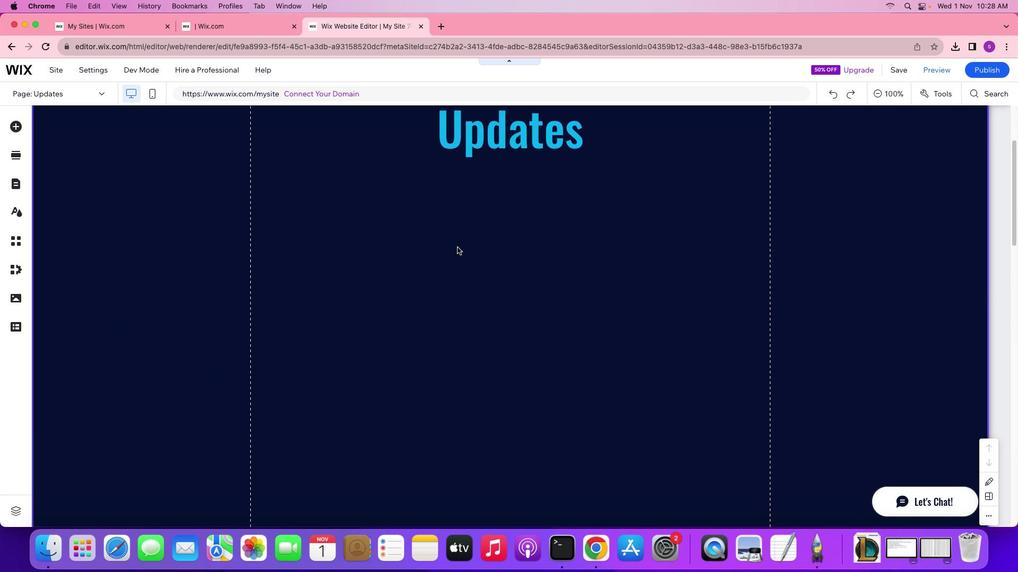 
Action: Mouse moved to (451, 239)
Screenshot: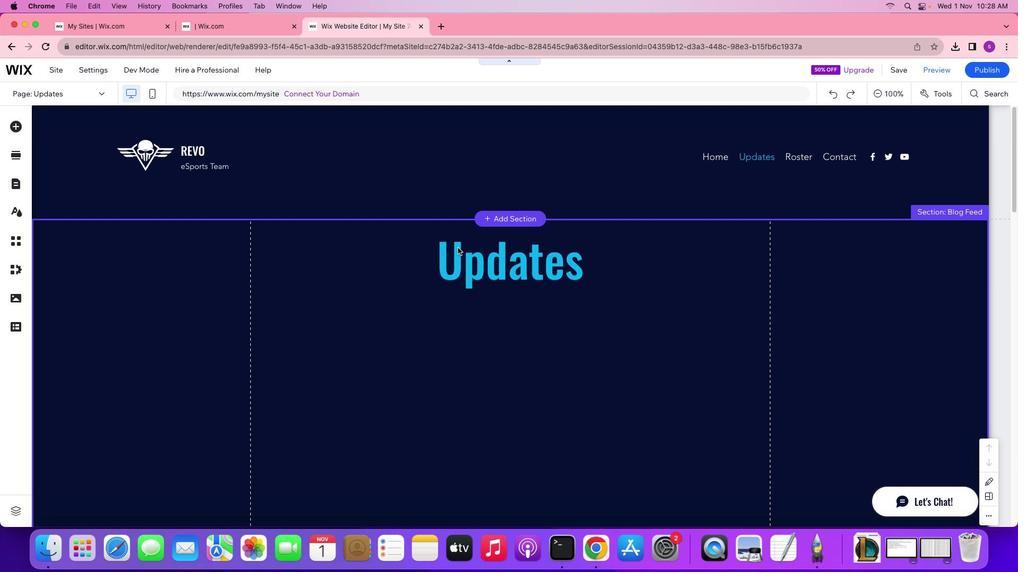
Action: Mouse scrolled (451, 239) with delta (0, 0)
Screenshot: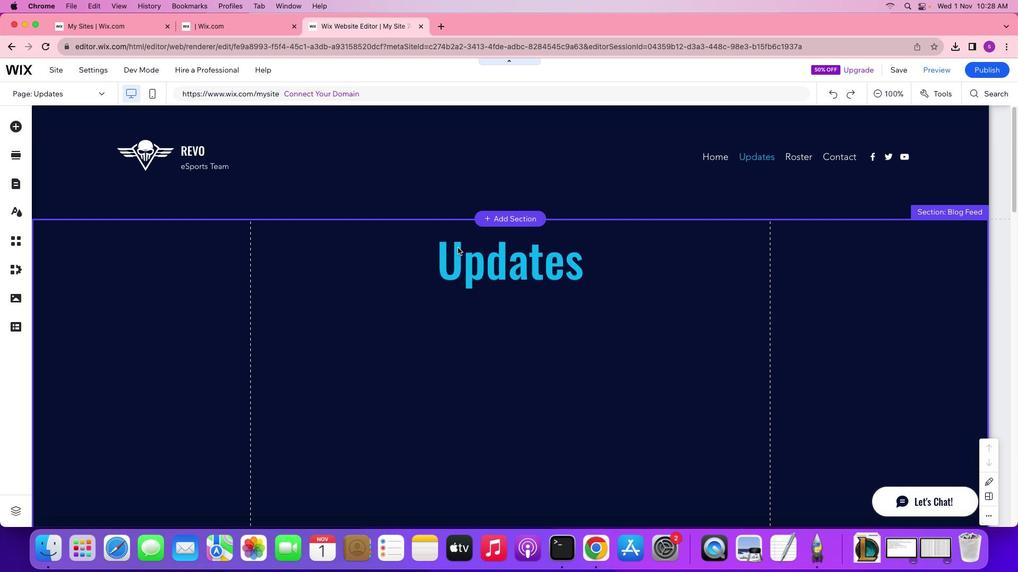 
Action: Mouse scrolled (451, 239) with delta (0, 0)
Screenshot: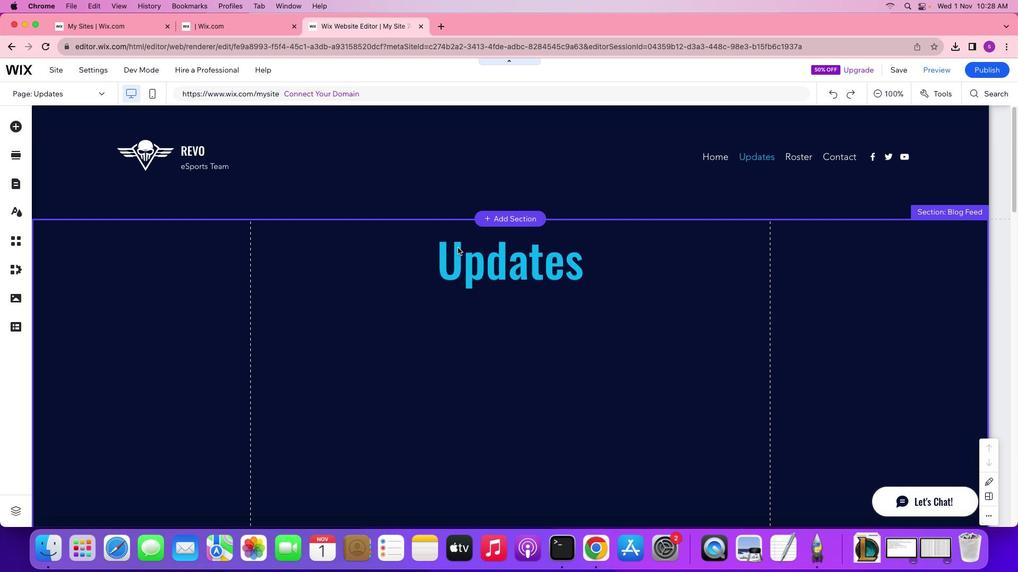 
Action: Mouse scrolled (451, 239) with delta (0, 1)
Screenshot: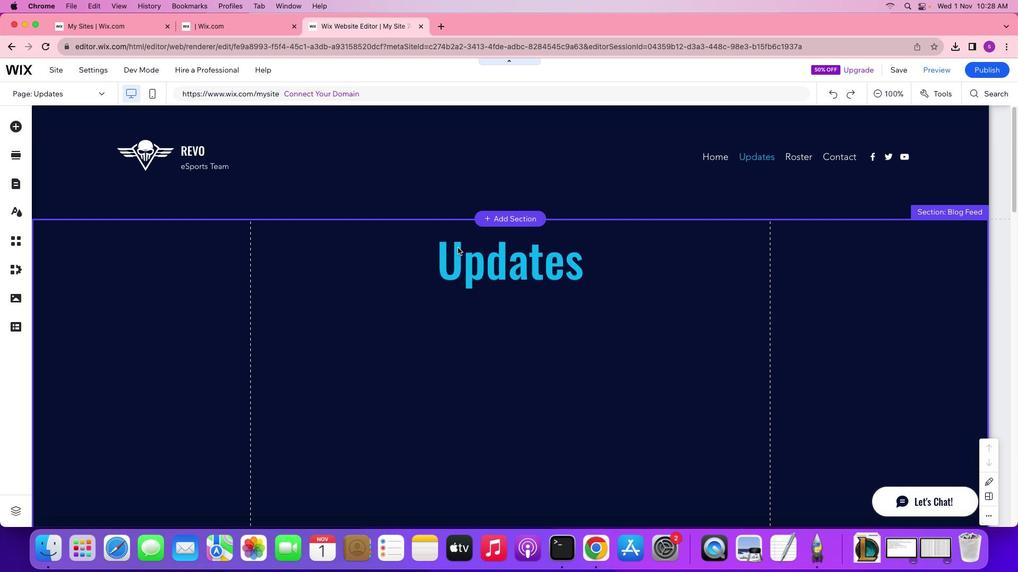 
Action: Mouse moved to (451, 239)
Screenshot: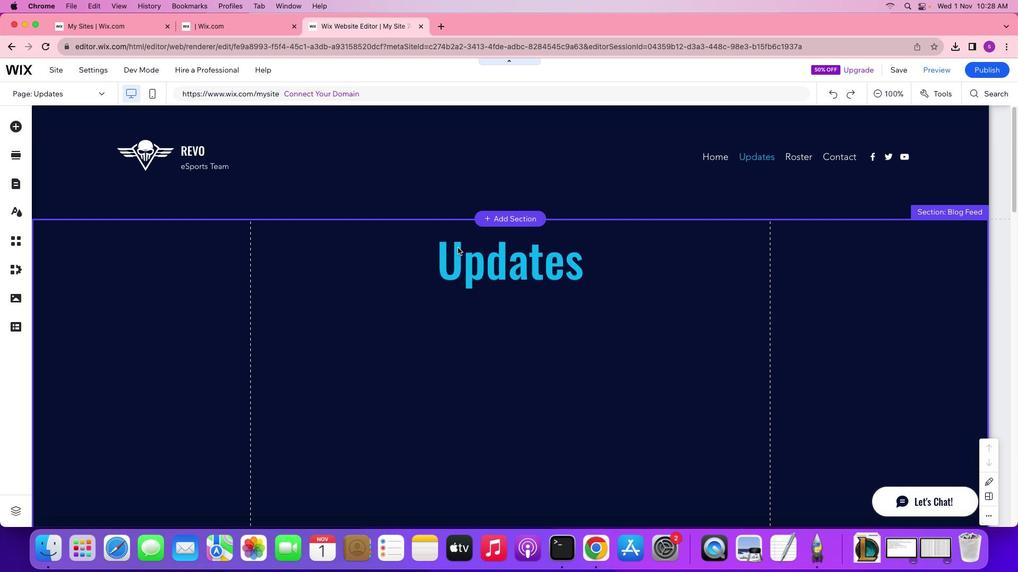 
Action: Mouse scrolled (451, 239) with delta (0, 2)
Screenshot: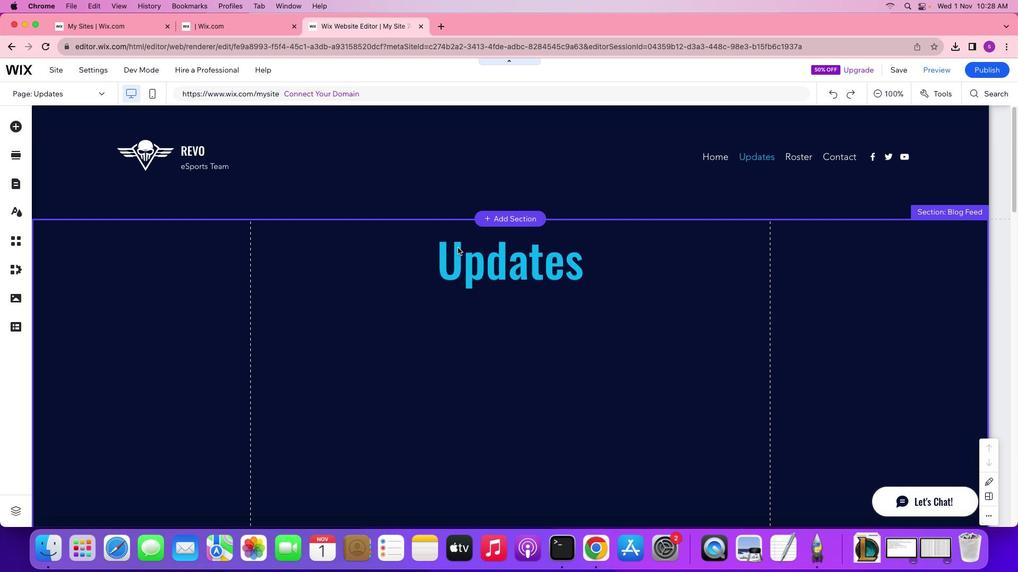 
Action: Mouse moved to (451, 240)
Screenshot: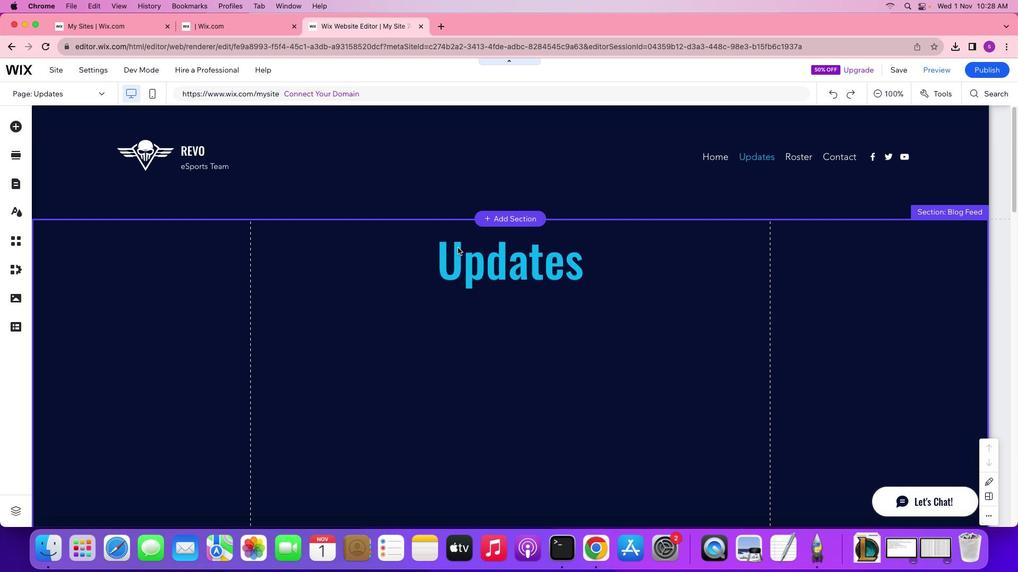 
Action: Mouse scrolled (451, 240) with delta (0, 2)
Screenshot: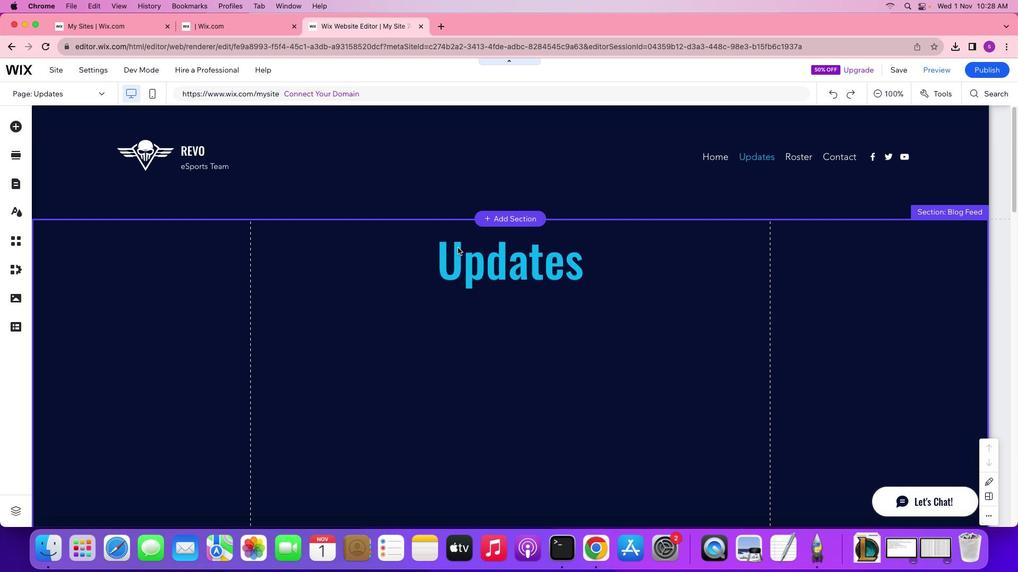 
Action: Mouse moved to (457, 247)
Screenshot: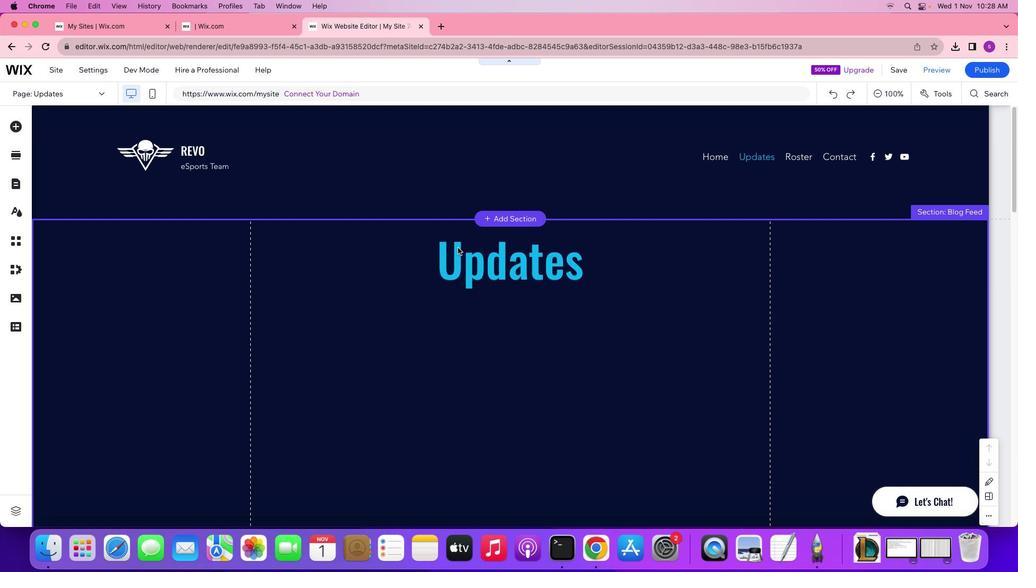 
Action: Mouse scrolled (457, 247) with delta (0, 0)
Screenshot: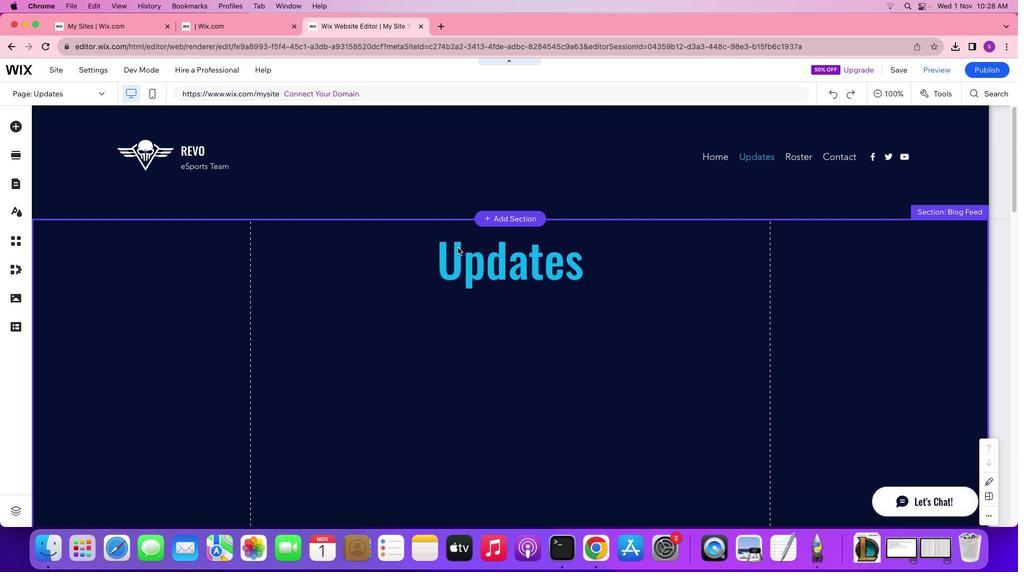 
Action: Mouse scrolled (457, 247) with delta (0, 0)
Screenshot: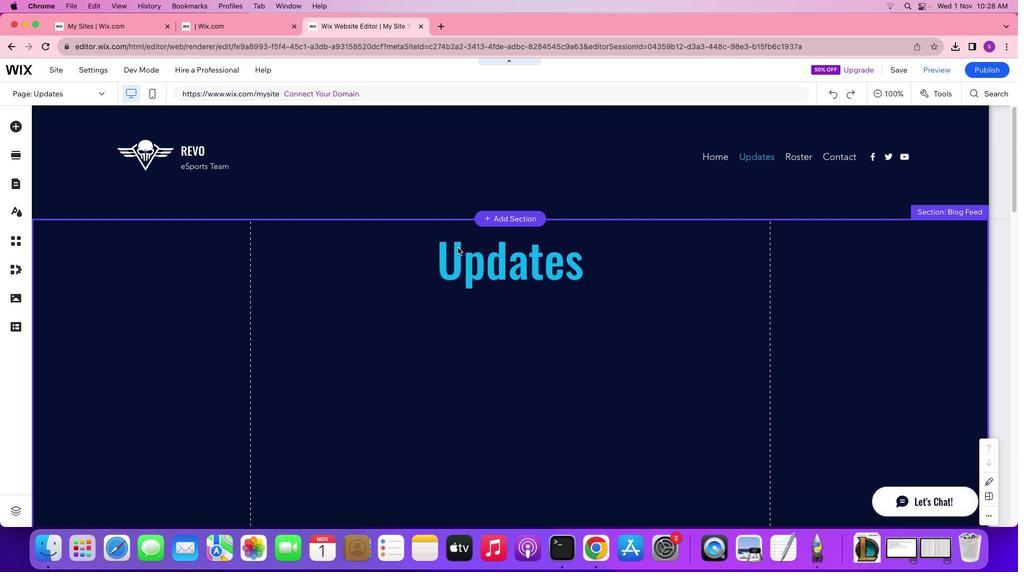 
Action: Mouse moved to (457, 247)
Screenshot: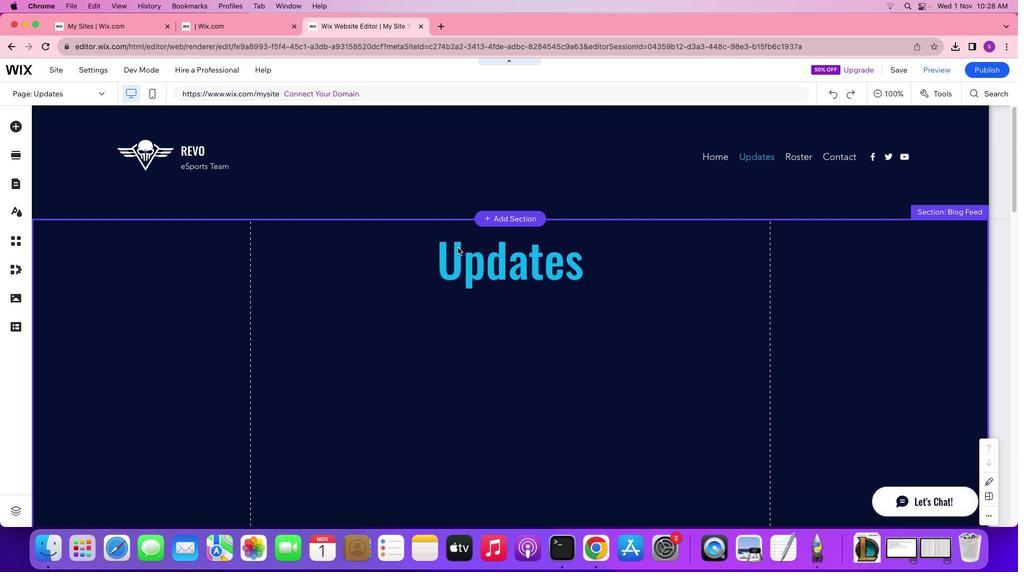 
Action: Mouse scrolled (457, 247) with delta (0, 1)
Screenshot: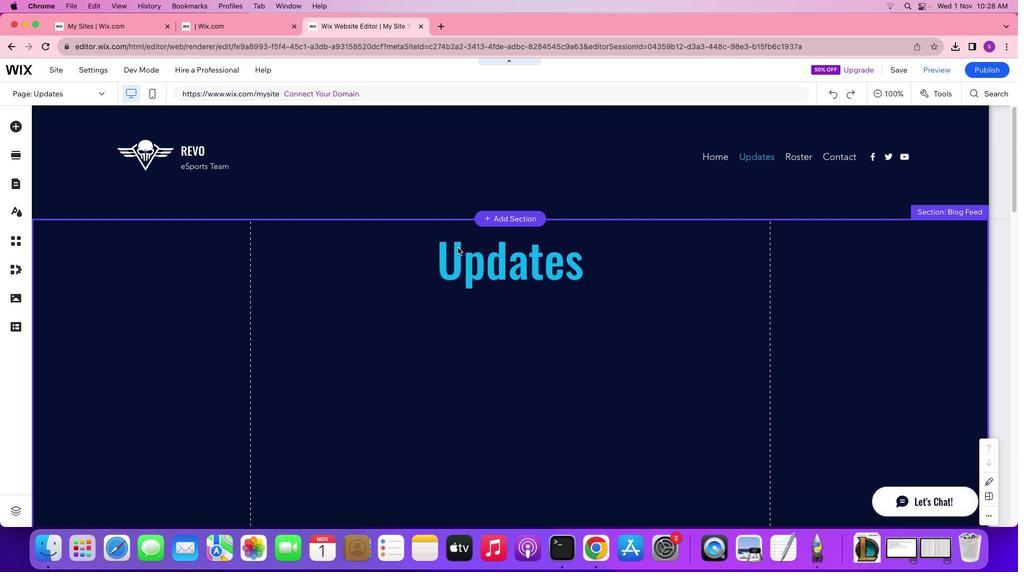 
Action: Mouse moved to (457, 247)
Screenshot: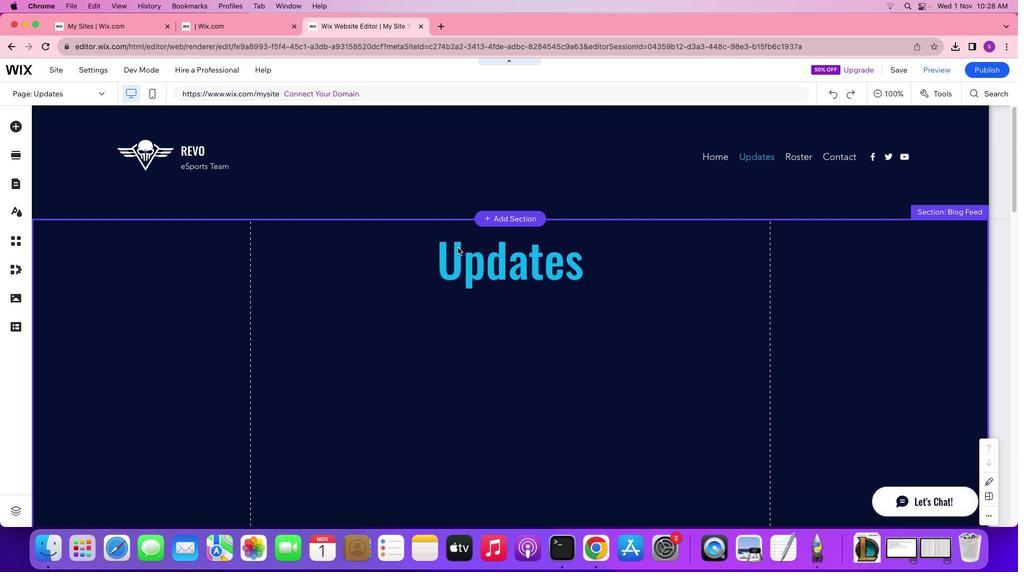 
Action: Mouse scrolled (457, 247) with delta (0, 2)
